 Task:  Research Airbnb properties in Ajax, Canada from 9th November, 2023 to 17th November, 2023 for 2 adults. Place can be room with 2 beds and 1 bathroom. Property type can be flat. Booking option can be shelf check-in.
Action: Mouse moved to (441, 54)
Screenshot: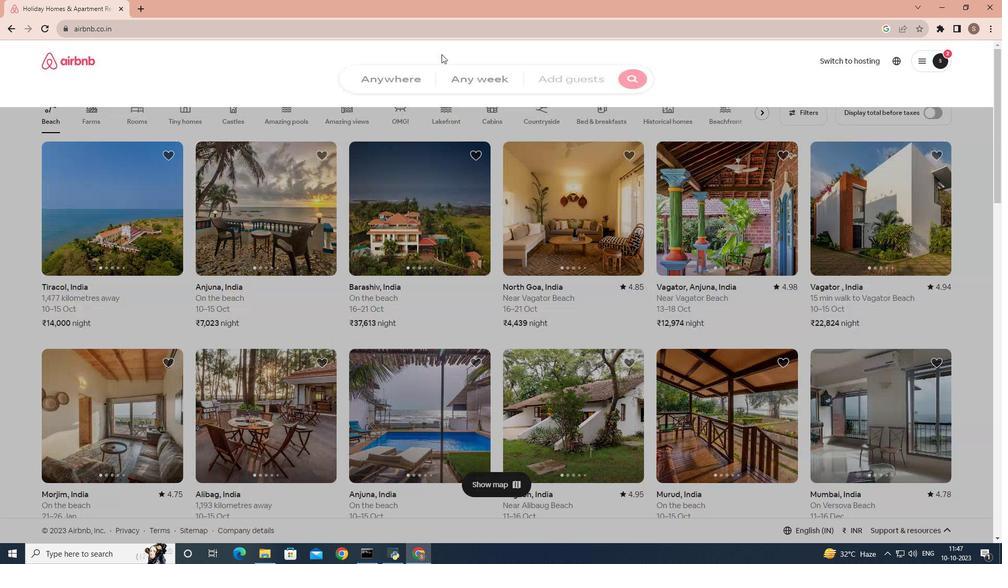 
Action: Mouse pressed left at (441, 54)
Screenshot: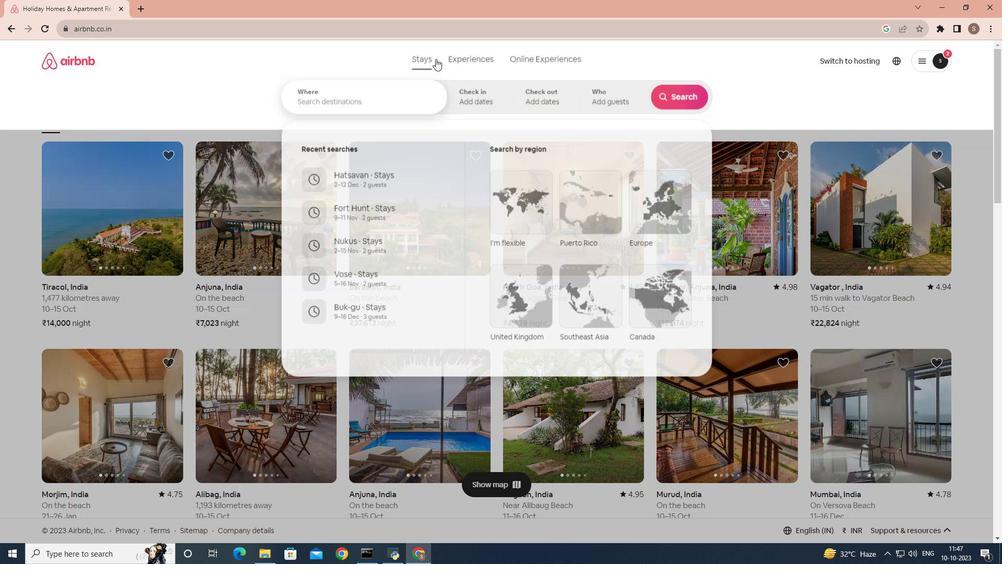 
Action: Mouse moved to (294, 103)
Screenshot: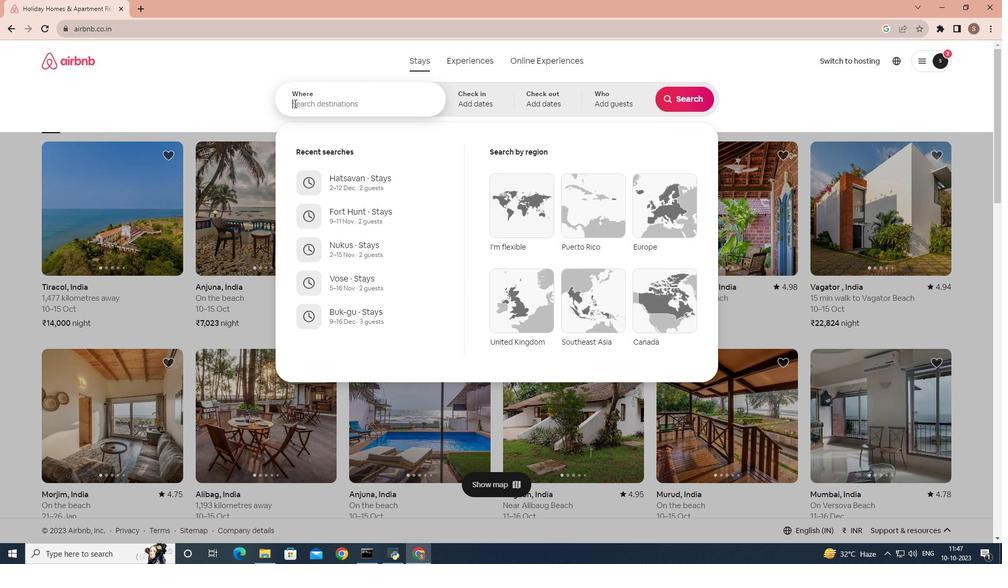 
Action: Mouse pressed left at (294, 103)
Screenshot: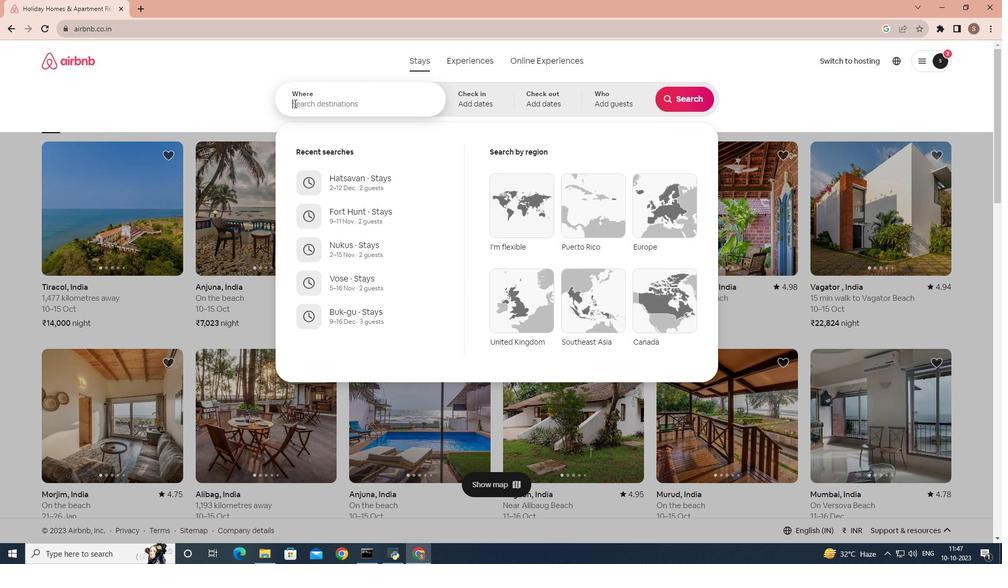 
Action: Mouse moved to (294, 103)
Screenshot: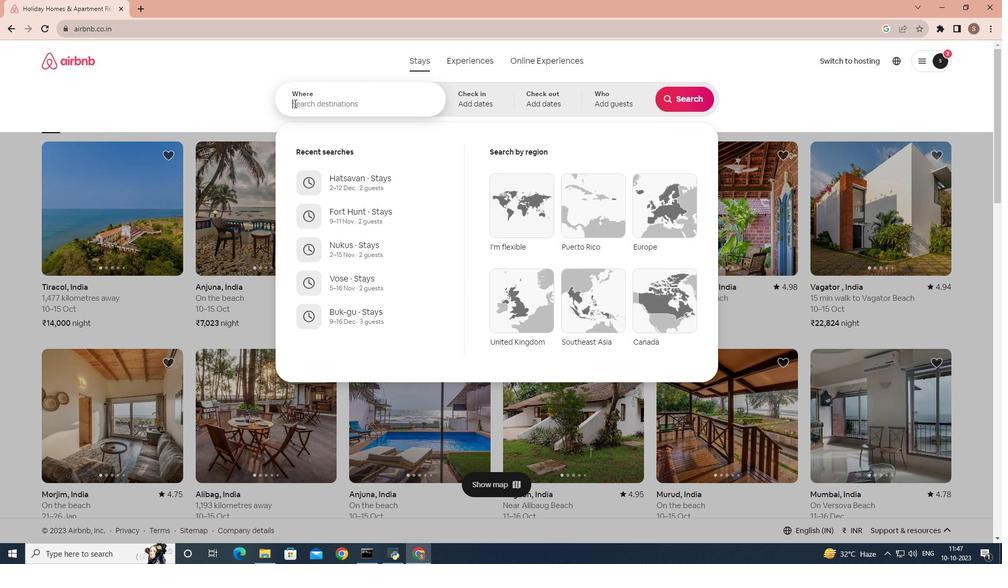 
Action: Key pressed <Key.caps_lock>A<Key.caps_lock>jax,<Key.space>
Screenshot: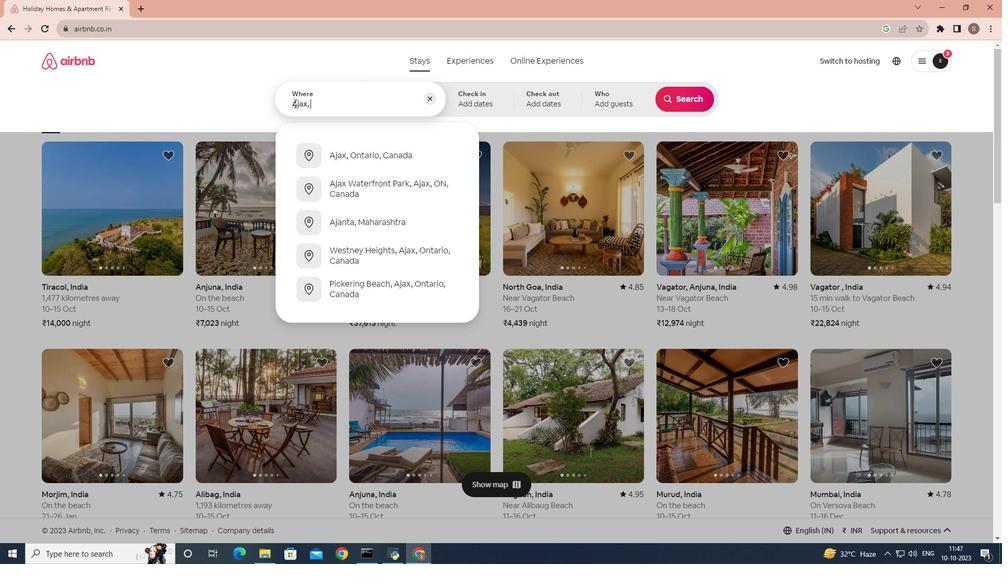 
Action: Mouse moved to (365, 166)
Screenshot: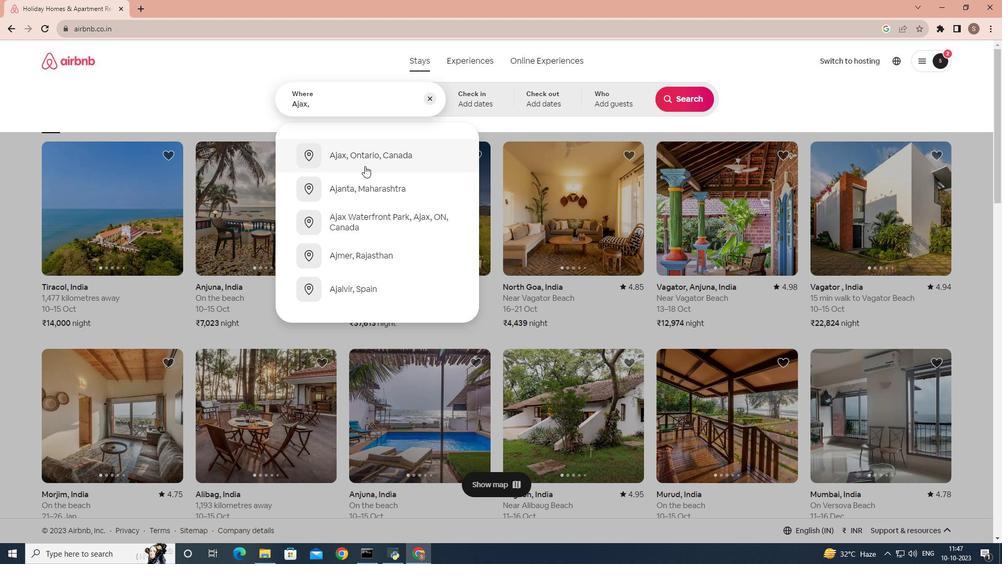 
Action: Mouse pressed left at (365, 166)
Screenshot: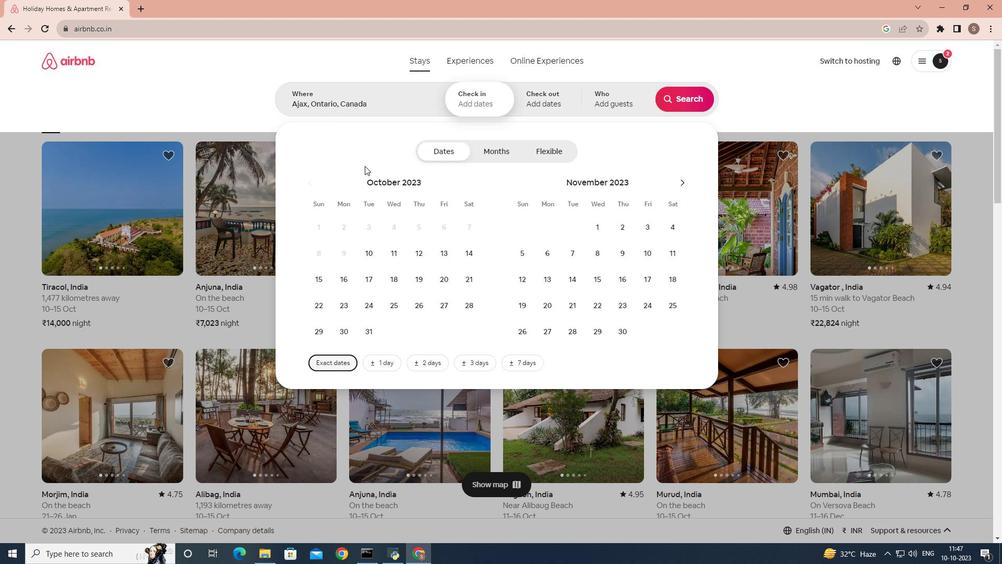 
Action: Mouse moved to (627, 261)
Screenshot: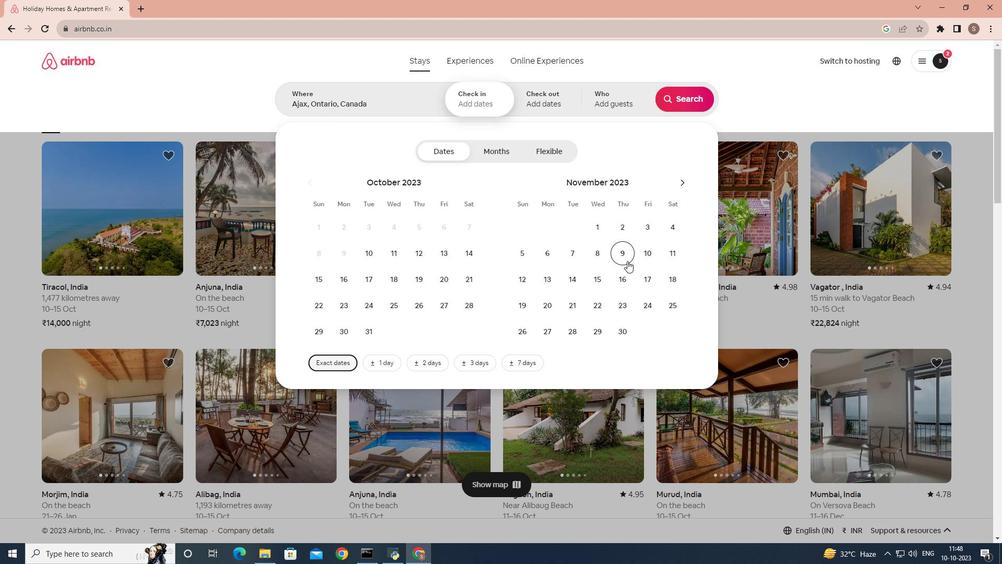 
Action: Mouse pressed left at (627, 261)
Screenshot: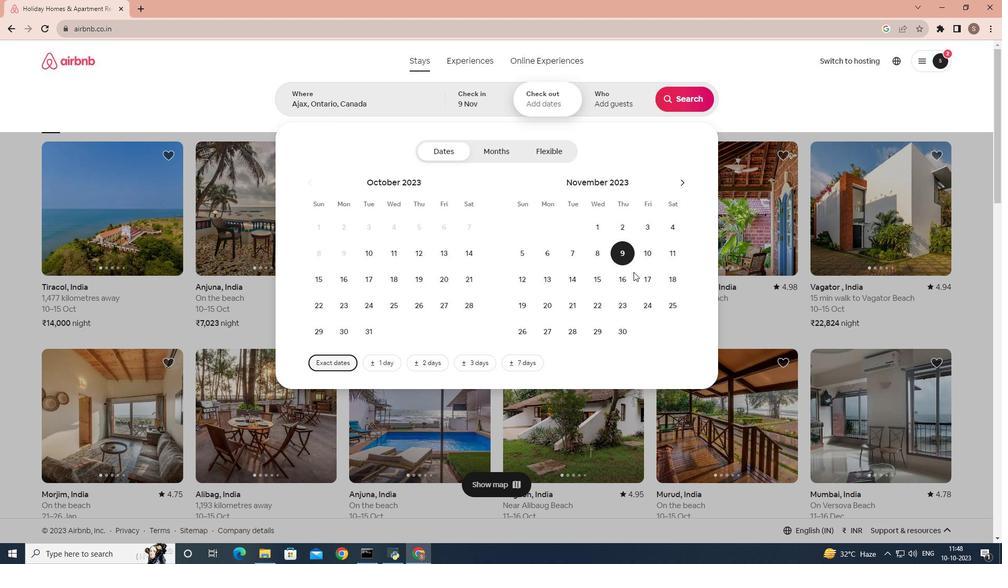
Action: Mouse moved to (639, 277)
Screenshot: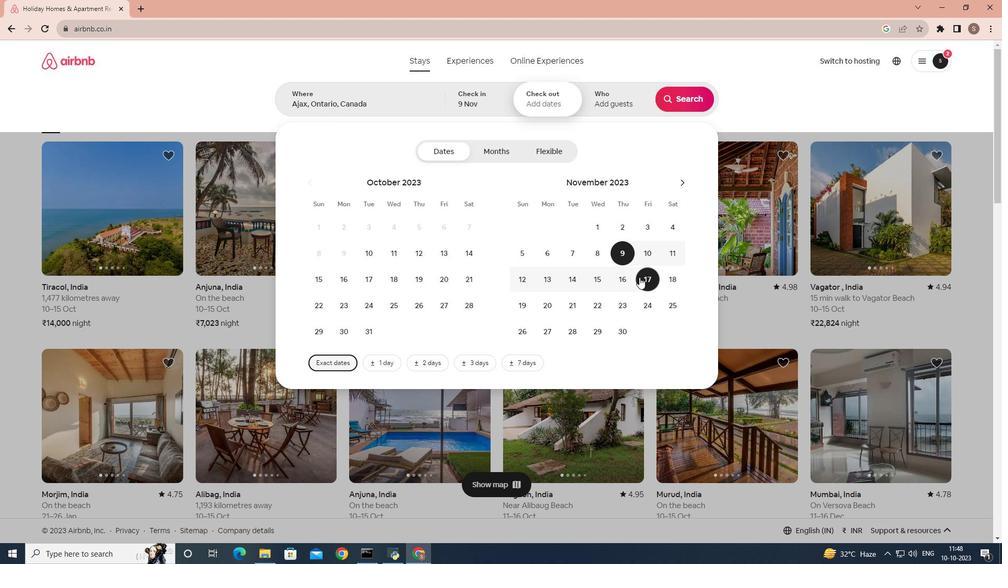 
Action: Mouse pressed left at (639, 277)
Screenshot: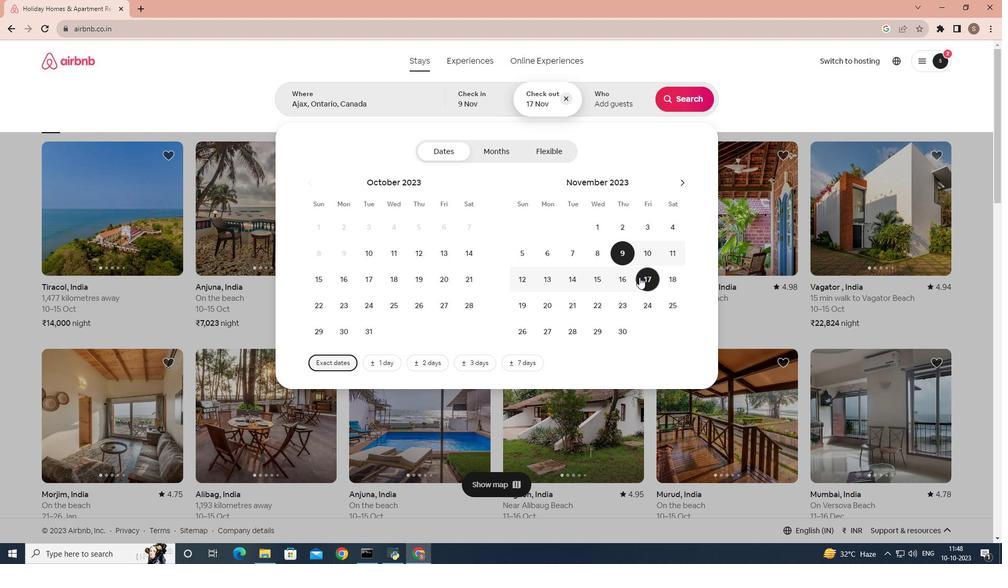 
Action: Mouse moved to (613, 101)
Screenshot: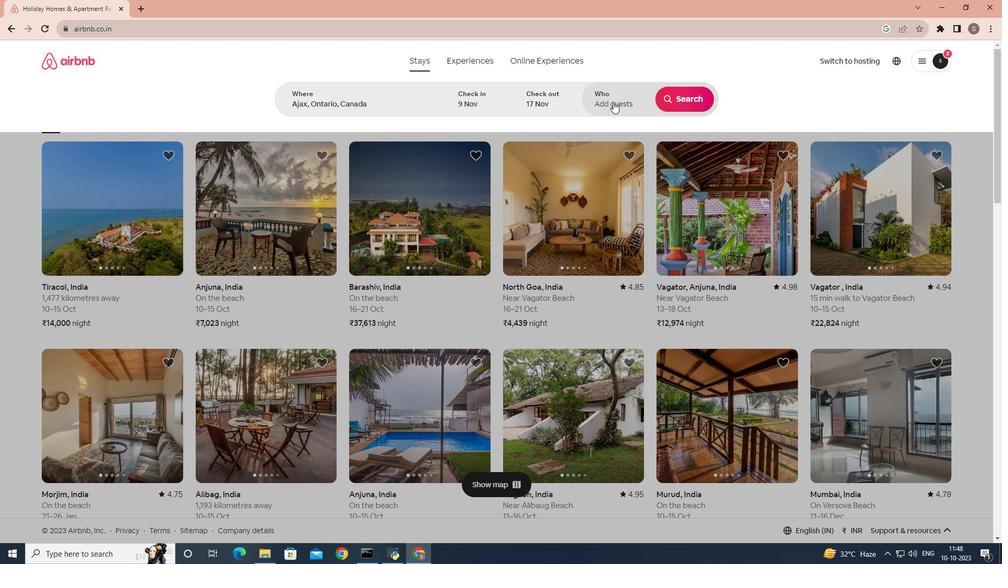 
Action: Mouse pressed left at (613, 101)
Screenshot: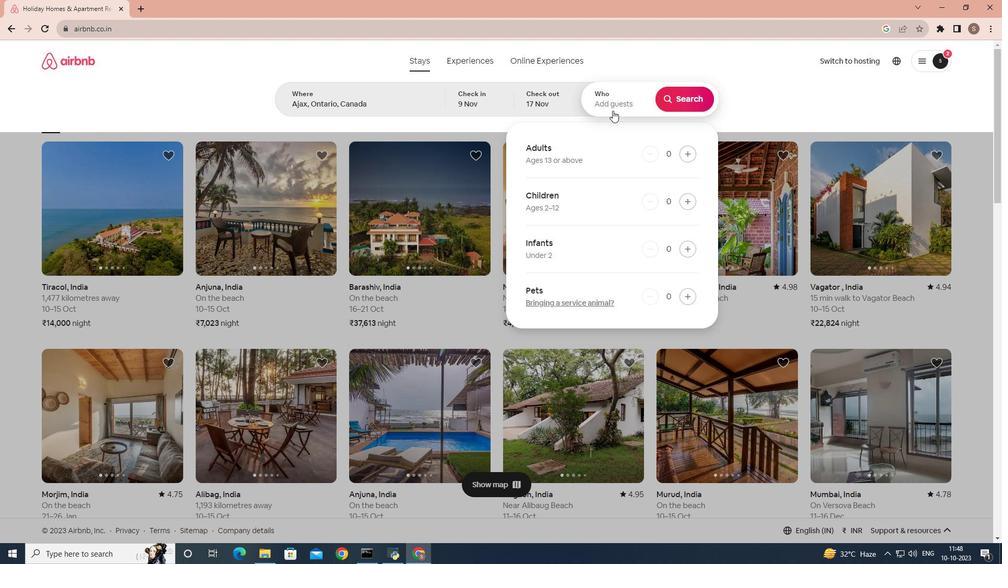 
Action: Mouse moved to (691, 155)
Screenshot: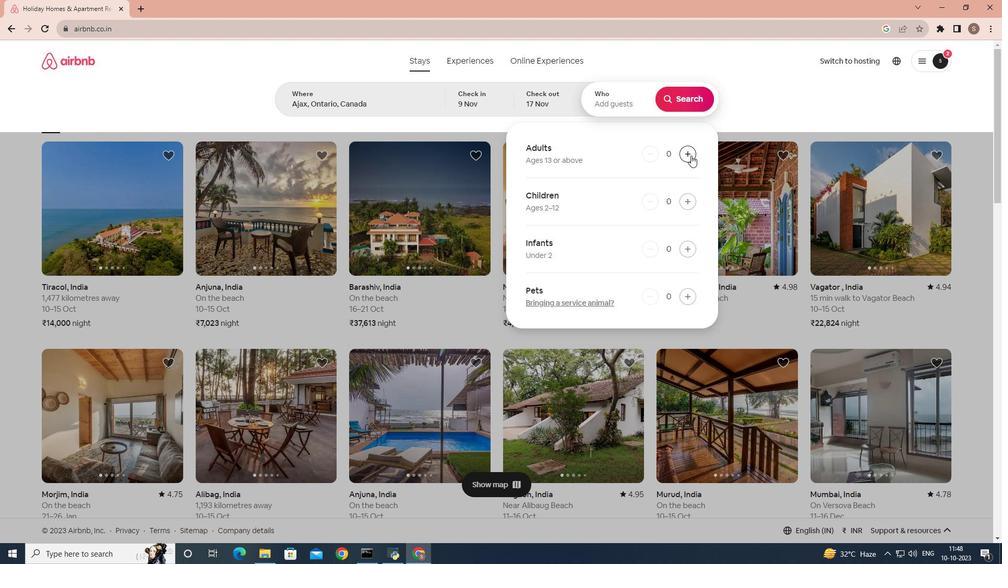 
Action: Mouse pressed left at (691, 155)
Screenshot: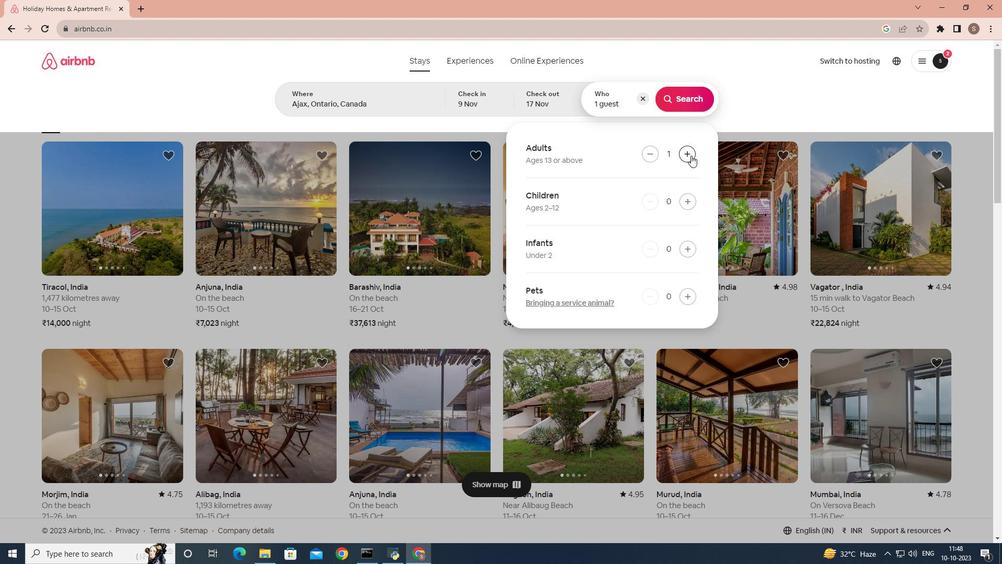 
Action: Mouse pressed left at (691, 155)
Screenshot: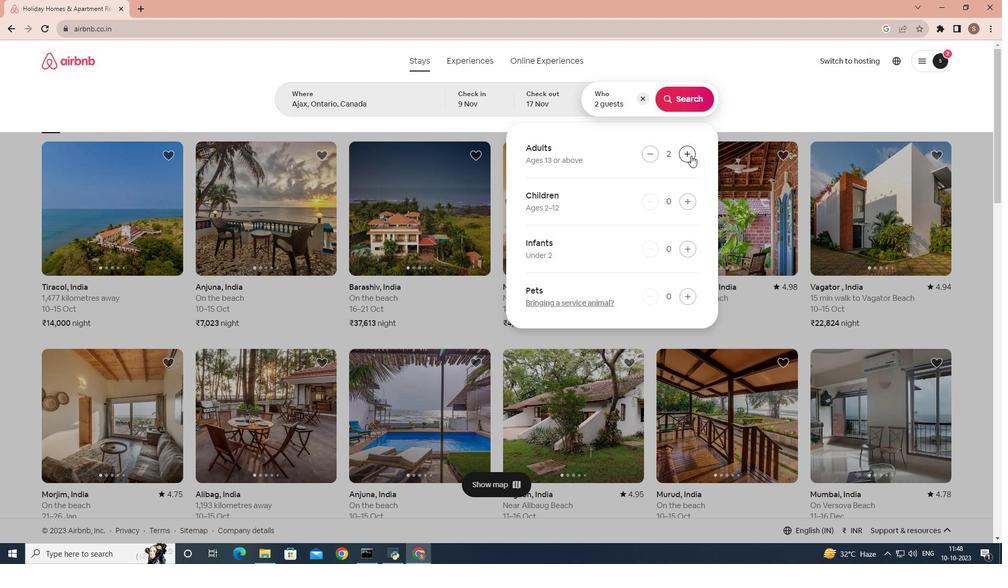 
Action: Mouse moved to (679, 100)
Screenshot: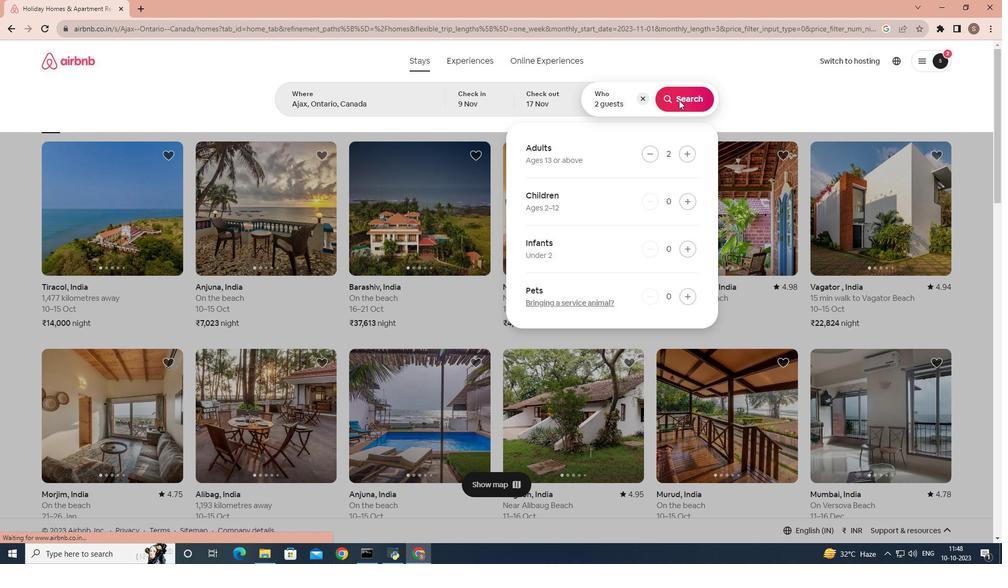 
Action: Mouse pressed left at (679, 100)
Screenshot: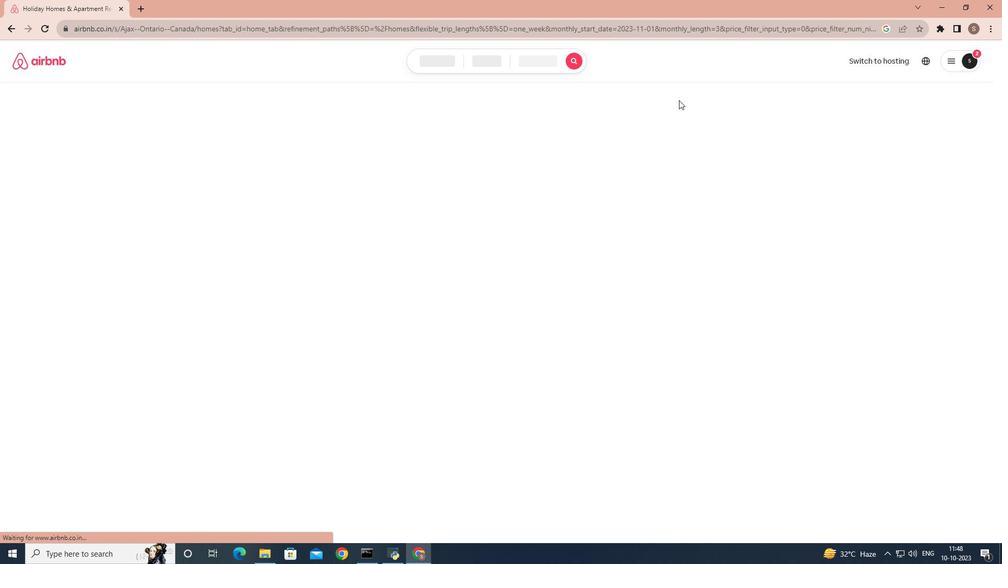 
Action: Mouse moved to (826, 103)
Screenshot: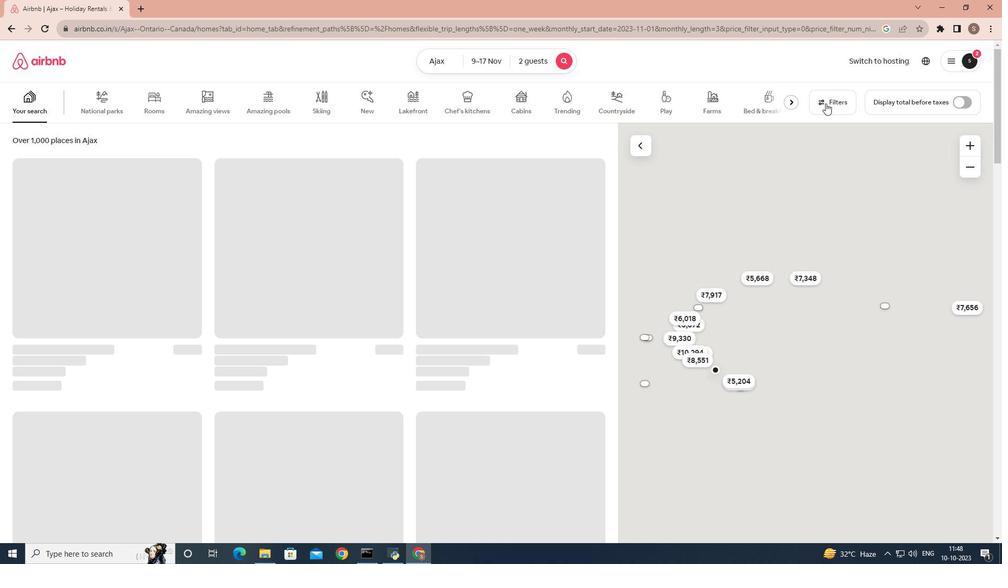 
Action: Mouse pressed left at (826, 103)
Screenshot: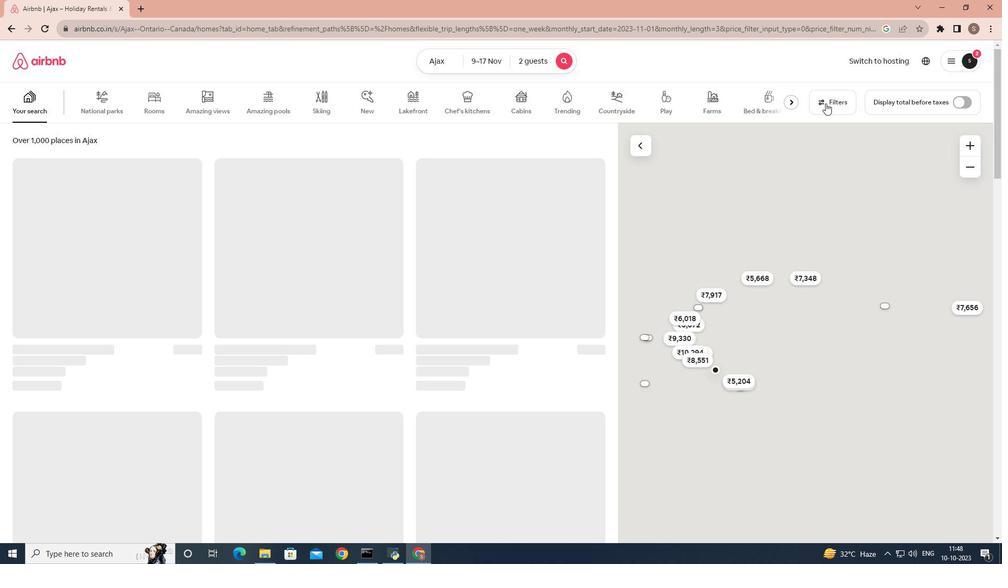 
Action: Mouse moved to (835, 109)
Screenshot: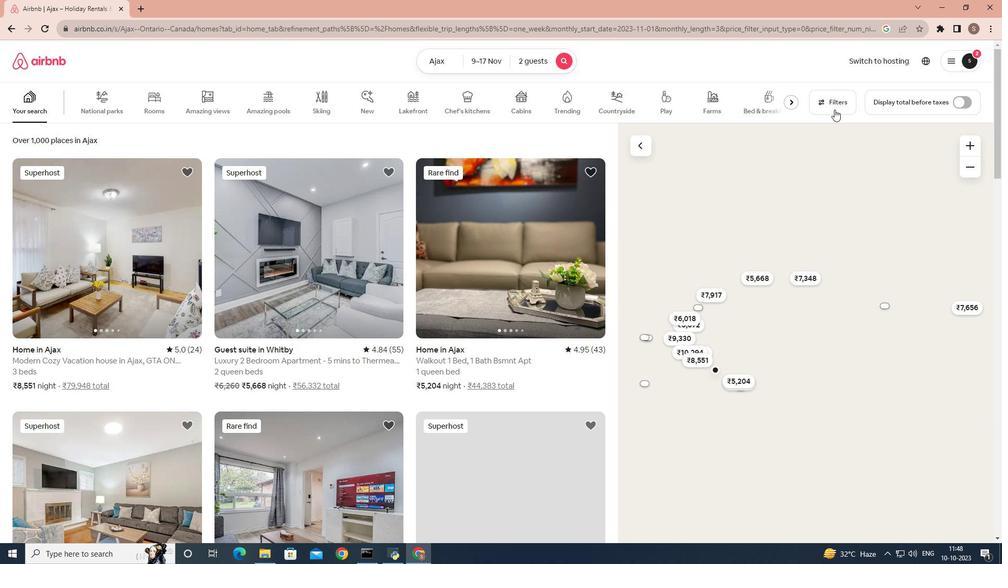 
Action: Mouse pressed left at (835, 109)
Screenshot: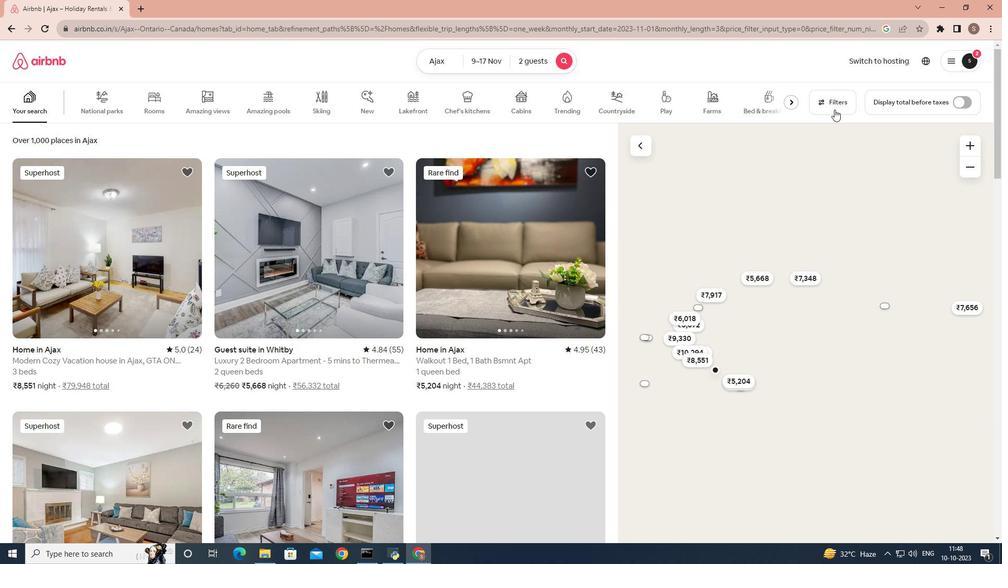 
Action: Mouse moved to (513, 169)
Screenshot: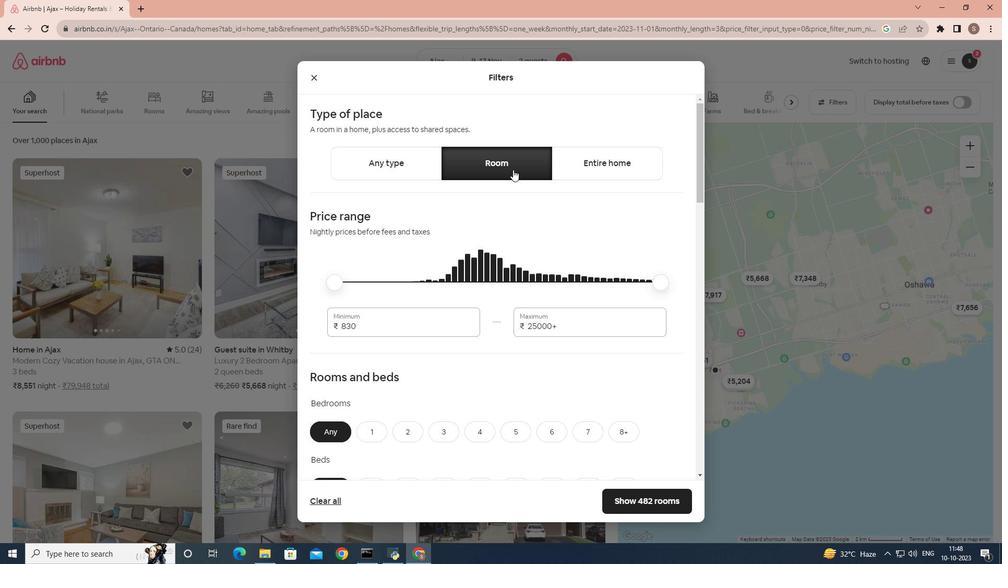 
Action: Mouse pressed left at (513, 169)
Screenshot: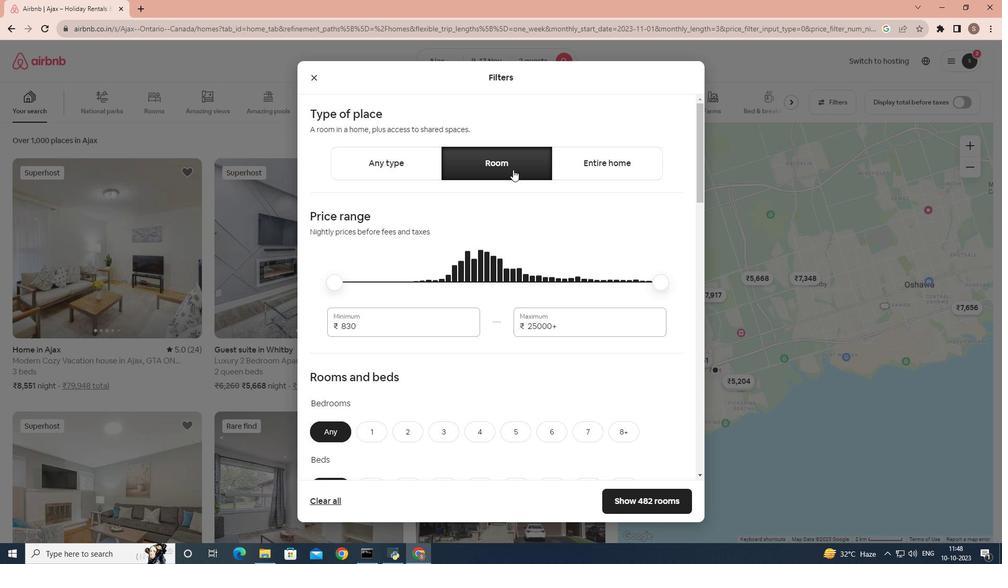 
Action: Mouse moved to (466, 331)
Screenshot: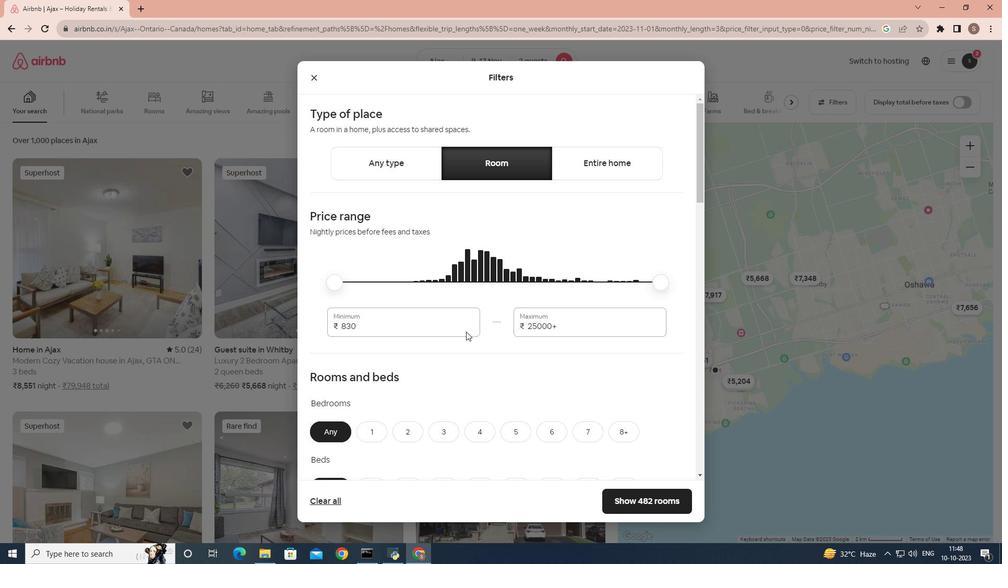 
Action: Mouse scrolled (466, 331) with delta (0, 0)
Screenshot: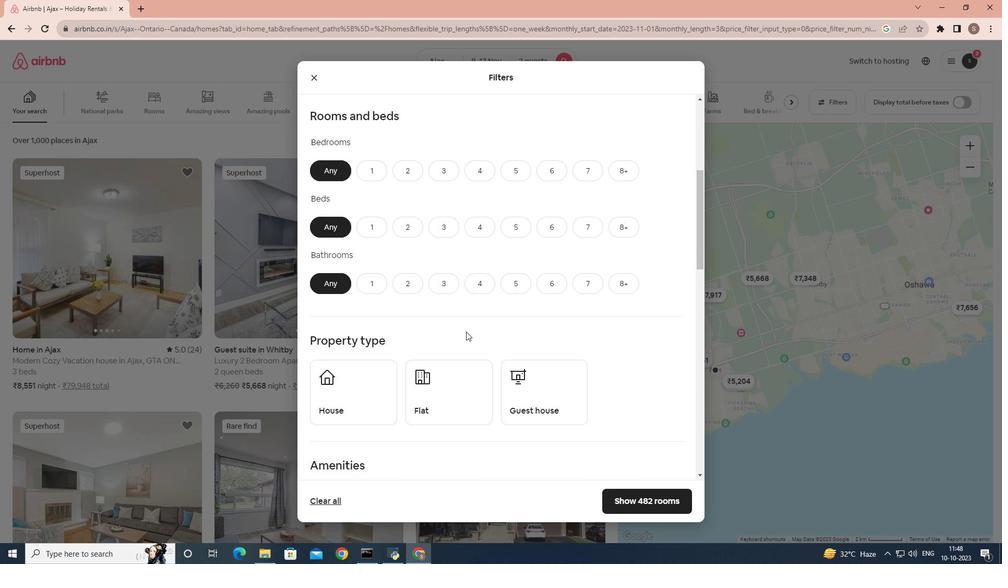 
Action: Mouse scrolled (466, 331) with delta (0, 0)
Screenshot: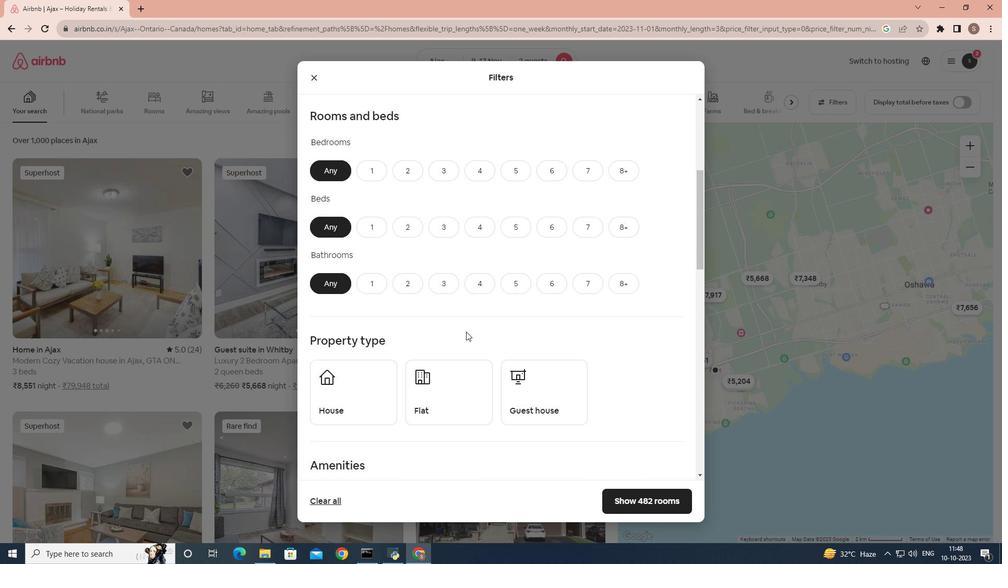 
Action: Mouse scrolled (466, 331) with delta (0, 0)
Screenshot: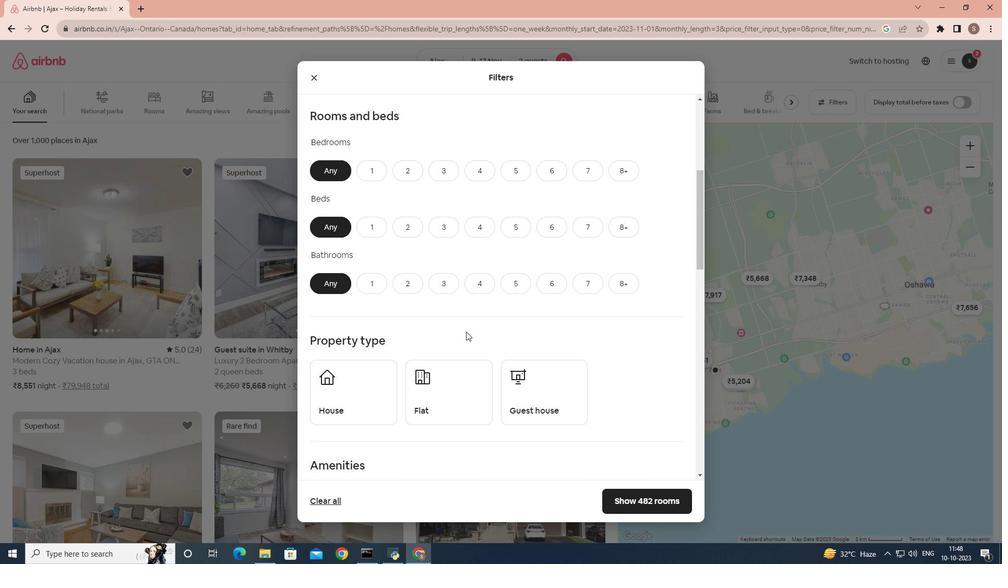 
Action: Mouse scrolled (466, 331) with delta (0, 0)
Screenshot: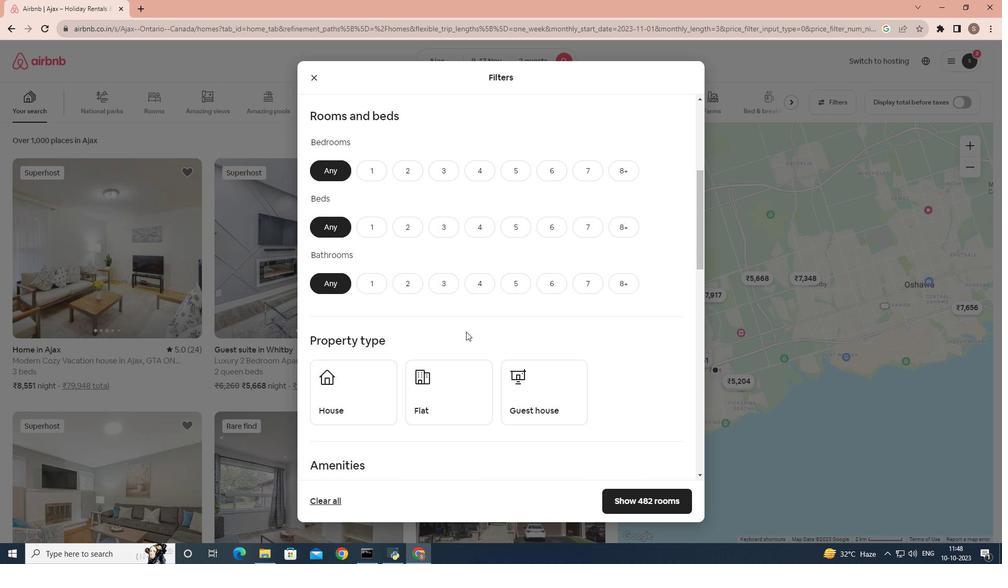 
Action: Mouse scrolled (466, 331) with delta (0, 0)
Screenshot: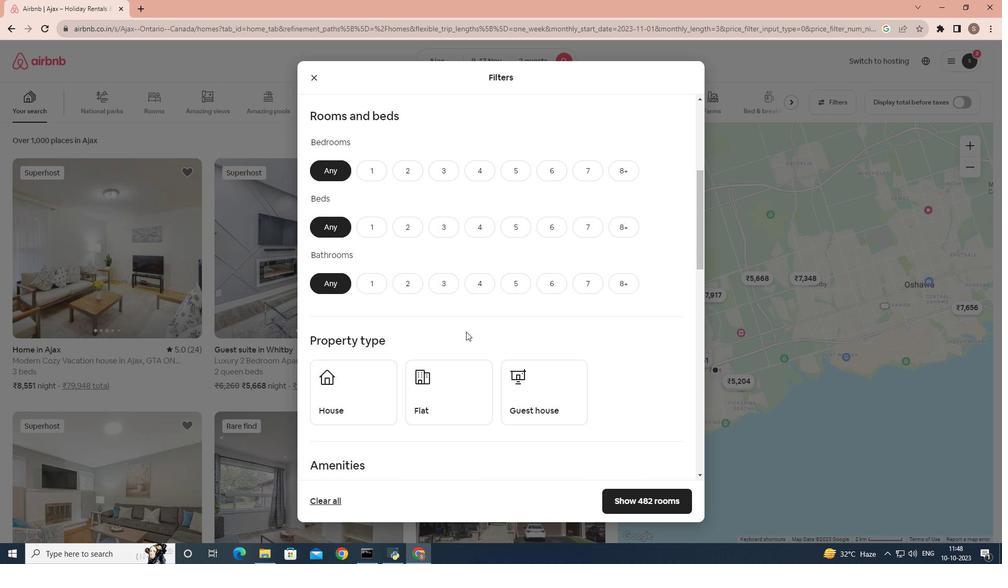 
Action: Mouse scrolled (466, 331) with delta (0, 0)
Screenshot: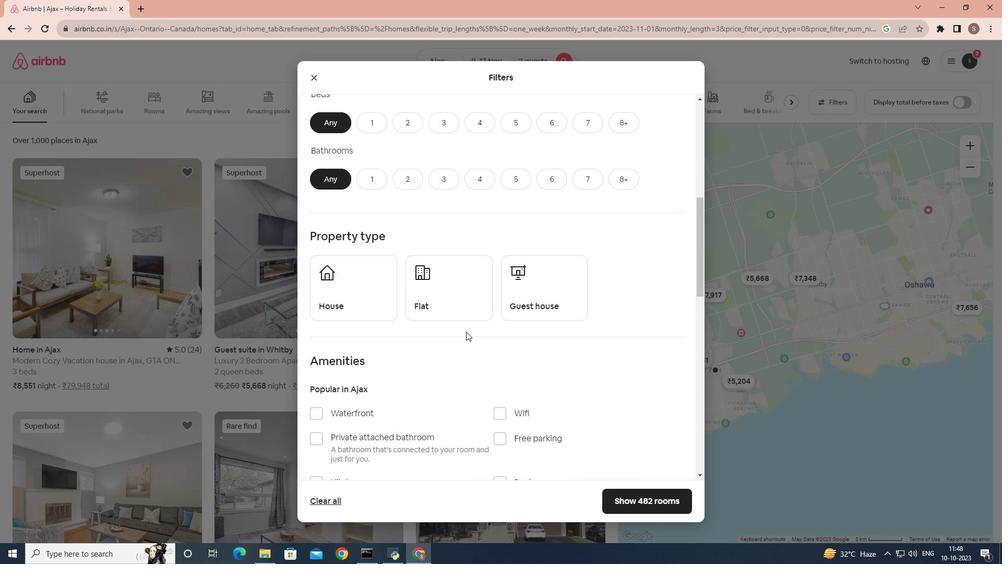
Action: Mouse scrolled (466, 331) with delta (0, 0)
Screenshot: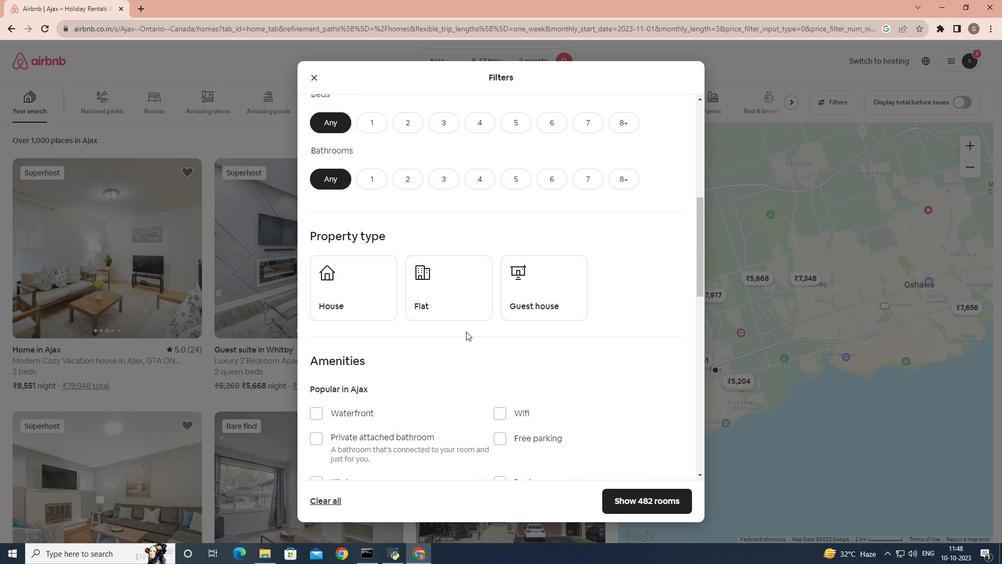 
Action: Mouse moved to (396, 154)
Screenshot: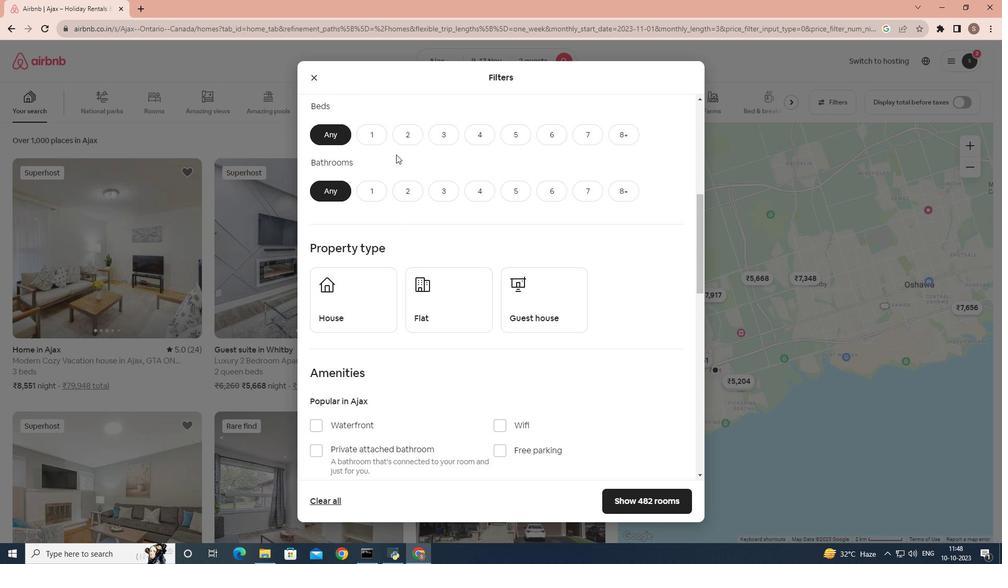
Action: Mouse scrolled (396, 155) with delta (0, 0)
Screenshot: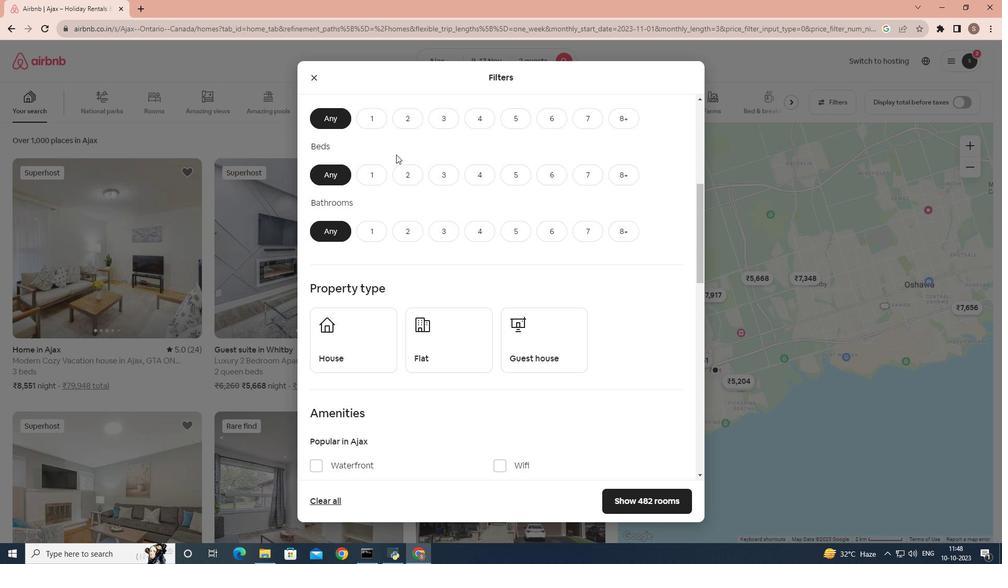 
Action: Mouse moved to (384, 125)
Screenshot: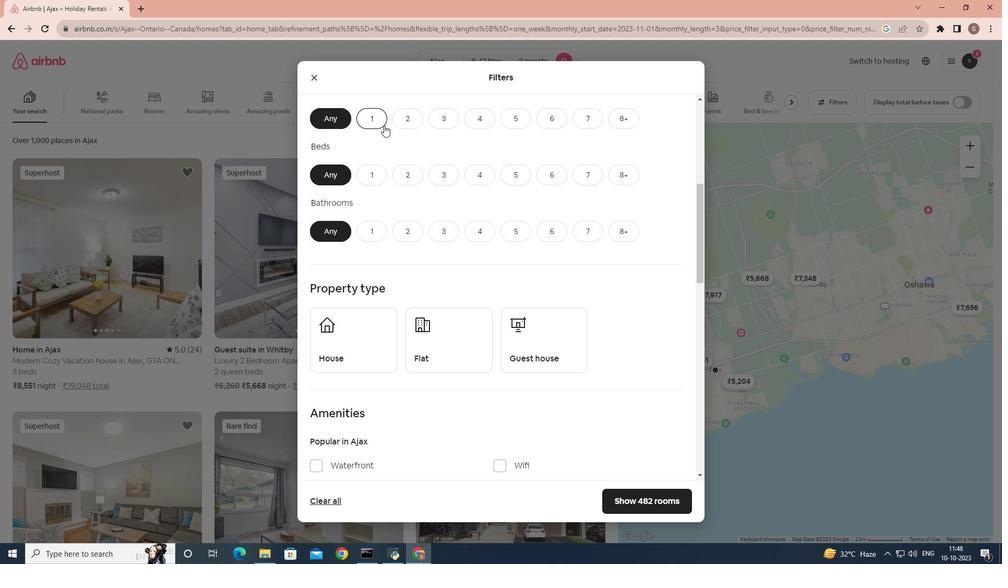 
Action: Mouse pressed left at (384, 125)
Screenshot: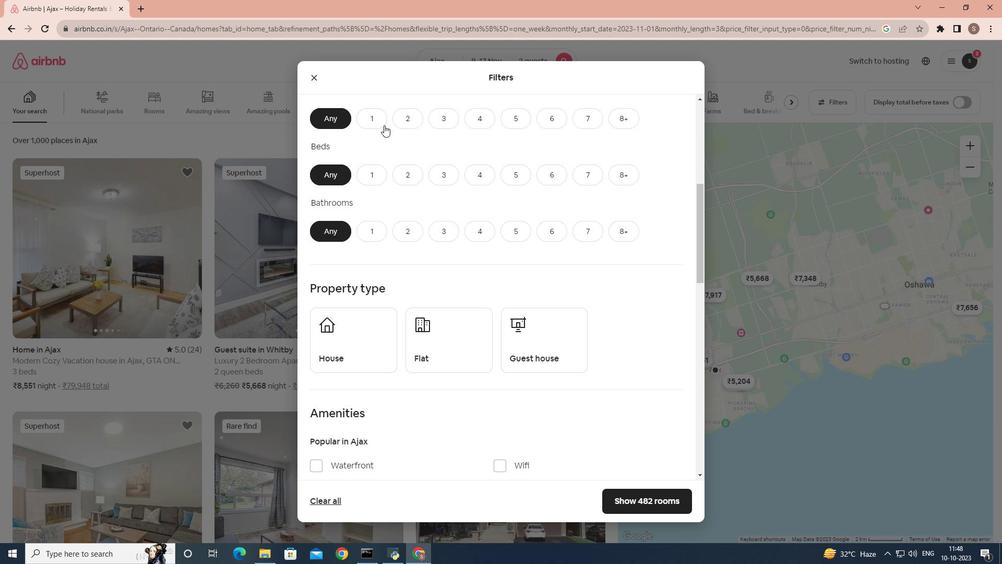 
Action: Mouse moved to (400, 171)
Screenshot: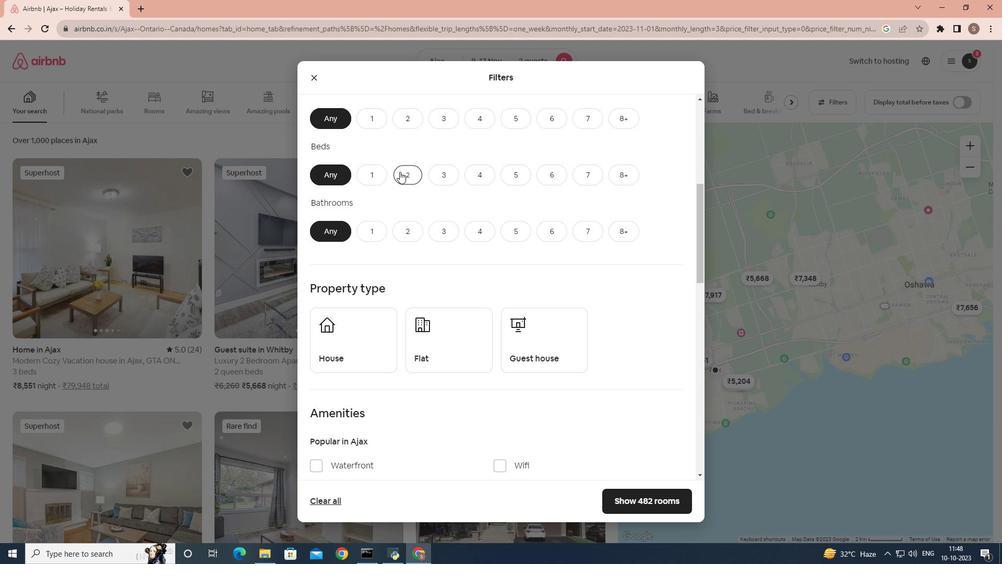
Action: Mouse pressed left at (400, 171)
Screenshot: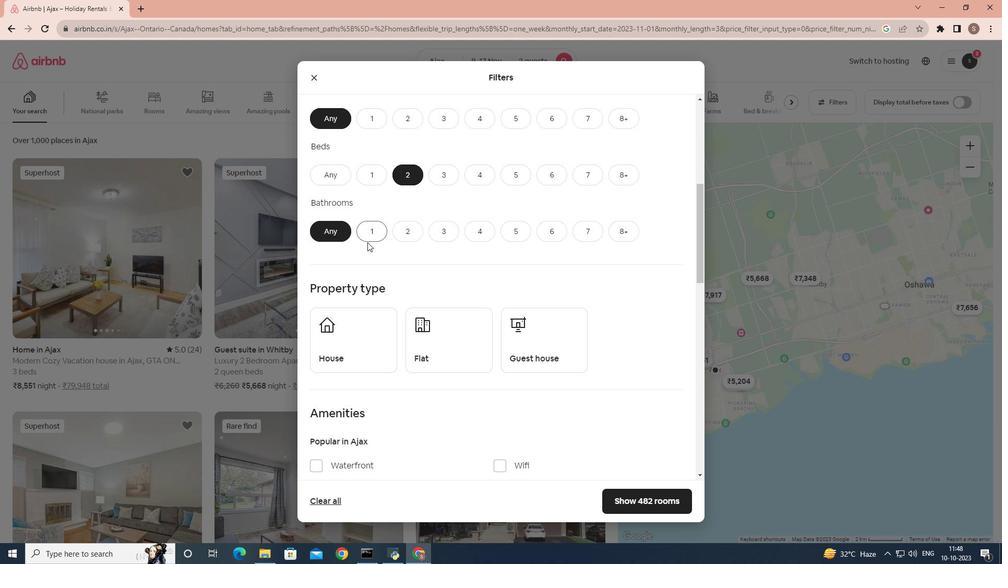 
Action: Mouse moved to (367, 242)
Screenshot: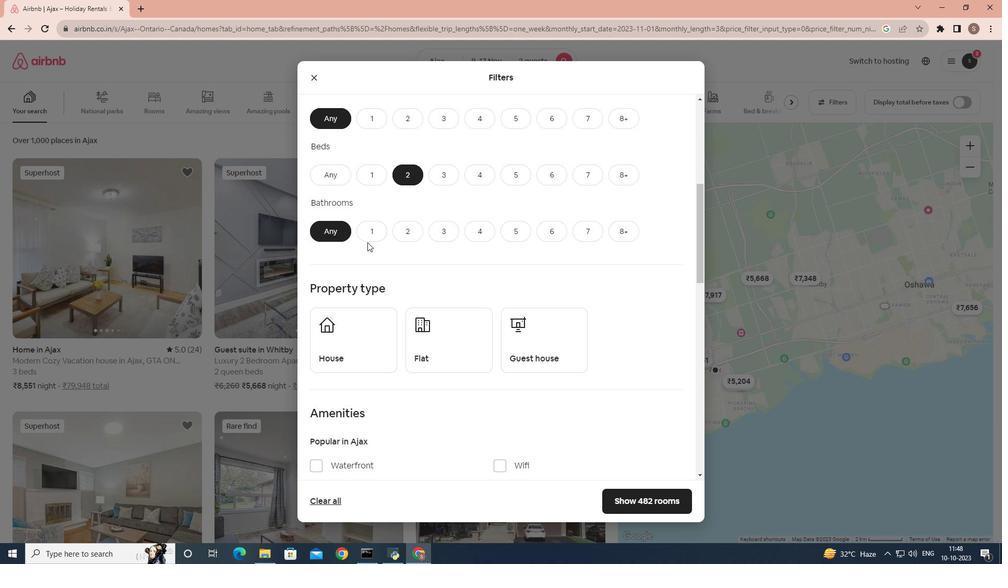 
Action: Mouse pressed left at (367, 242)
Screenshot: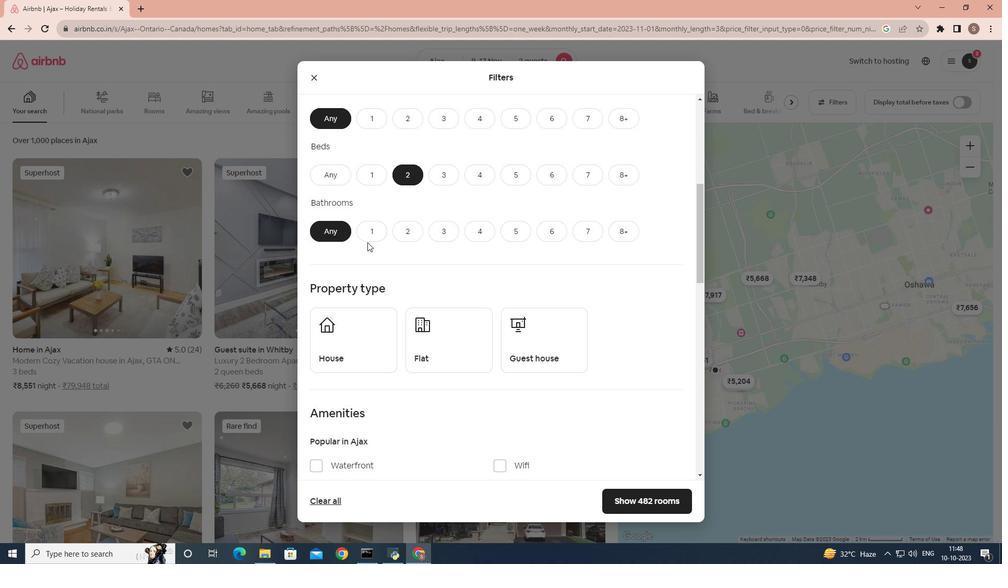 
Action: Mouse moved to (371, 237)
Screenshot: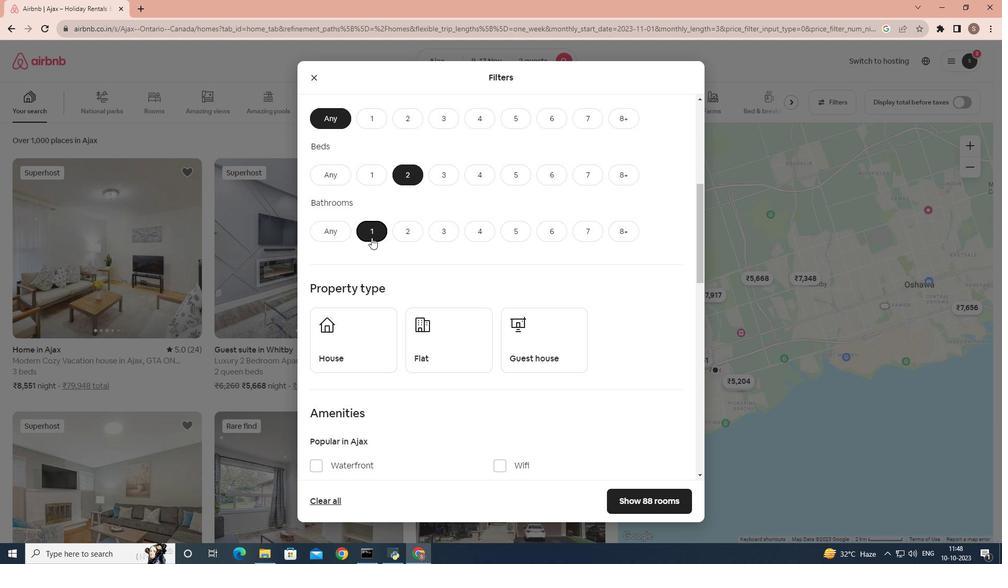 
Action: Mouse pressed left at (371, 237)
Screenshot: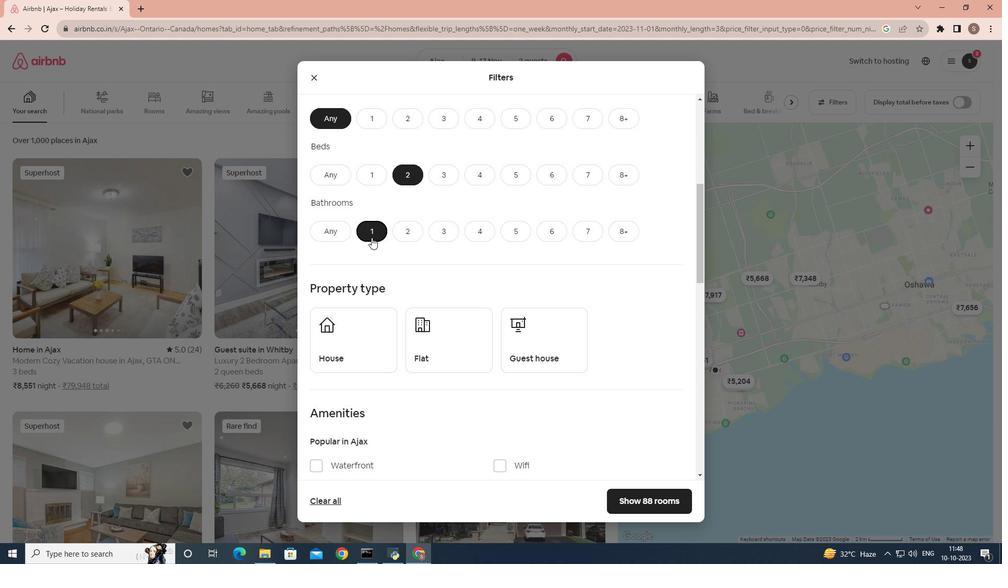 
Action: Mouse moved to (466, 351)
Screenshot: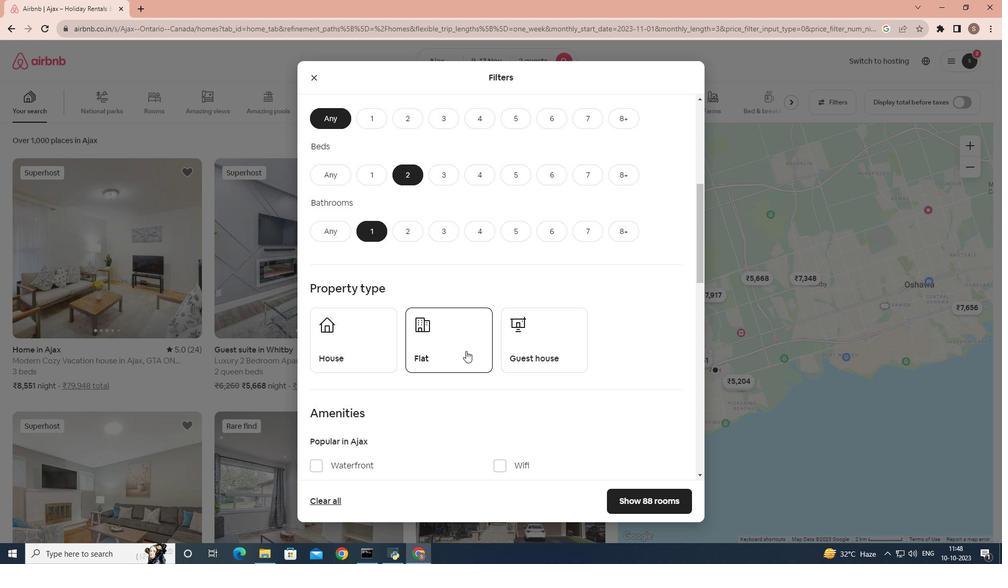 
Action: Mouse pressed left at (466, 351)
Screenshot: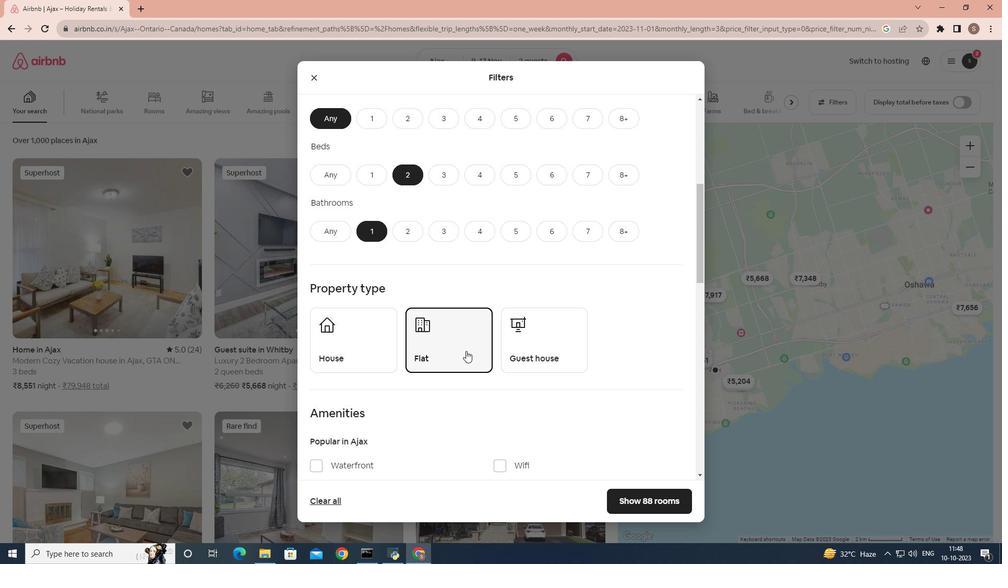 
Action: Mouse scrolled (466, 350) with delta (0, 0)
Screenshot: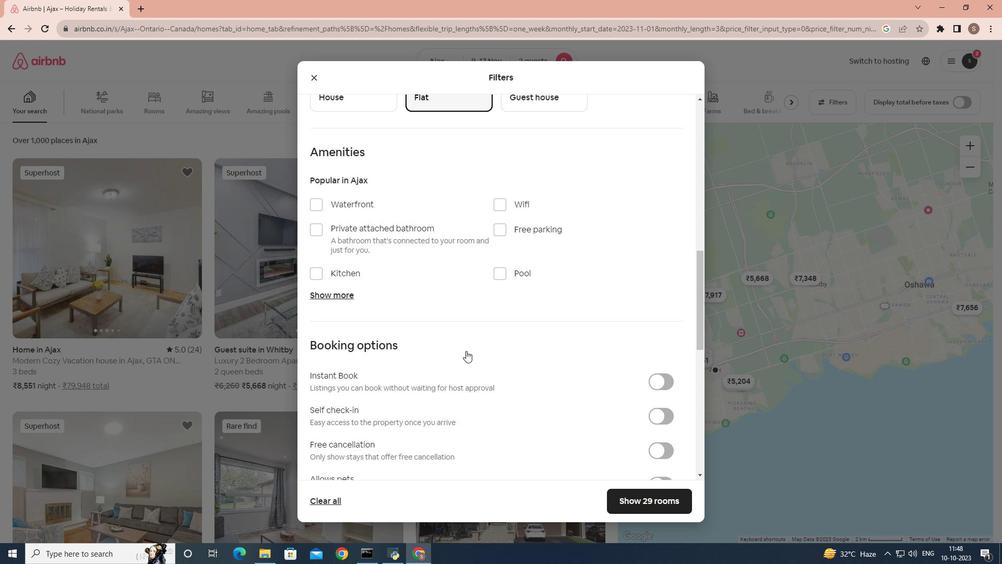 
Action: Mouse scrolled (466, 350) with delta (0, 0)
Screenshot: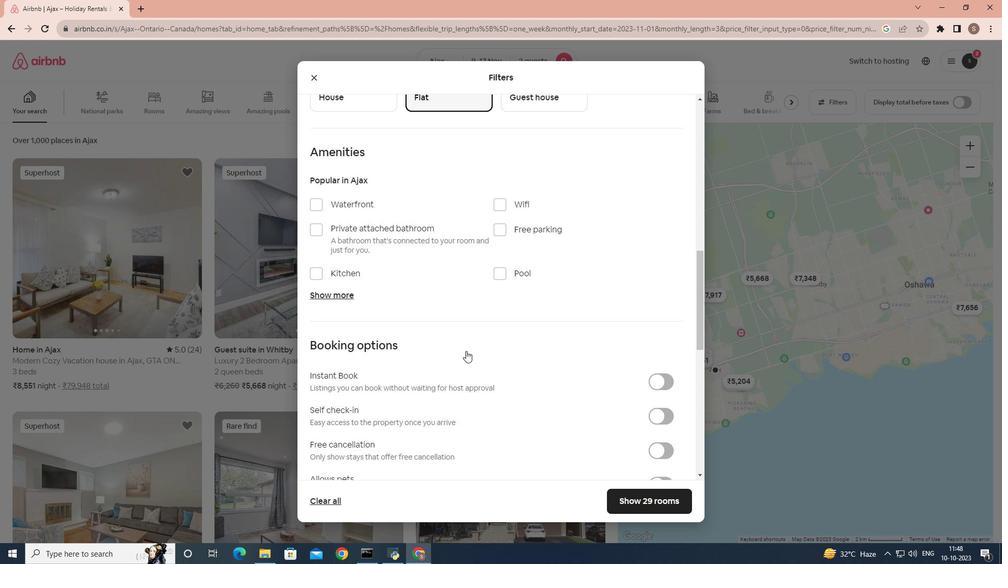 
Action: Mouse scrolled (466, 350) with delta (0, 0)
Screenshot: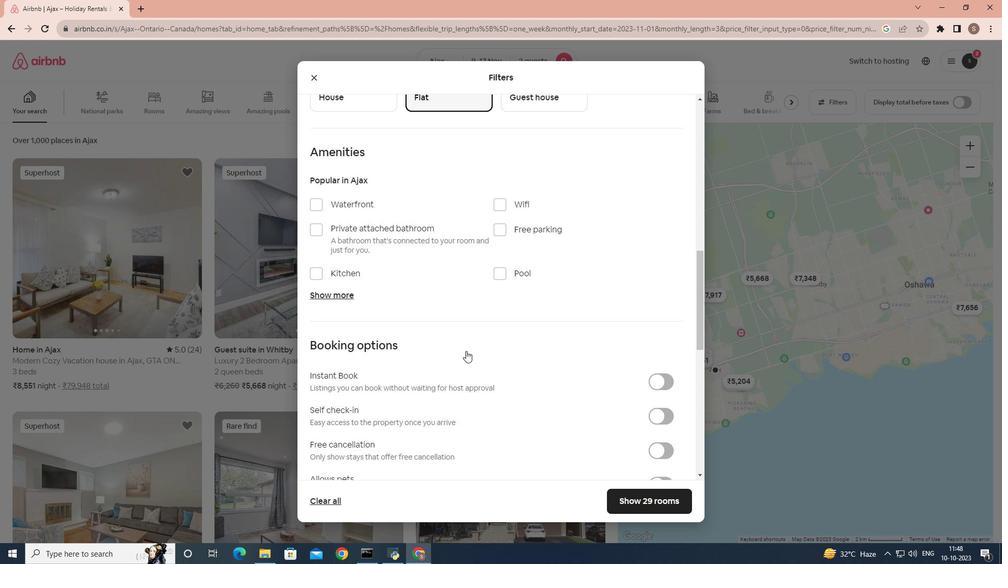 
Action: Mouse scrolled (466, 350) with delta (0, 0)
Screenshot: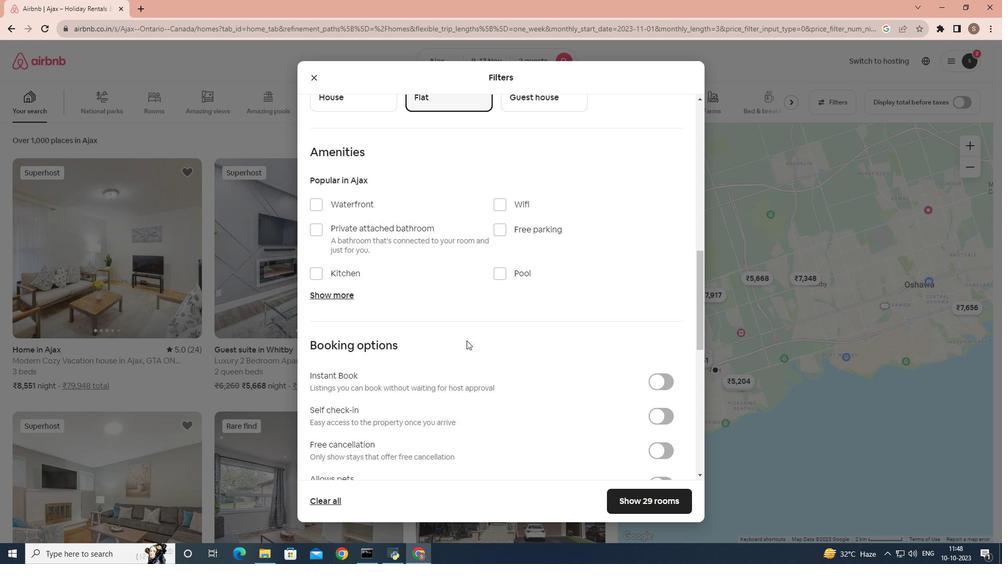 
Action: Mouse scrolled (466, 350) with delta (0, 0)
Screenshot: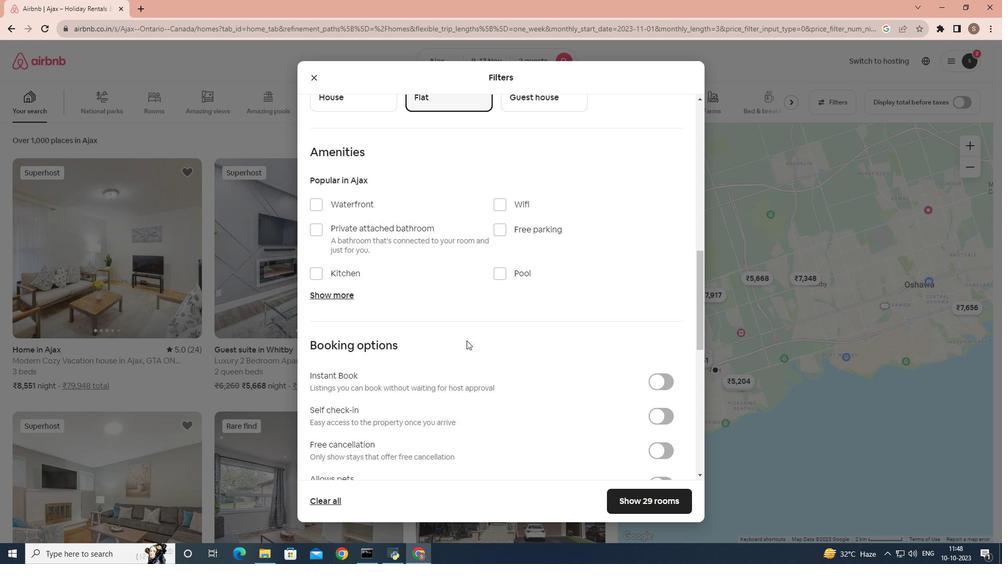
Action: Mouse moved to (486, 267)
Screenshot: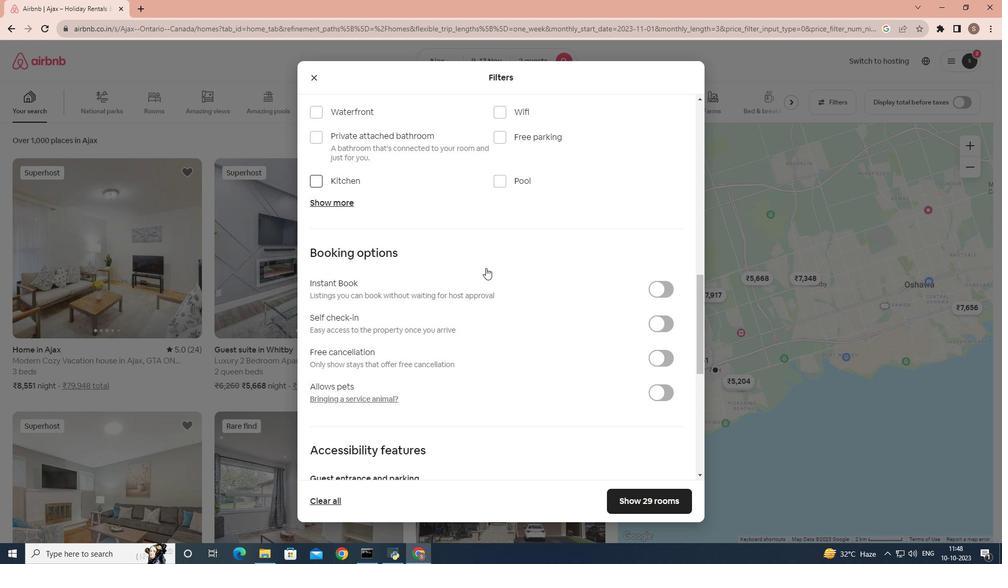 
Action: Mouse scrolled (486, 267) with delta (0, 0)
Screenshot: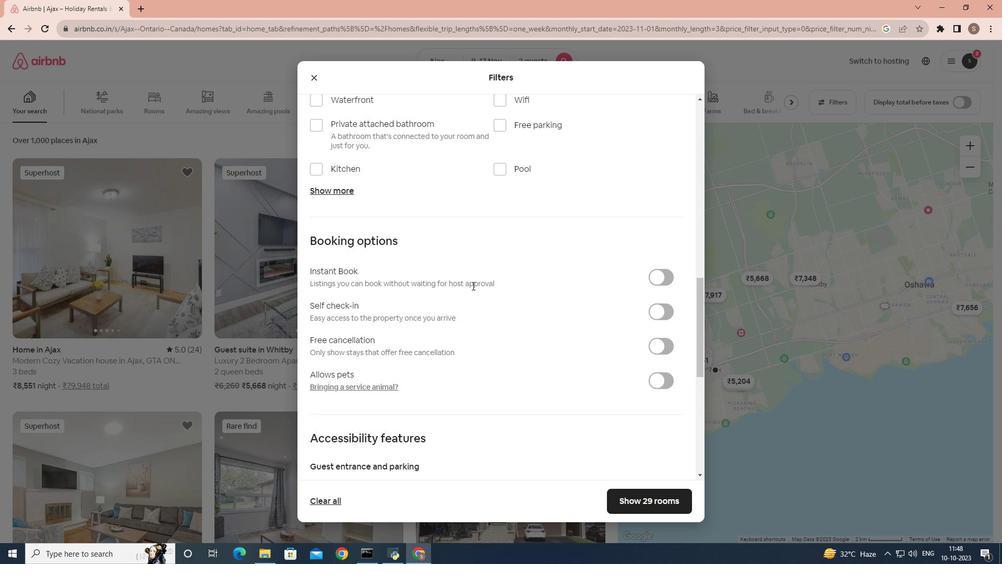 
Action: Mouse scrolled (486, 267) with delta (0, 0)
Screenshot: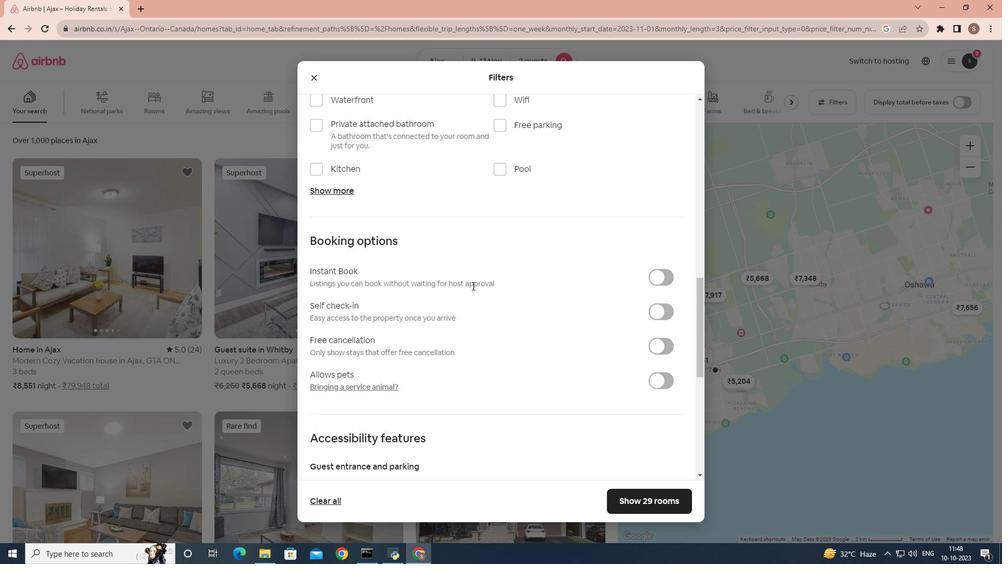 
Action: Mouse moved to (660, 317)
Screenshot: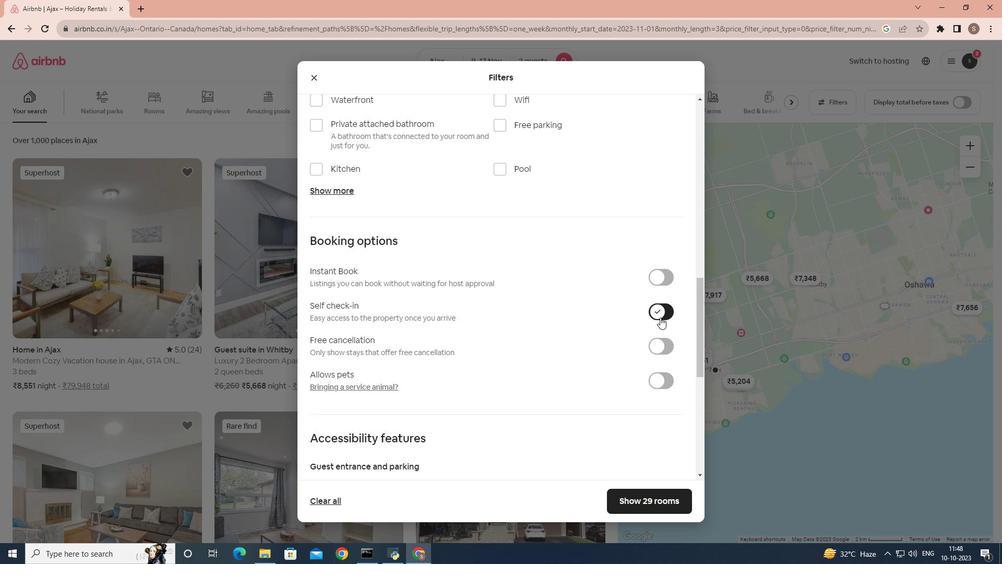 
Action: Mouse pressed left at (660, 317)
Screenshot: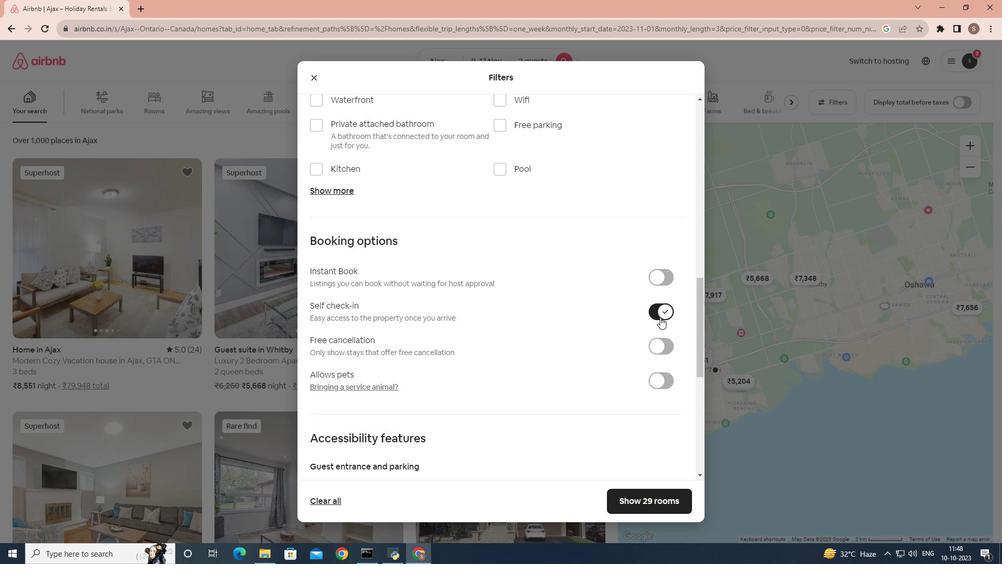 
Action: Mouse moved to (504, 371)
Screenshot: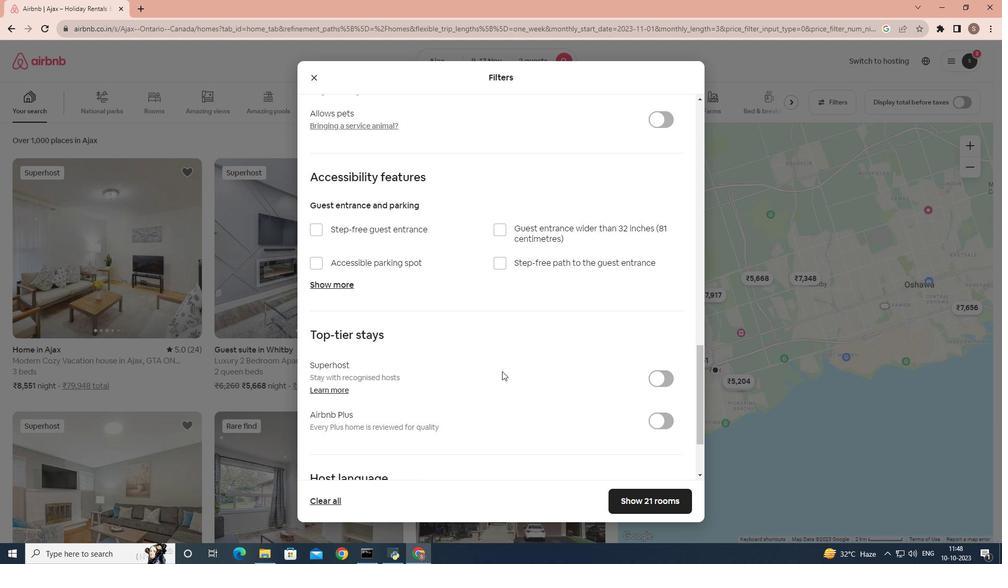 
Action: Mouse scrolled (504, 370) with delta (0, 0)
Screenshot: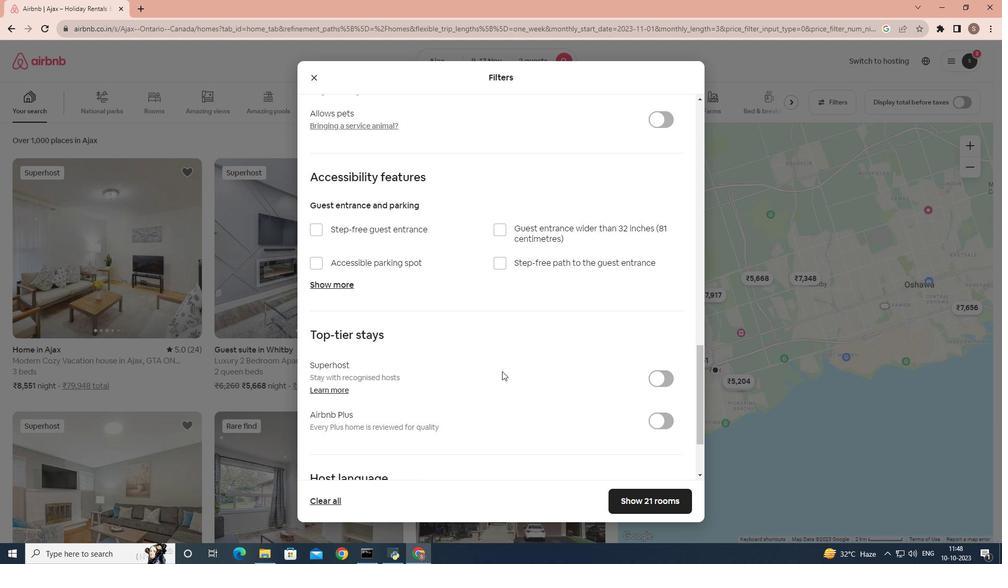 
Action: Mouse moved to (503, 371)
Screenshot: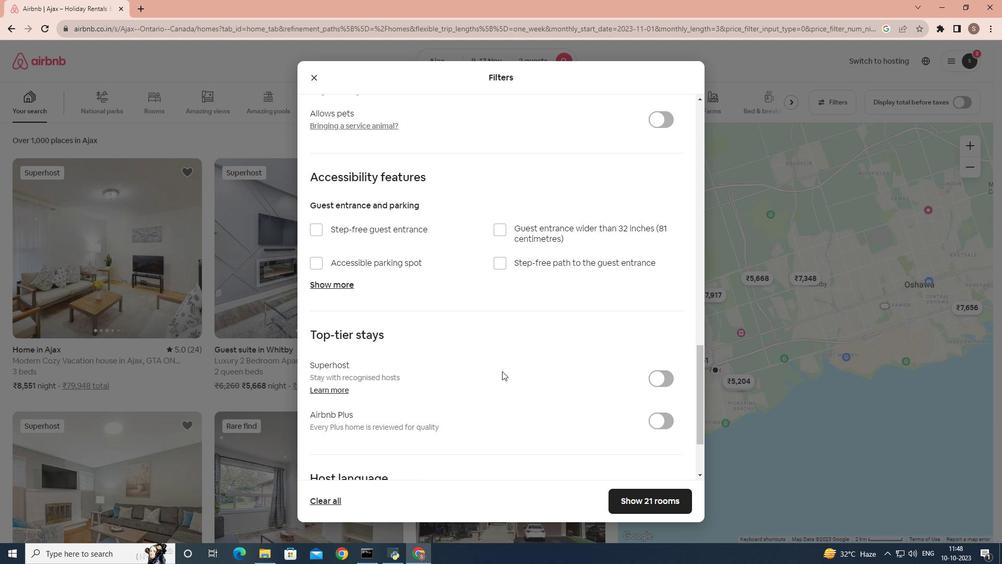 
Action: Mouse scrolled (503, 370) with delta (0, 0)
Screenshot: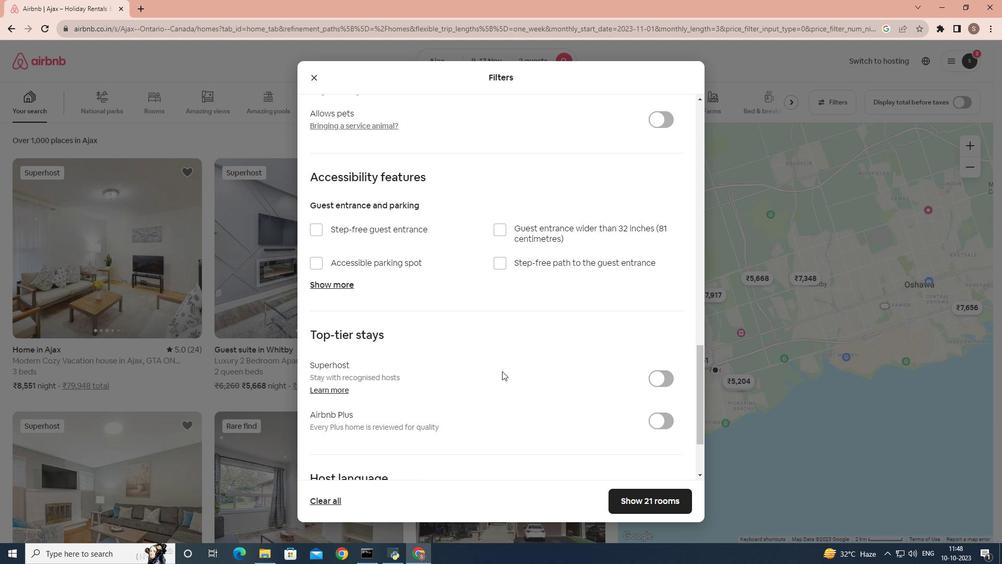 
Action: Mouse moved to (502, 371)
Screenshot: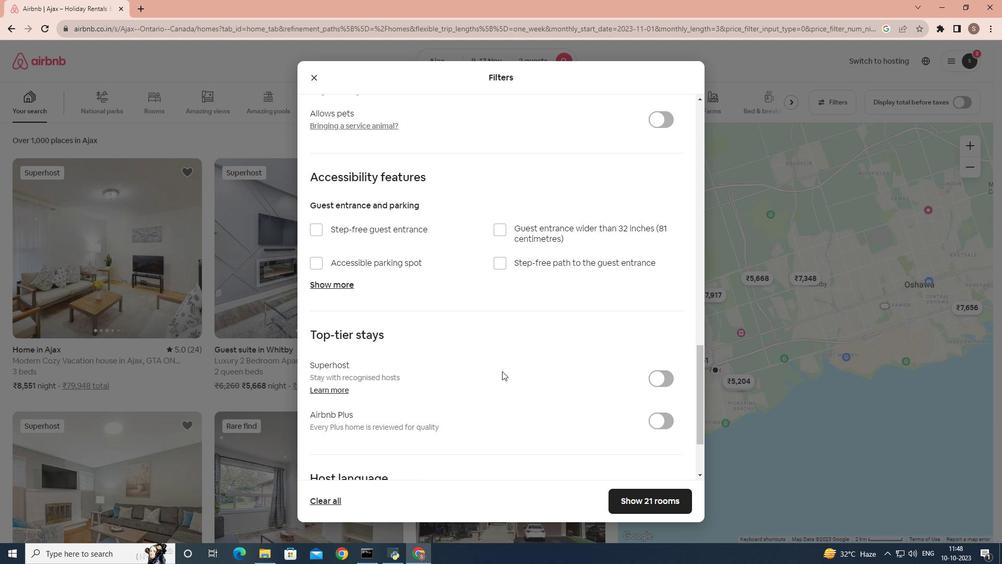 
Action: Mouse scrolled (502, 370) with delta (0, 0)
Screenshot: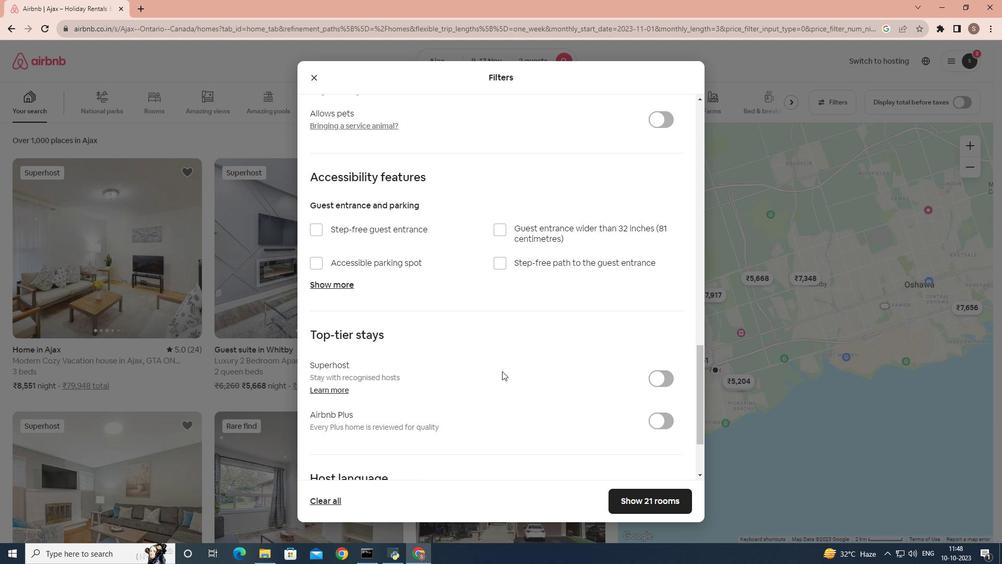 
Action: Mouse scrolled (502, 370) with delta (0, 0)
Screenshot: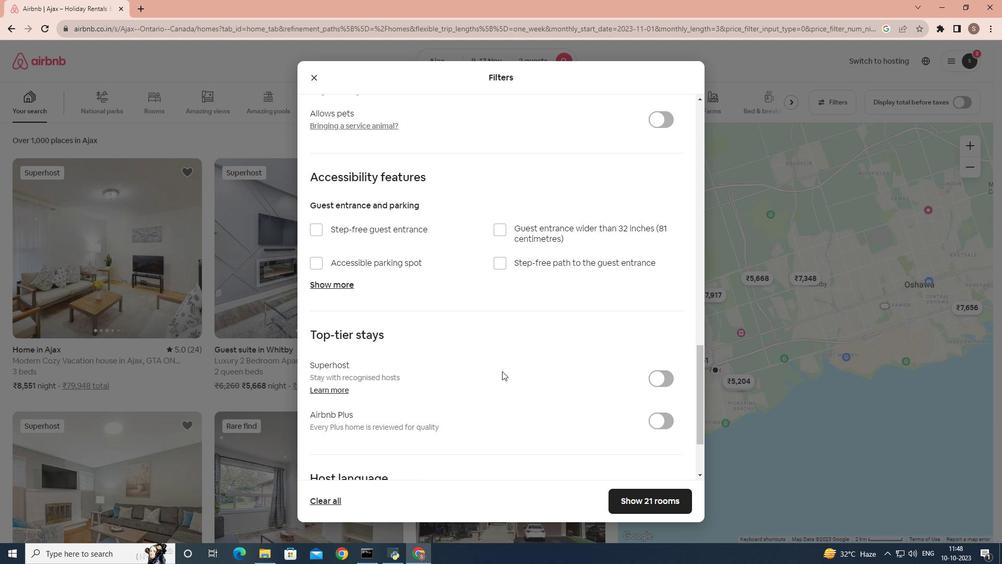 
Action: Mouse scrolled (502, 370) with delta (0, 0)
Screenshot: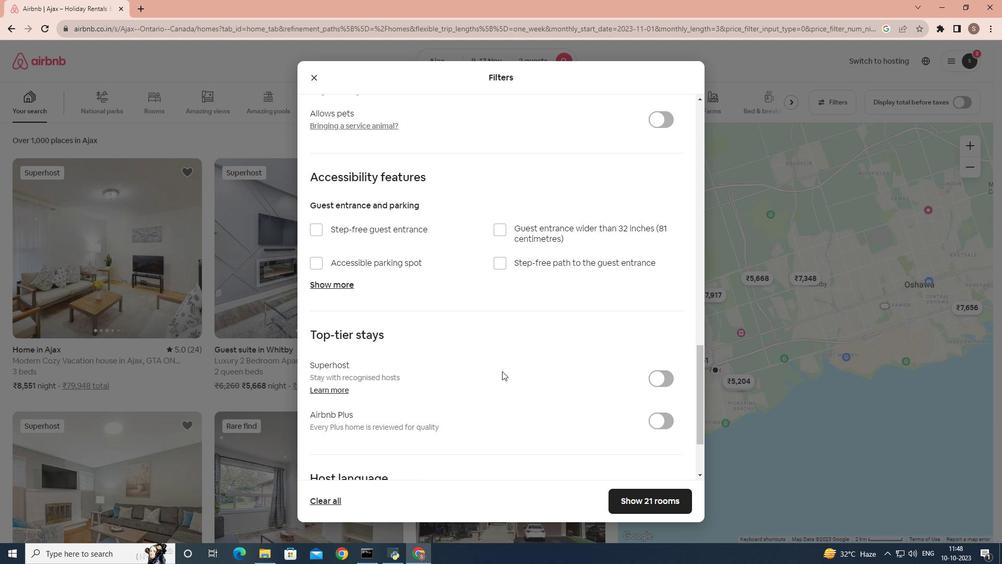 
Action: Mouse scrolled (502, 370) with delta (0, 0)
Screenshot: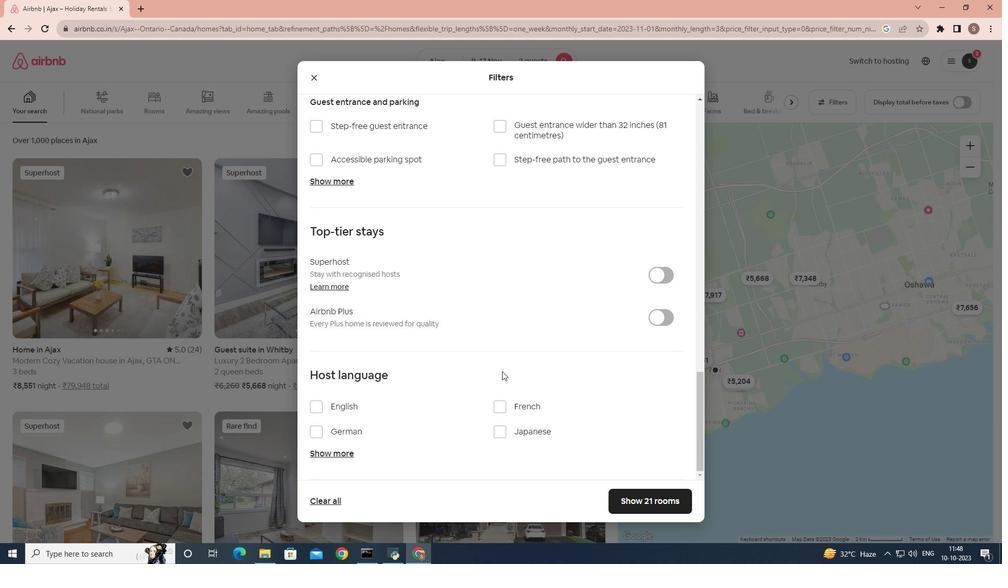 
Action: Mouse scrolled (502, 370) with delta (0, 0)
Screenshot: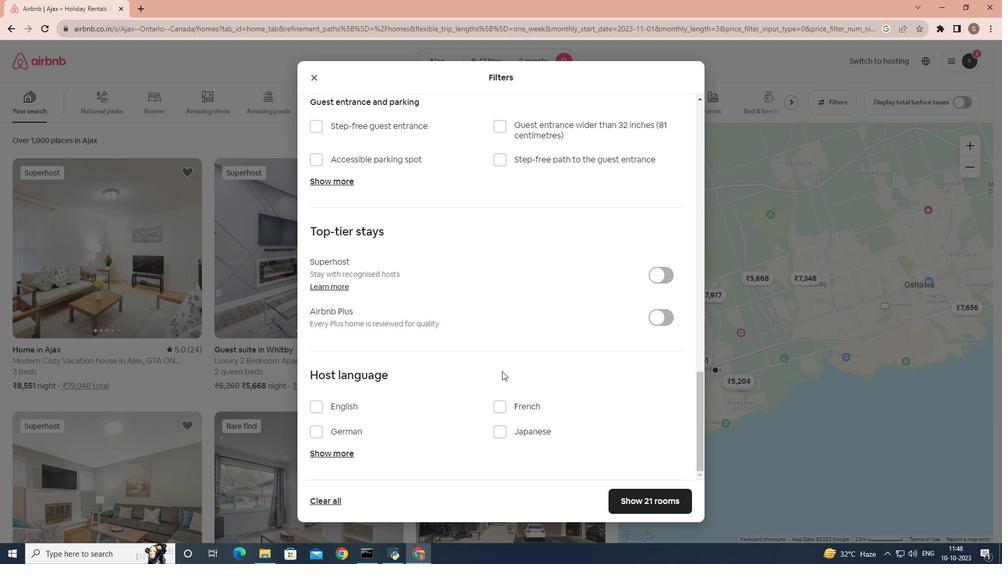 
Action: Mouse scrolled (502, 370) with delta (0, 0)
Screenshot: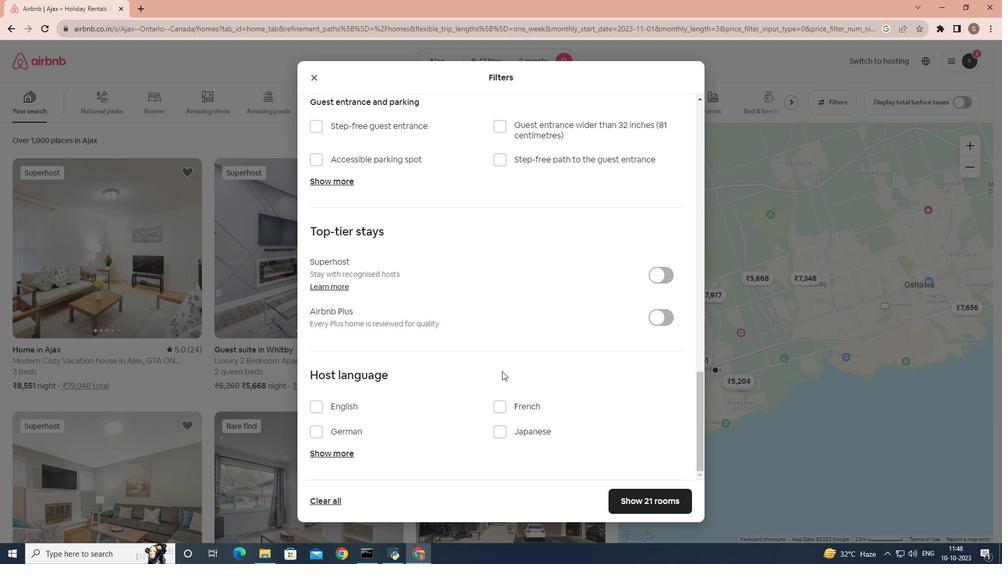 
Action: Mouse scrolled (502, 370) with delta (0, 0)
Screenshot: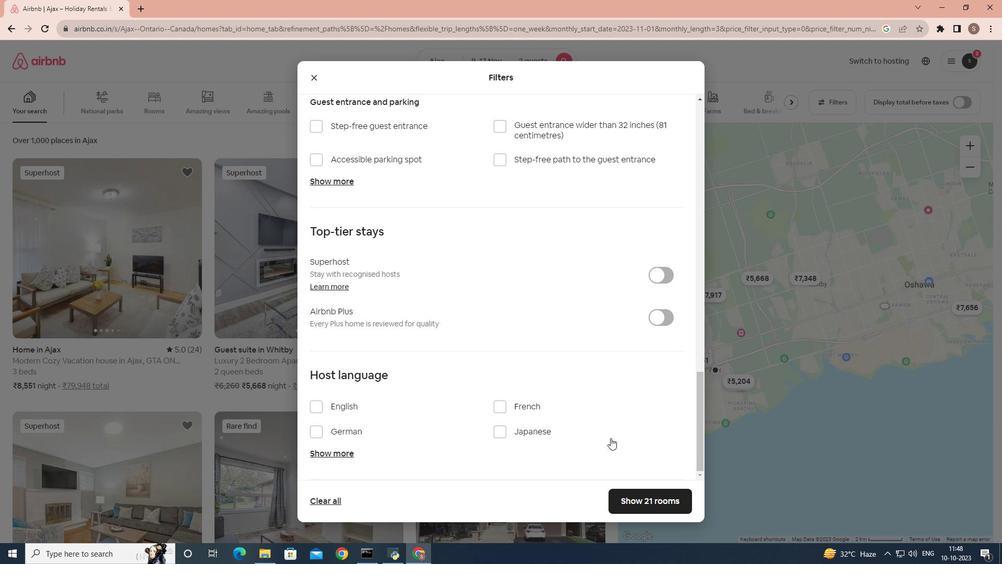 
Action: Mouse scrolled (502, 370) with delta (0, 0)
Screenshot: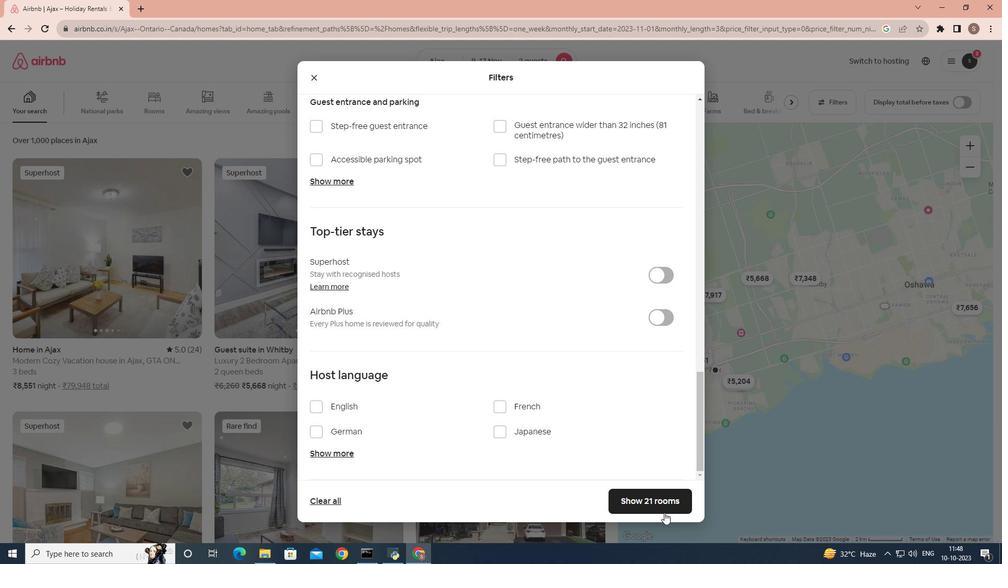 
Action: Mouse scrolled (502, 370) with delta (0, 0)
Screenshot: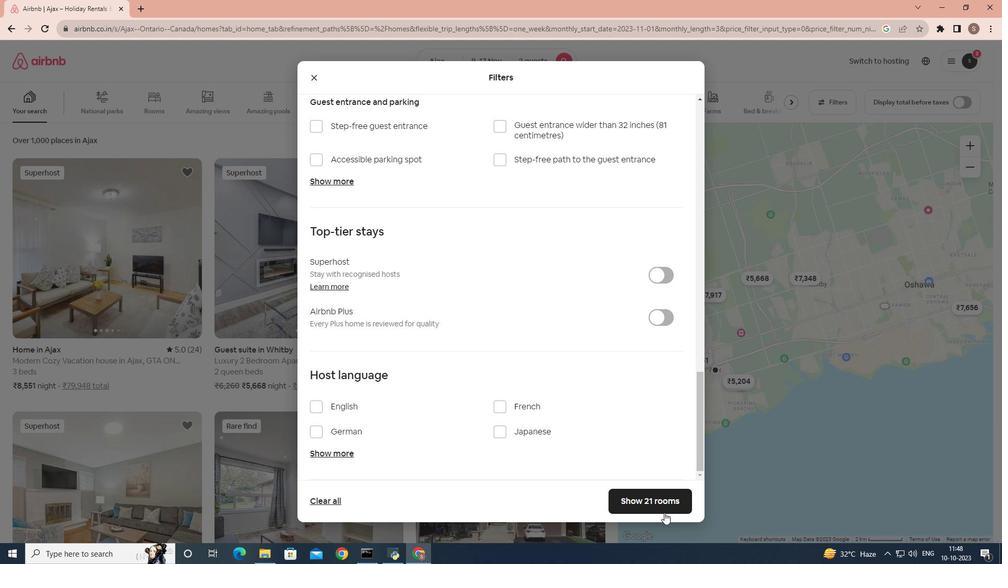 
Action: Mouse scrolled (502, 370) with delta (0, 0)
Screenshot: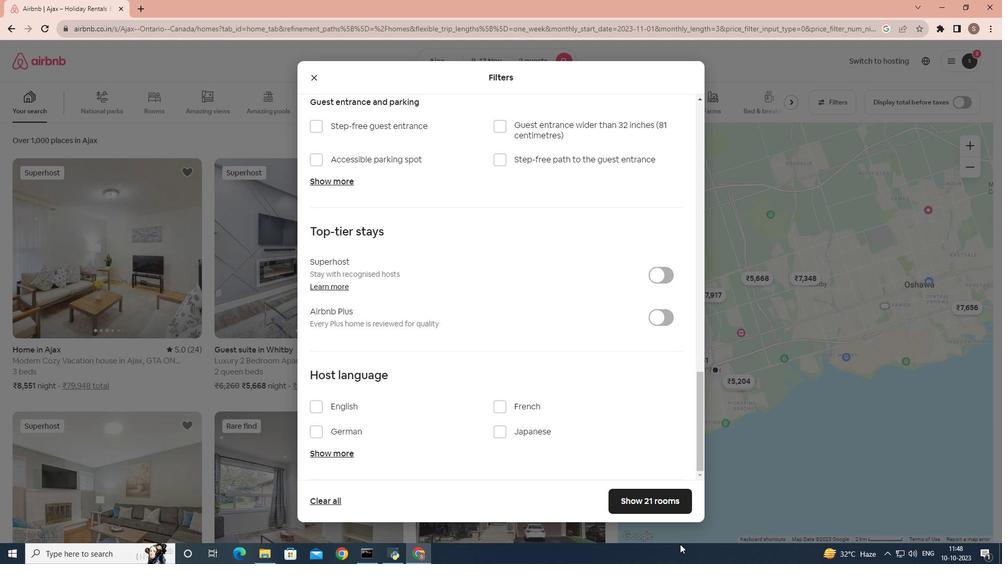 
Action: Mouse scrolled (502, 370) with delta (0, 0)
Screenshot: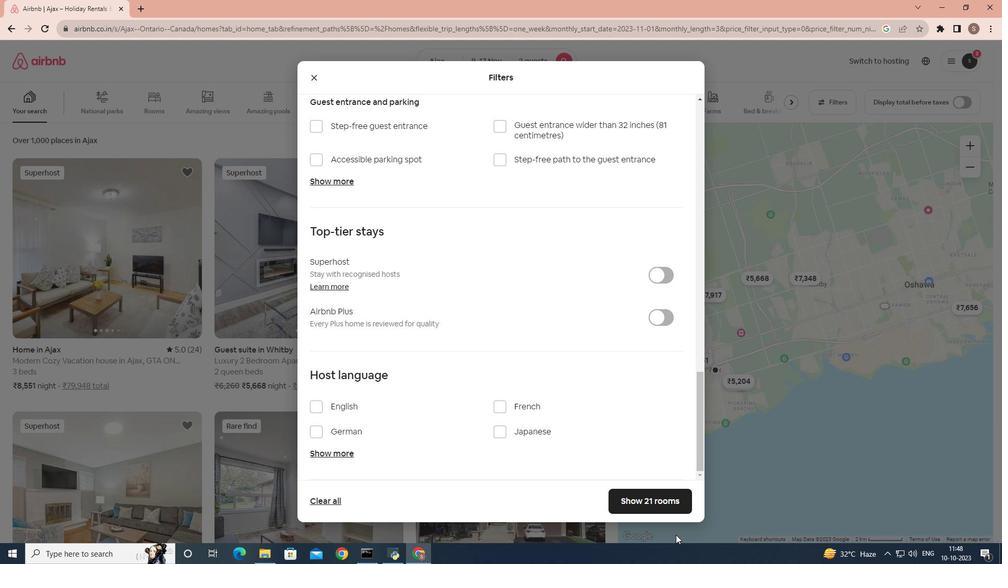 
Action: Mouse moved to (673, 508)
Screenshot: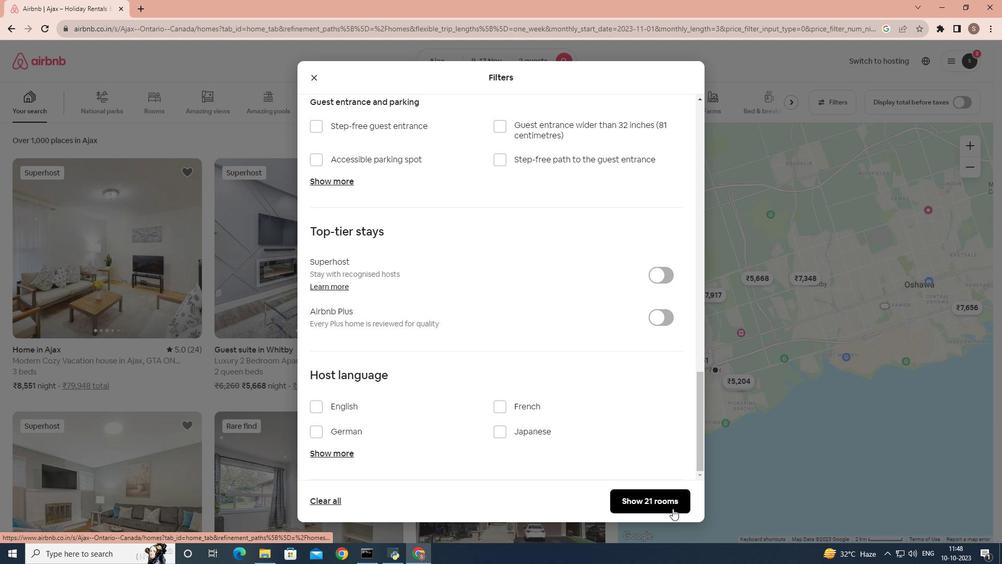 
Action: Mouse pressed left at (673, 508)
Screenshot: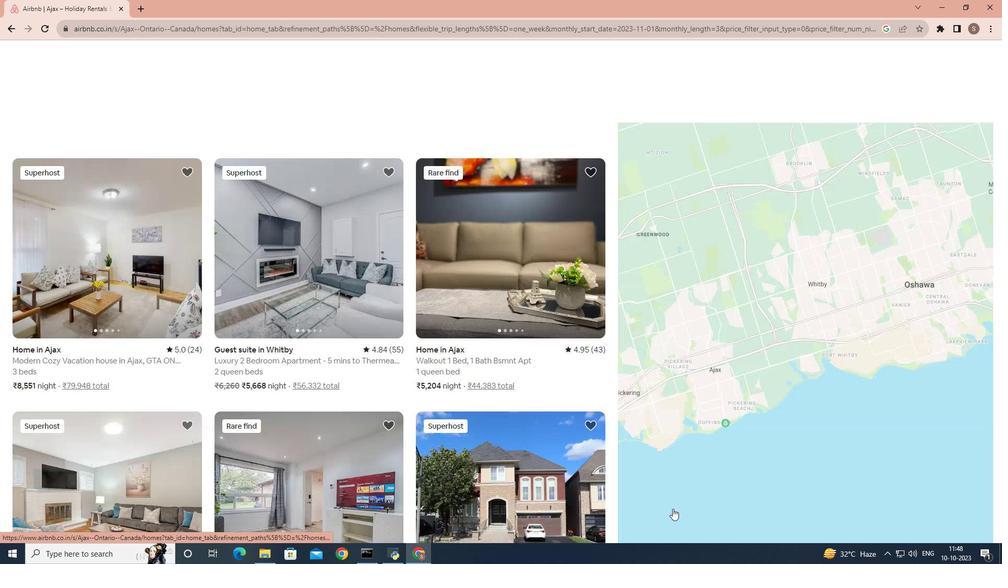 
Action: Mouse moved to (113, 286)
Screenshot: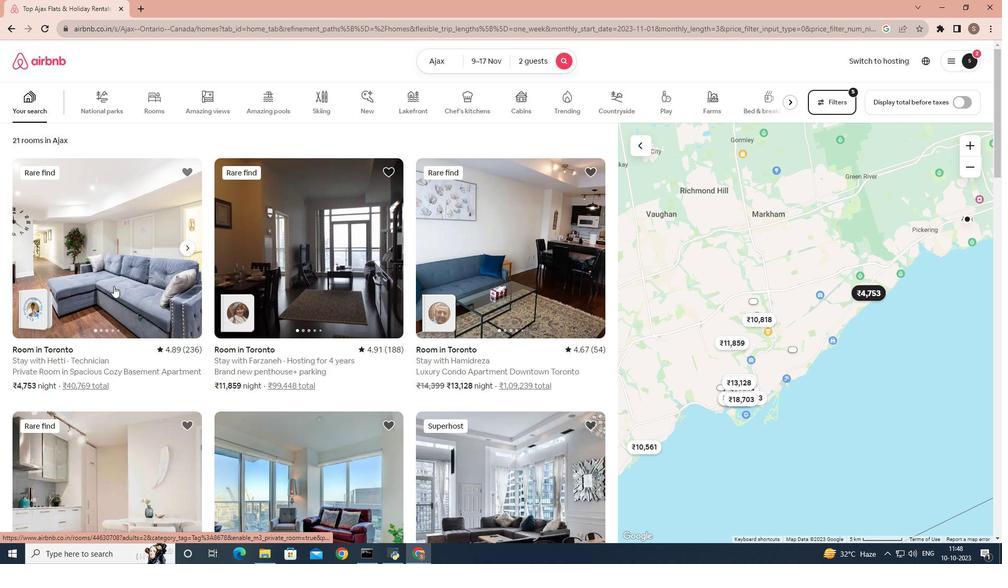
Action: Mouse pressed left at (113, 286)
Screenshot: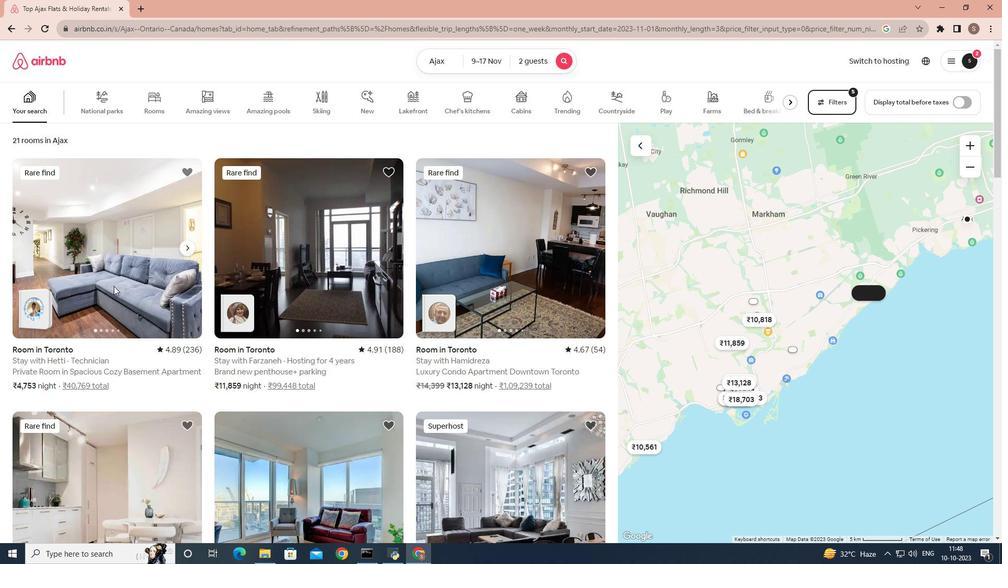 
Action: Mouse moved to (217, 307)
Screenshot: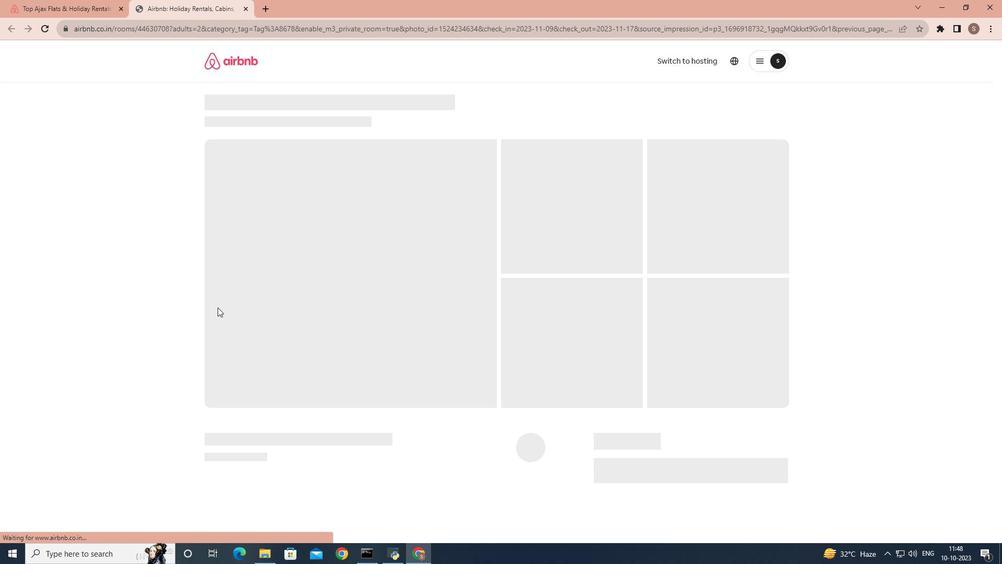 
Action: Mouse scrolled (217, 307) with delta (0, 0)
Screenshot: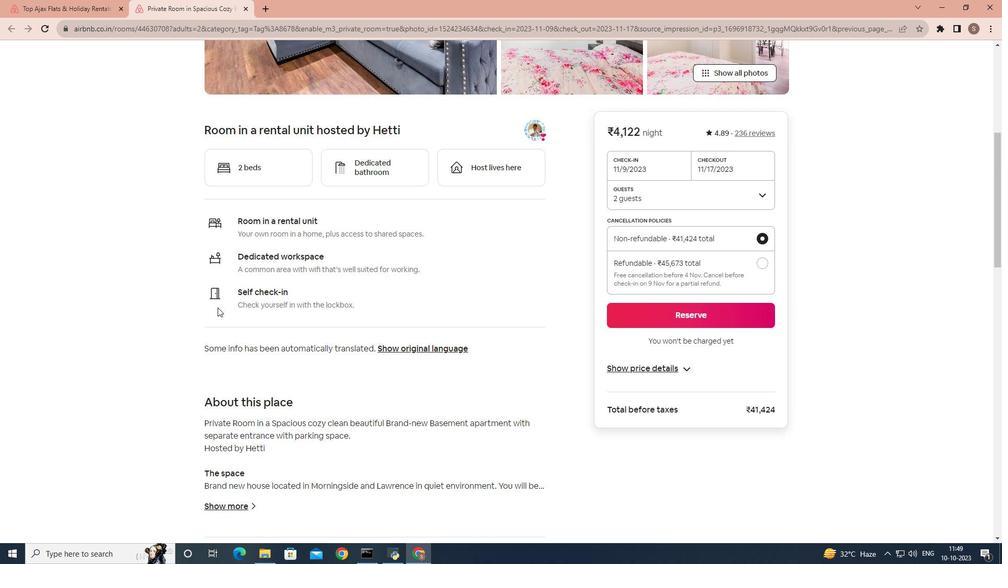 
Action: Mouse scrolled (217, 307) with delta (0, 0)
Screenshot: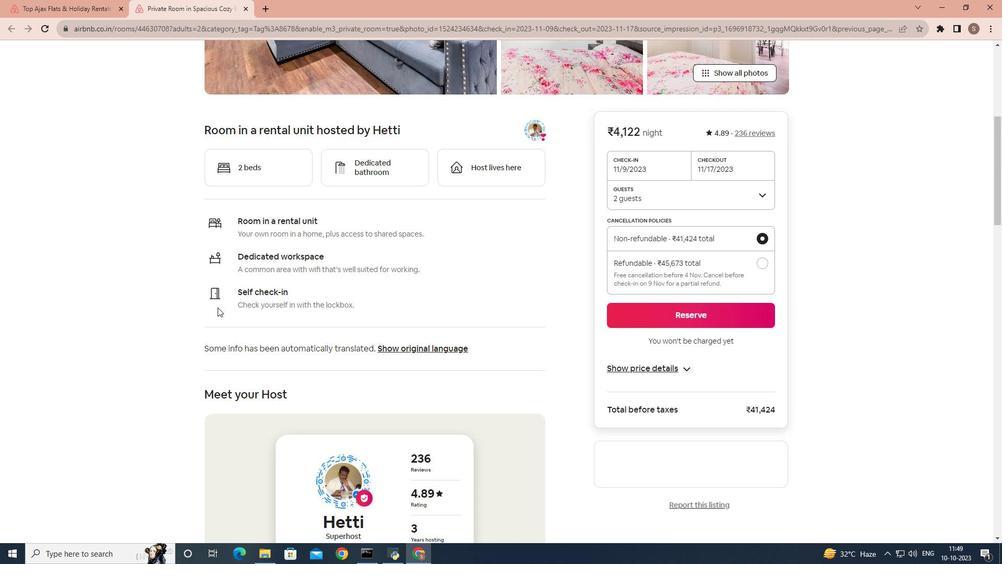 
Action: Mouse scrolled (217, 307) with delta (0, 0)
Screenshot: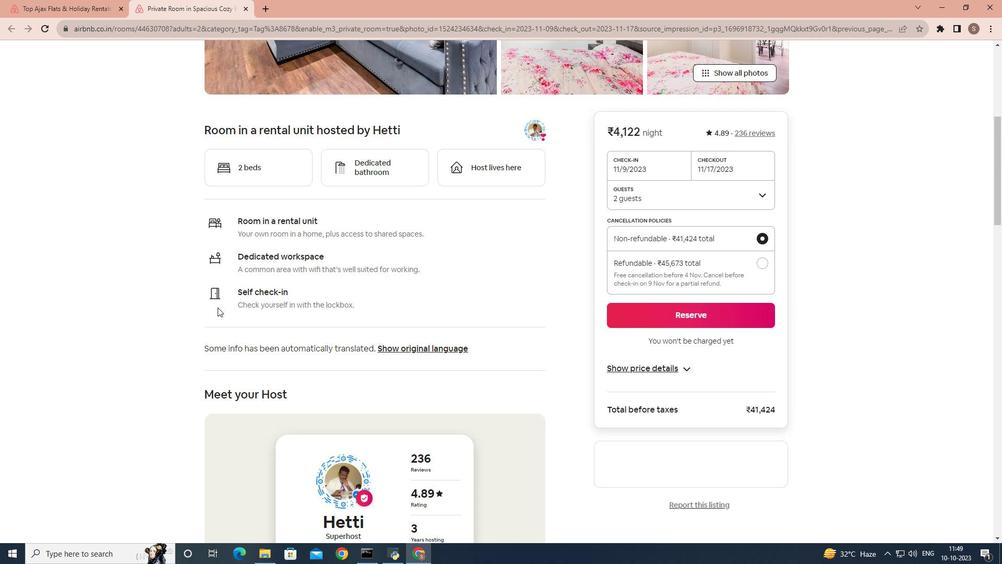 
Action: Mouse scrolled (217, 307) with delta (0, 0)
Screenshot: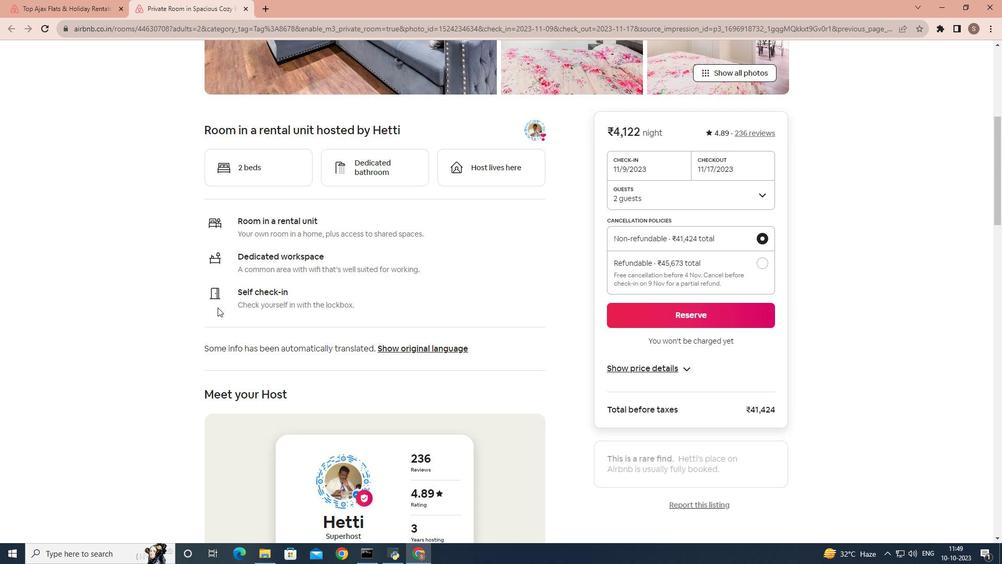 
Action: Mouse scrolled (217, 307) with delta (0, 0)
Screenshot: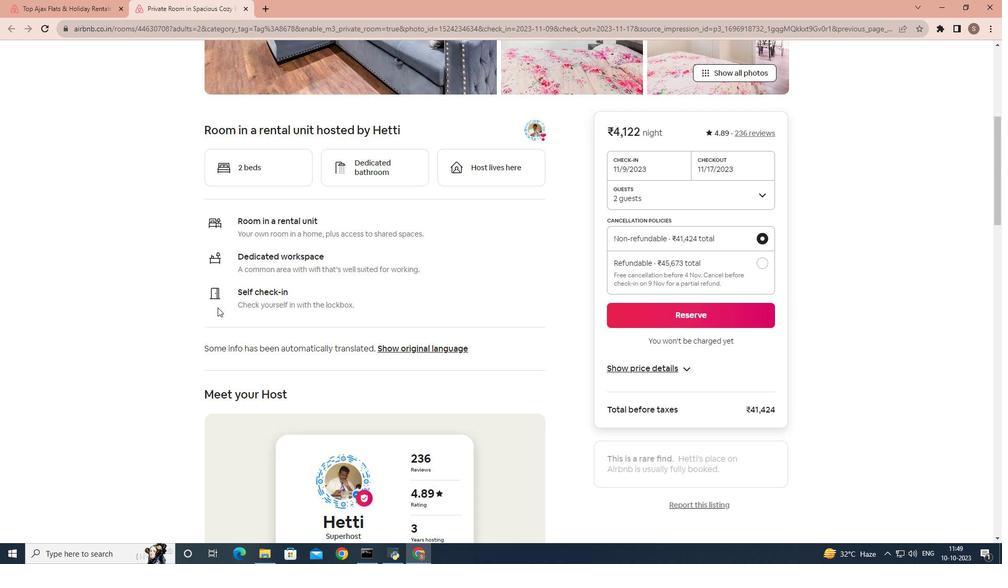 
Action: Mouse scrolled (217, 307) with delta (0, 0)
Screenshot: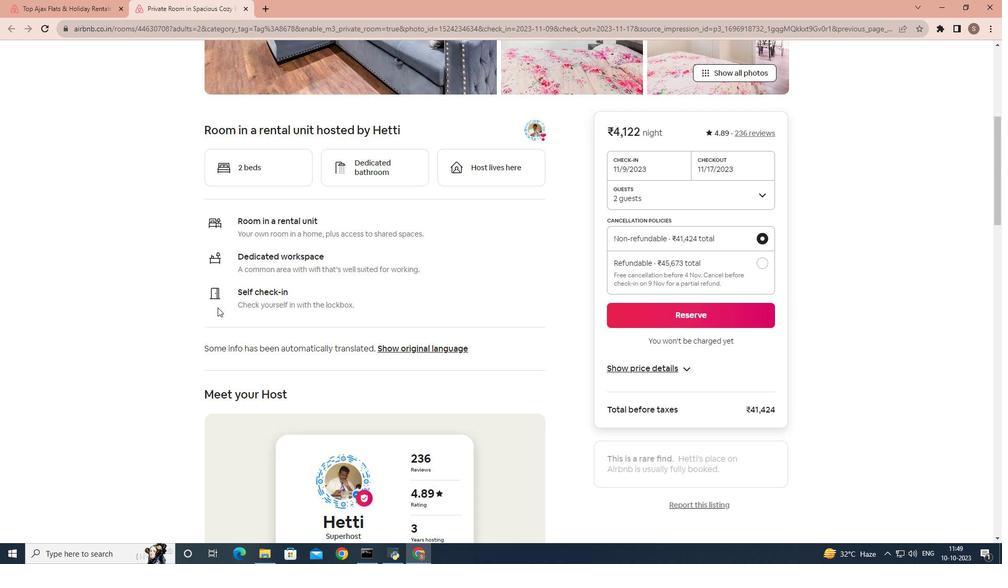 
Action: Mouse scrolled (217, 307) with delta (0, 0)
Screenshot: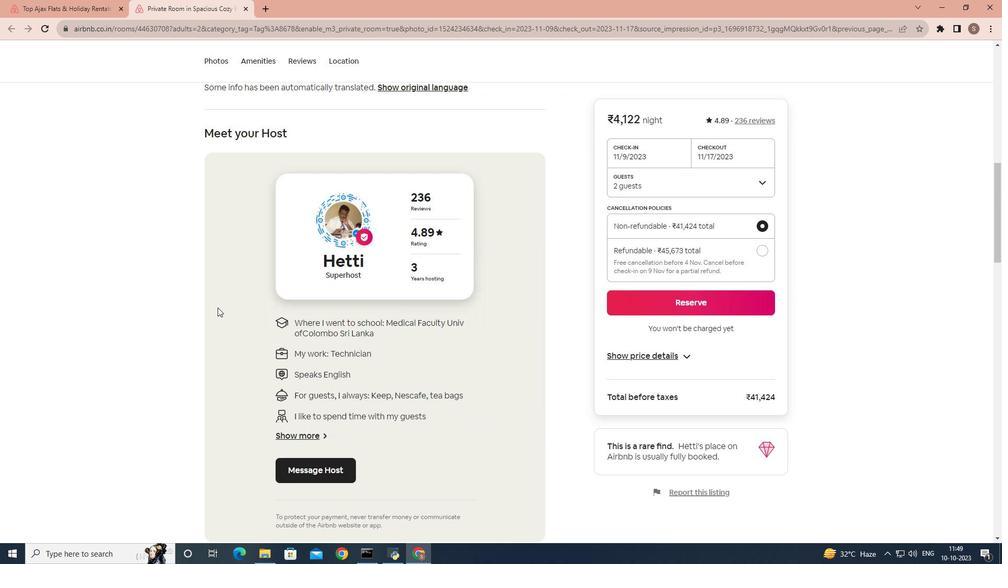 
Action: Mouse scrolled (217, 307) with delta (0, 0)
Screenshot: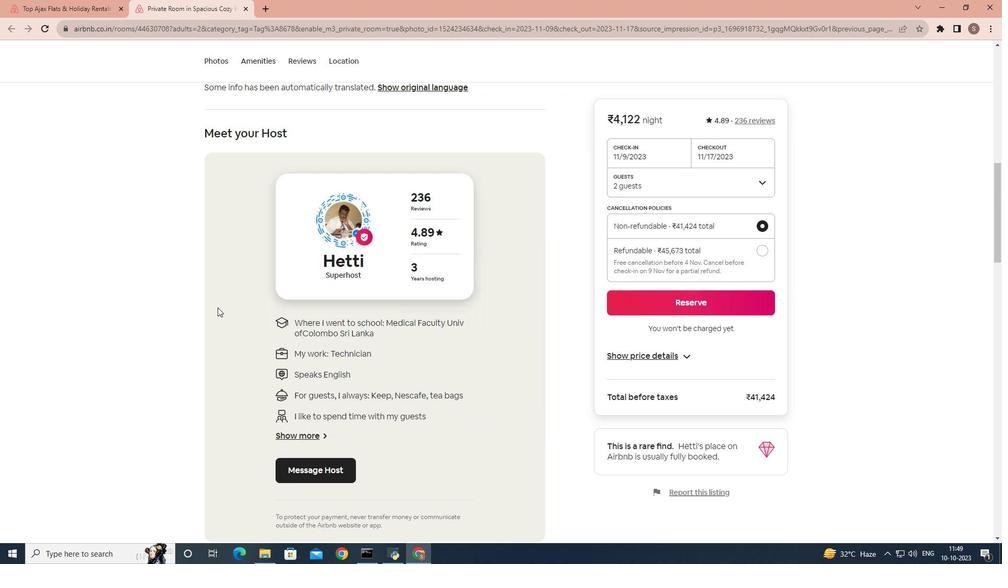 
Action: Mouse scrolled (217, 307) with delta (0, 0)
Screenshot: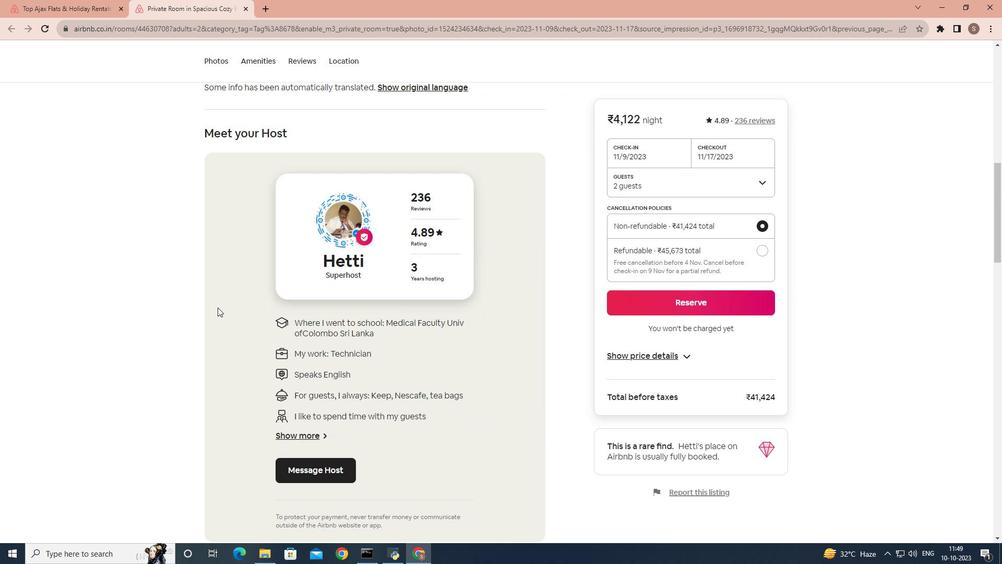 
Action: Mouse scrolled (217, 307) with delta (0, 0)
Screenshot: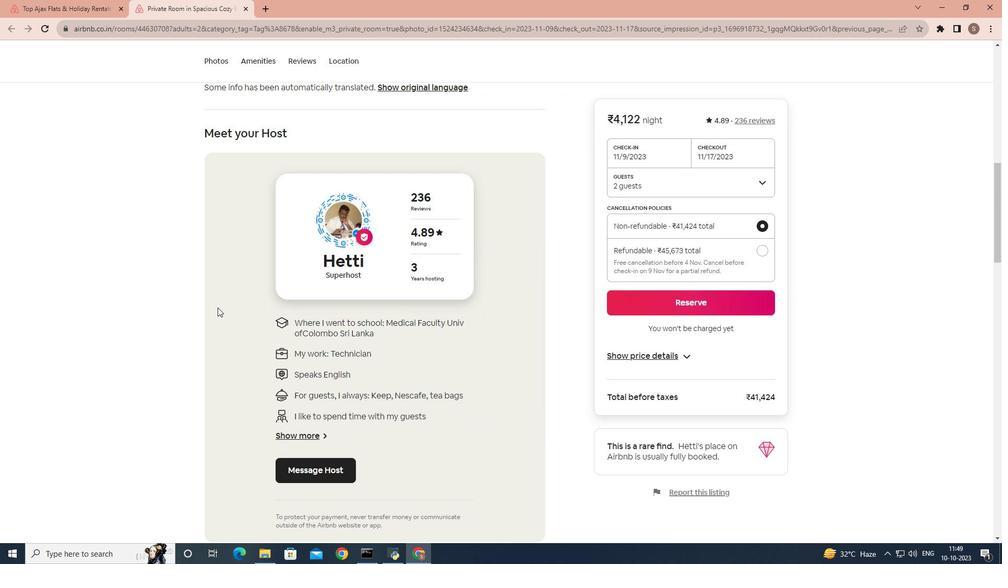 
Action: Mouse scrolled (217, 307) with delta (0, 0)
Screenshot: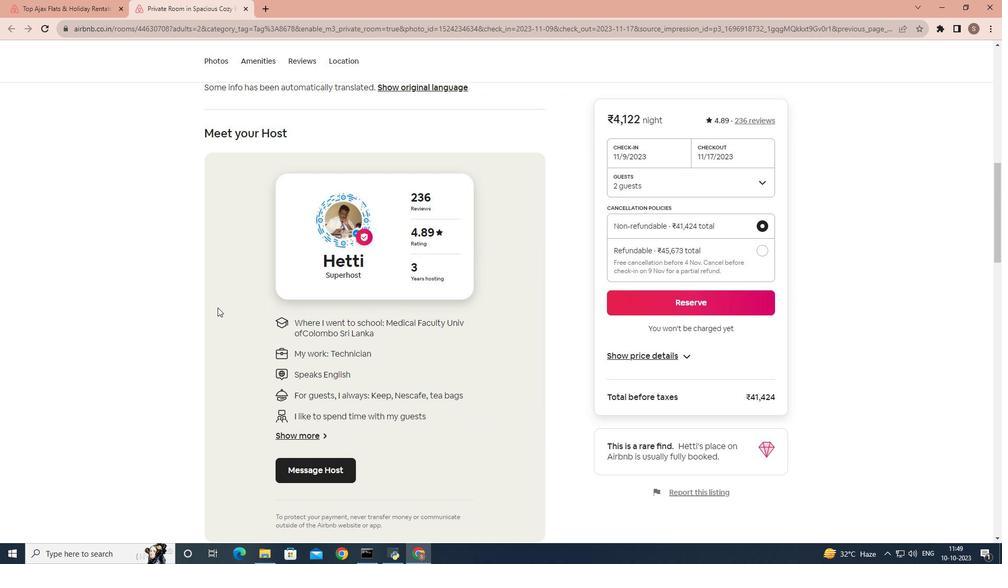 
Action: Mouse scrolled (217, 307) with delta (0, 0)
Screenshot: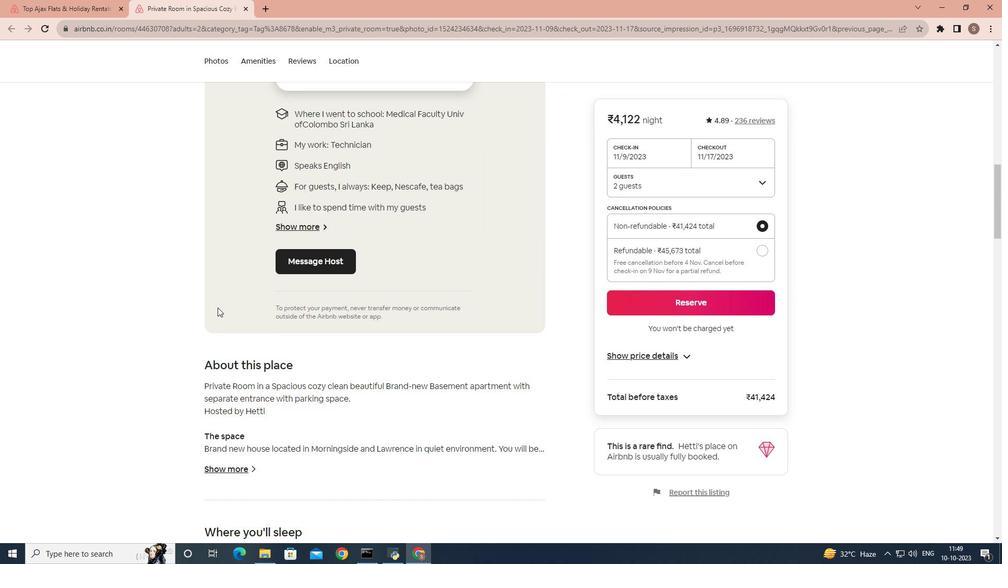 
Action: Mouse scrolled (217, 307) with delta (0, 0)
Screenshot: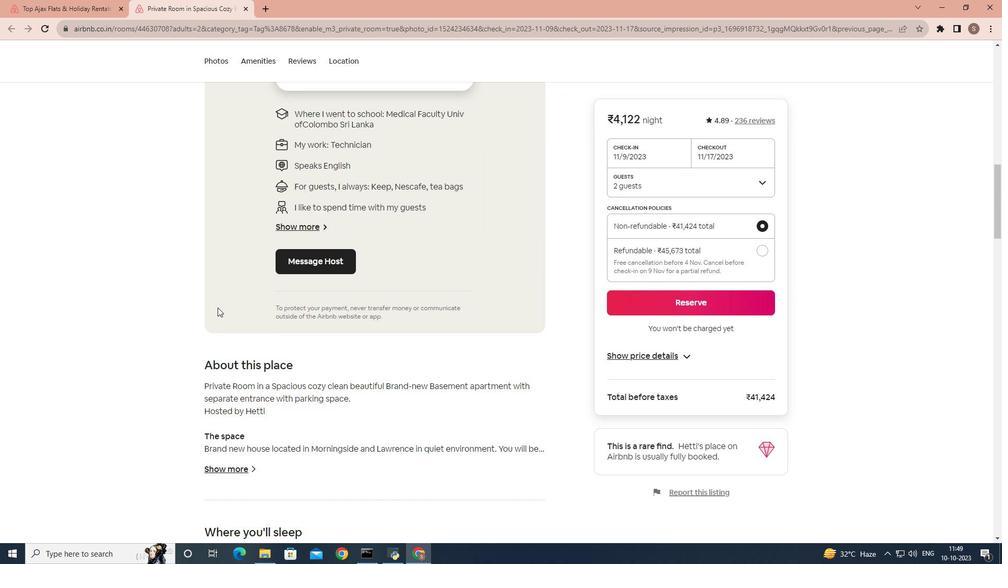 
Action: Mouse scrolled (217, 307) with delta (0, 0)
Screenshot: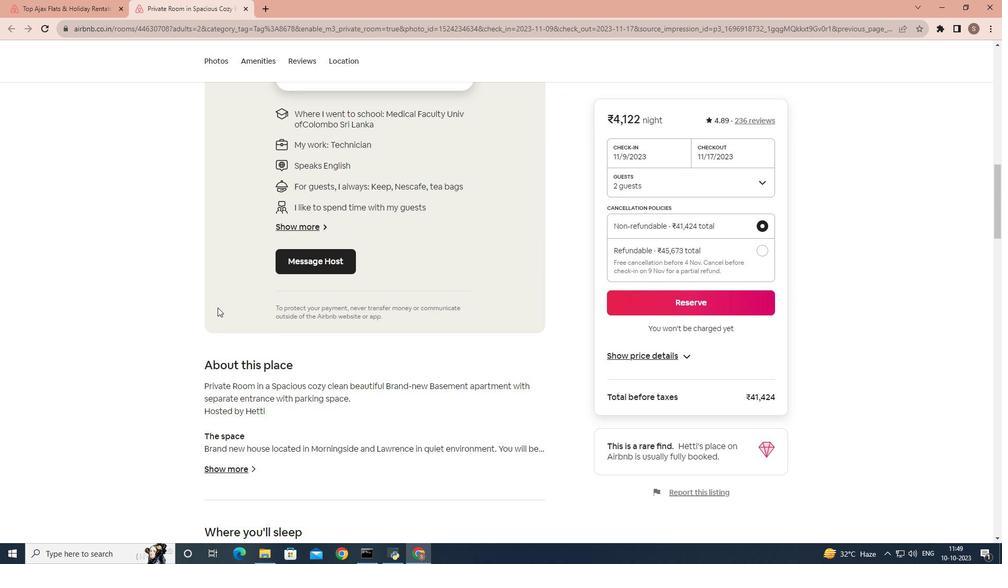 
Action: Mouse scrolled (217, 307) with delta (0, 0)
Screenshot: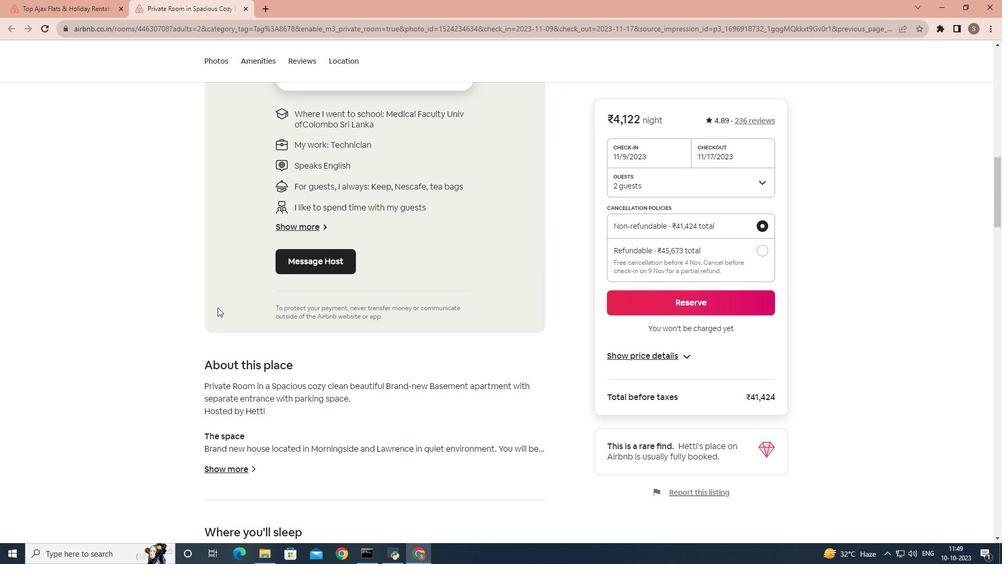 
Action: Mouse scrolled (217, 307) with delta (0, 0)
Screenshot: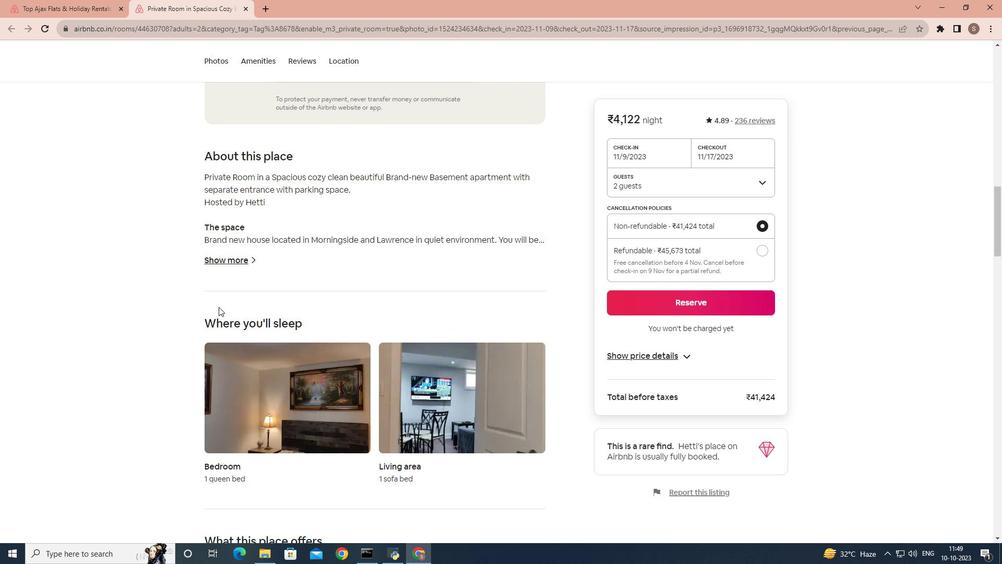 
Action: Mouse scrolled (217, 307) with delta (0, 0)
Screenshot: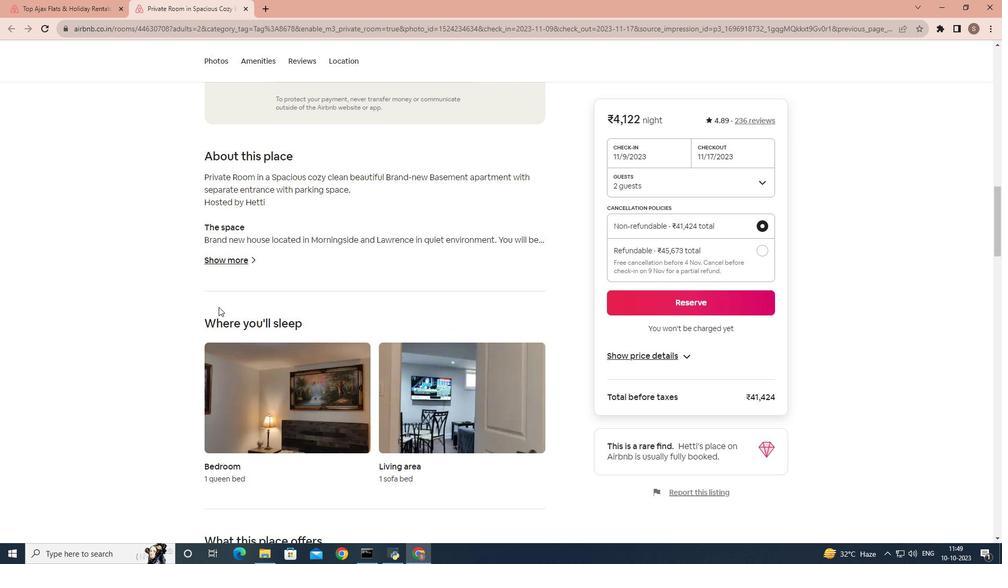 
Action: Mouse scrolled (217, 307) with delta (0, 0)
Screenshot: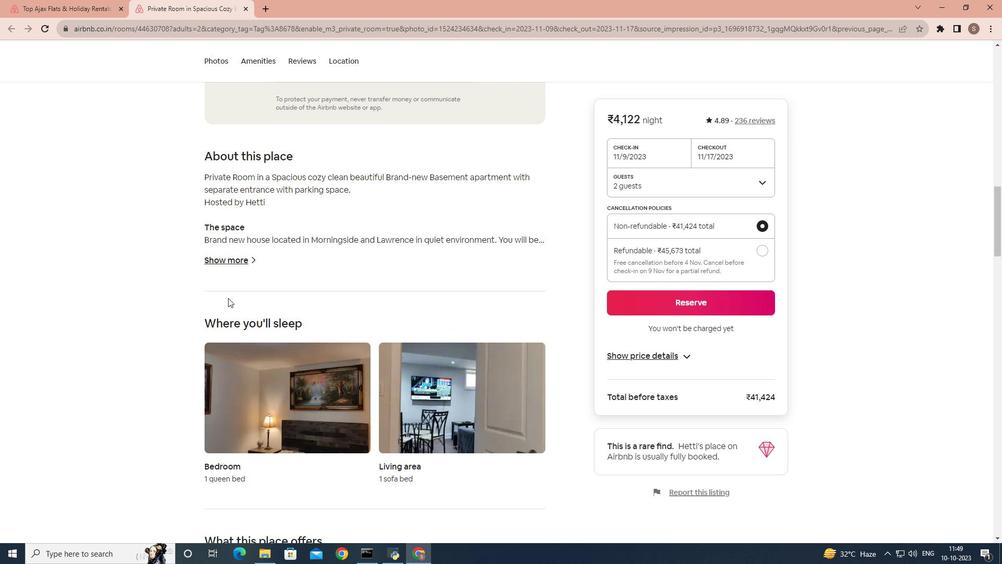 
Action: Mouse scrolled (217, 307) with delta (0, 0)
Screenshot: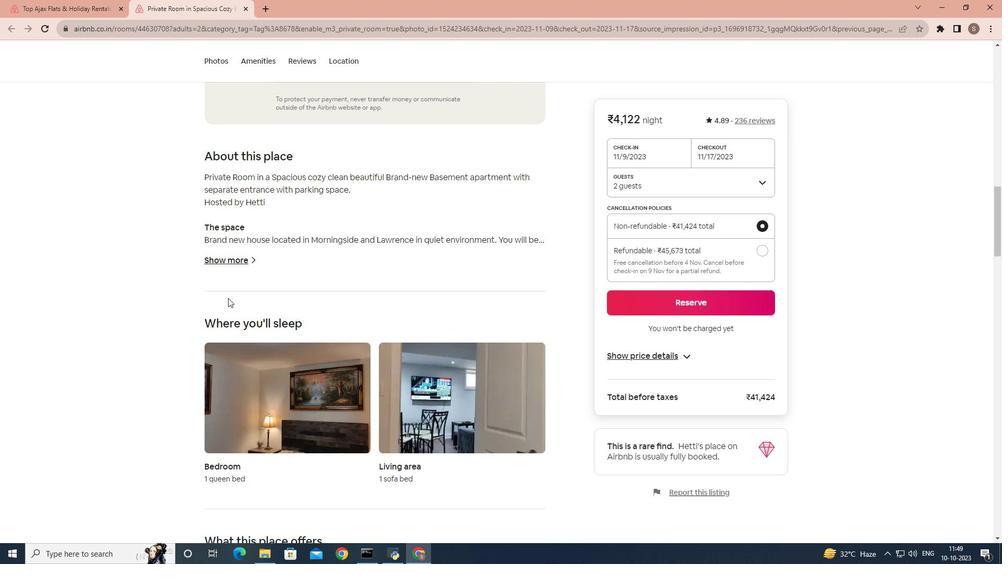 
Action: Mouse moved to (247, 259)
Screenshot: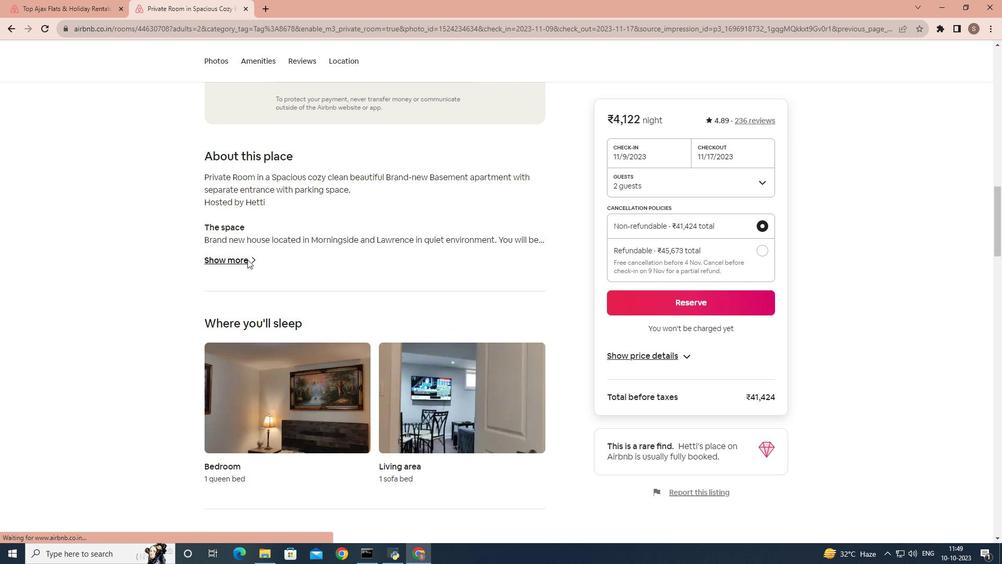 
Action: Mouse pressed left at (247, 259)
Screenshot: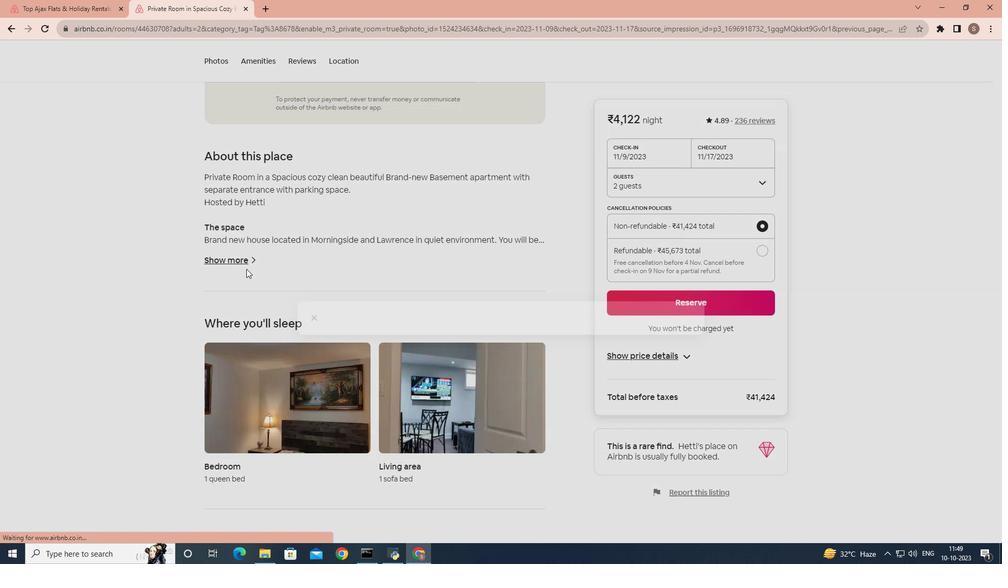 
Action: Mouse moved to (353, 293)
Screenshot: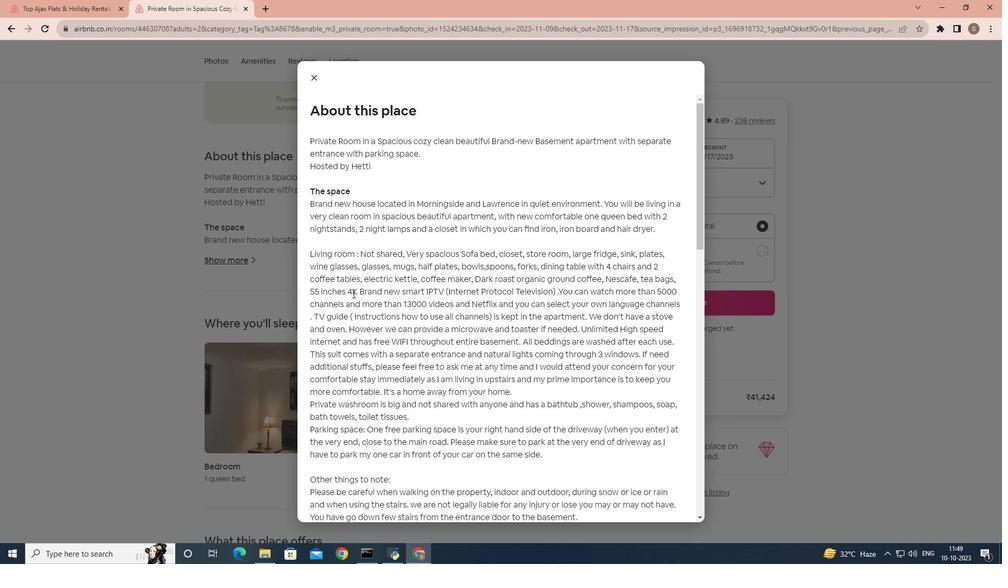 
Action: Mouse scrolled (353, 293) with delta (0, 0)
Screenshot: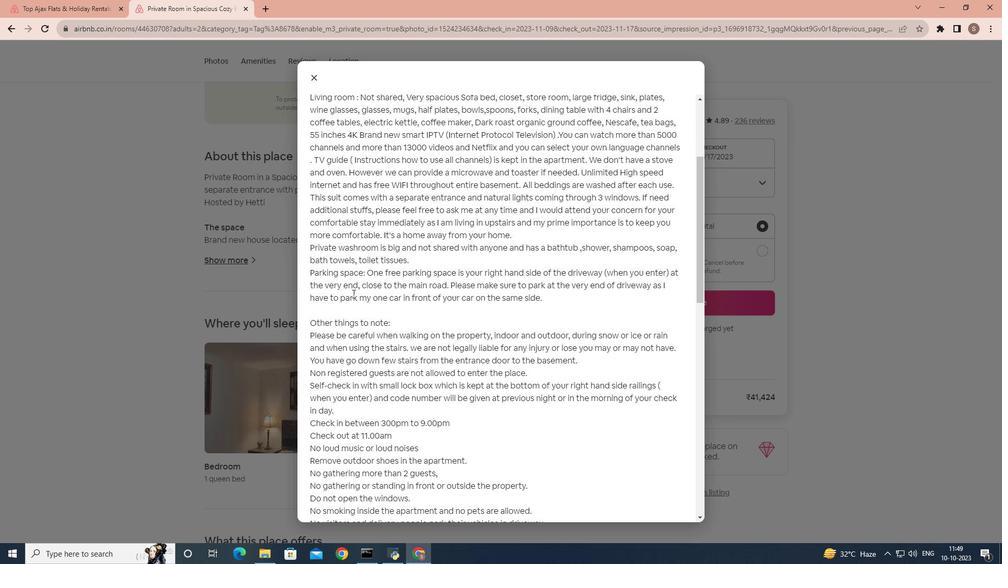 
Action: Mouse scrolled (353, 293) with delta (0, 0)
Screenshot: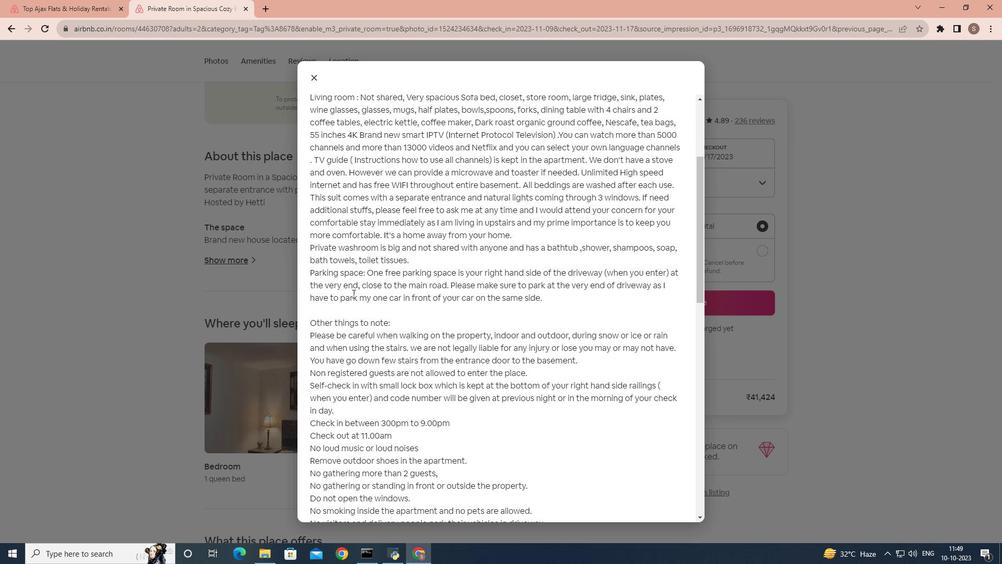 
Action: Mouse scrolled (353, 293) with delta (0, 0)
Screenshot: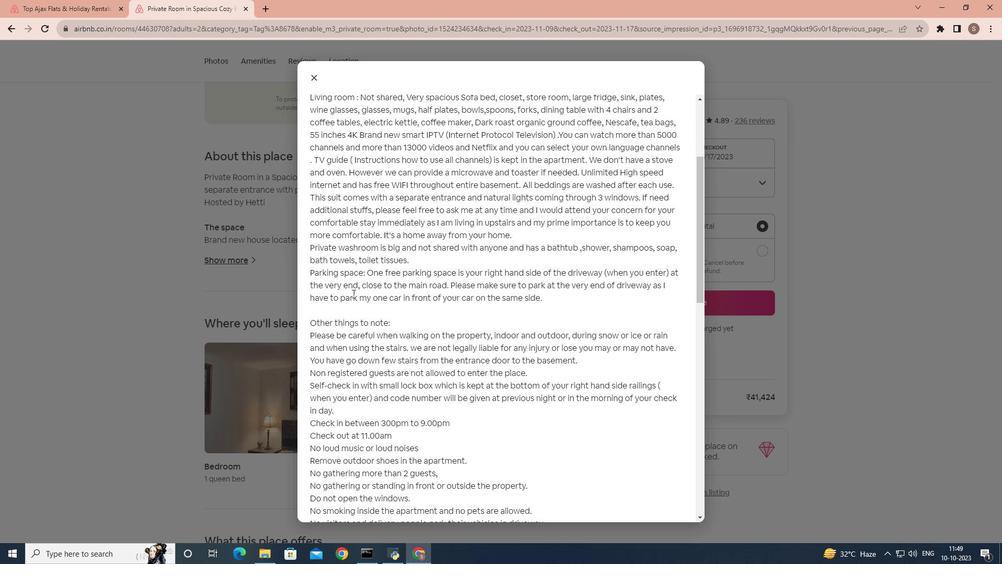 
Action: Mouse scrolled (353, 293) with delta (0, 0)
Screenshot: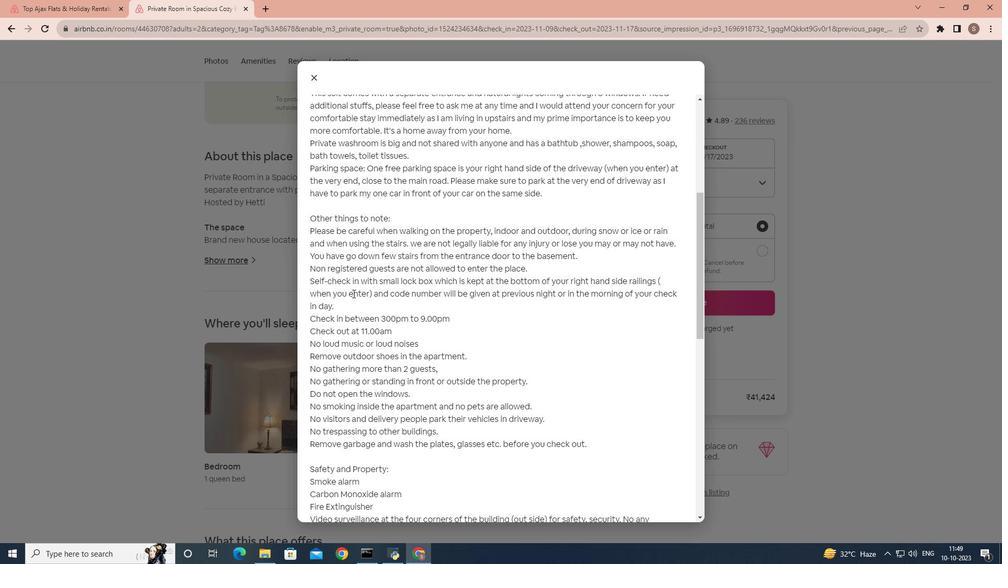 
Action: Mouse moved to (353, 293)
Screenshot: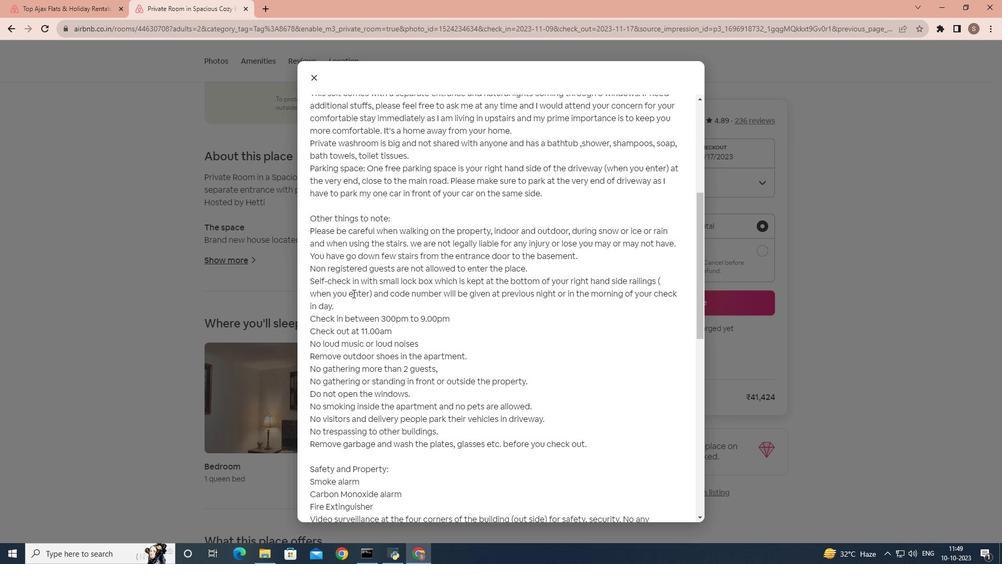 
Action: Mouse scrolled (353, 293) with delta (0, 0)
Screenshot: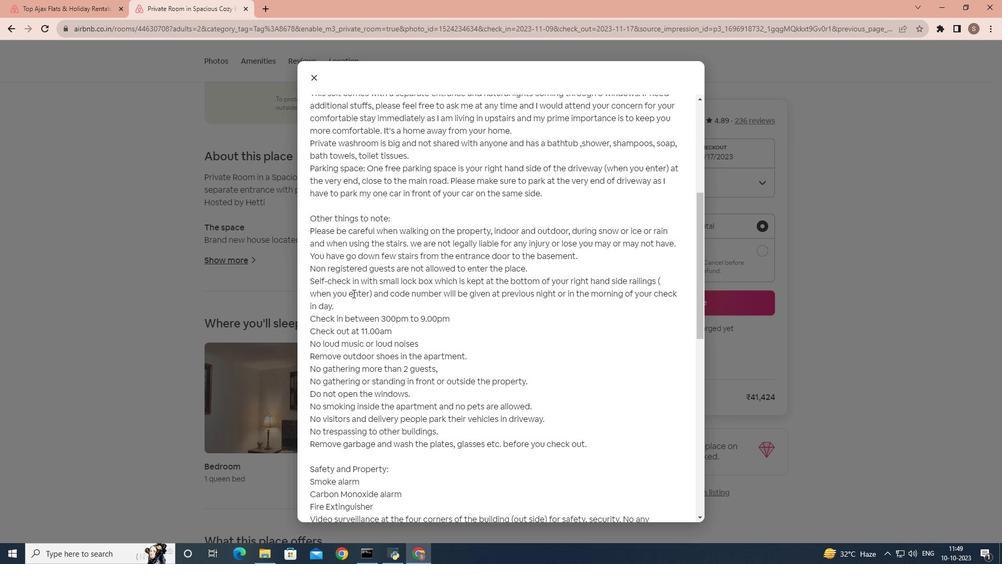 
Action: Mouse scrolled (353, 293) with delta (0, 0)
Screenshot: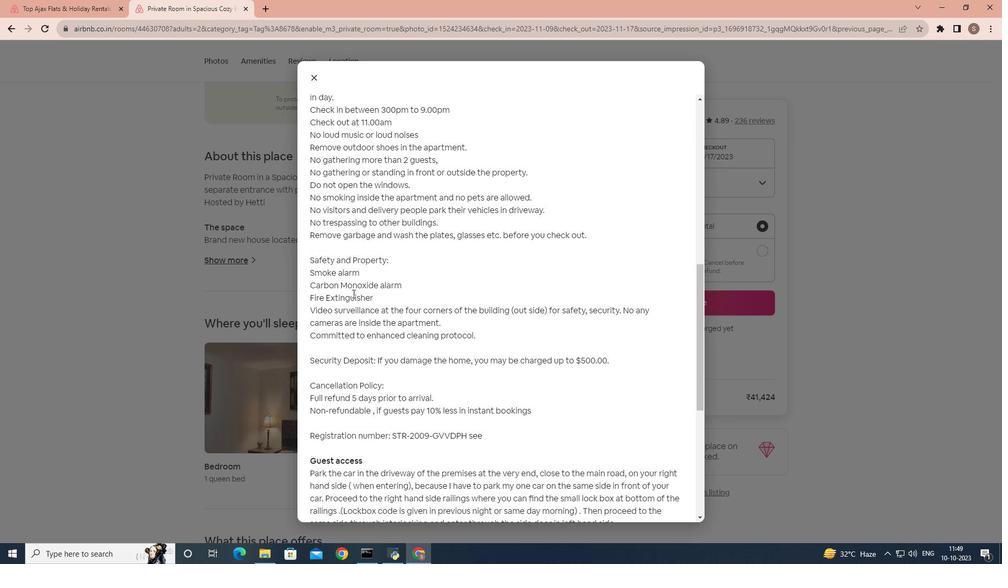 
Action: Mouse scrolled (353, 293) with delta (0, 0)
Screenshot: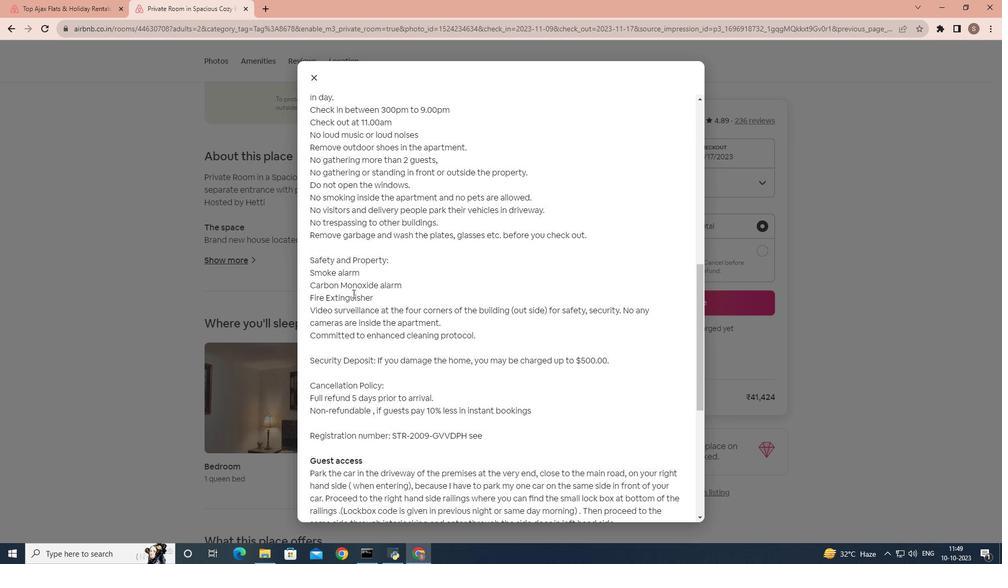 
Action: Mouse scrolled (353, 293) with delta (0, 0)
Screenshot: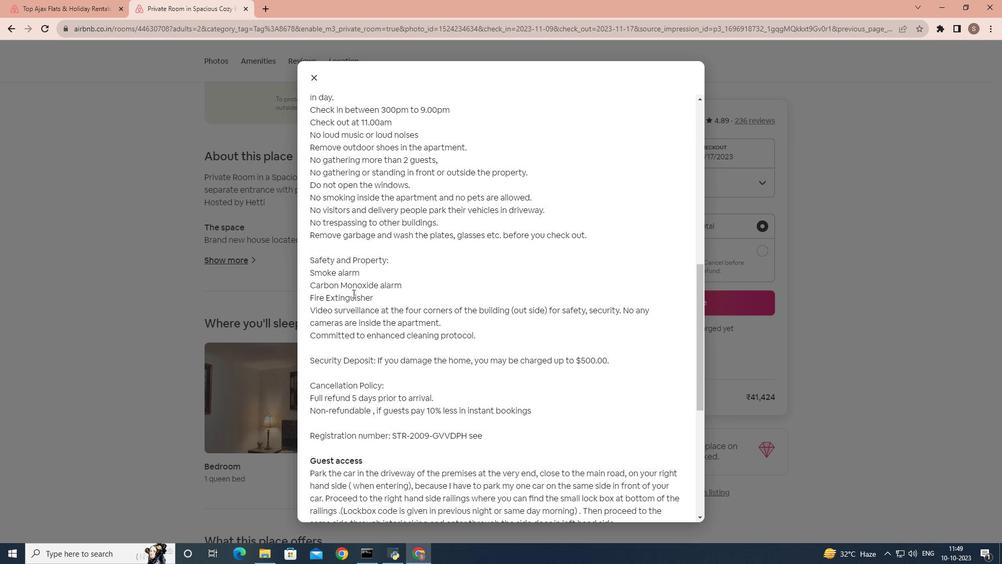 
Action: Mouse scrolled (353, 293) with delta (0, 0)
Screenshot: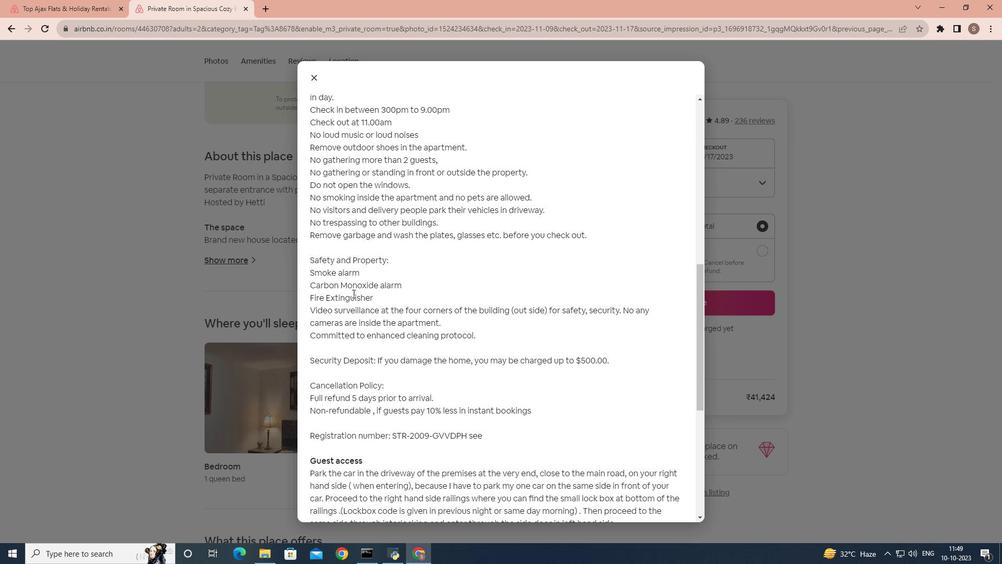 
Action: Mouse scrolled (353, 293) with delta (0, 0)
Screenshot: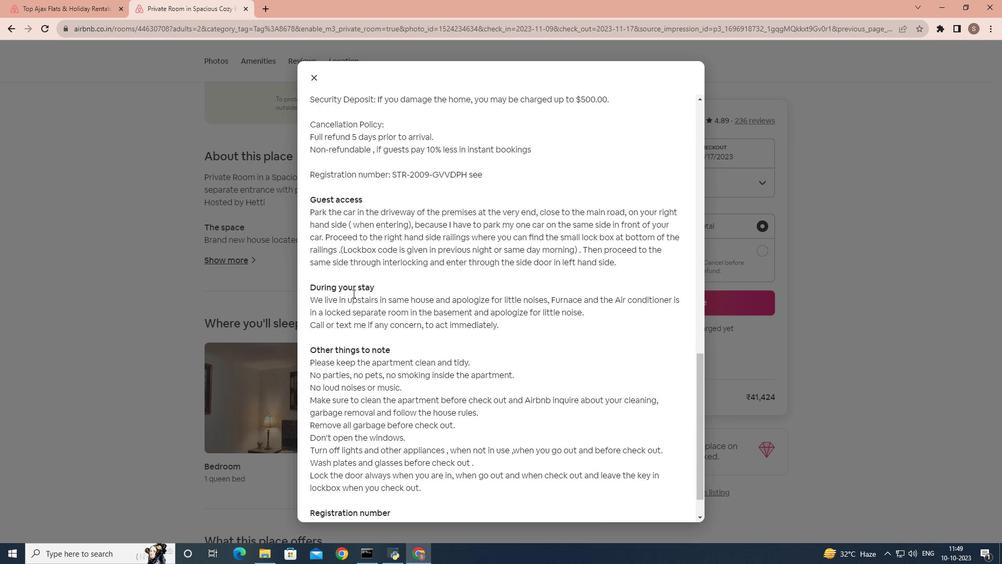 
Action: Mouse scrolled (353, 293) with delta (0, 0)
Screenshot: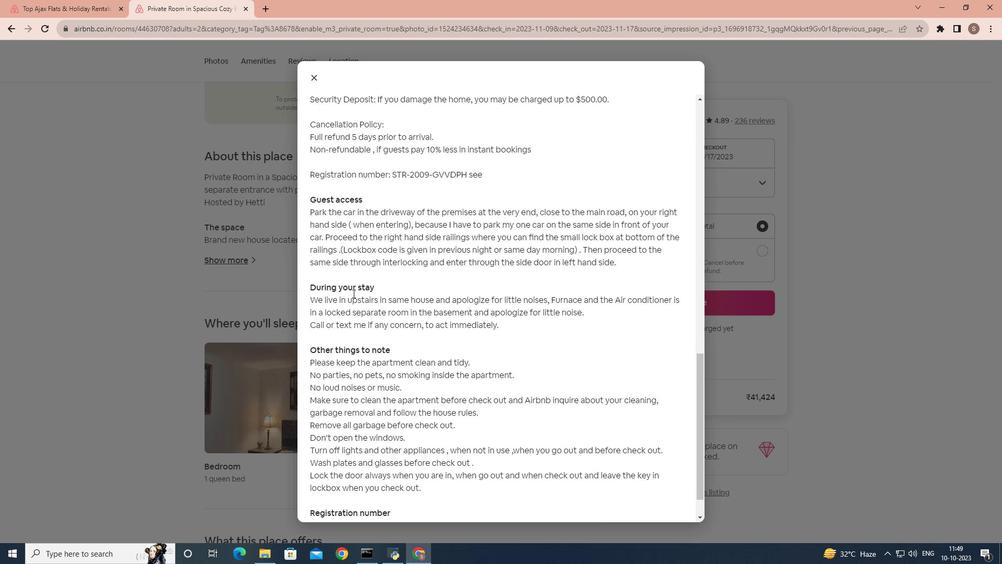 
Action: Mouse scrolled (353, 293) with delta (0, 0)
Screenshot: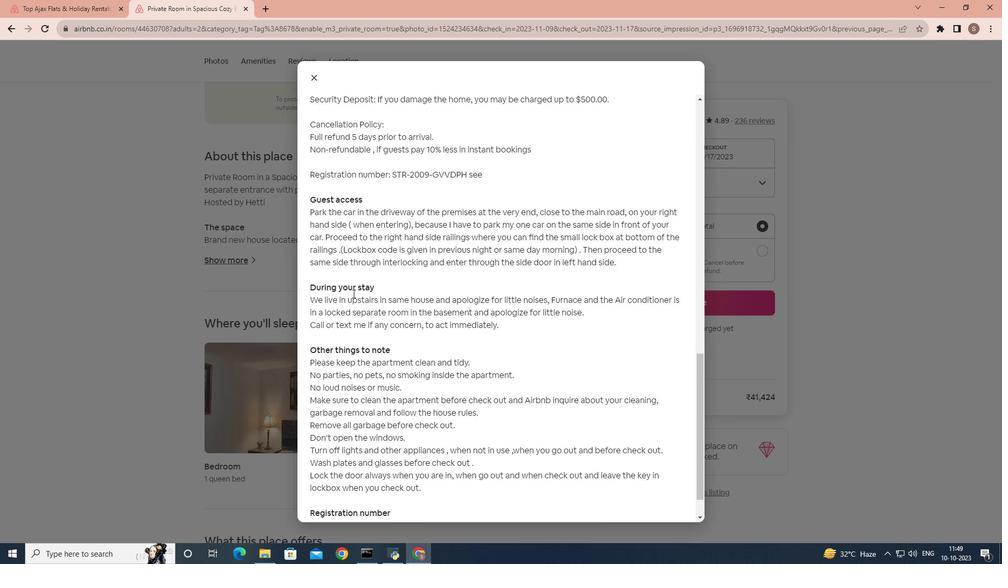 
Action: Mouse scrolled (353, 293) with delta (0, 0)
Screenshot: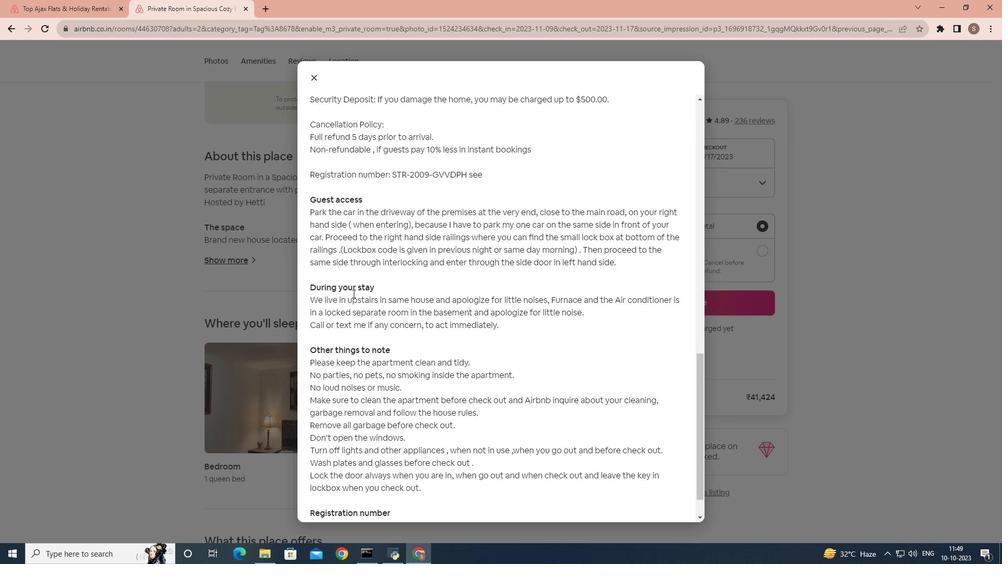 
Action: Mouse scrolled (353, 293) with delta (0, 0)
Screenshot: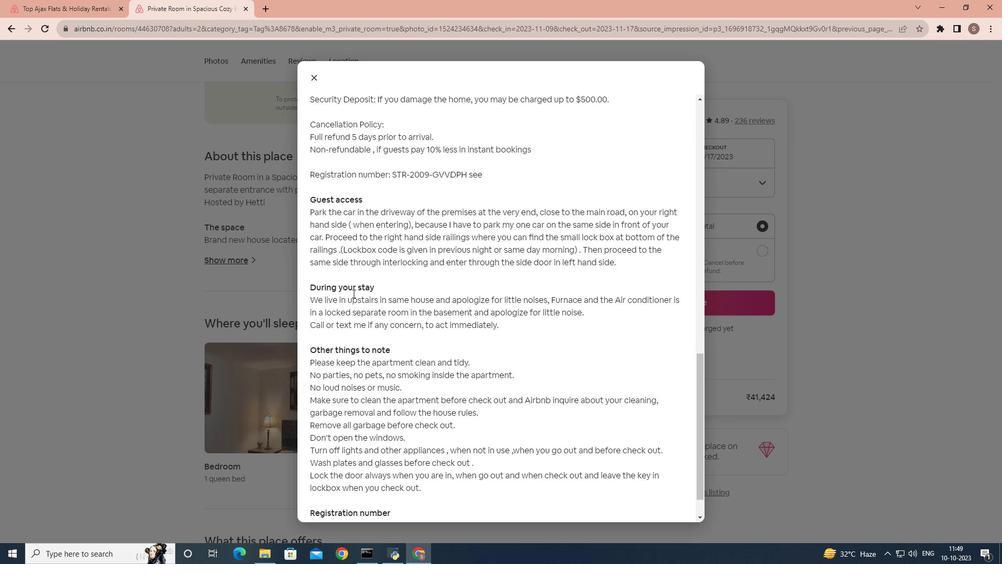 
Action: Mouse scrolled (353, 293) with delta (0, 0)
Screenshot: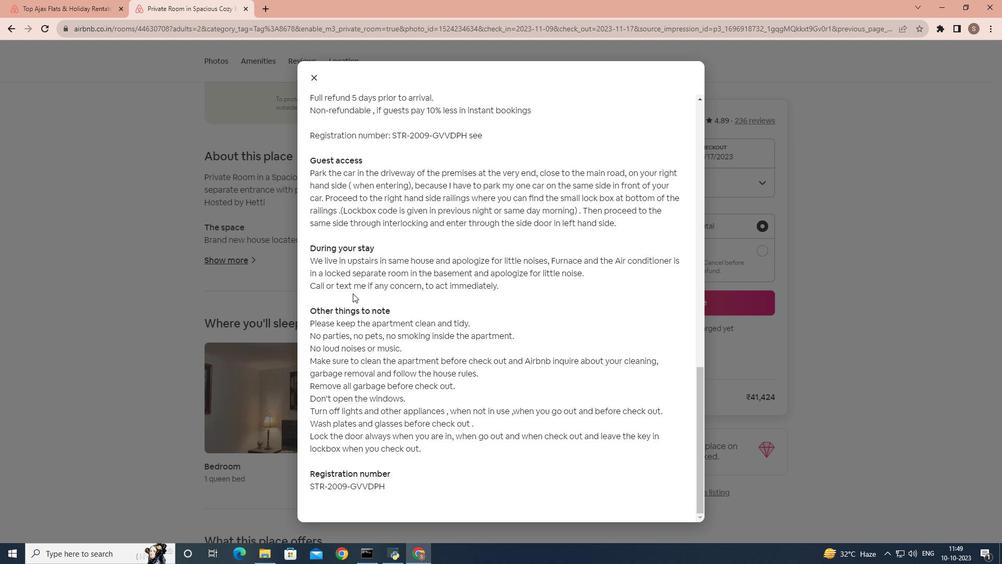 
Action: Mouse scrolled (353, 293) with delta (0, 0)
Screenshot: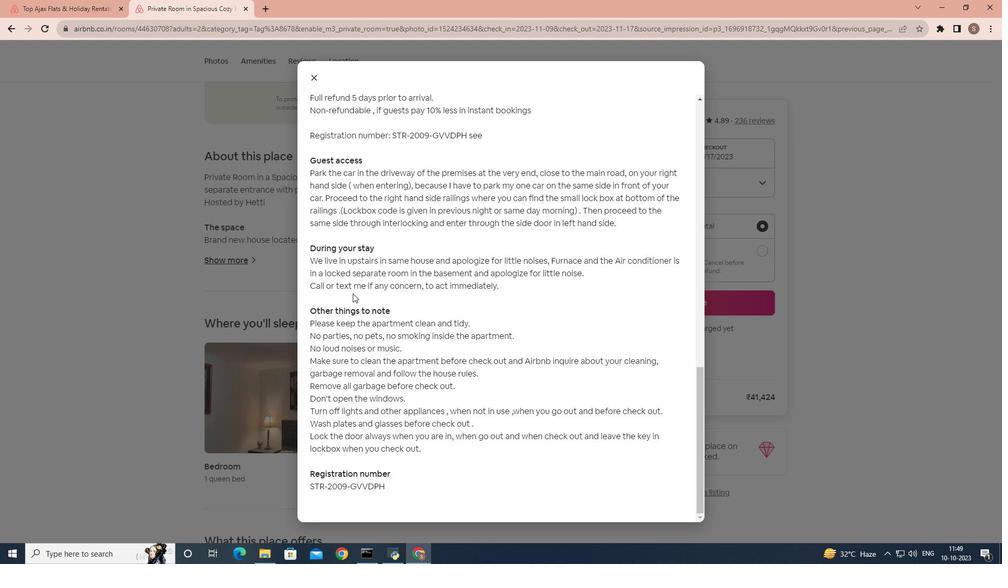 
Action: Mouse scrolled (353, 293) with delta (0, 0)
Screenshot: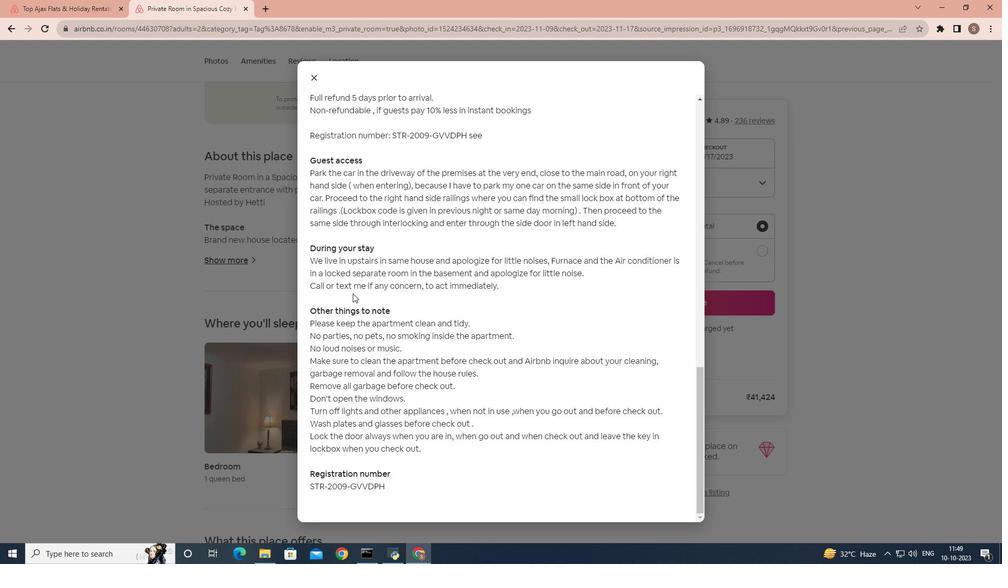 
Action: Mouse scrolled (353, 293) with delta (0, 0)
Screenshot: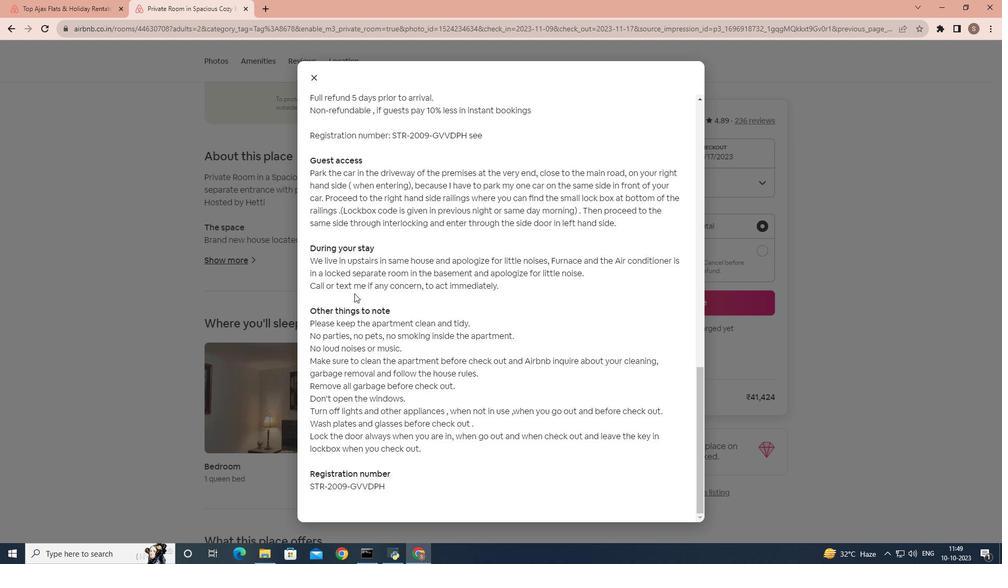 
Action: Mouse scrolled (353, 293) with delta (0, 0)
Screenshot: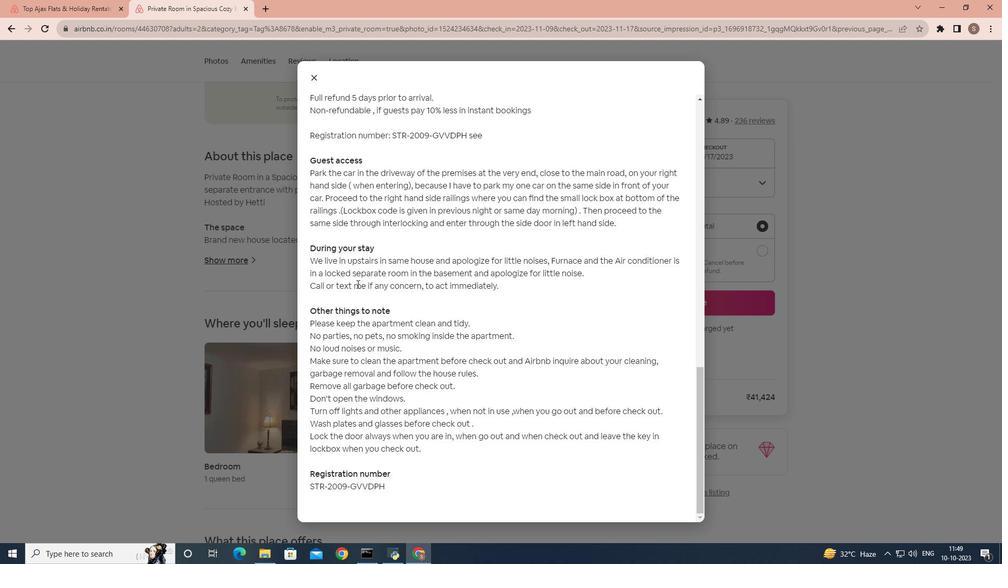 
Action: Mouse moved to (318, 86)
Screenshot: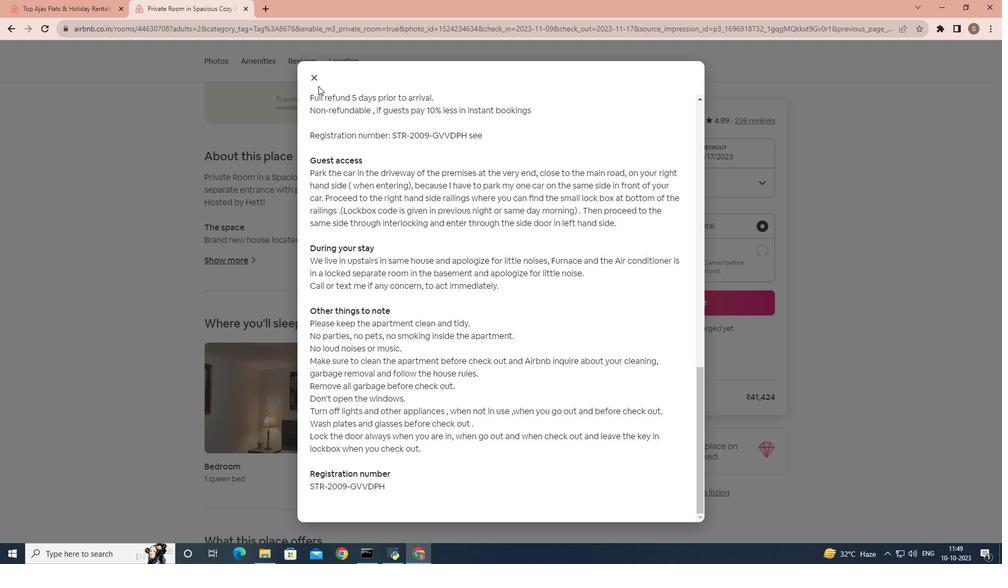 
Action: Mouse pressed left at (318, 86)
Screenshot: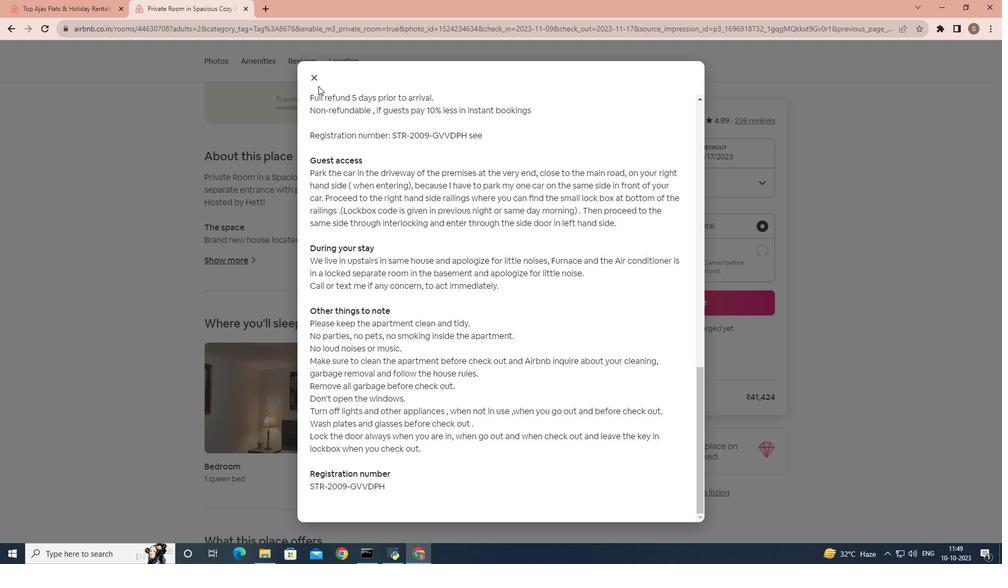 
Action: Mouse moved to (314, 78)
Screenshot: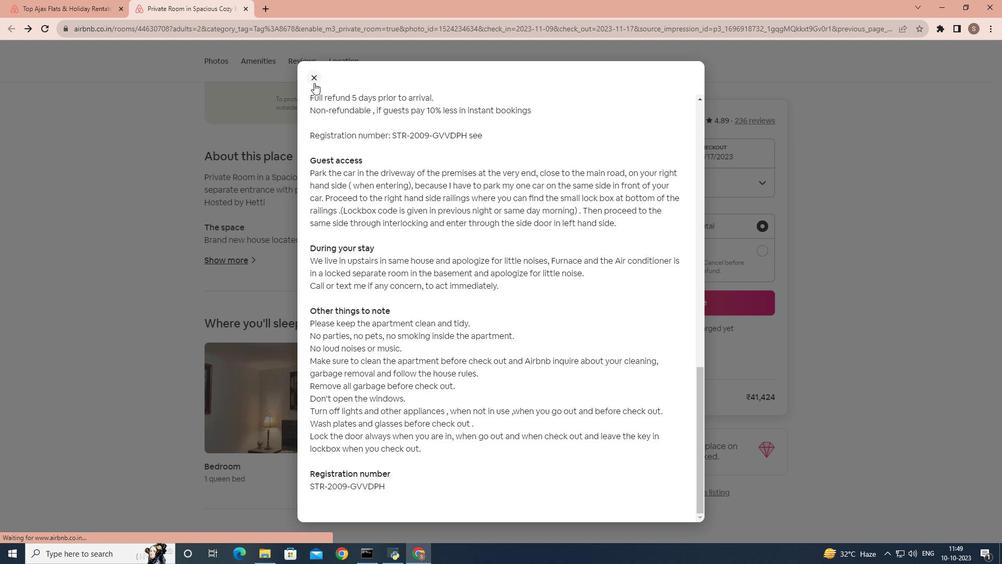 
Action: Mouse pressed left at (314, 78)
Screenshot: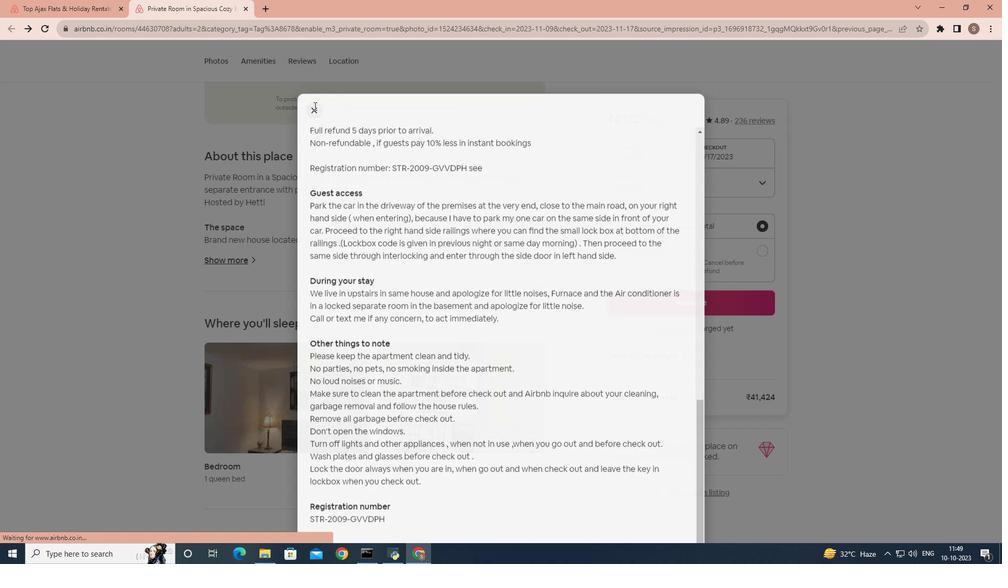 
Action: Mouse moved to (318, 263)
Screenshot: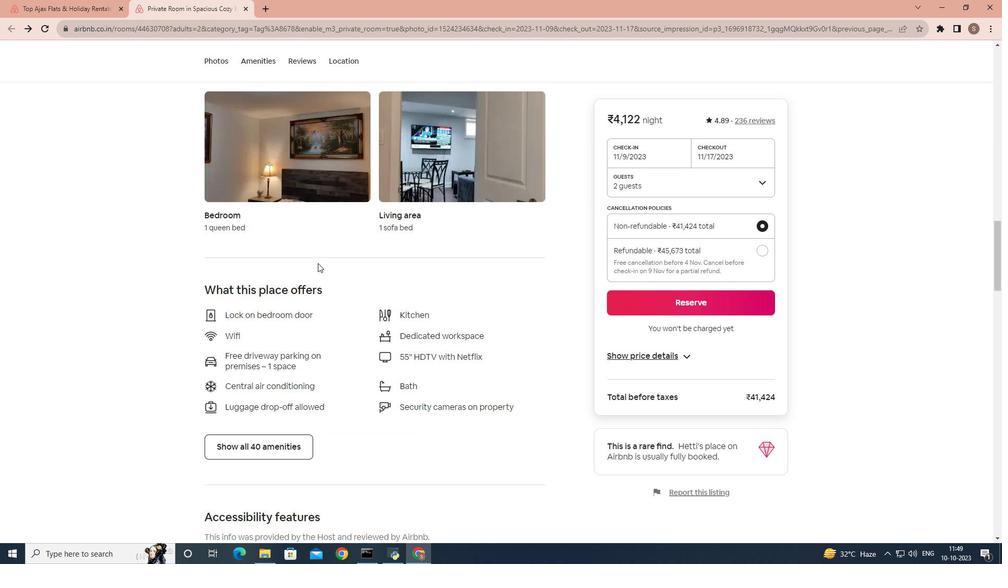 
Action: Mouse scrolled (318, 262) with delta (0, 0)
Screenshot: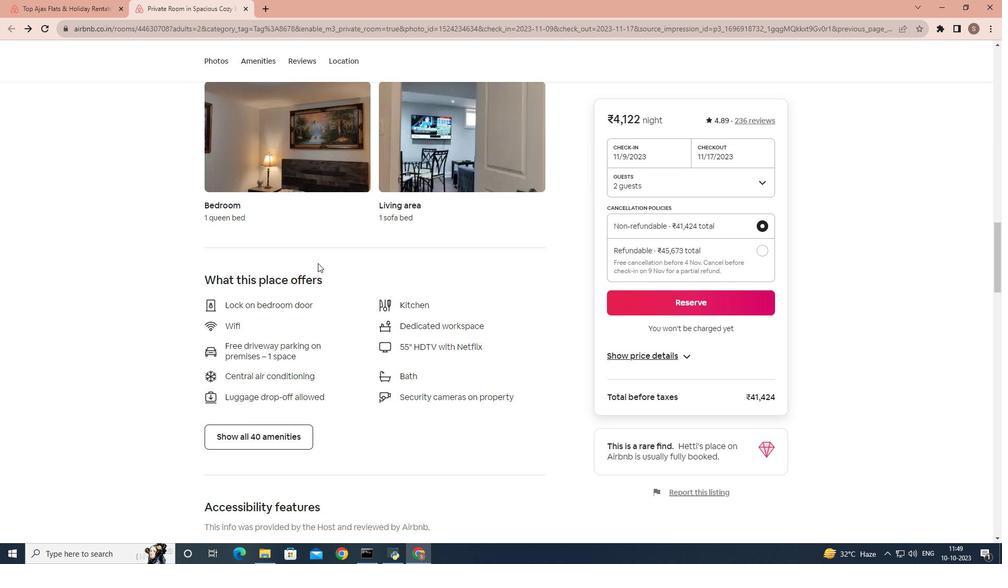 
Action: Mouse scrolled (318, 262) with delta (0, 0)
Screenshot: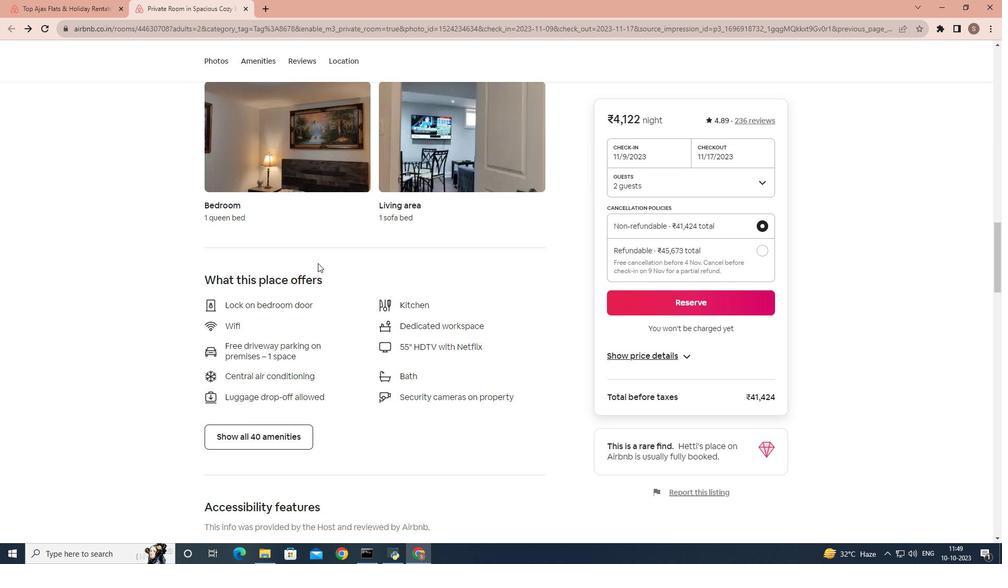 
Action: Mouse scrolled (318, 262) with delta (0, 0)
Screenshot: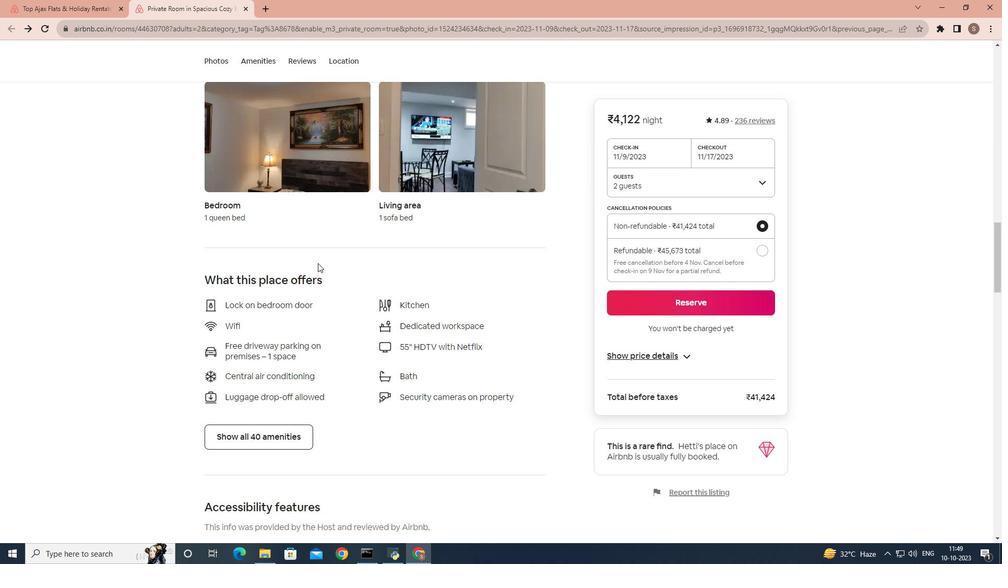 
Action: Mouse scrolled (318, 262) with delta (0, 0)
Screenshot: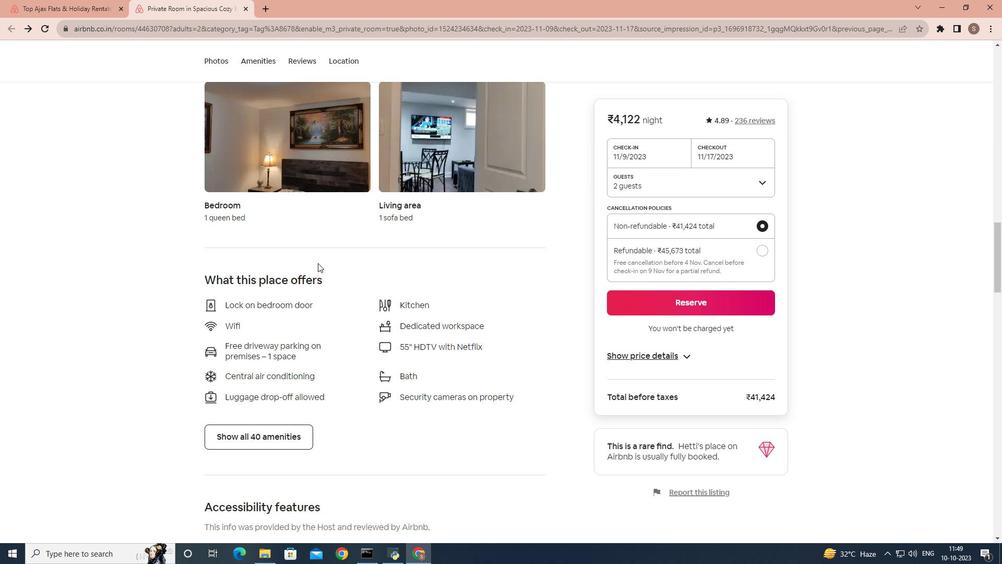 
Action: Mouse scrolled (318, 262) with delta (0, 0)
Screenshot: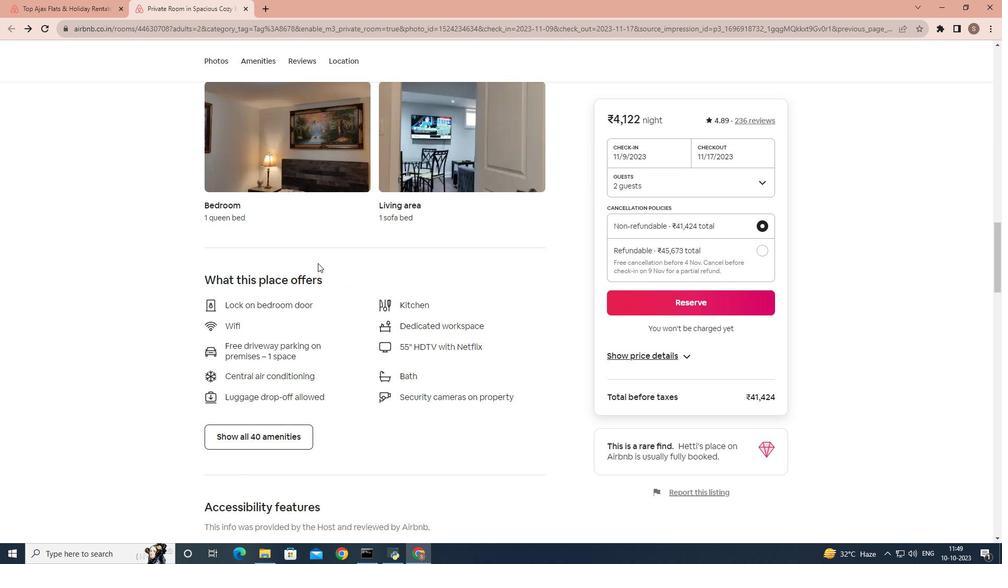 
Action: Mouse scrolled (318, 262) with delta (0, 0)
Screenshot: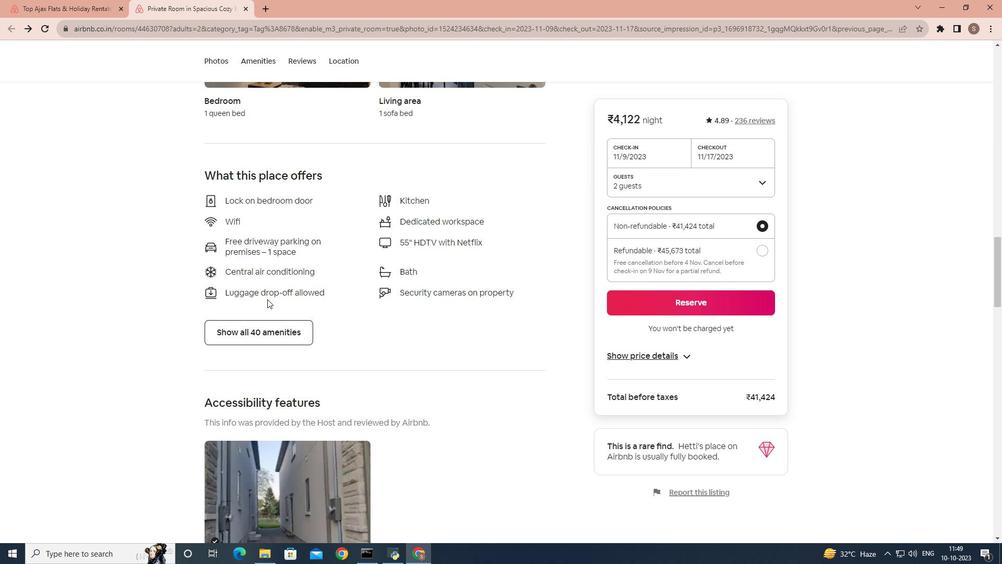 
Action: Mouse scrolled (318, 262) with delta (0, 0)
Screenshot: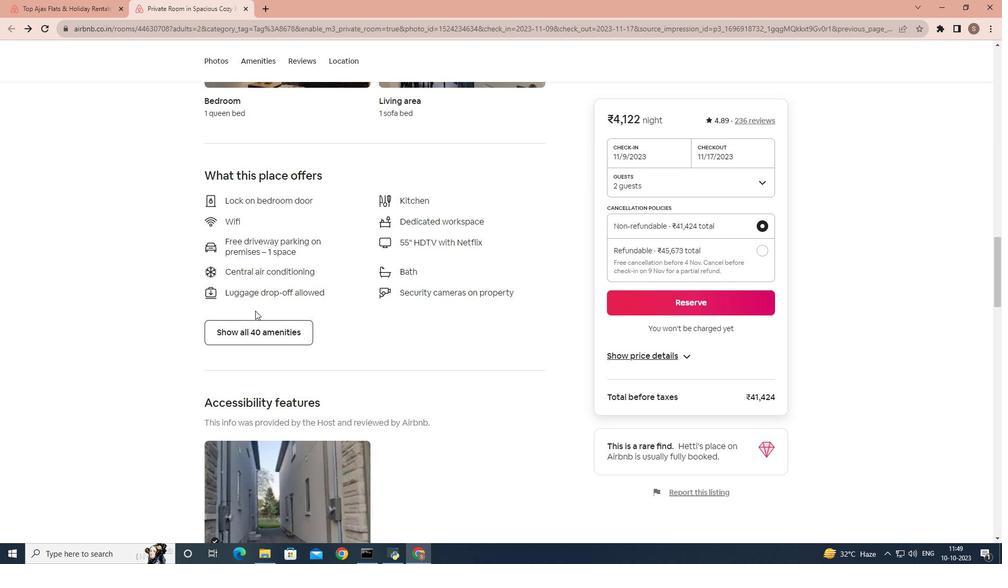
Action: Mouse moved to (256, 309)
Screenshot: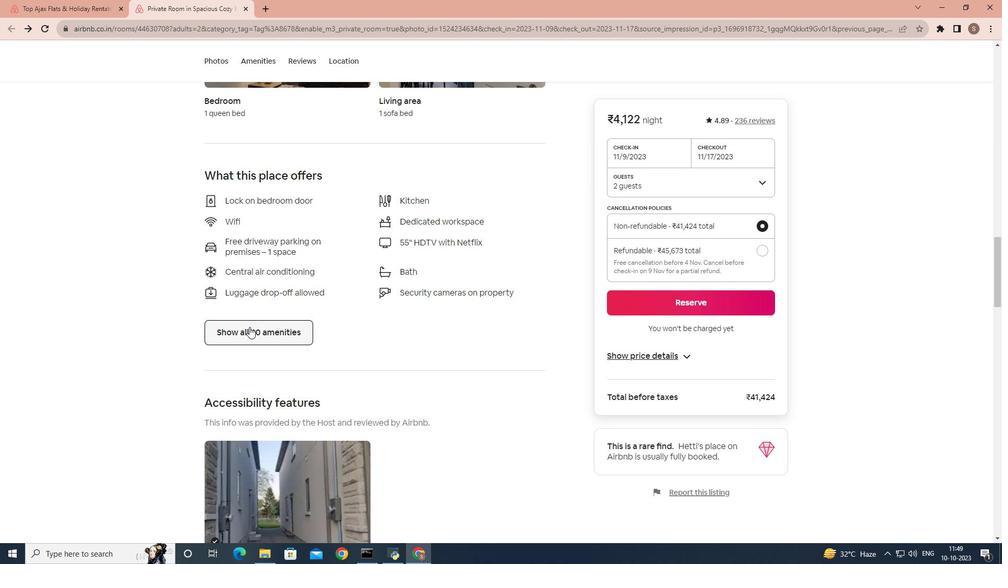 
Action: Mouse pressed left at (256, 309)
Screenshot: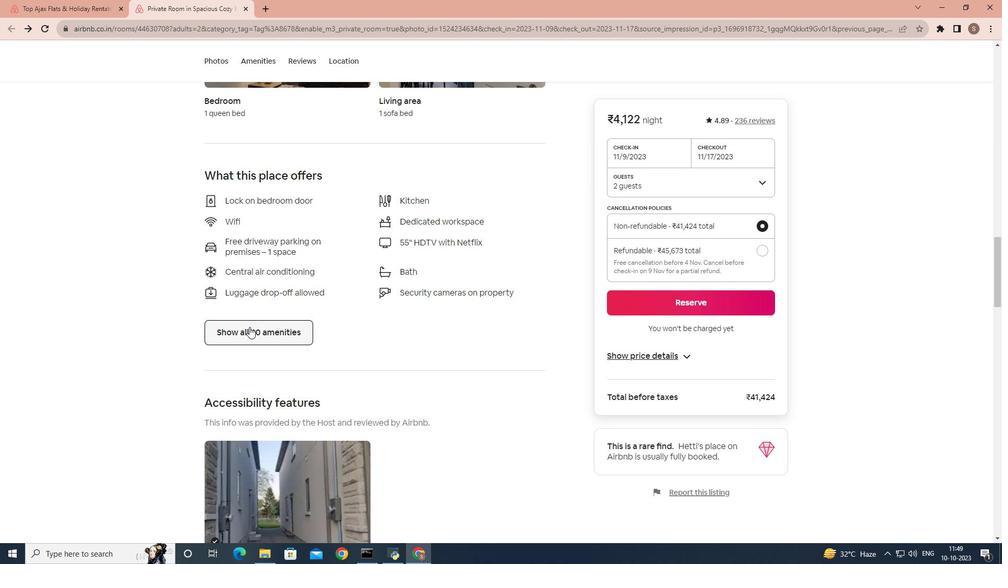
Action: Mouse moved to (249, 326)
Screenshot: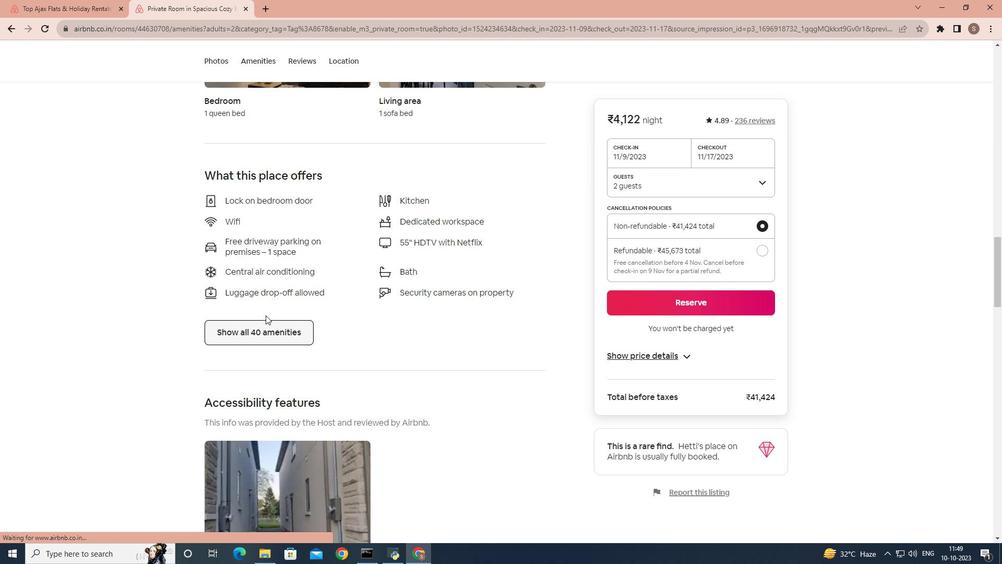 
Action: Mouse pressed left at (249, 326)
Screenshot: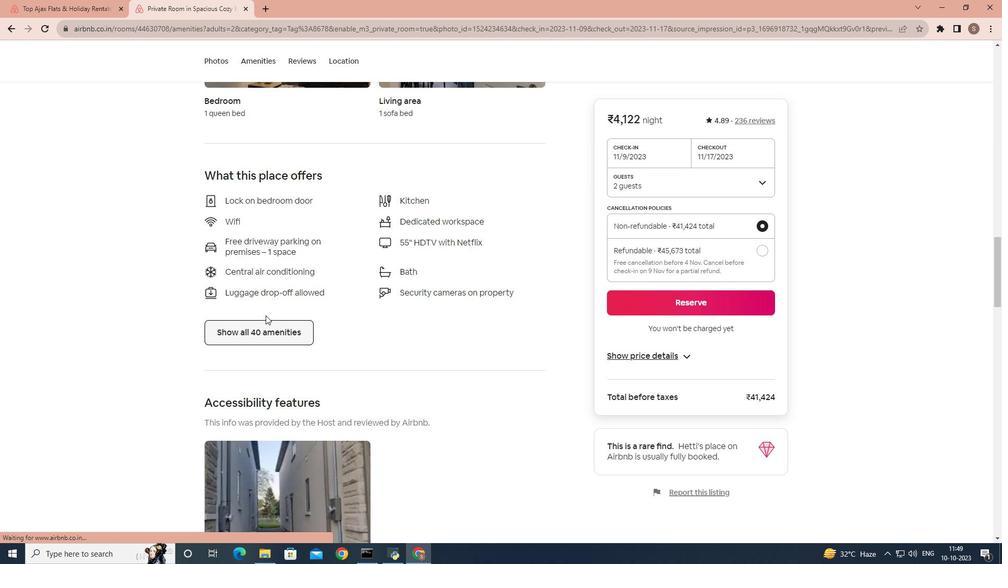 
Action: Mouse moved to (428, 286)
Screenshot: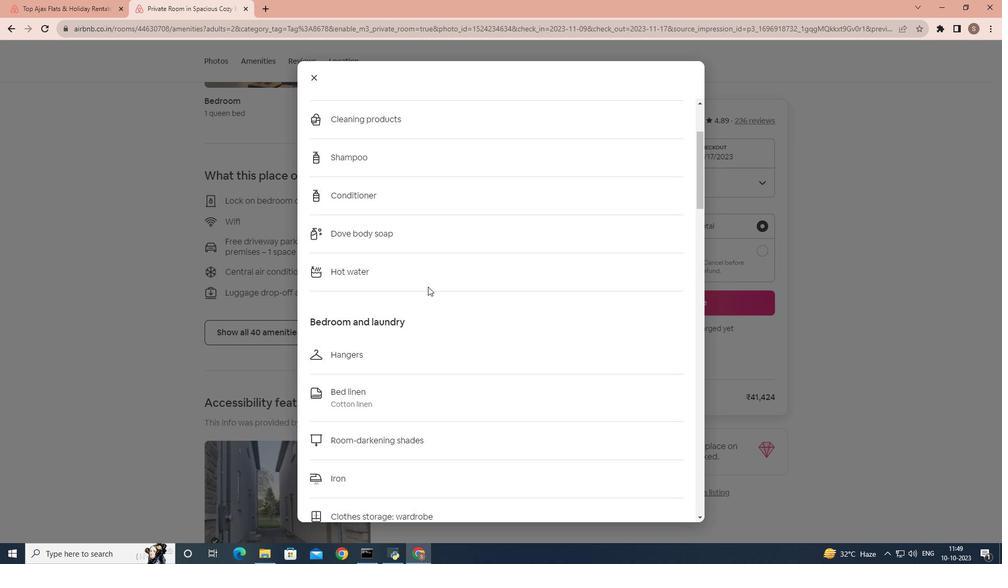 
Action: Mouse scrolled (428, 286) with delta (0, 0)
Screenshot: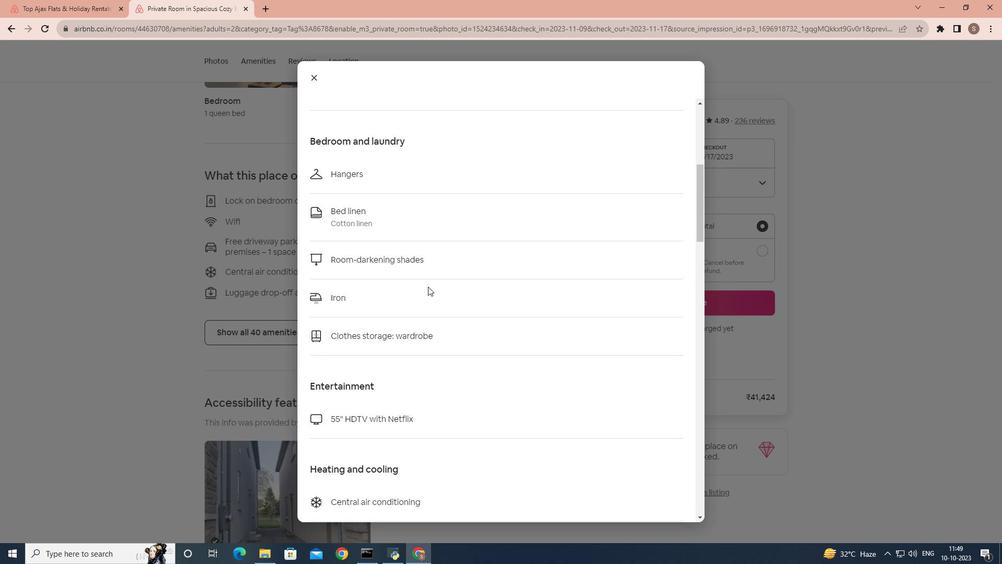 
Action: Mouse scrolled (428, 286) with delta (0, 0)
Screenshot: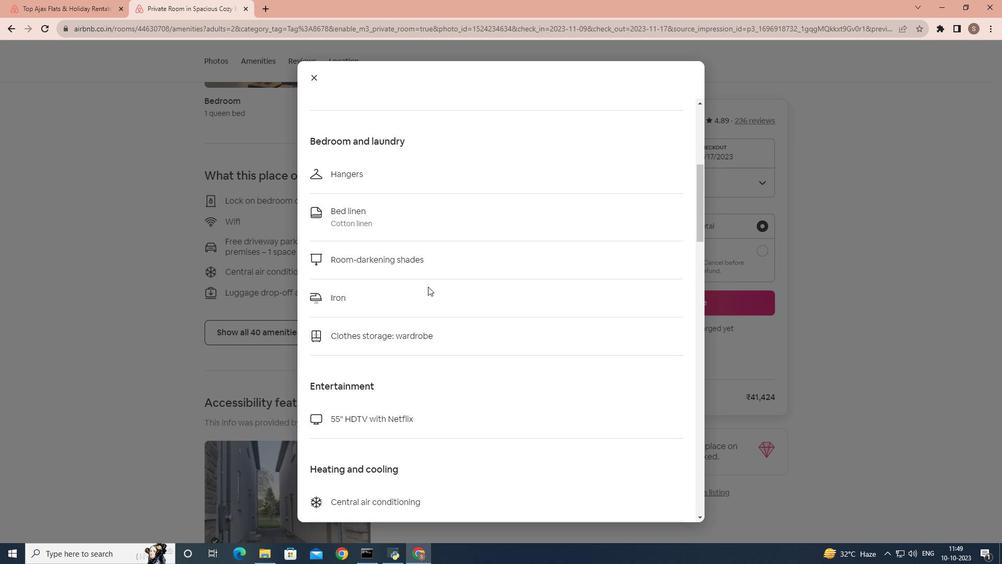 
Action: Mouse scrolled (428, 286) with delta (0, 0)
Screenshot: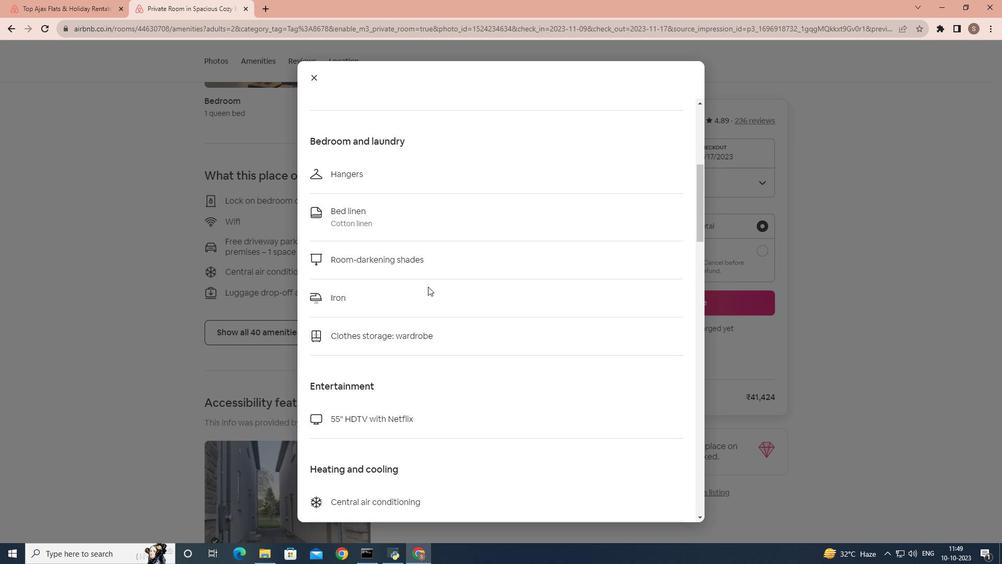 
Action: Mouse scrolled (428, 286) with delta (0, 0)
Screenshot: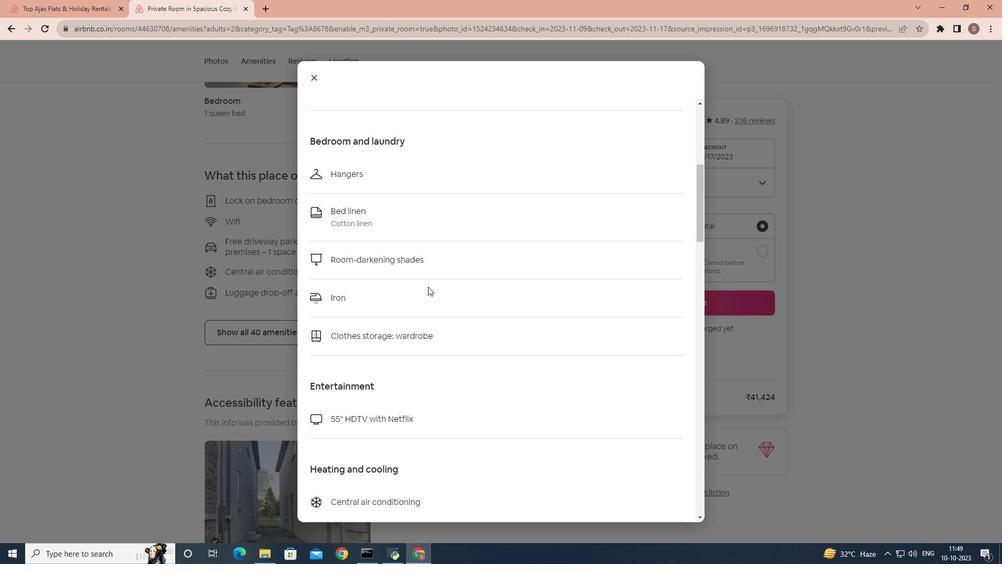 
Action: Mouse scrolled (428, 286) with delta (0, 0)
Screenshot: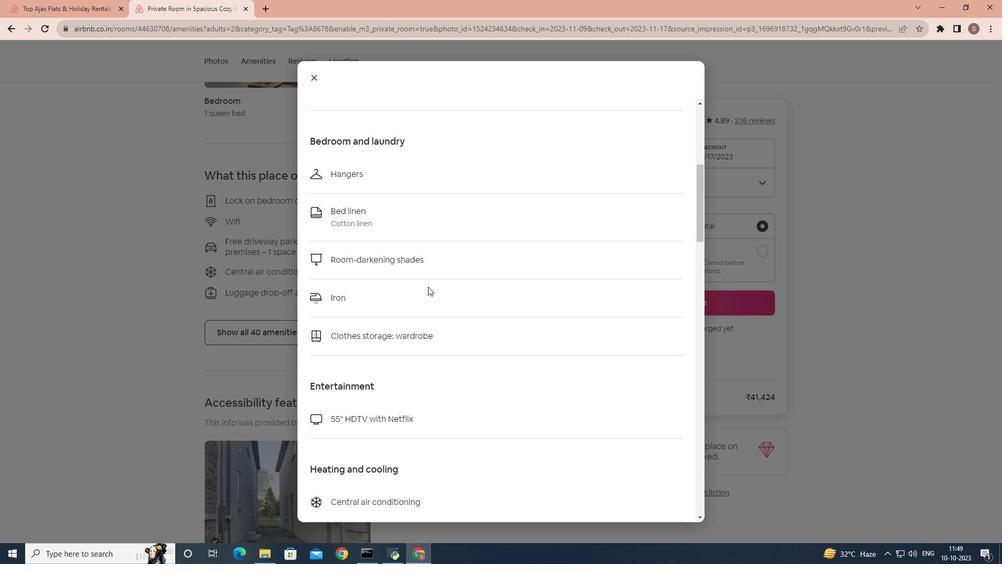 
Action: Mouse scrolled (428, 286) with delta (0, 0)
Screenshot: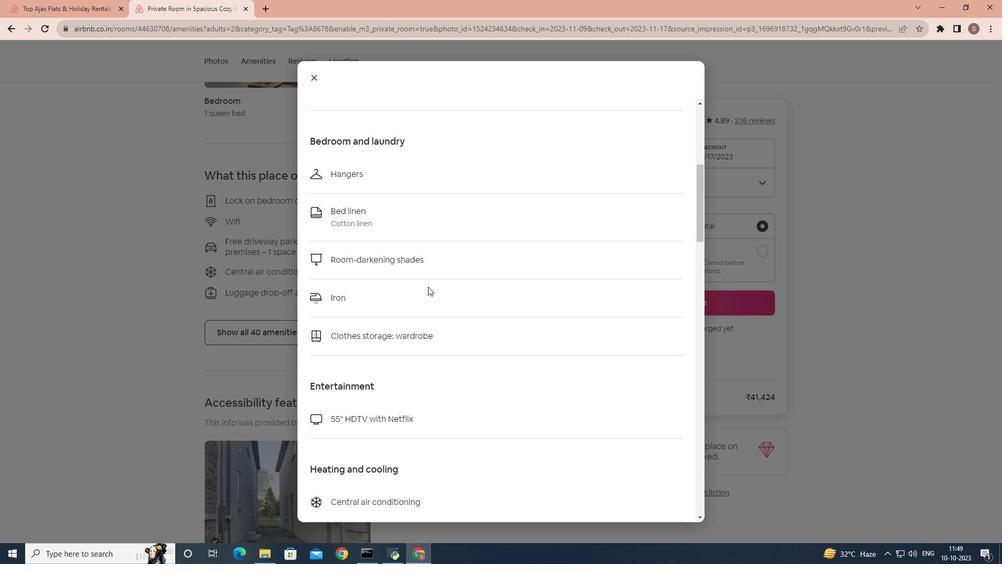 
Action: Mouse scrolled (428, 286) with delta (0, 0)
Screenshot: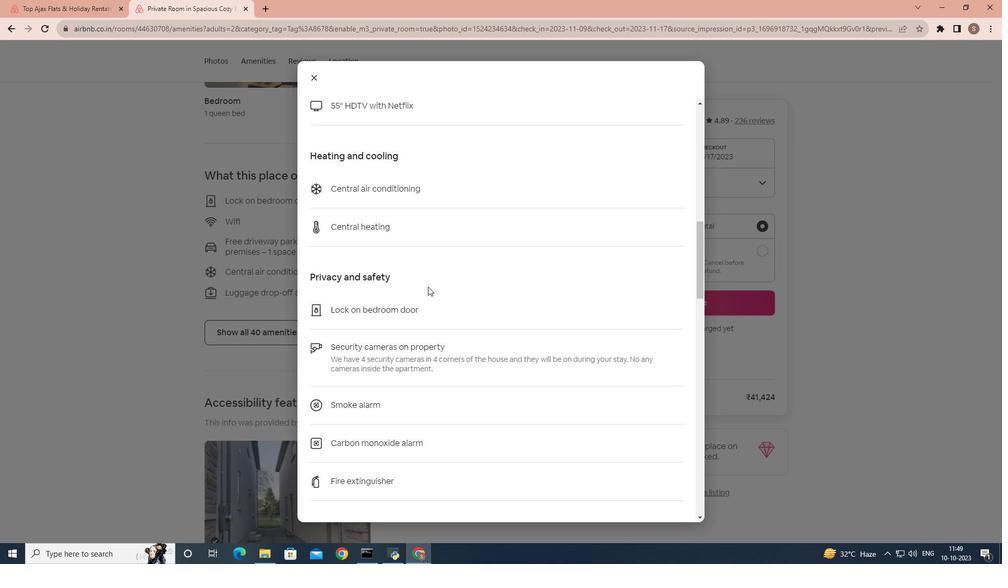 
Action: Mouse scrolled (428, 286) with delta (0, 0)
Screenshot: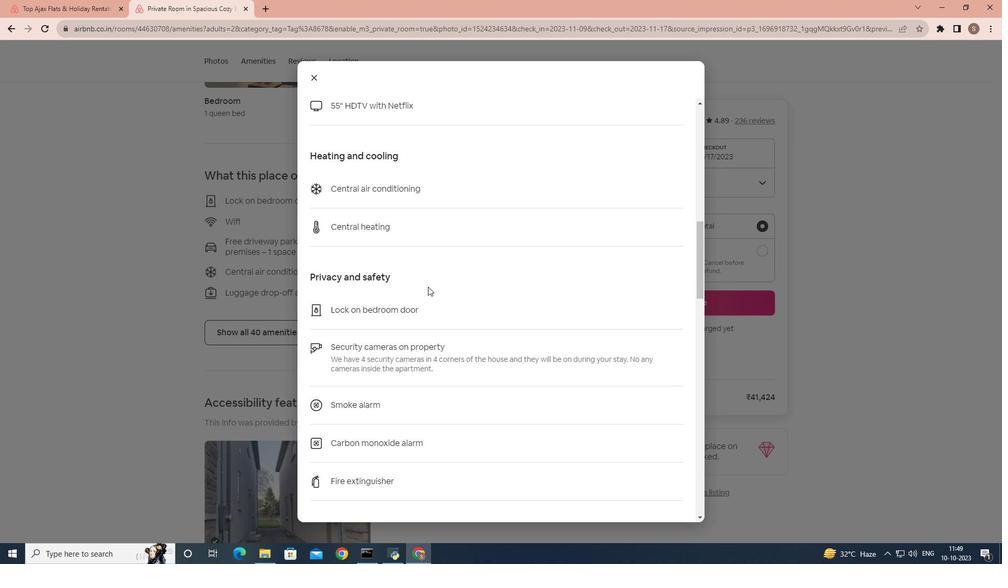 
Action: Mouse scrolled (428, 286) with delta (0, 0)
Screenshot: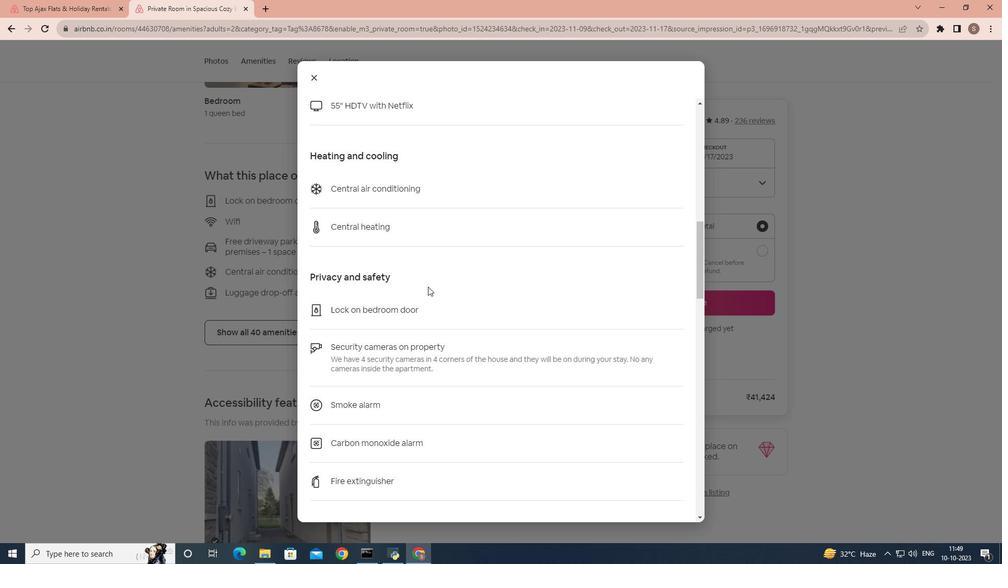 
Action: Mouse scrolled (428, 286) with delta (0, 0)
Screenshot: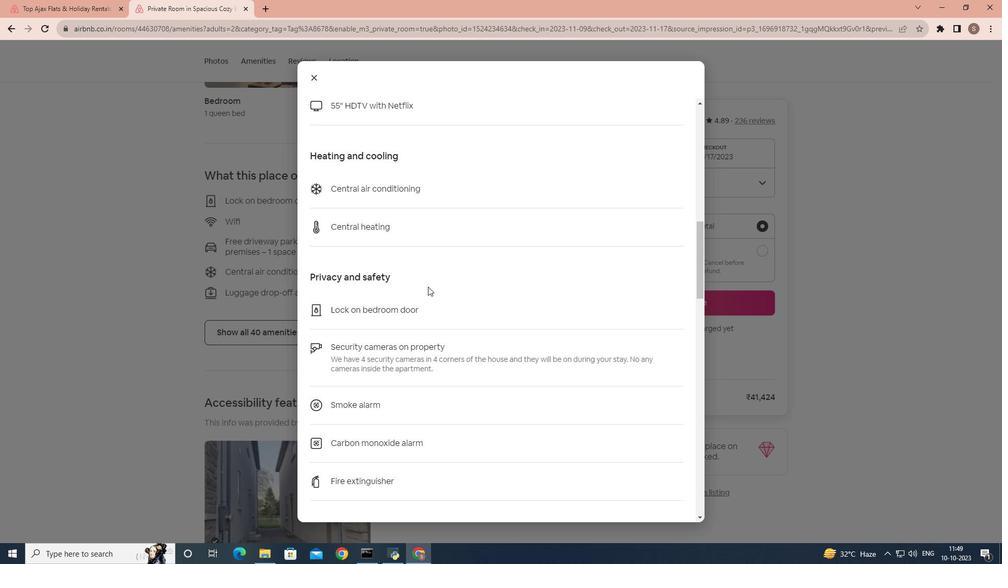 
Action: Mouse scrolled (428, 286) with delta (0, 0)
Screenshot: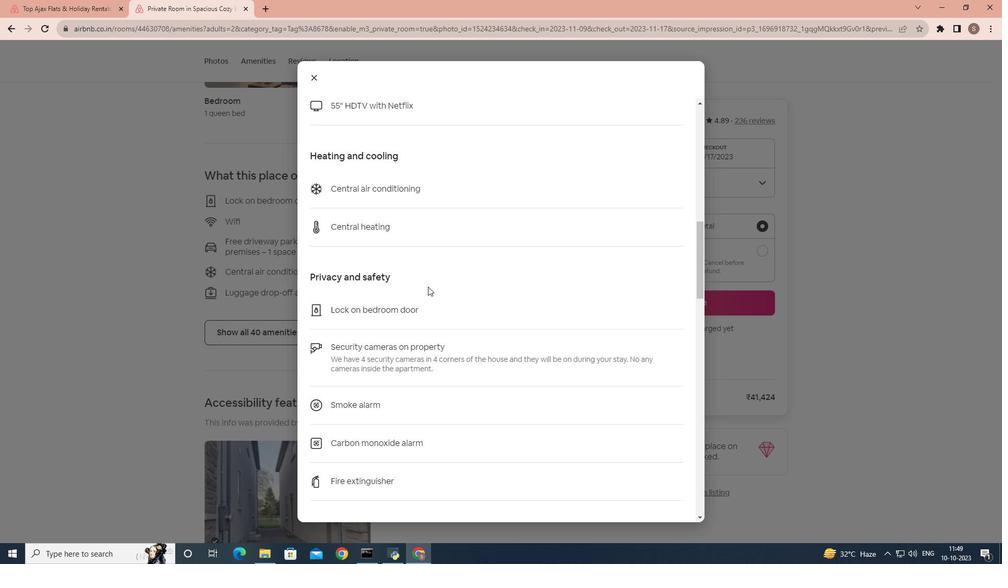 
Action: Mouse scrolled (428, 286) with delta (0, 0)
Screenshot: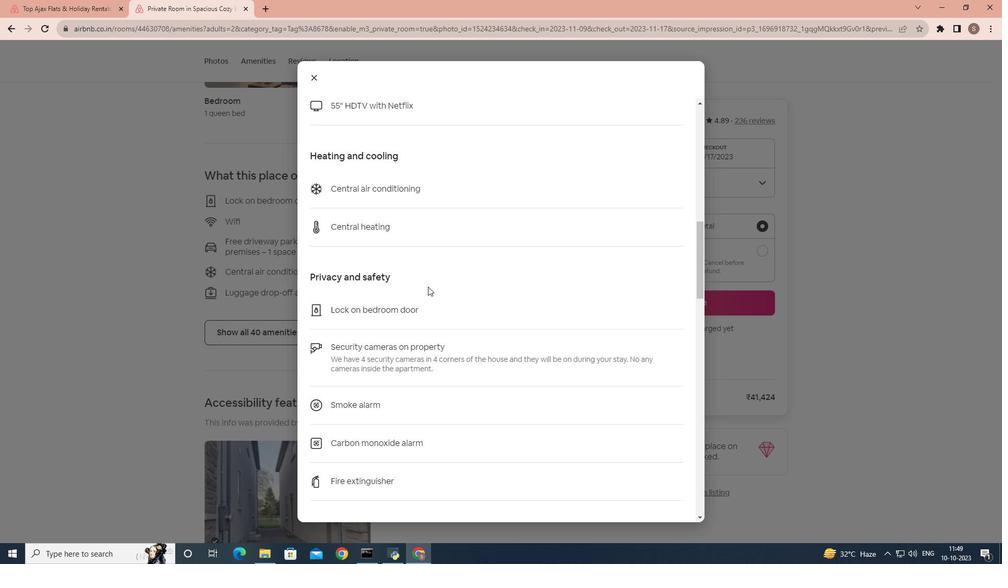 
Action: Mouse scrolled (428, 286) with delta (0, 0)
Screenshot: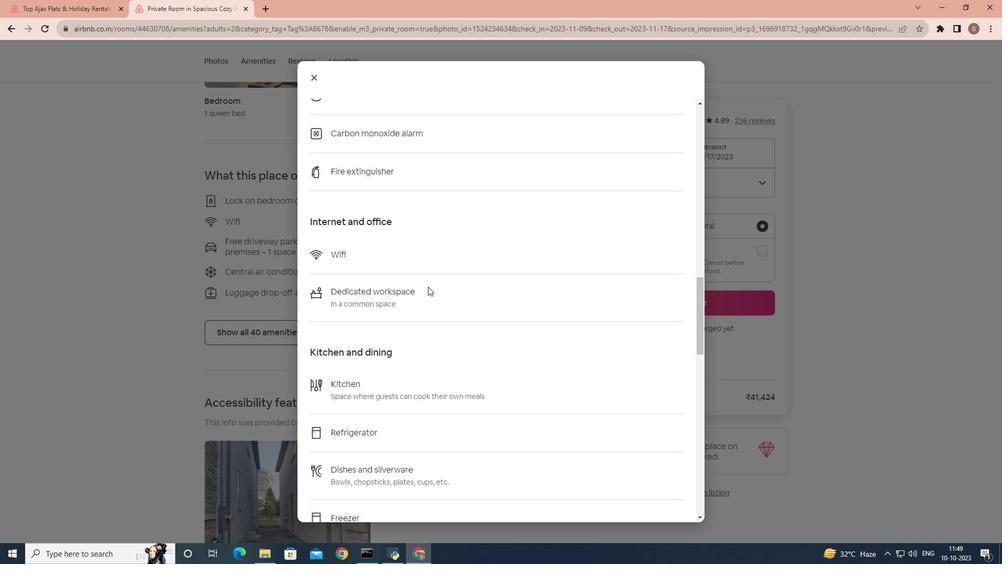 
Action: Mouse scrolled (428, 286) with delta (0, 0)
Screenshot: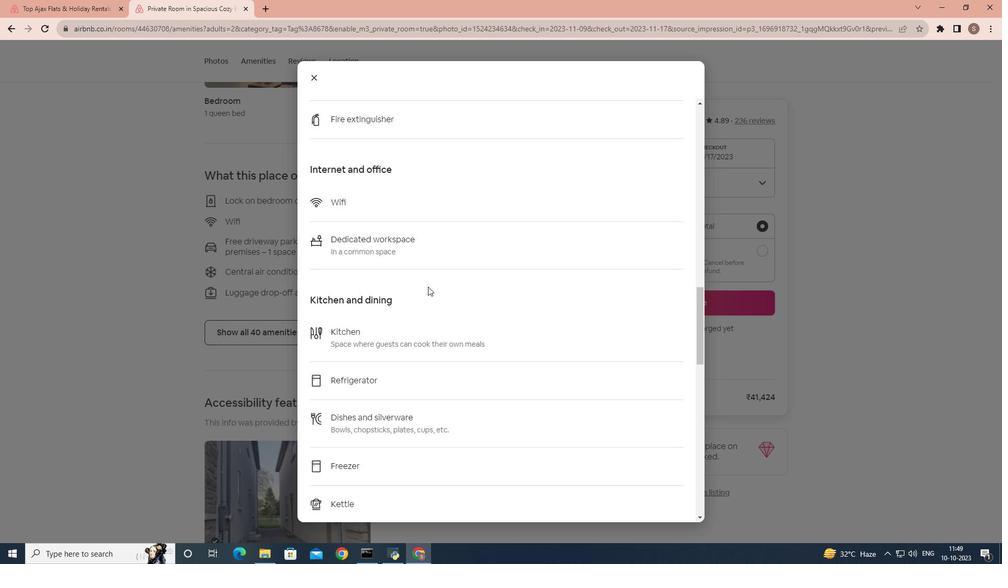 
Action: Mouse scrolled (428, 286) with delta (0, 0)
Screenshot: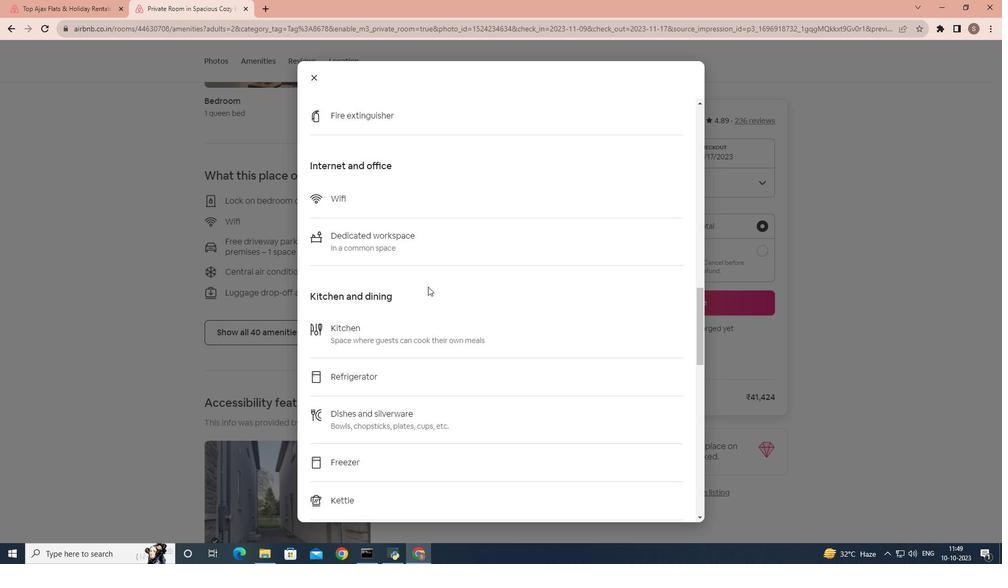 
Action: Mouse scrolled (428, 286) with delta (0, 0)
Screenshot: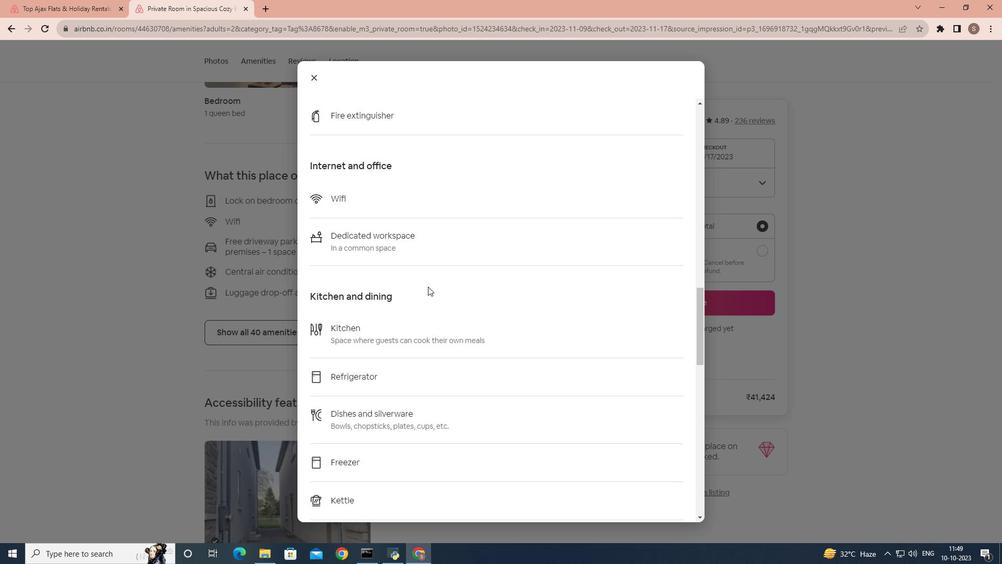 
Action: Mouse scrolled (428, 286) with delta (0, 0)
Screenshot: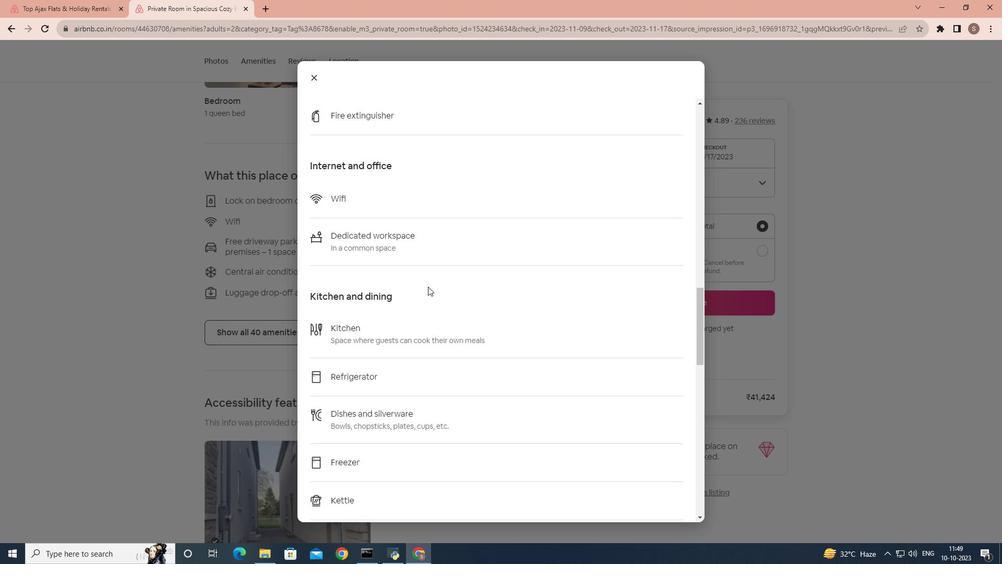 
Action: Mouse scrolled (428, 286) with delta (0, 0)
Screenshot: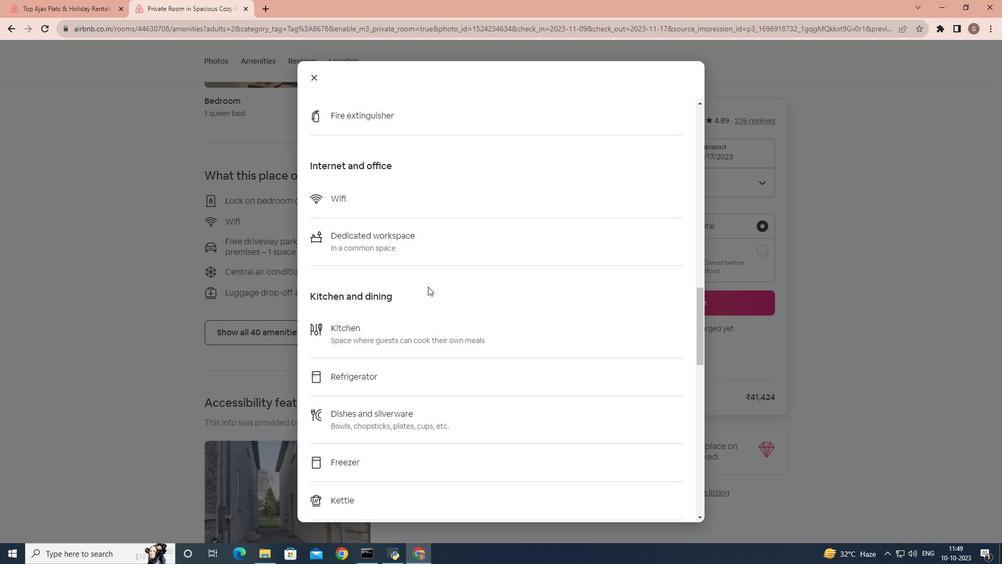 
Action: Mouse scrolled (428, 286) with delta (0, 0)
Screenshot: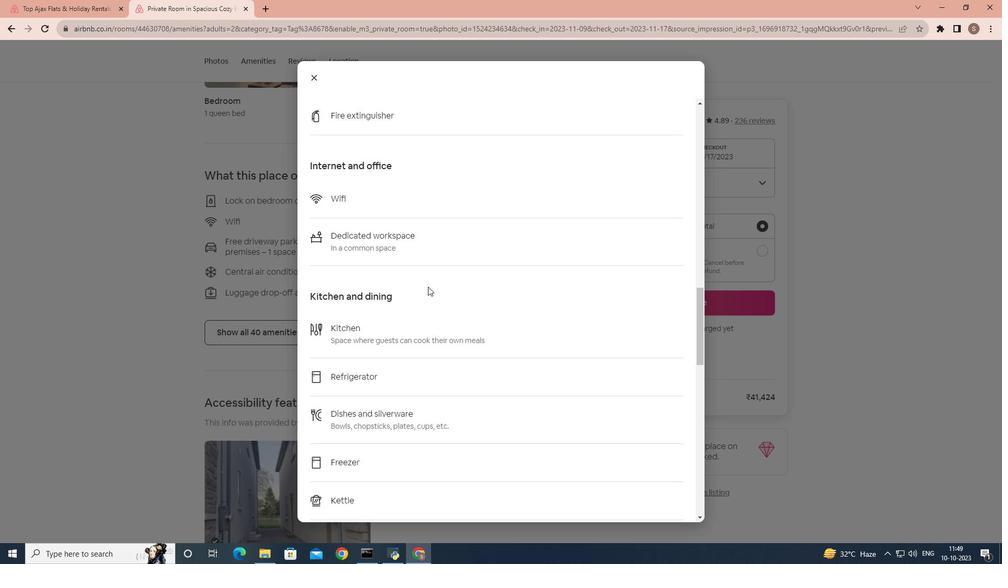
Action: Mouse scrolled (428, 286) with delta (0, 0)
Screenshot: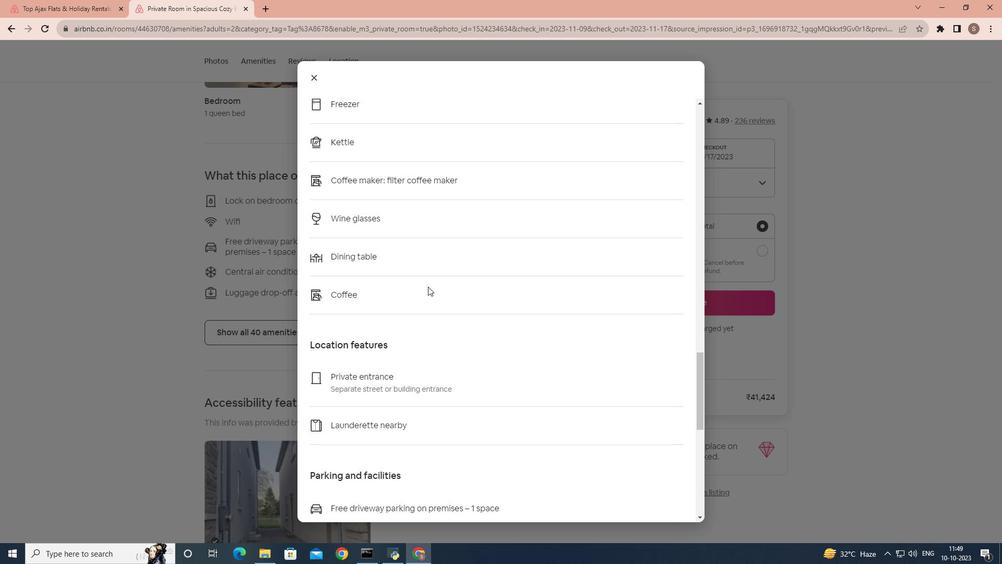 
Action: Mouse scrolled (428, 286) with delta (0, 0)
Screenshot: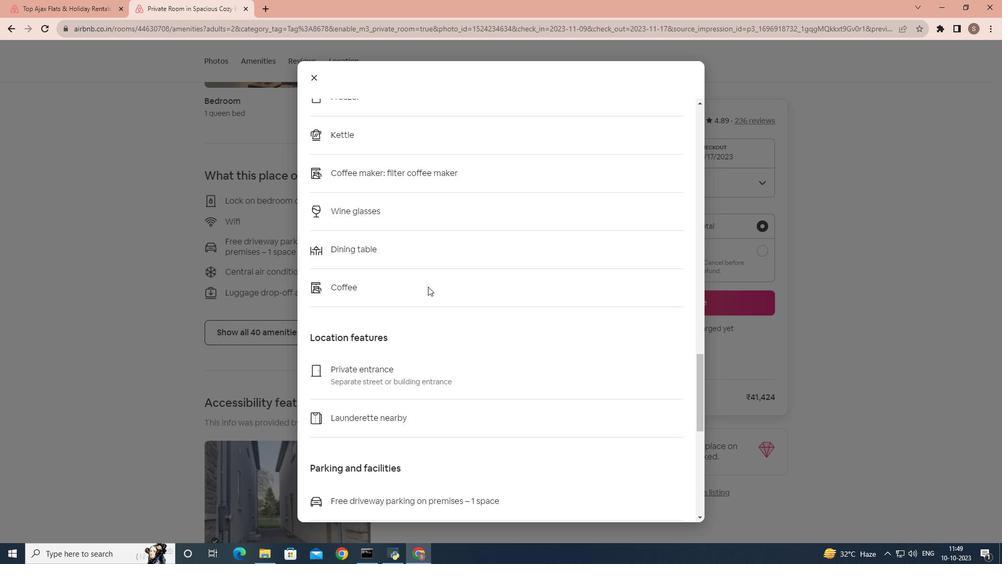 
Action: Mouse scrolled (428, 286) with delta (0, 0)
Screenshot: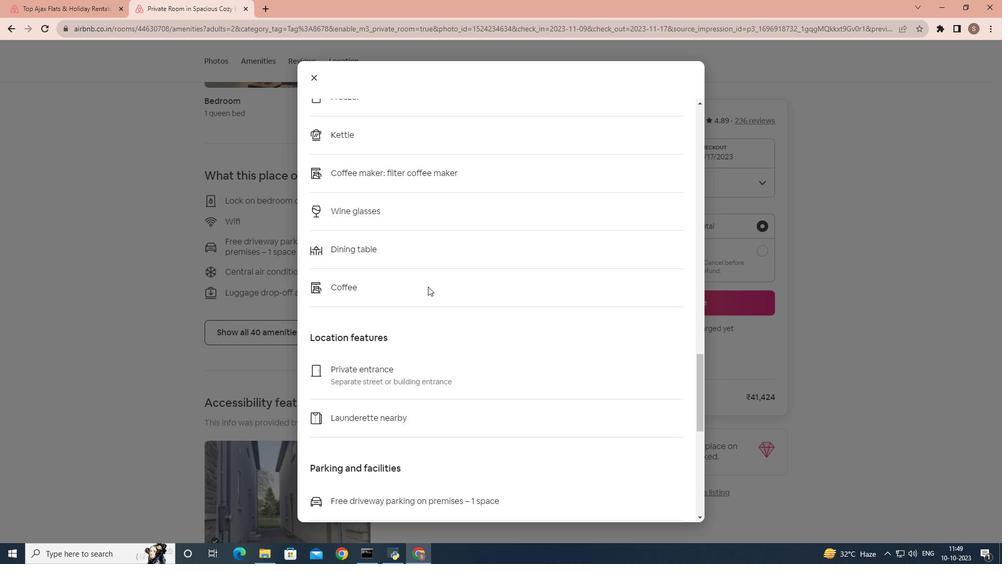 
Action: Mouse scrolled (428, 286) with delta (0, 0)
Screenshot: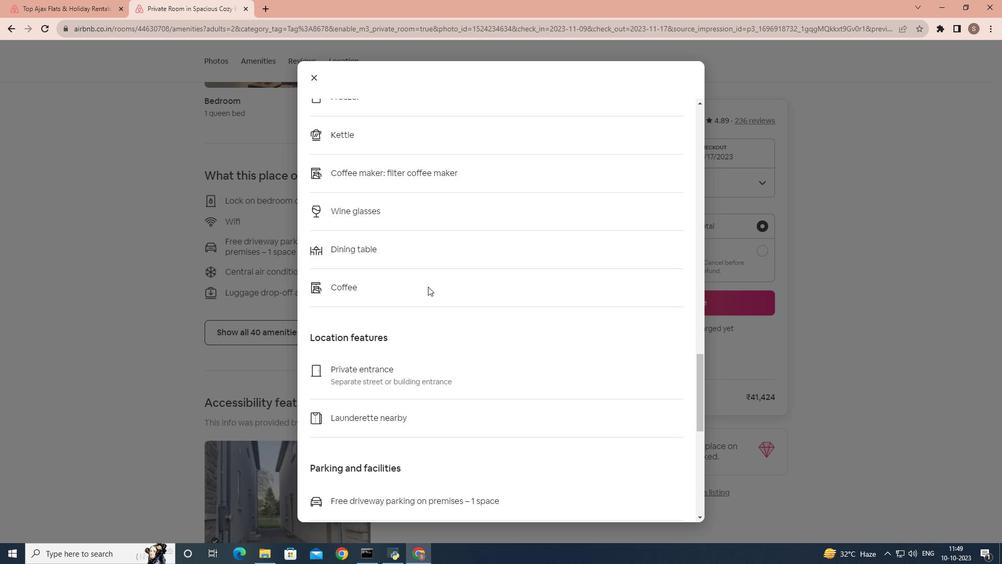 
Action: Mouse scrolled (428, 286) with delta (0, 0)
Screenshot: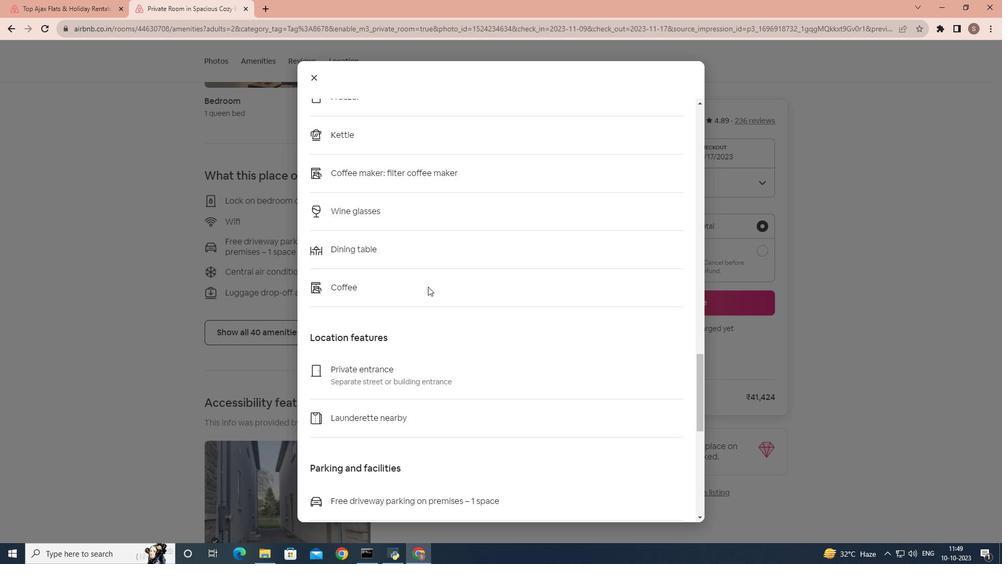 
Action: Mouse scrolled (428, 286) with delta (0, 0)
Screenshot: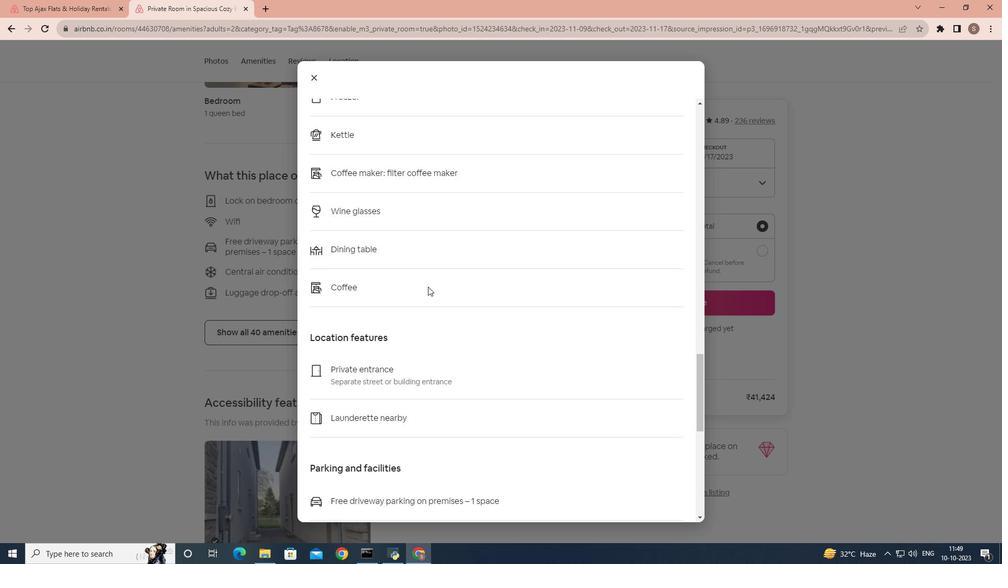 
Action: Mouse scrolled (428, 286) with delta (0, 0)
Screenshot: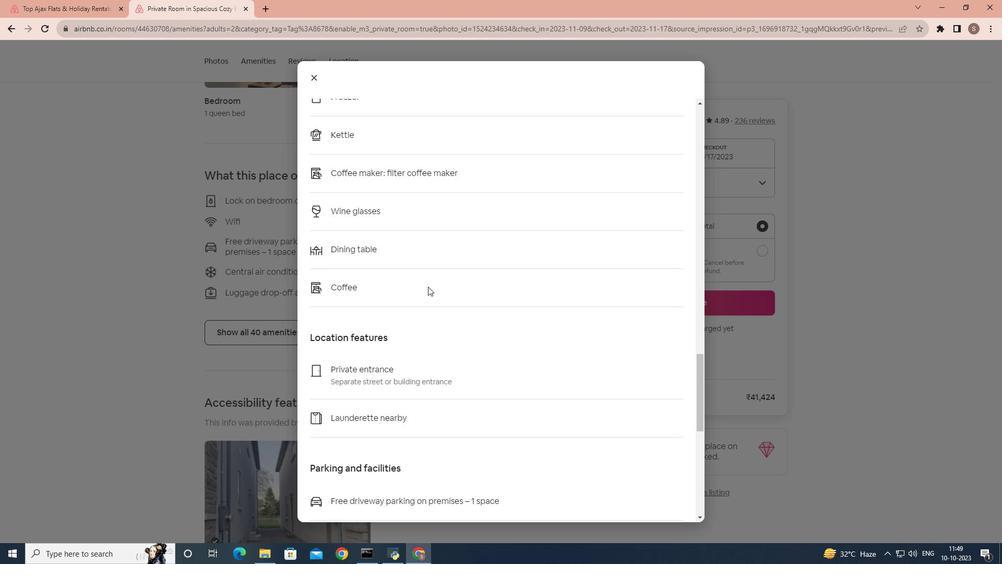 
Action: Mouse scrolled (428, 286) with delta (0, 0)
Screenshot: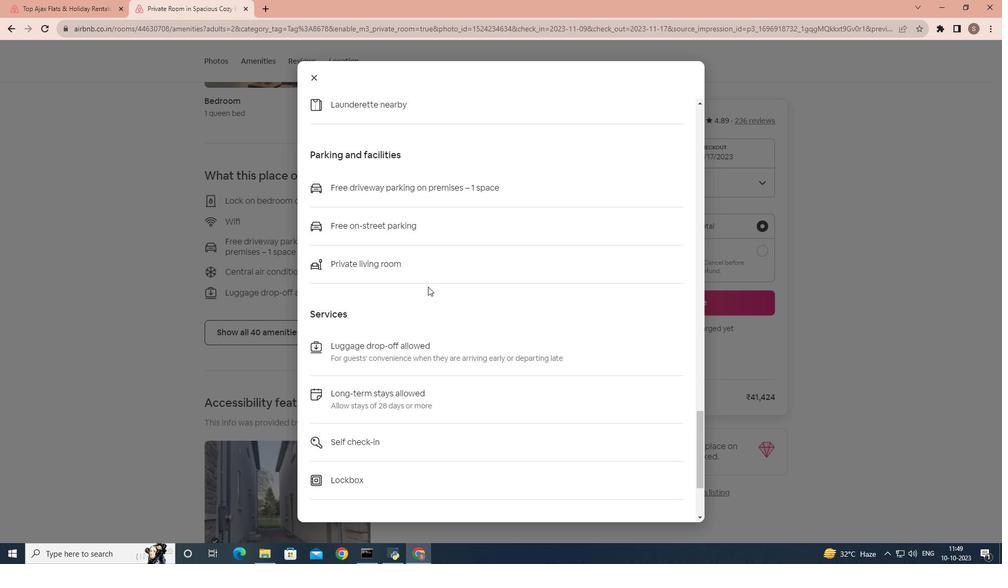 
Action: Mouse scrolled (428, 286) with delta (0, 0)
Screenshot: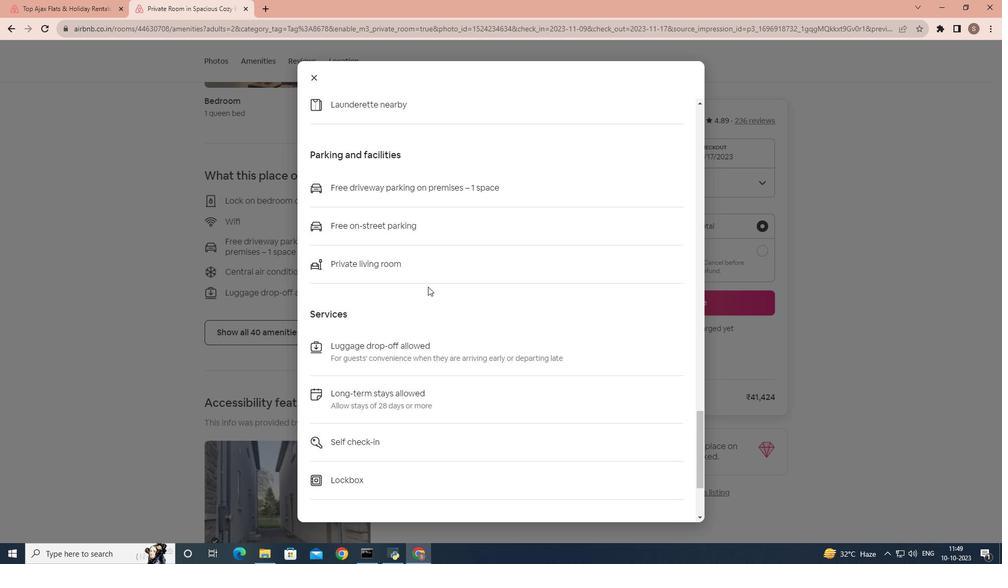 
Action: Mouse scrolled (428, 286) with delta (0, 0)
Screenshot: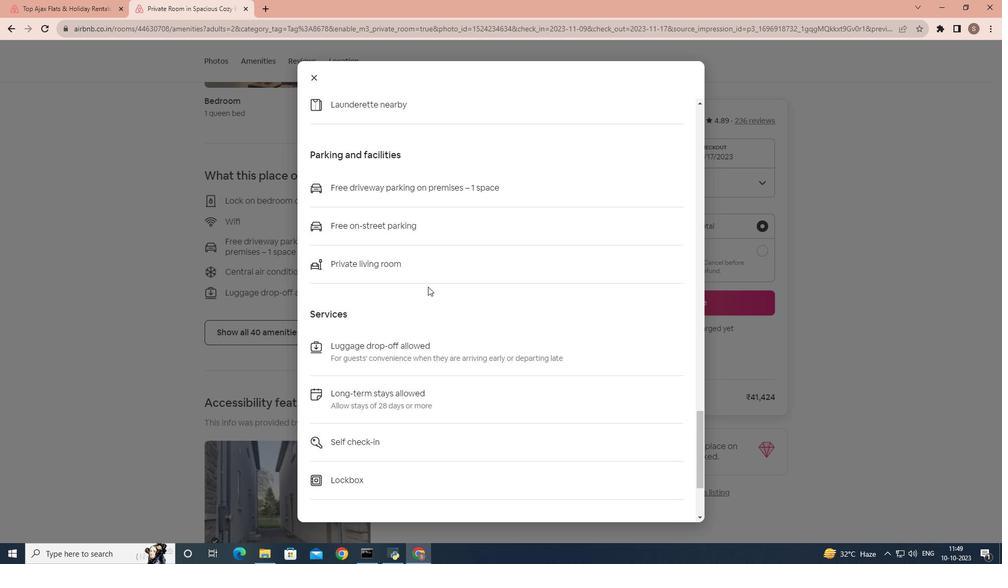 
Action: Mouse scrolled (428, 286) with delta (0, 0)
Screenshot: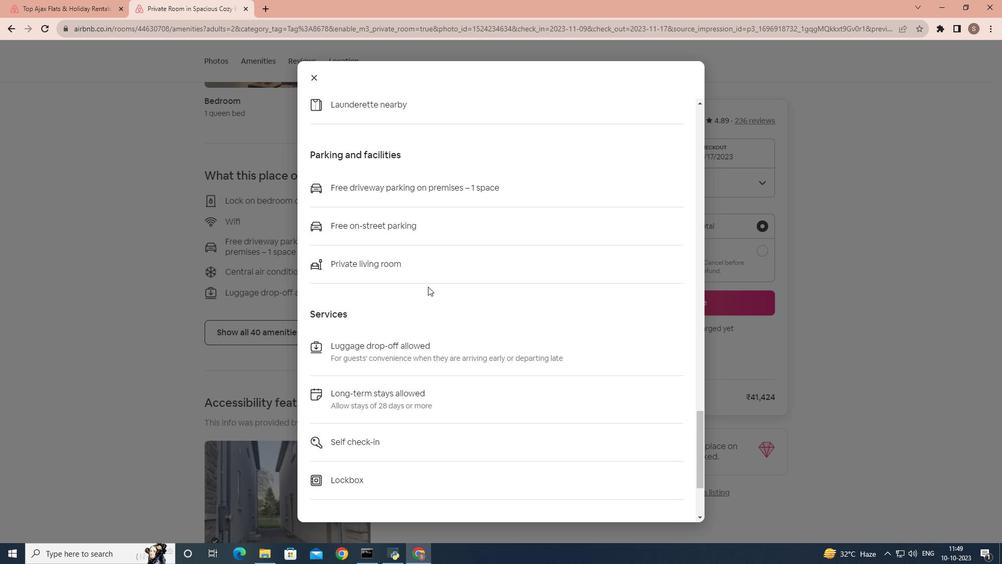 
Action: Mouse scrolled (428, 286) with delta (0, 0)
Screenshot: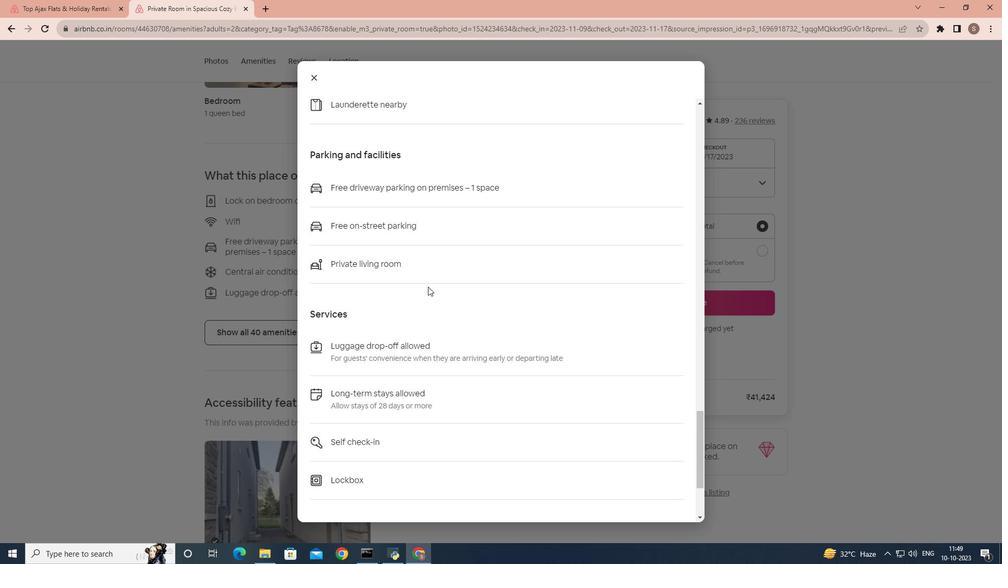 
Action: Mouse scrolled (428, 286) with delta (0, 0)
Screenshot: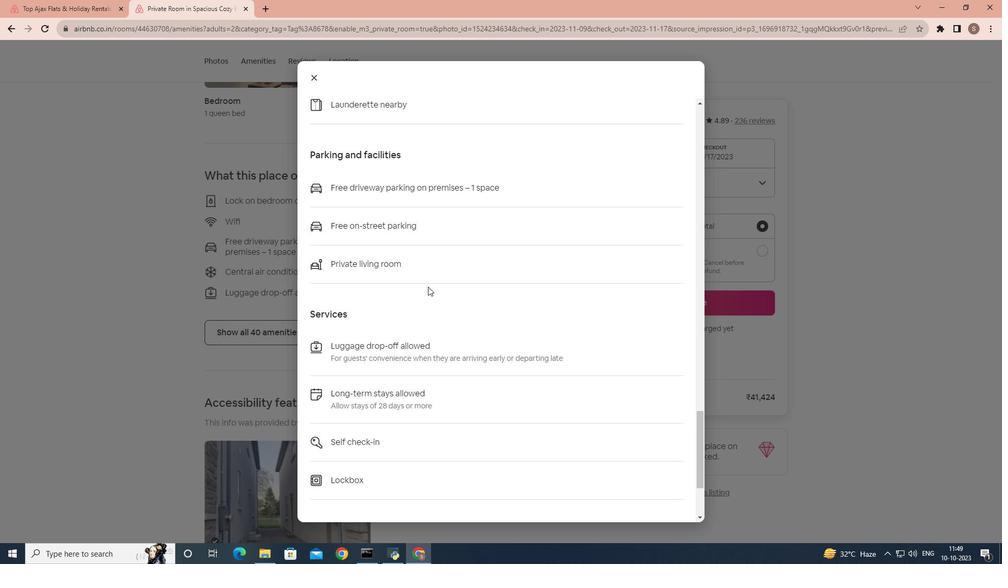 
Action: Mouse scrolled (428, 286) with delta (0, 0)
Screenshot: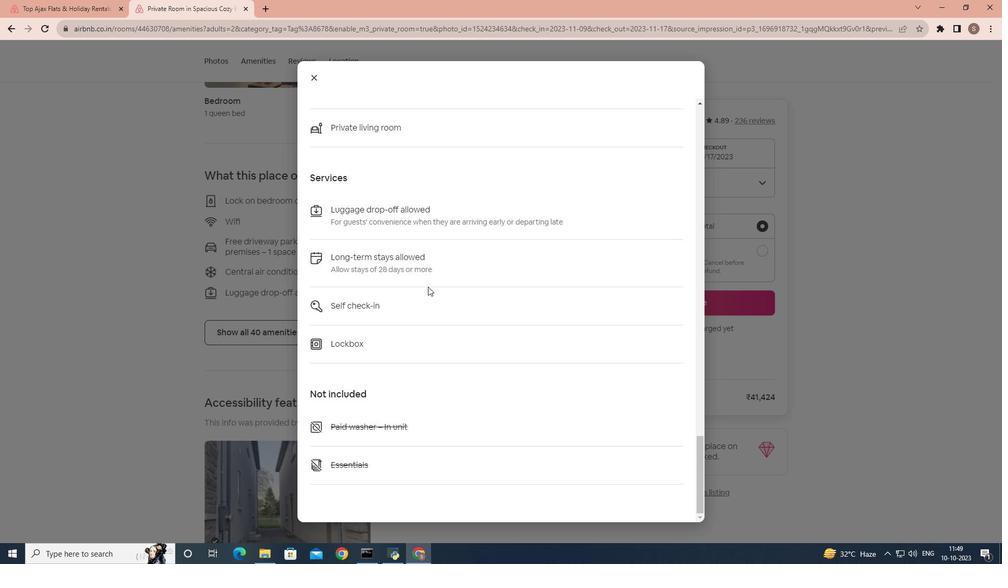 
Action: Mouse scrolled (428, 286) with delta (0, 0)
Screenshot: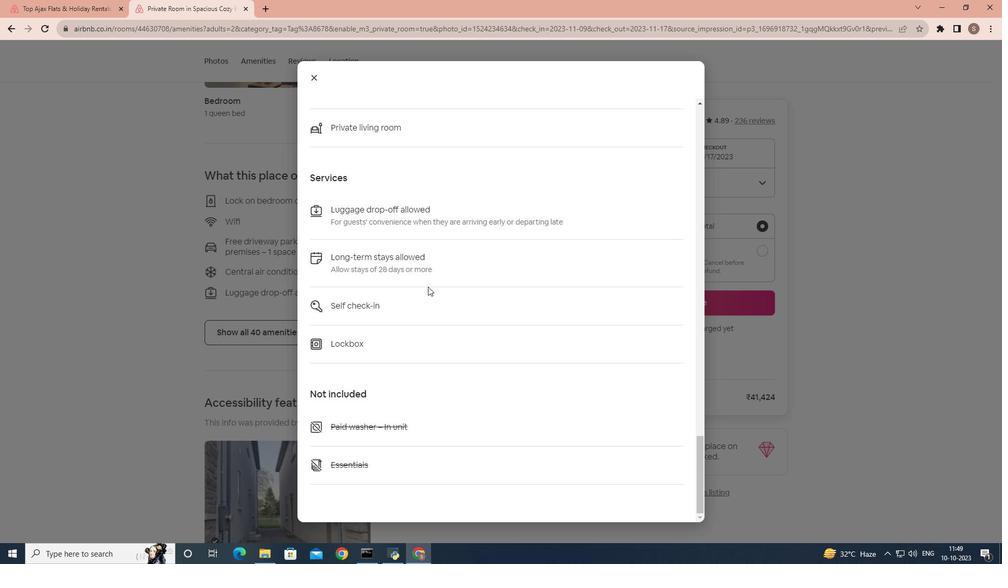 
Action: Mouse scrolled (428, 286) with delta (0, 0)
Screenshot: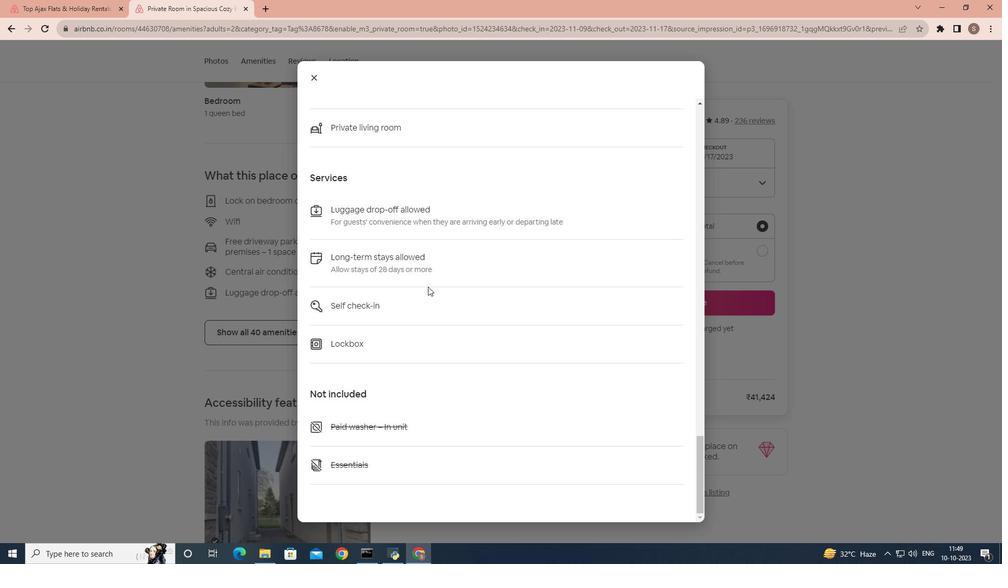 
Action: Mouse scrolled (428, 286) with delta (0, 0)
Screenshot: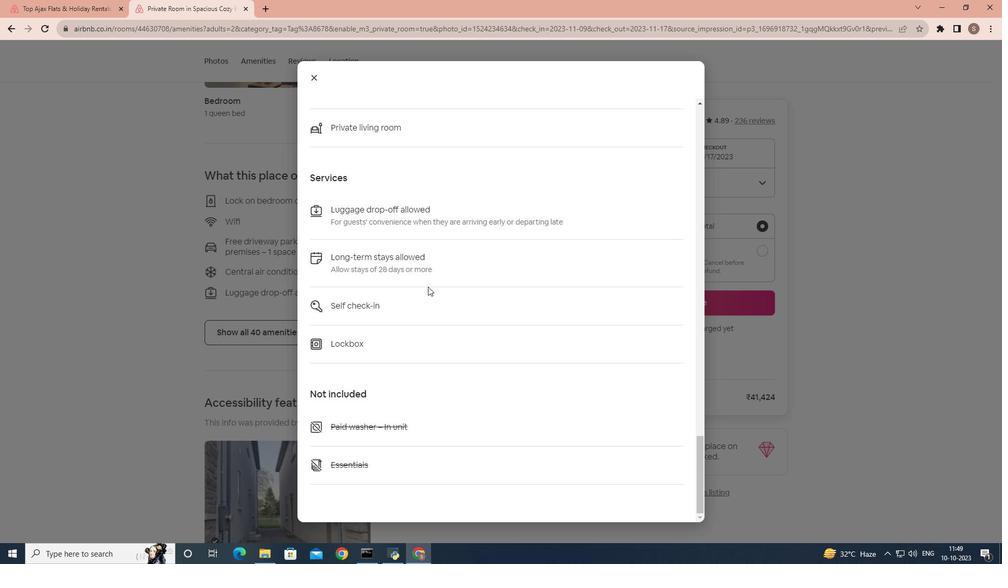 
Action: Mouse scrolled (428, 286) with delta (0, 0)
Screenshot: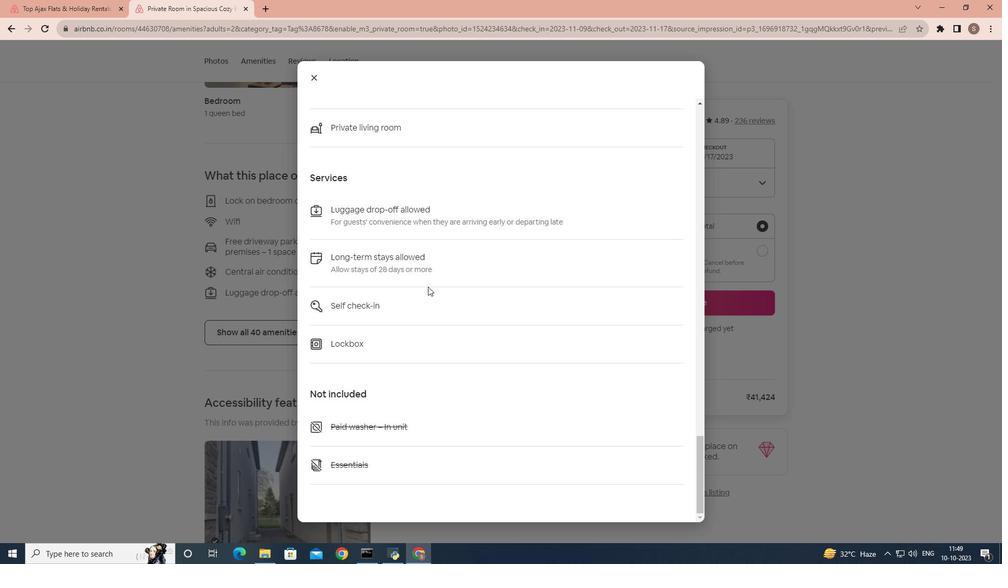 
Action: Mouse scrolled (428, 286) with delta (0, 0)
Screenshot: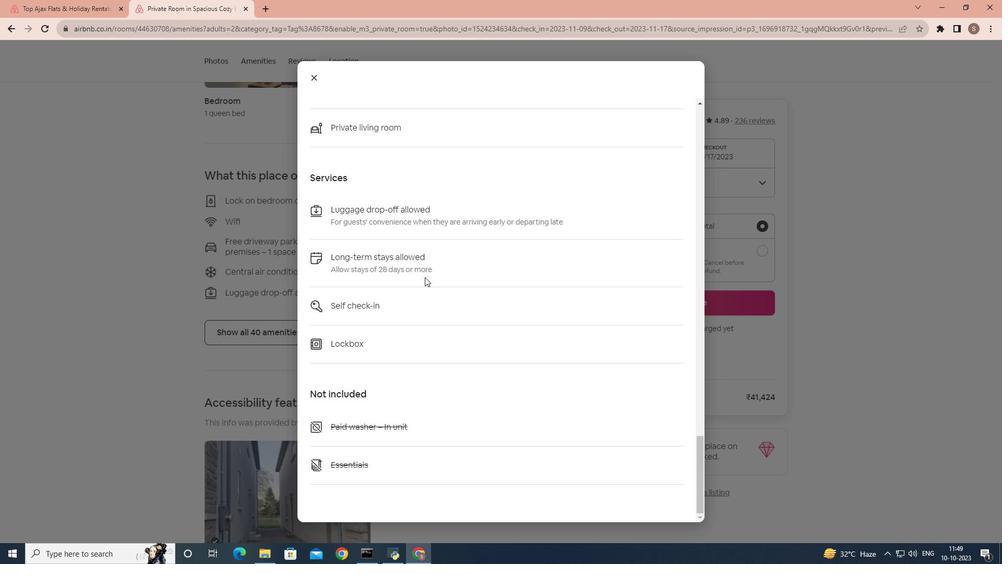 
Action: Mouse scrolled (428, 286) with delta (0, 0)
Screenshot: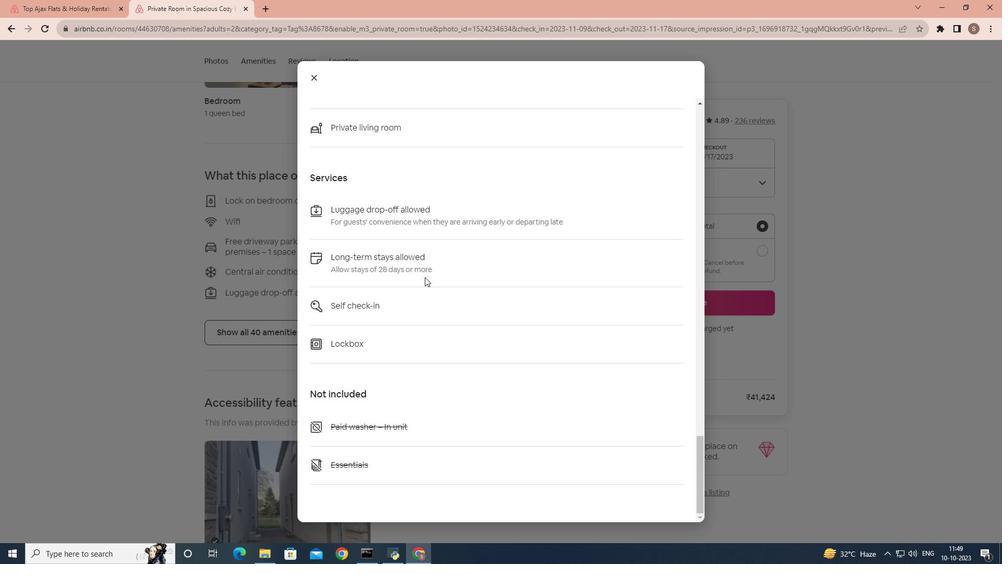 
Action: Mouse moved to (313, 78)
Screenshot: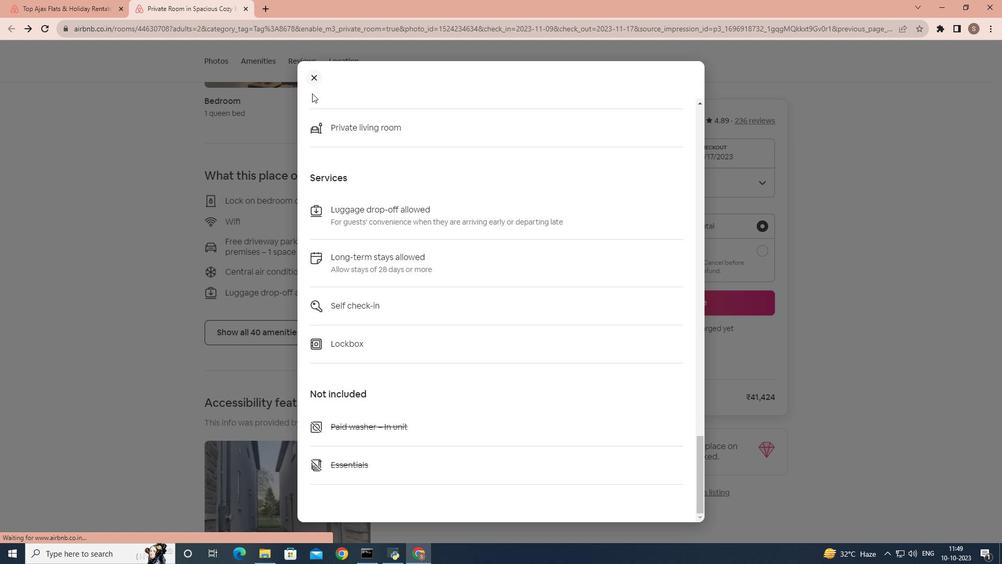 
Action: Mouse pressed left at (313, 78)
Screenshot: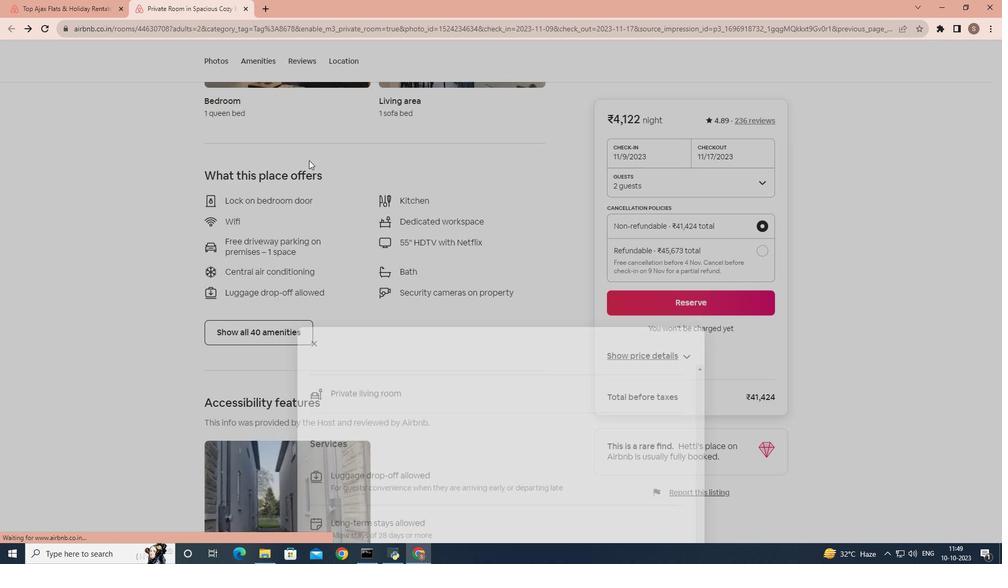 
Action: Mouse moved to (285, 301)
Screenshot: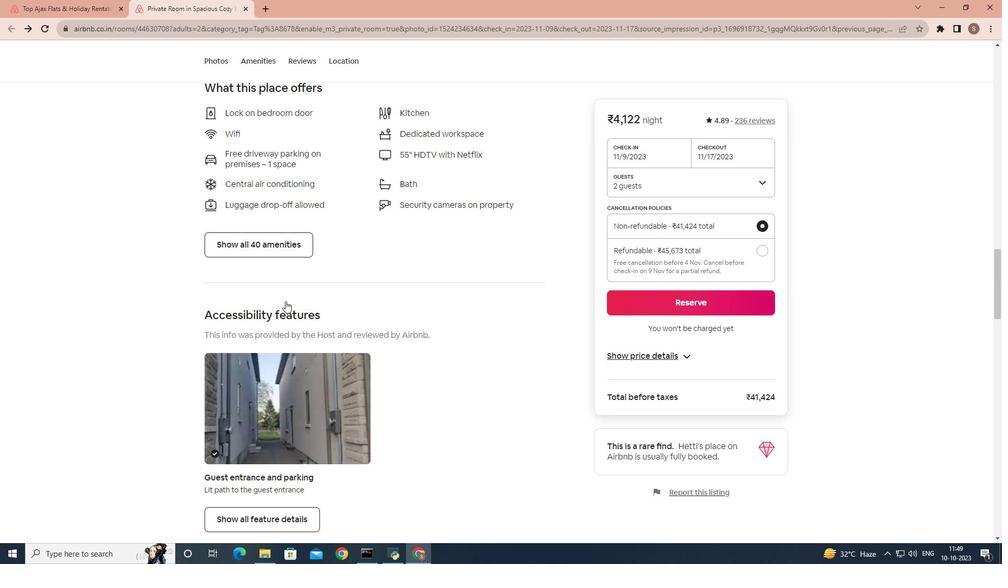 
Action: Mouse scrolled (285, 300) with delta (0, 0)
Screenshot: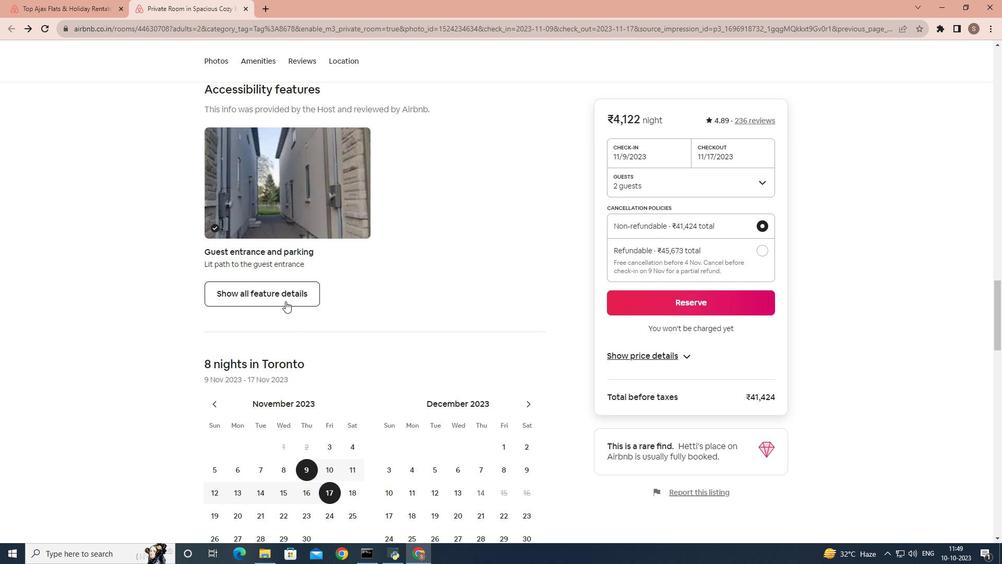 
Action: Mouse scrolled (285, 300) with delta (0, 0)
Screenshot: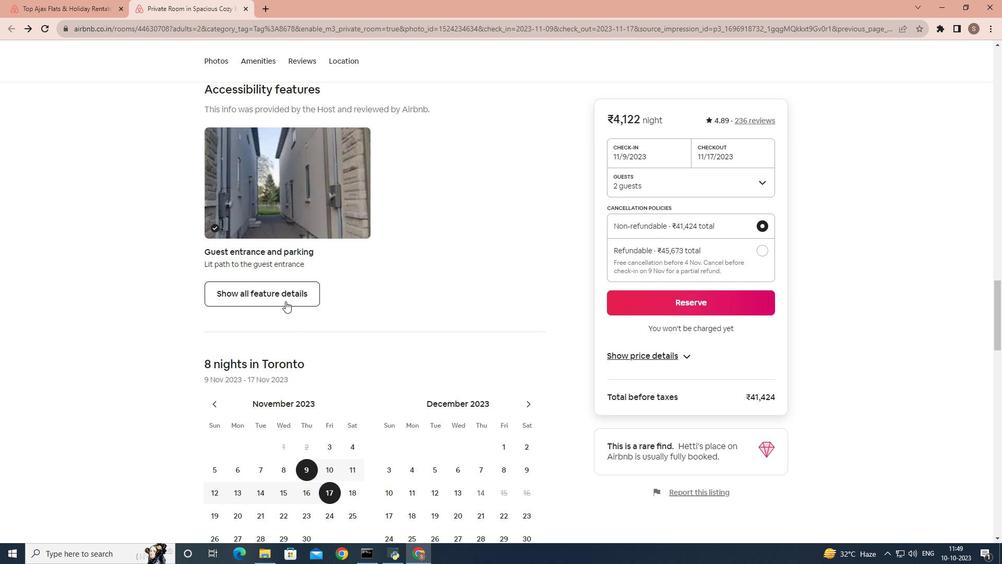 
Action: Mouse scrolled (285, 300) with delta (0, 0)
Screenshot: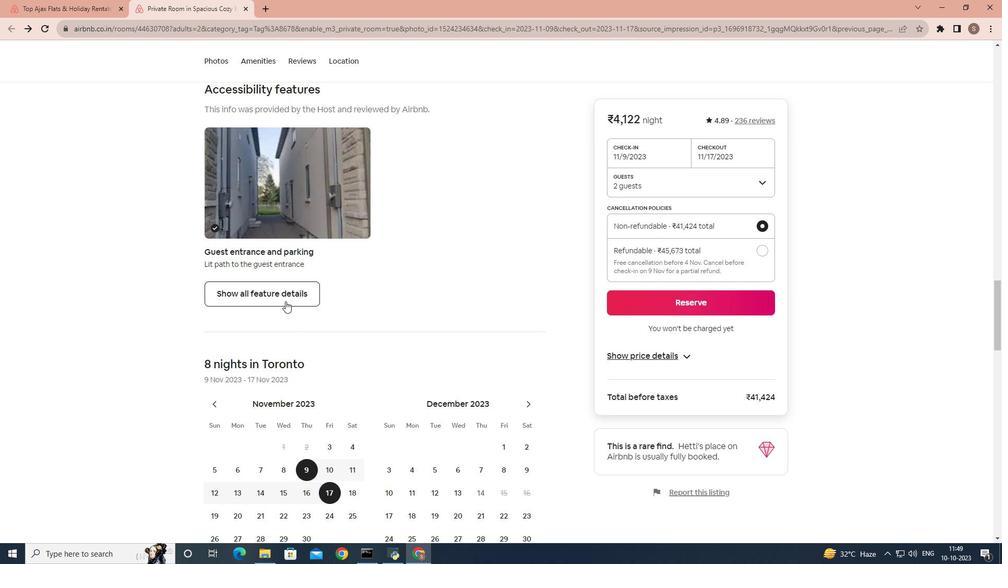 
Action: Mouse scrolled (285, 300) with delta (0, 0)
Screenshot: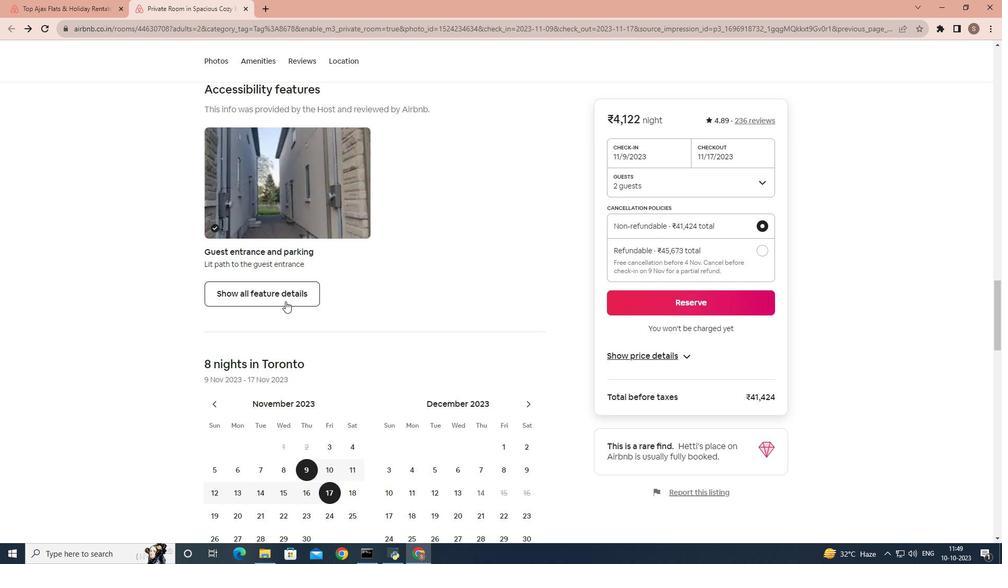 
Action: Mouse scrolled (285, 300) with delta (0, 0)
Screenshot: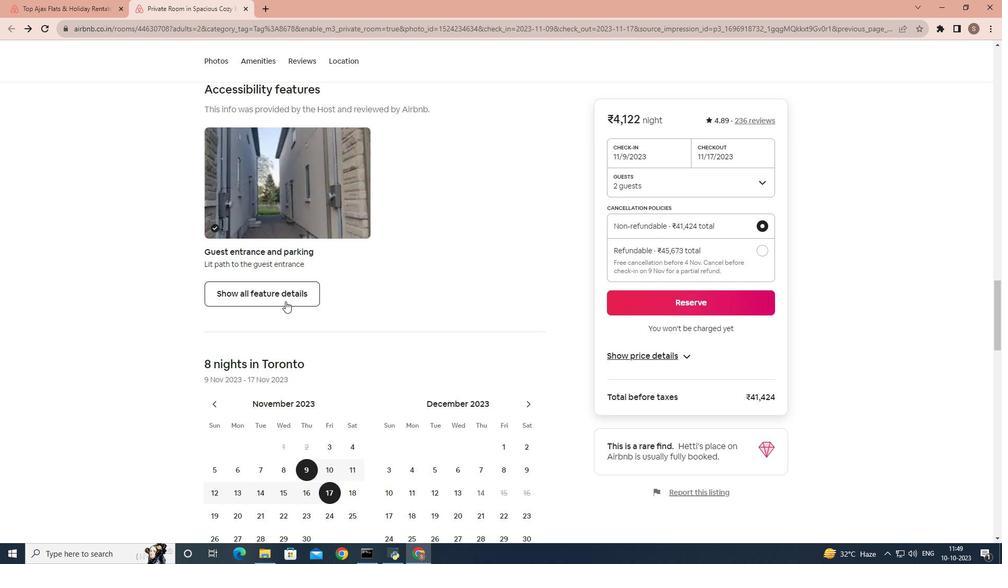 
Action: Mouse scrolled (285, 300) with delta (0, 0)
Screenshot: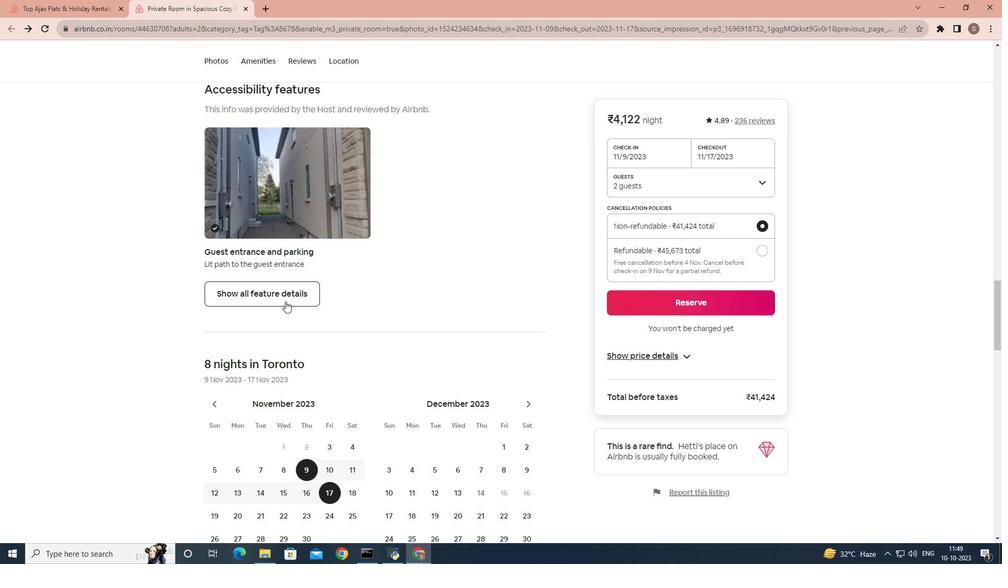 
Action: Mouse scrolled (285, 300) with delta (0, 0)
Screenshot: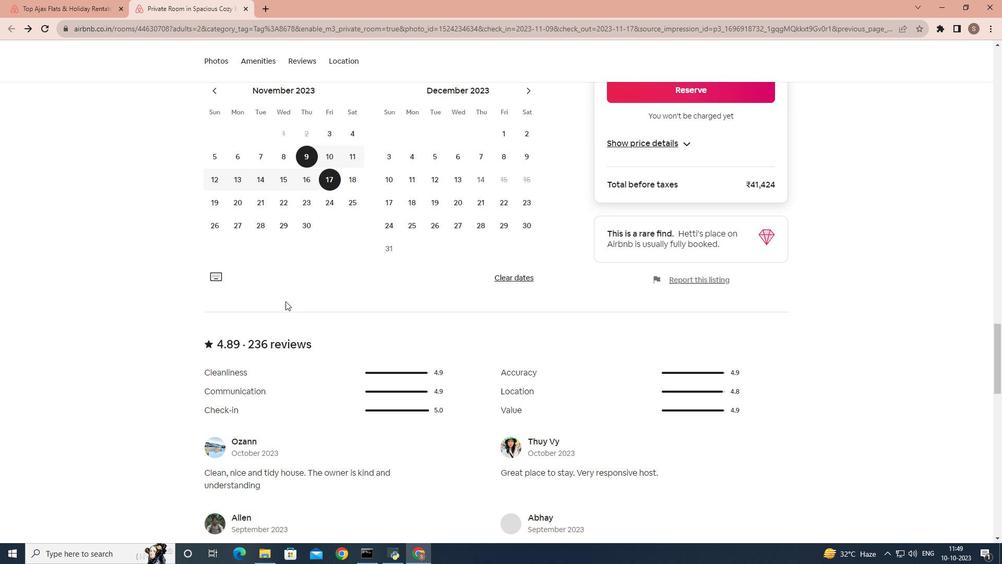 
Action: Mouse scrolled (285, 300) with delta (0, 0)
Screenshot: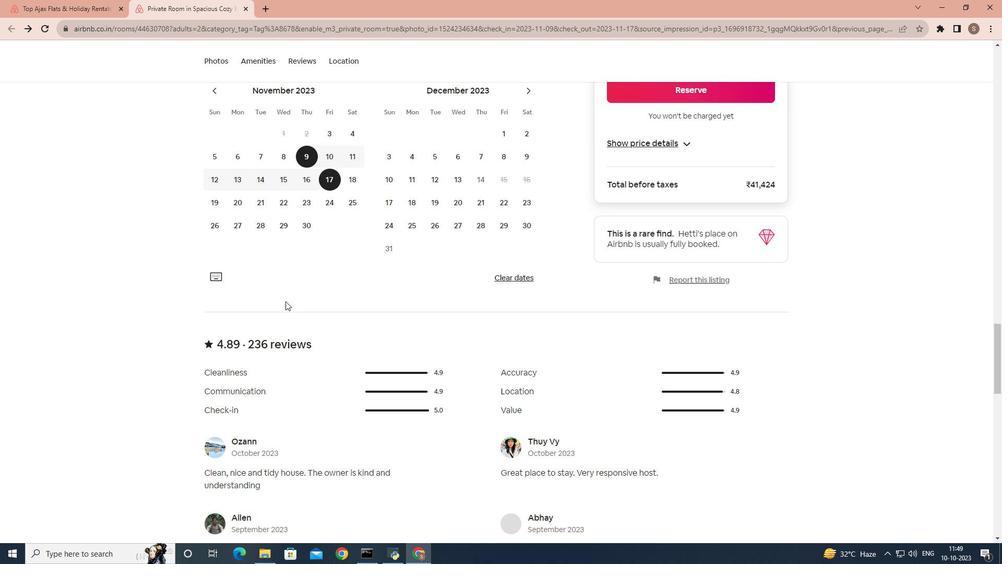 
Action: Mouse scrolled (285, 300) with delta (0, 0)
Screenshot: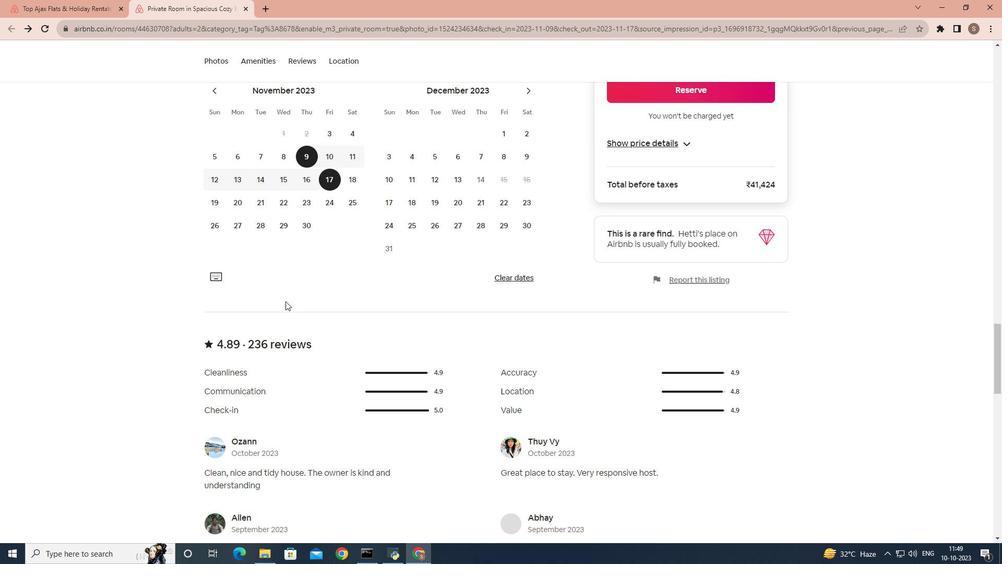 
Action: Mouse scrolled (285, 300) with delta (0, 0)
Screenshot: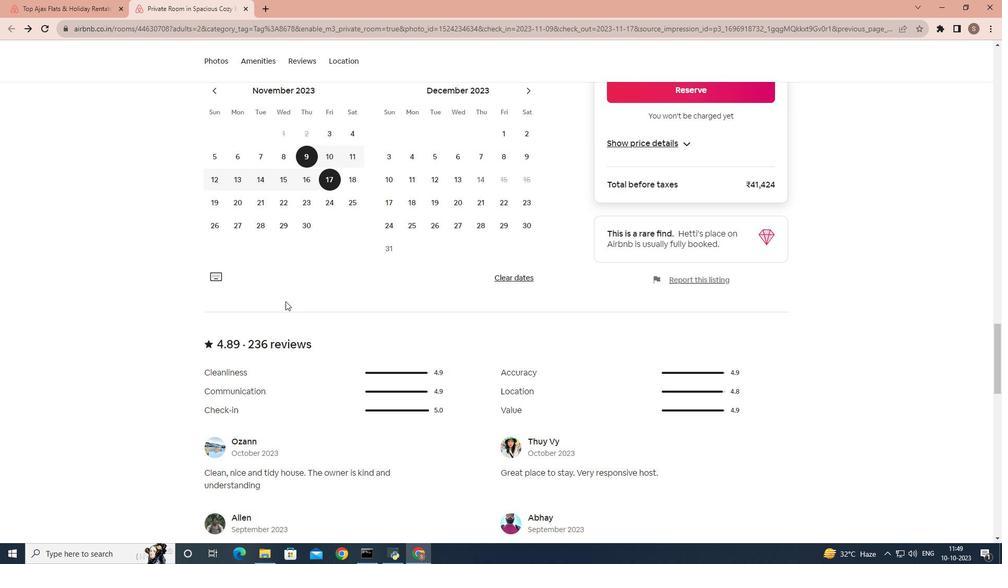 
Action: Mouse scrolled (285, 300) with delta (0, 0)
Screenshot: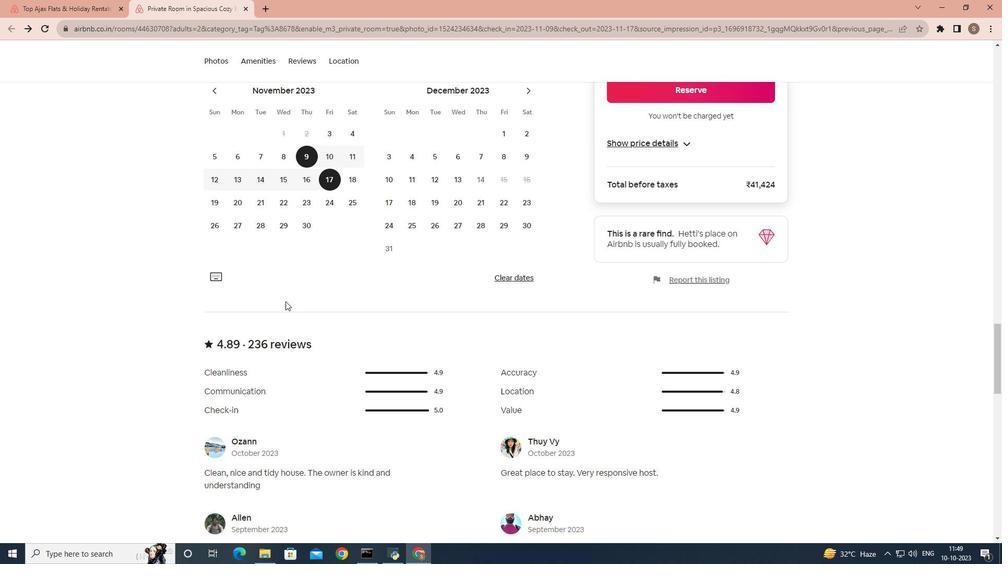 
Action: Mouse scrolled (285, 300) with delta (0, 0)
Screenshot: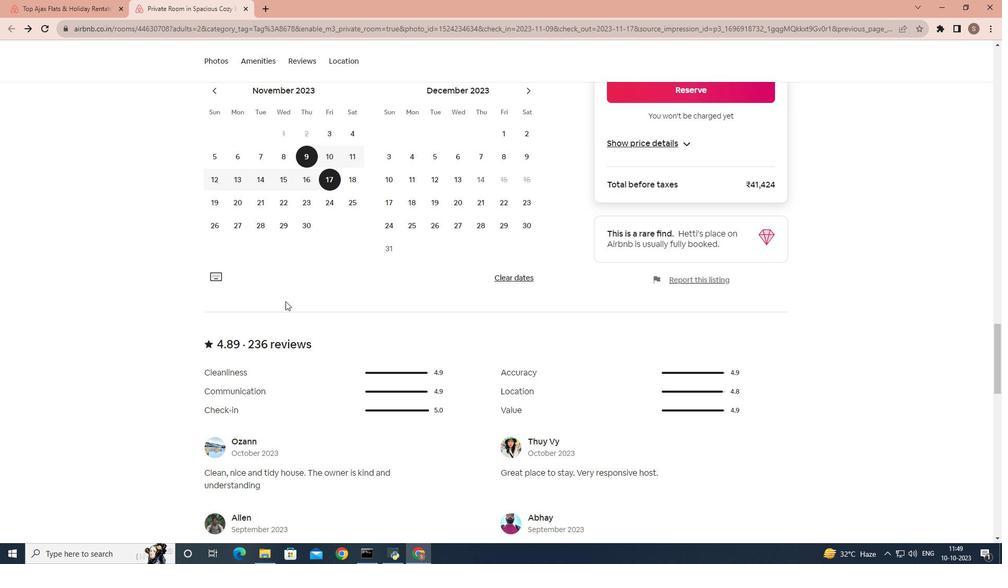 
Action: Mouse scrolled (285, 300) with delta (0, 0)
Screenshot: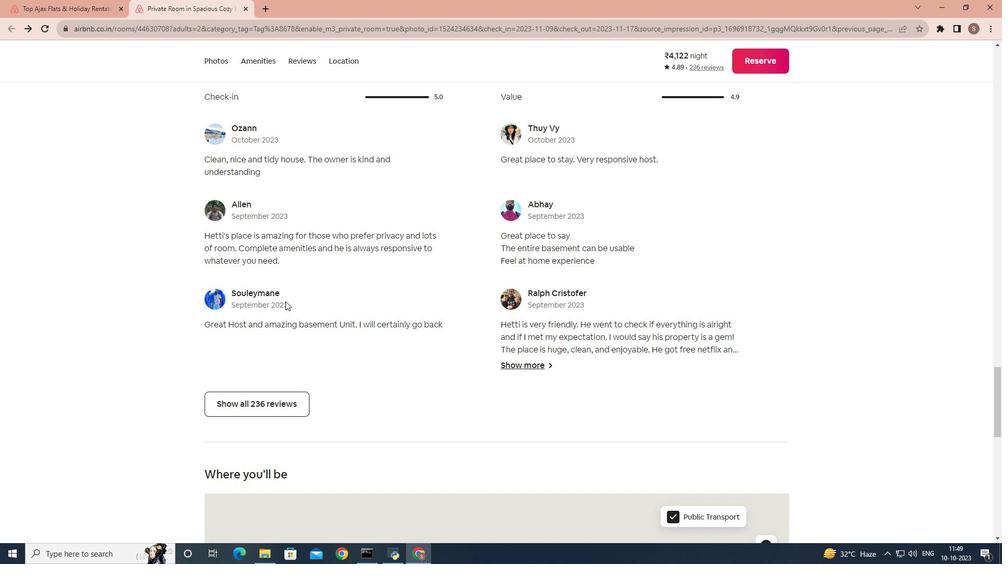 
Action: Mouse scrolled (285, 300) with delta (0, 0)
Screenshot: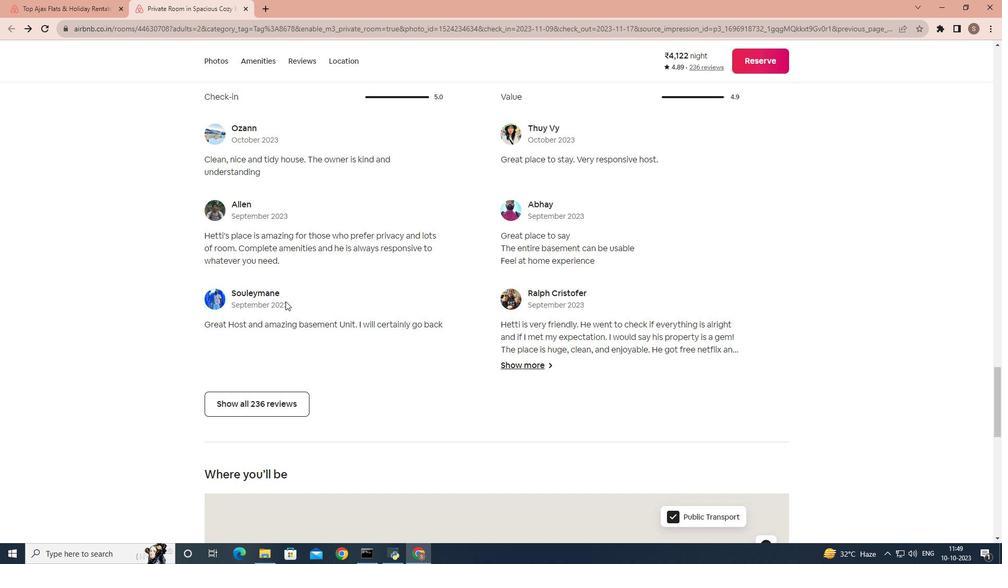 
Action: Mouse scrolled (285, 300) with delta (0, 0)
Screenshot: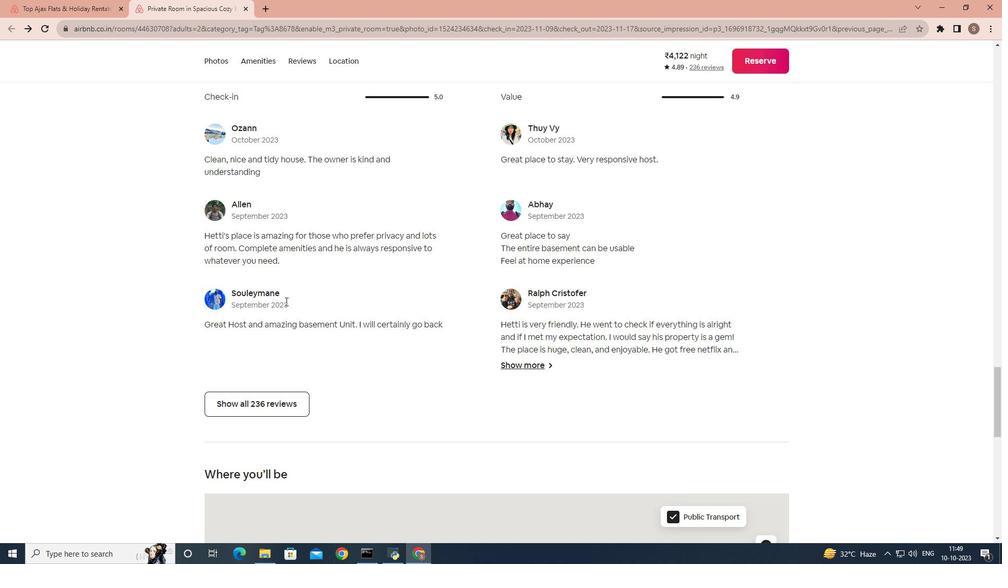 
Action: Mouse scrolled (285, 300) with delta (0, 0)
Screenshot: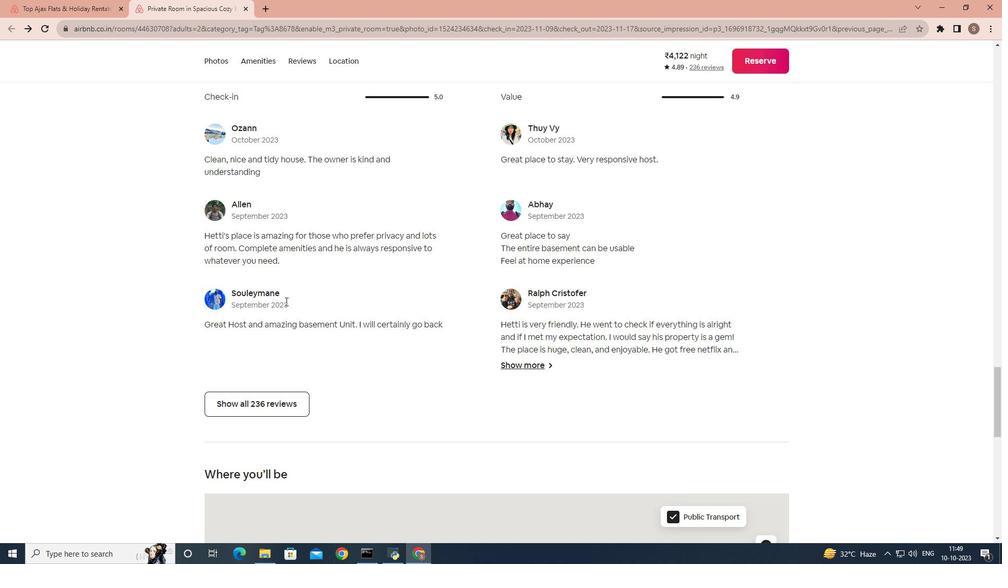 
Action: Mouse scrolled (285, 300) with delta (0, 0)
Screenshot: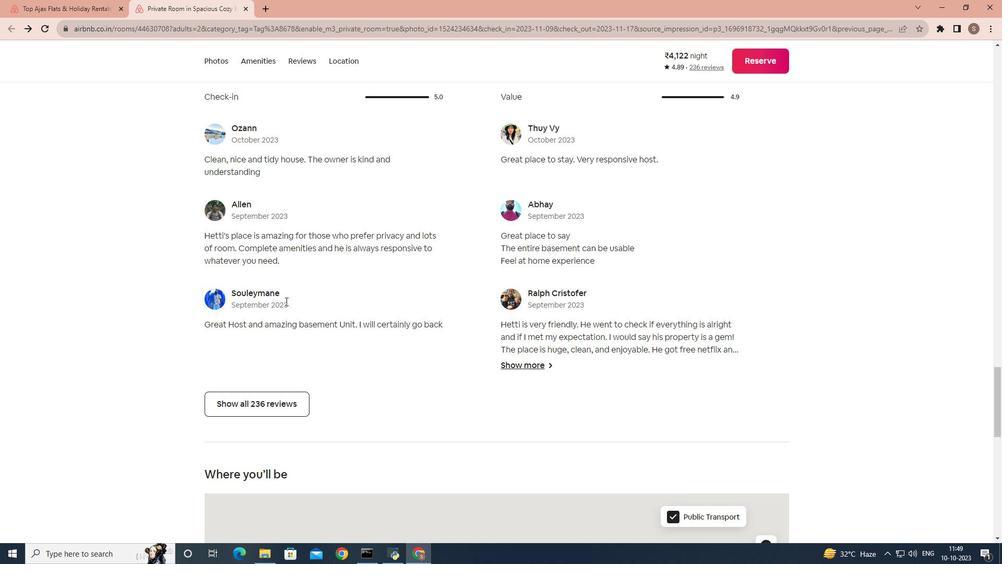 
Action: Mouse scrolled (285, 300) with delta (0, 0)
Screenshot: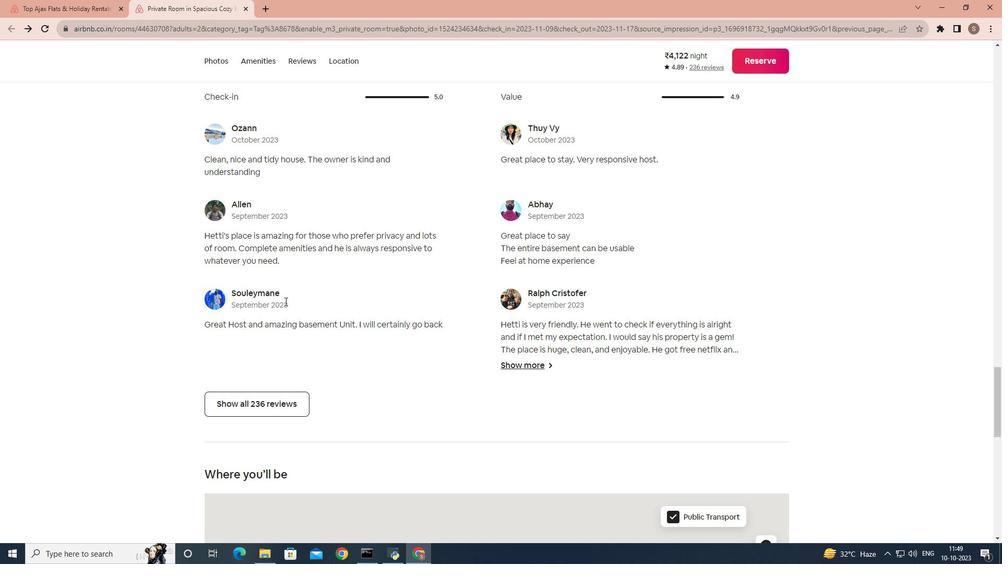 
Action: Mouse moved to (276, 395)
Screenshot: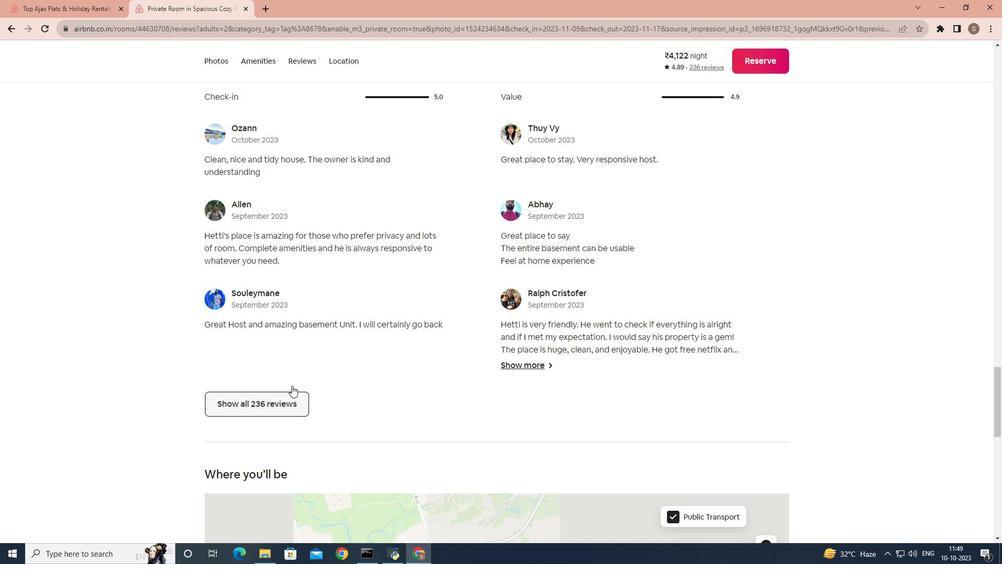 
Action: Mouse pressed left at (276, 395)
Screenshot: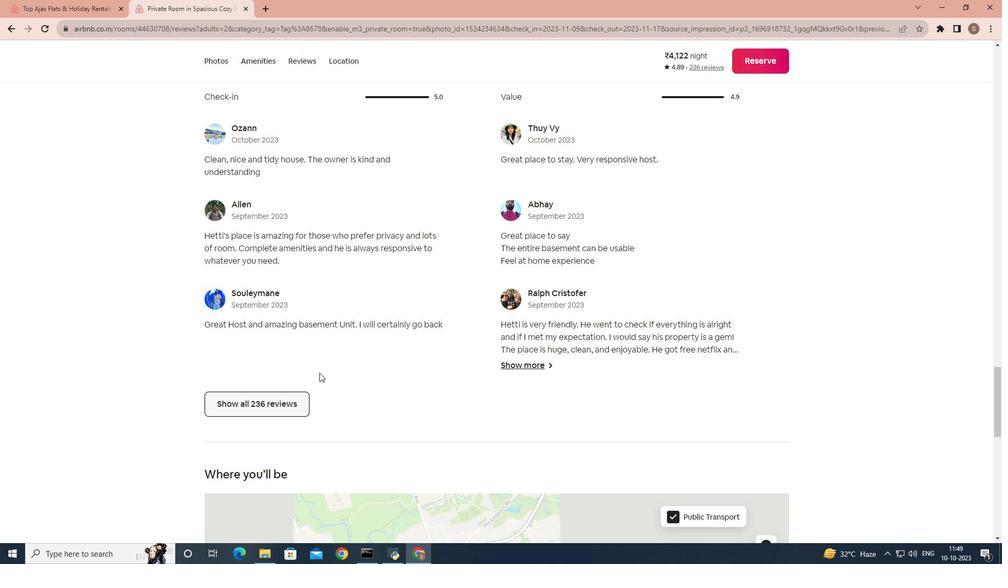 
Action: Mouse moved to (502, 314)
Screenshot: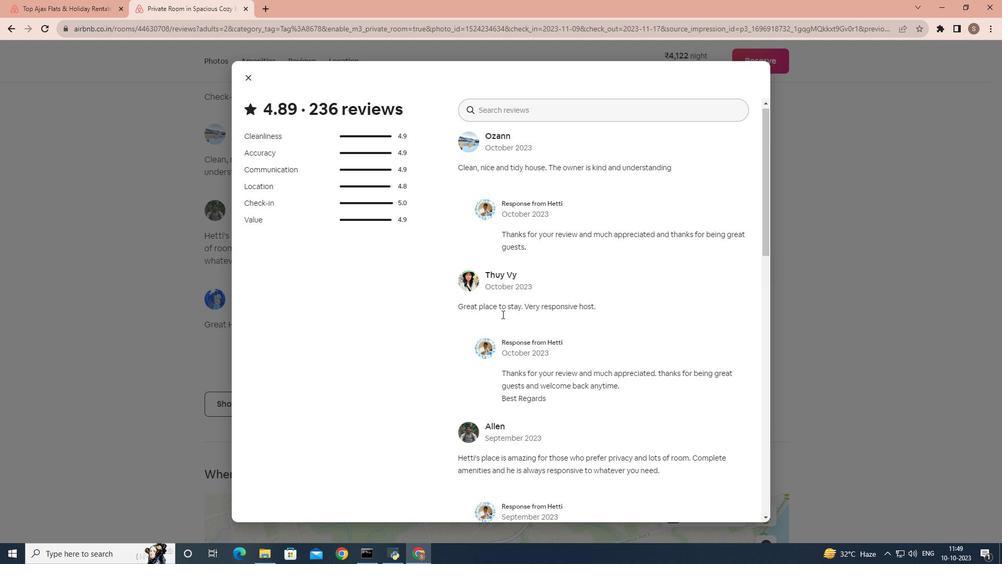 
Action: Mouse scrolled (502, 313) with delta (0, 0)
Screenshot: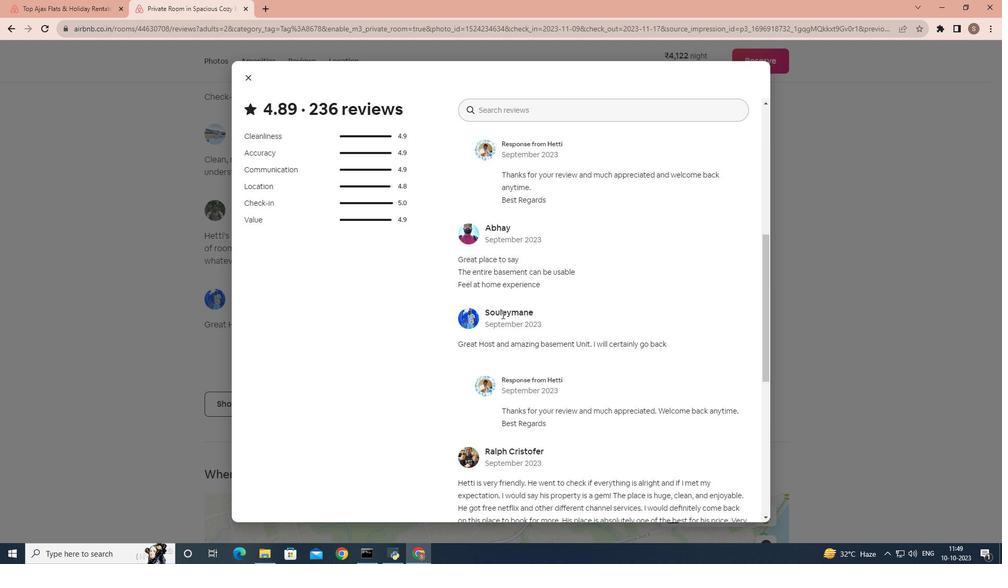 
Action: Mouse scrolled (502, 313) with delta (0, 0)
Screenshot: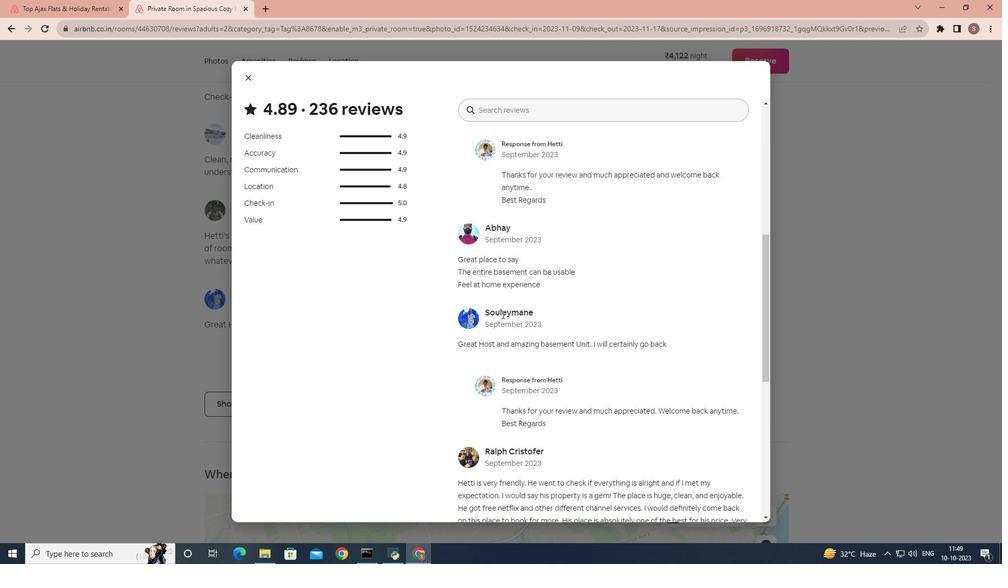 
Action: Mouse scrolled (502, 313) with delta (0, 0)
Screenshot: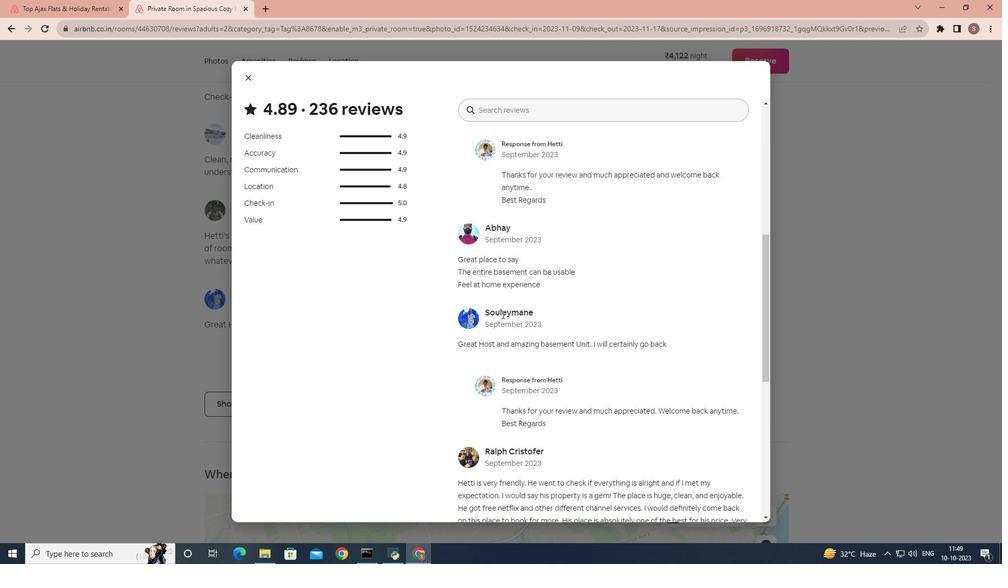 
Action: Mouse scrolled (502, 313) with delta (0, 0)
Screenshot: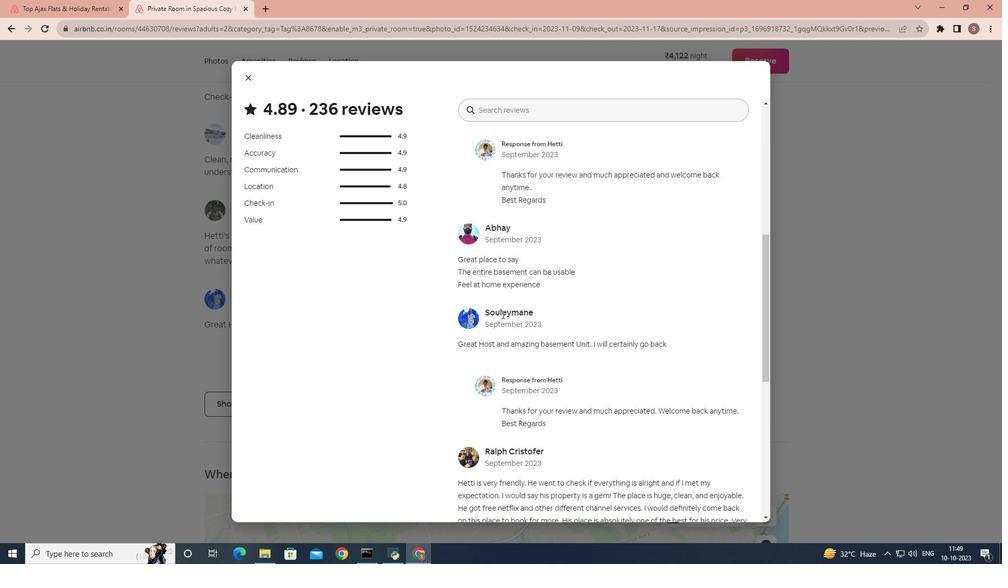 
Action: Mouse scrolled (502, 313) with delta (0, 0)
Screenshot: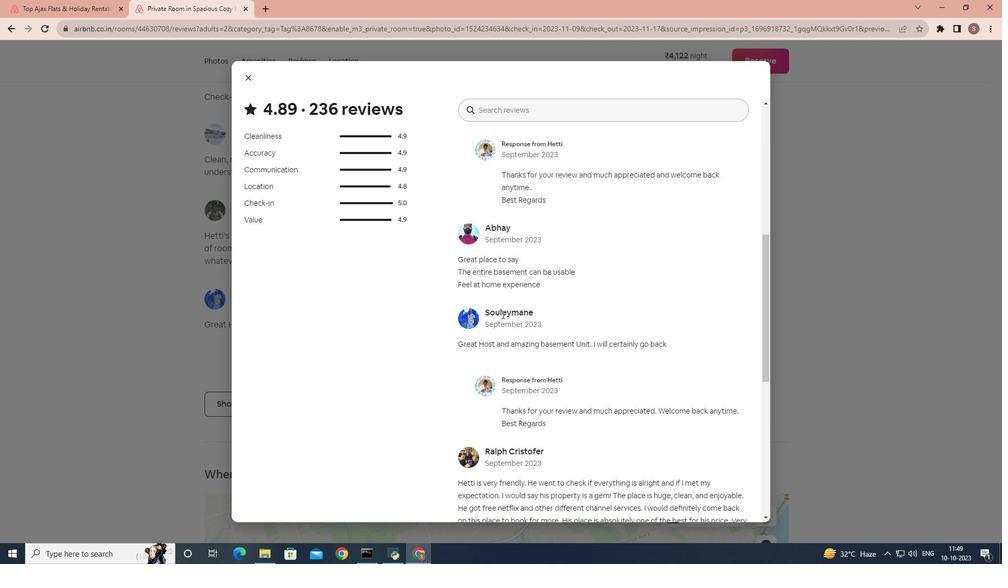 
Action: Mouse scrolled (502, 313) with delta (0, 0)
Screenshot: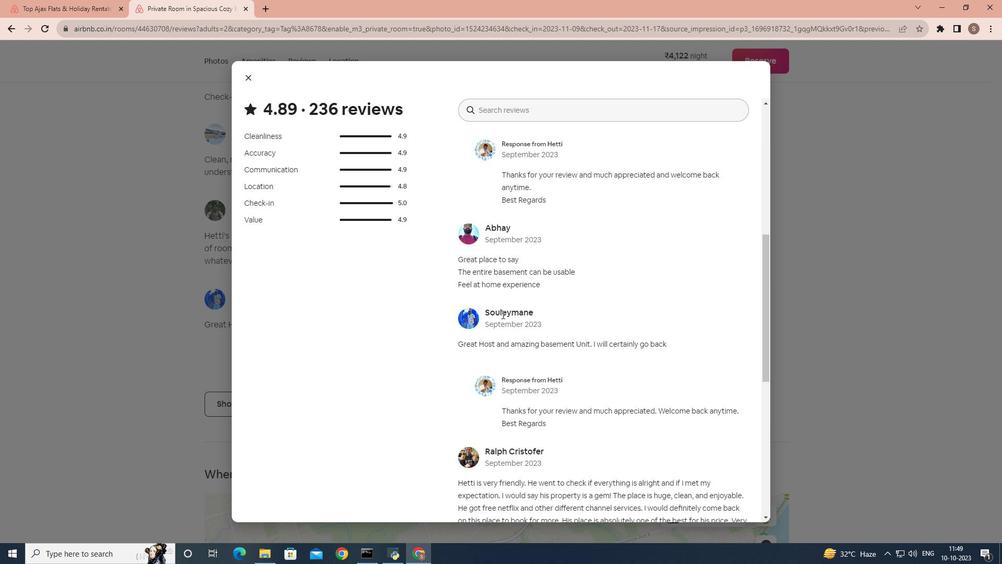 
Action: Mouse scrolled (502, 313) with delta (0, 0)
Screenshot: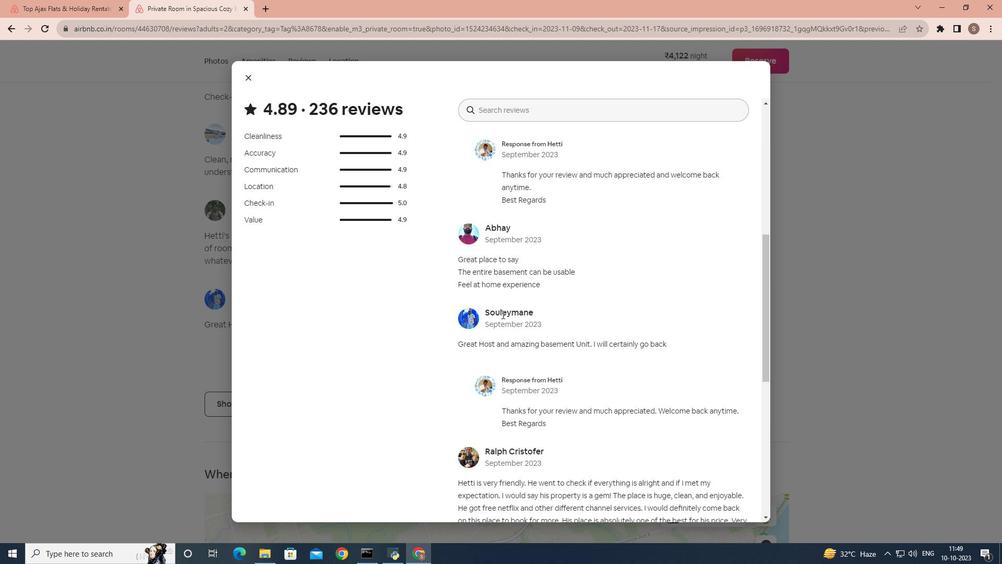 
Action: Mouse scrolled (502, 313) with delta (0, 0)
Screenshot: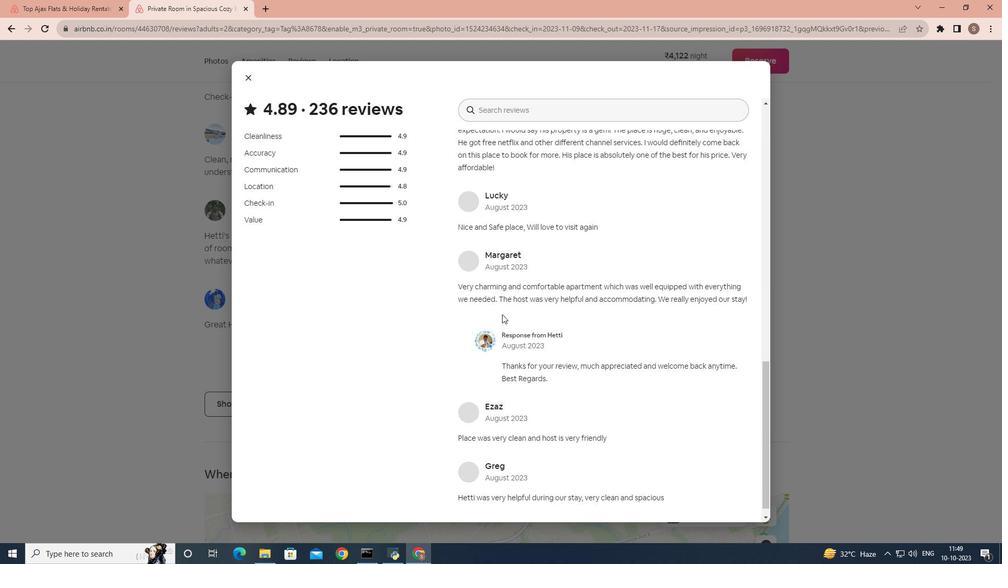 
Action: Mouse scrolled (502, 313) with delta (0, 0)
Screenshot: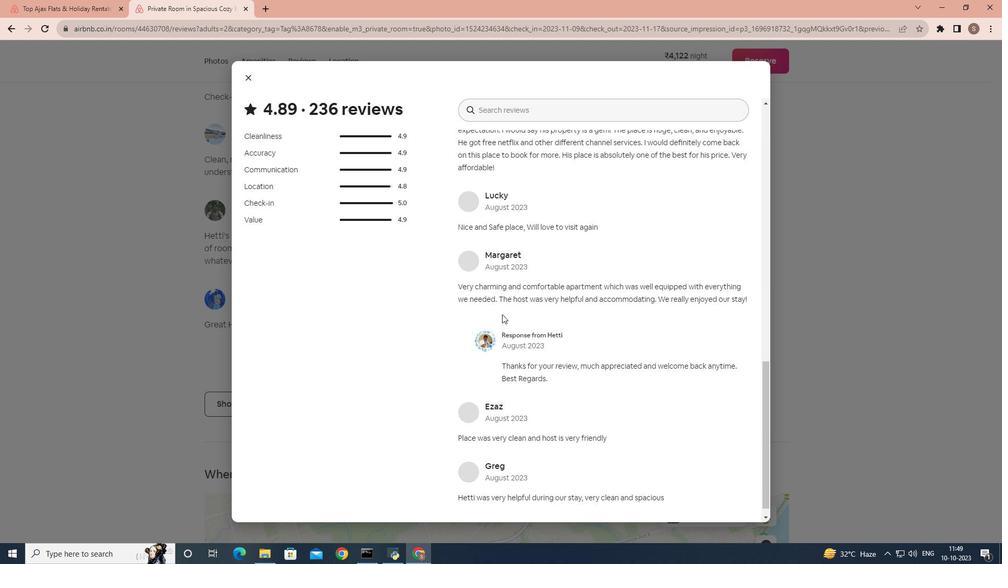 
Action: Mouse scrolled (502, 313) with delta (0, 0)
Screenshot: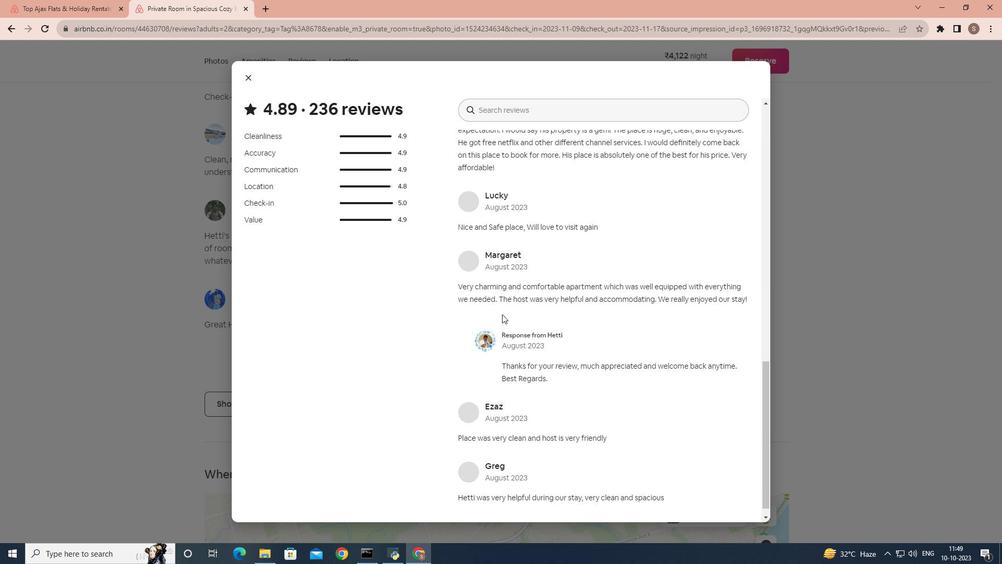 
Action: Mouse scrolled (502, 313) with delta (0, 0)
Screenshot: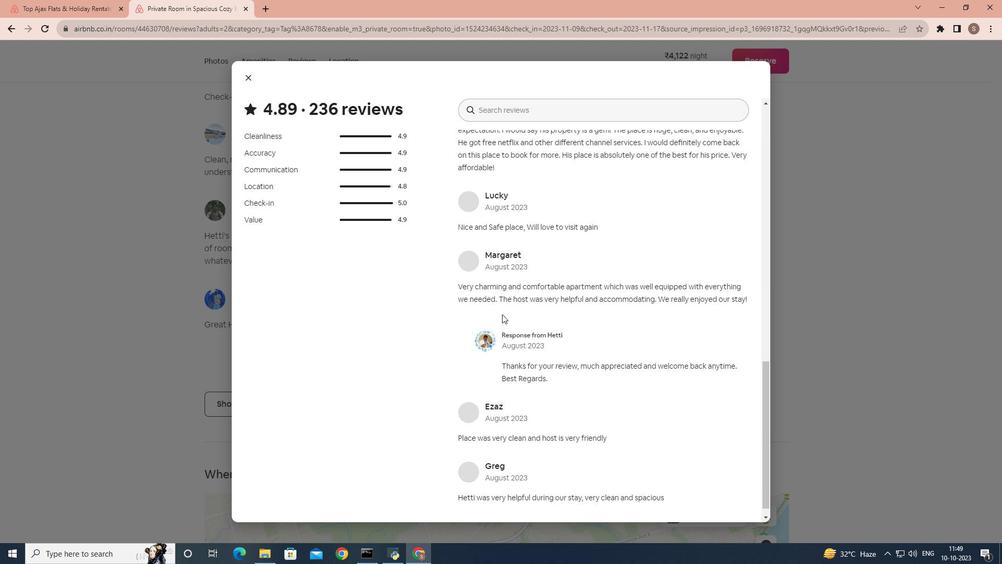 
Action: Mouse scrolled (502, 313) with delta (0, 0)
Screenshot: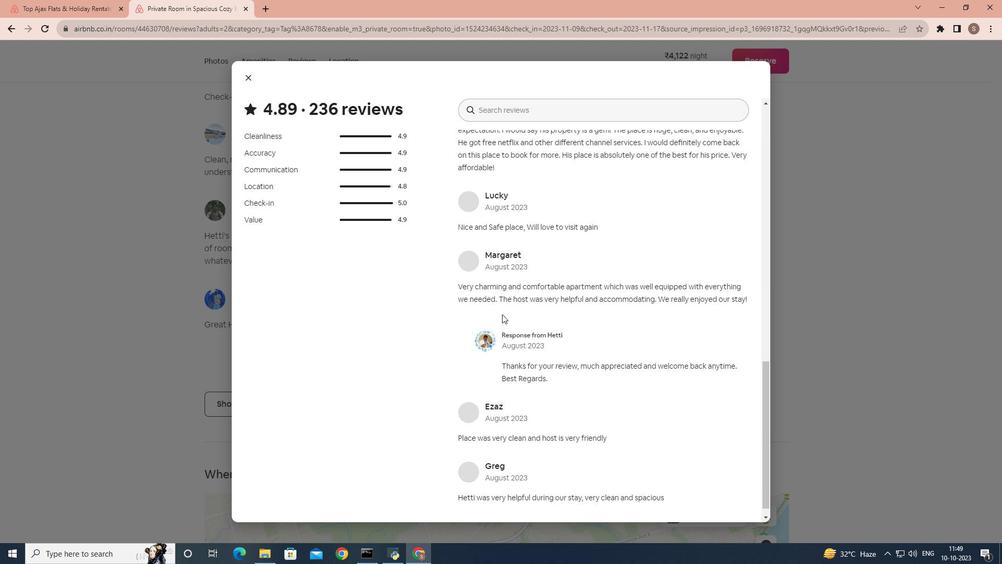 
Action: Mouse scrolled (502, 313) with delta (0, 0)
Screenshot: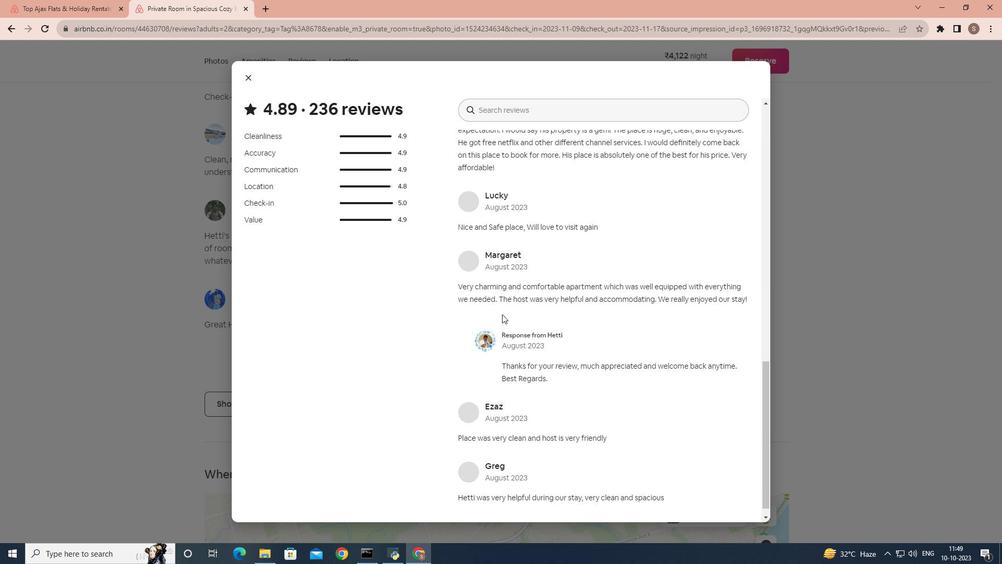 
Action: Mouse scrolled (502, 313) with delta (0, 0)
Screenshot: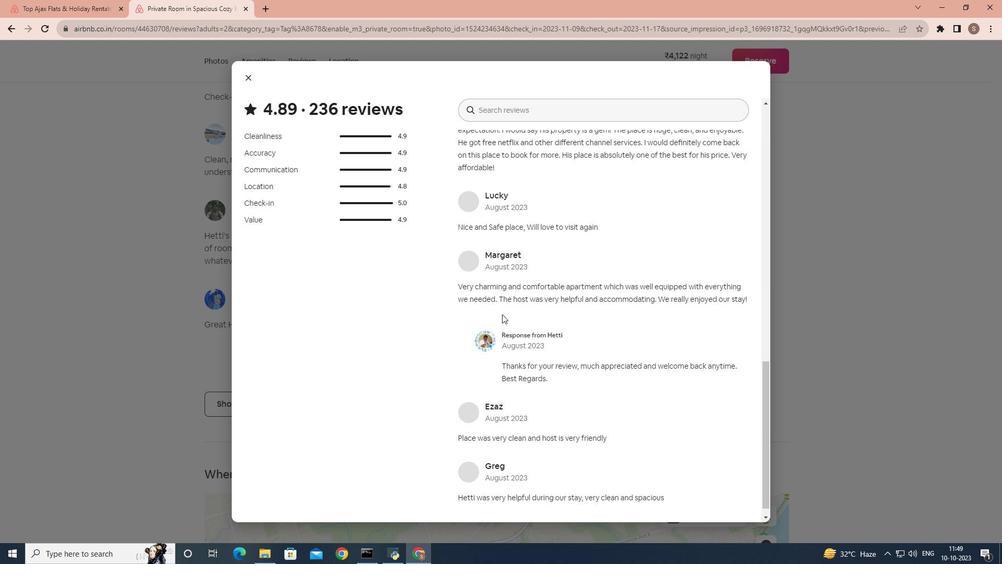 
Action: Mouse scrolled (502, 313) with delta (0, 0)
Screenshot: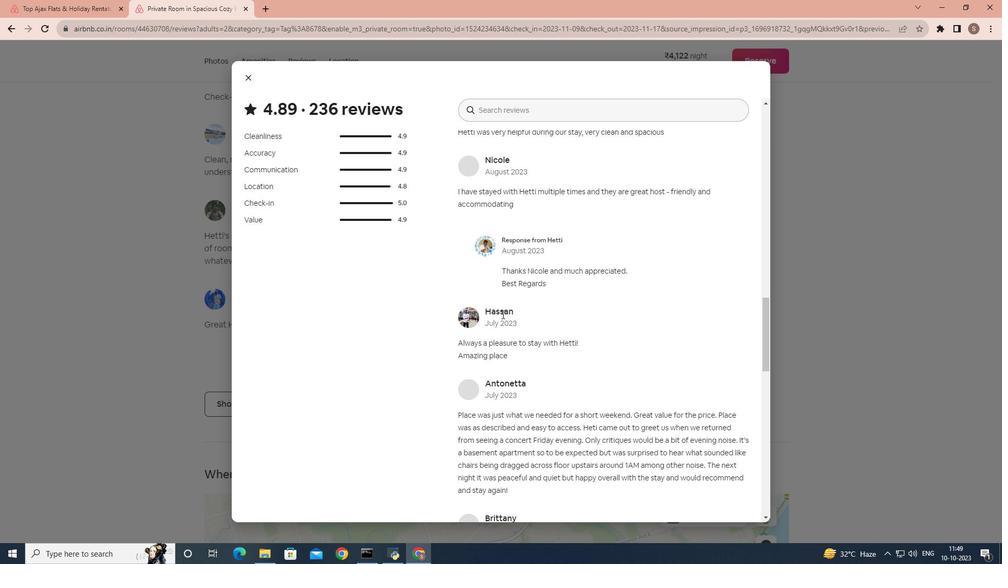 
Action: Mouse scrolled (502, 313) with delta (0, 0)
Screenshot: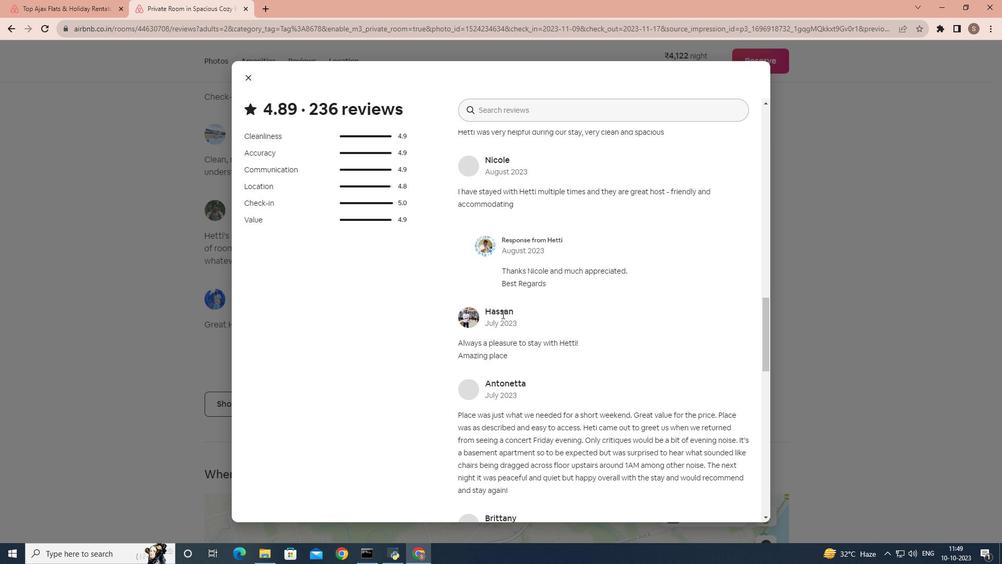 
Action: Mouse scrolled (502, 313) with delta (0, 0)
Screenshot: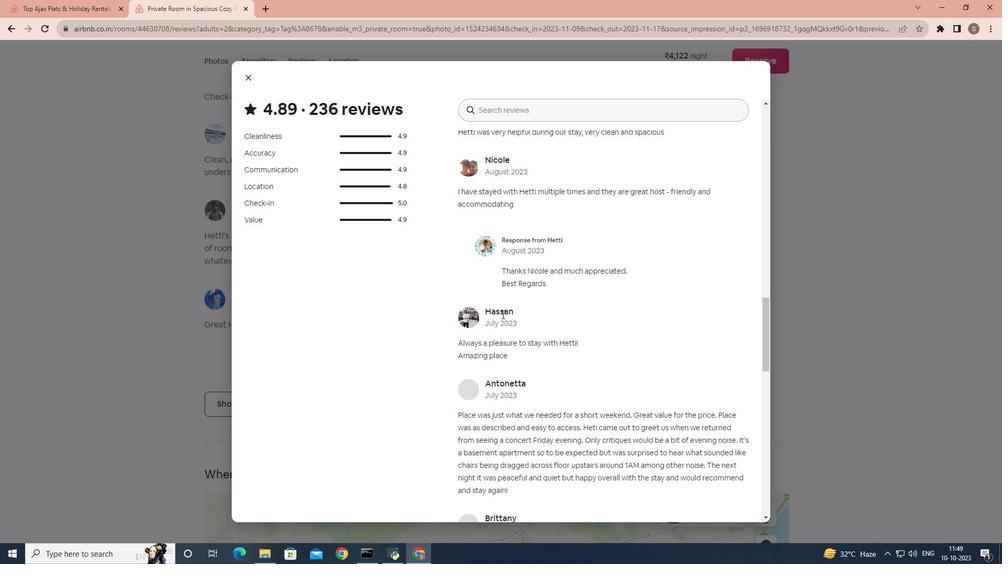 
Action: Mouse scrolled (502, 313) with delta (0, 0)
Screenshot: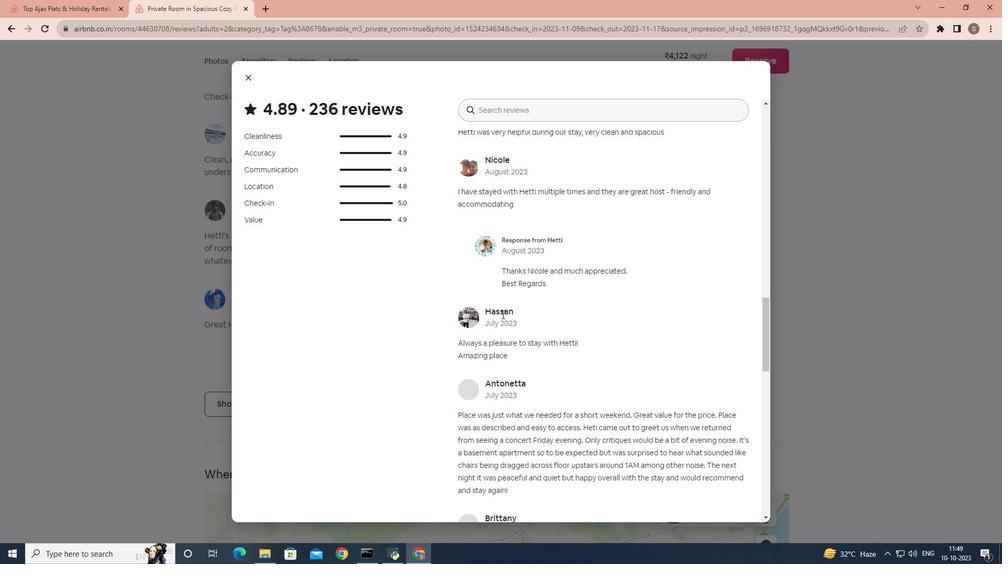 
Action: Mouse scrolled (502, 313) with delta (0, 0)
Screenshot: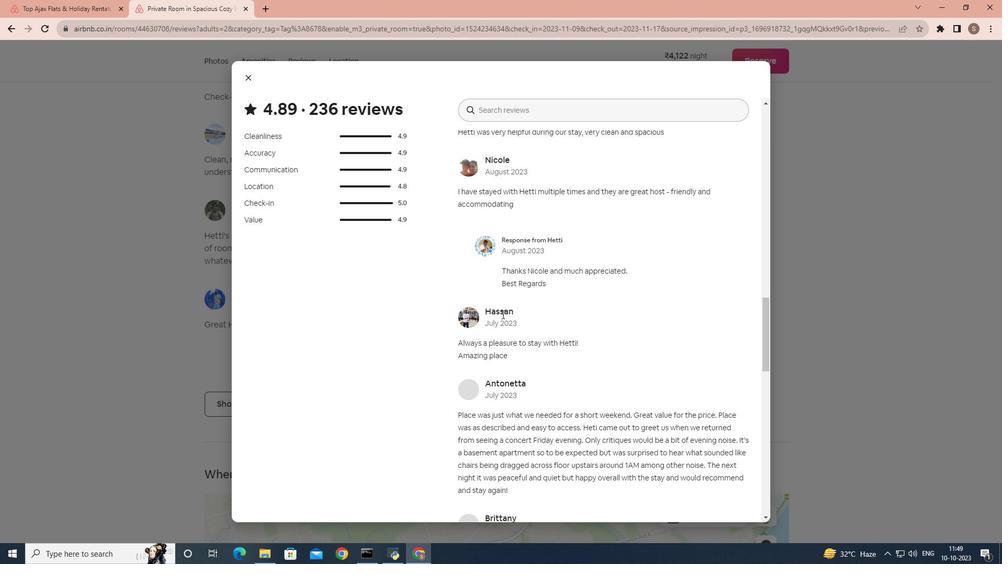 
Action: Mouse scrolled (502, 313) with delta (0, 0)
Screenshot: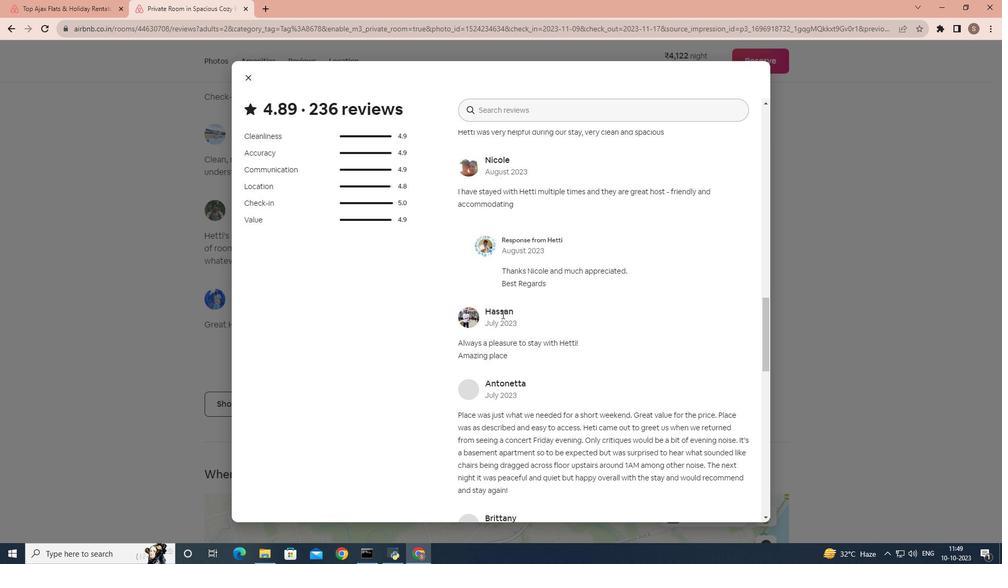 
Action: Mouse scrolled (502, 313) with delta (0, 0)
Screenshot: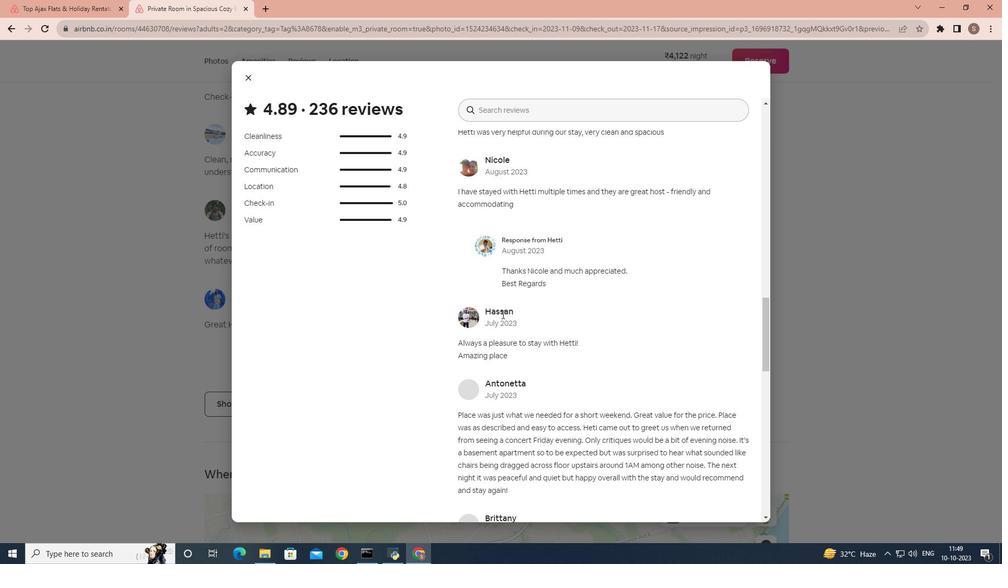 
Action: Mouse scrolled (502, 313) with delta (0, 0)
Screenshot: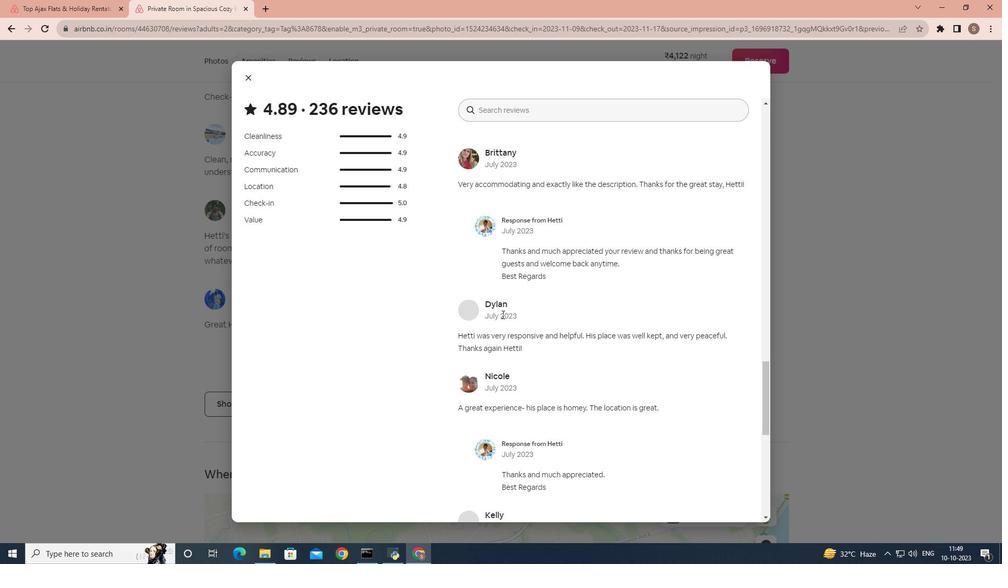 
Action: Mouse scrolled (502, 313) with delta (0, 0)
Screenshot: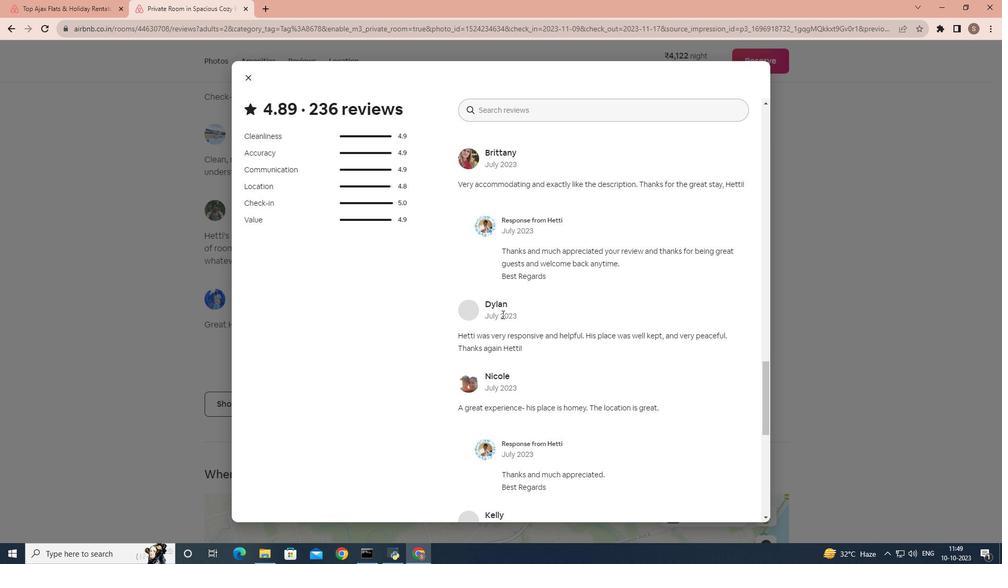 
Action: Mouse scrolled (502, 313) with delta (0, 0)
Screenshot: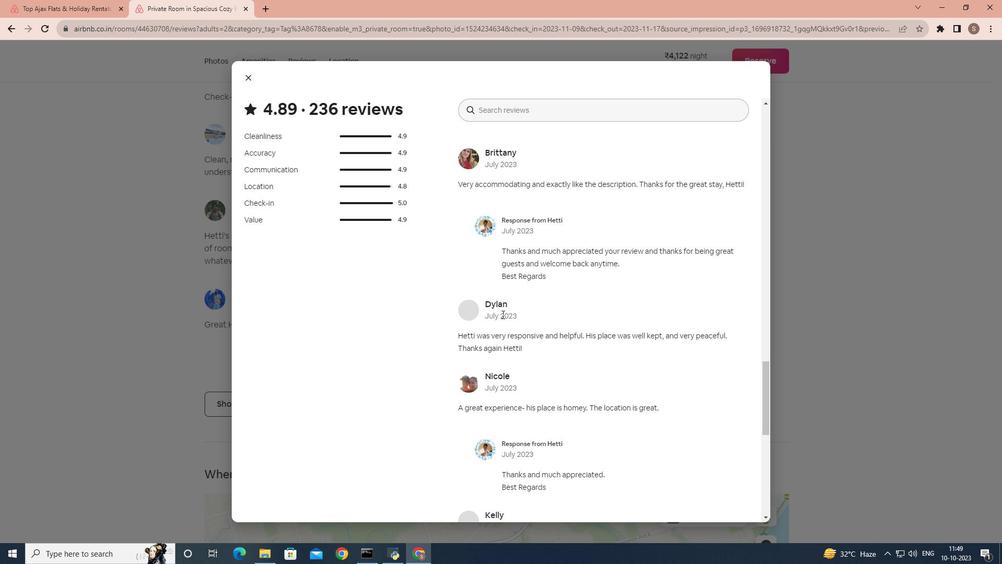 
Action: Mouse scrolled (502, 313) with delta (0, 0)
Screenshot: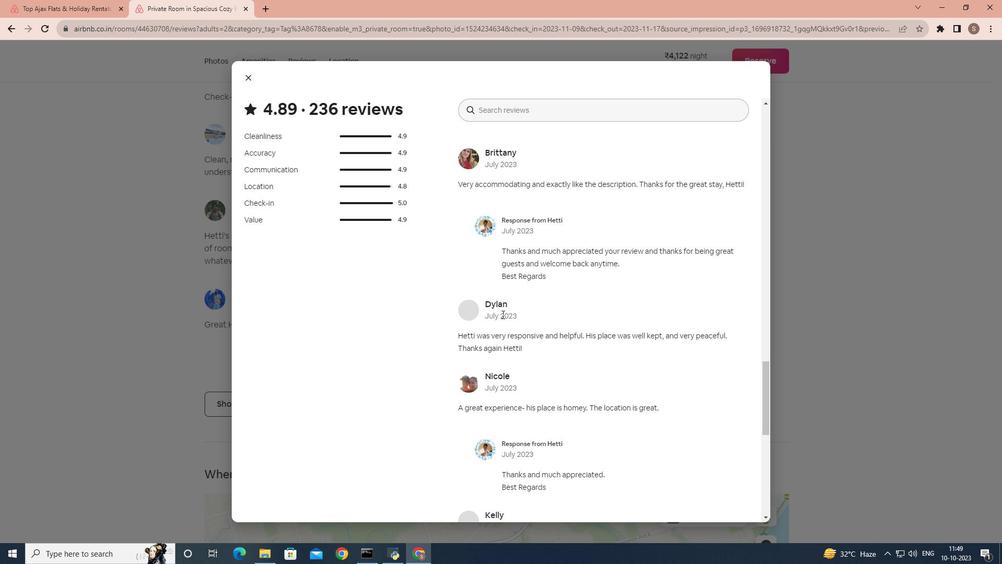 
Action: Mouse scrolled (502, 313) with delta (0, 0)
Screenshot: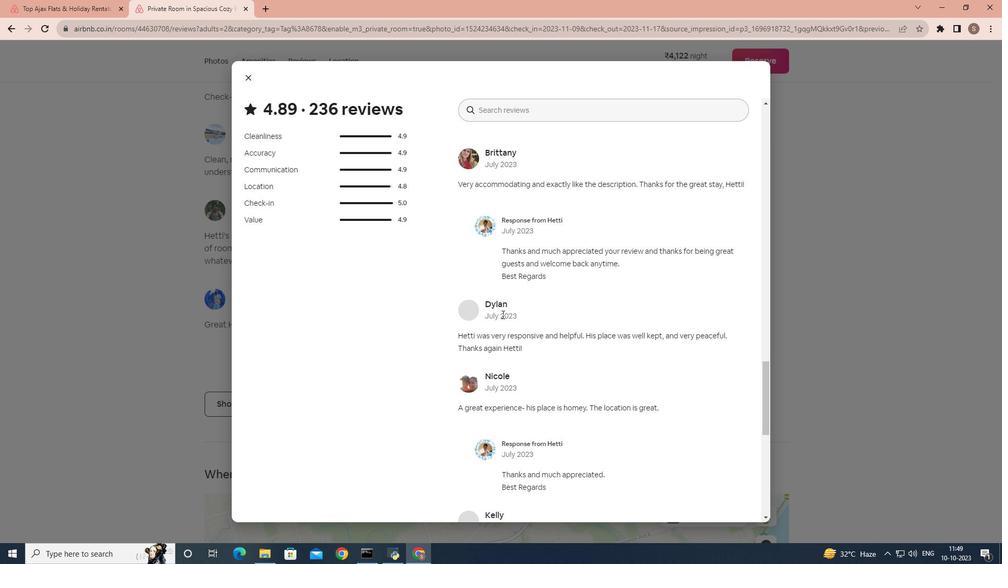 
Action: Mouse scrolled (502, 313) with delta (0, 0)
Screenshot: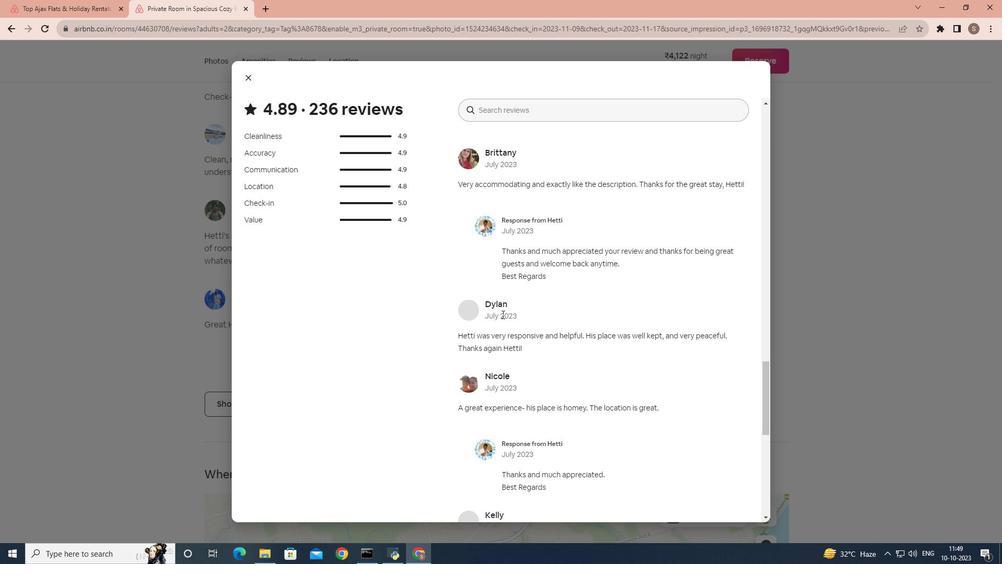 
Action: Mouse scrolled (502, 313) with delta (0, 0)
Screenshot: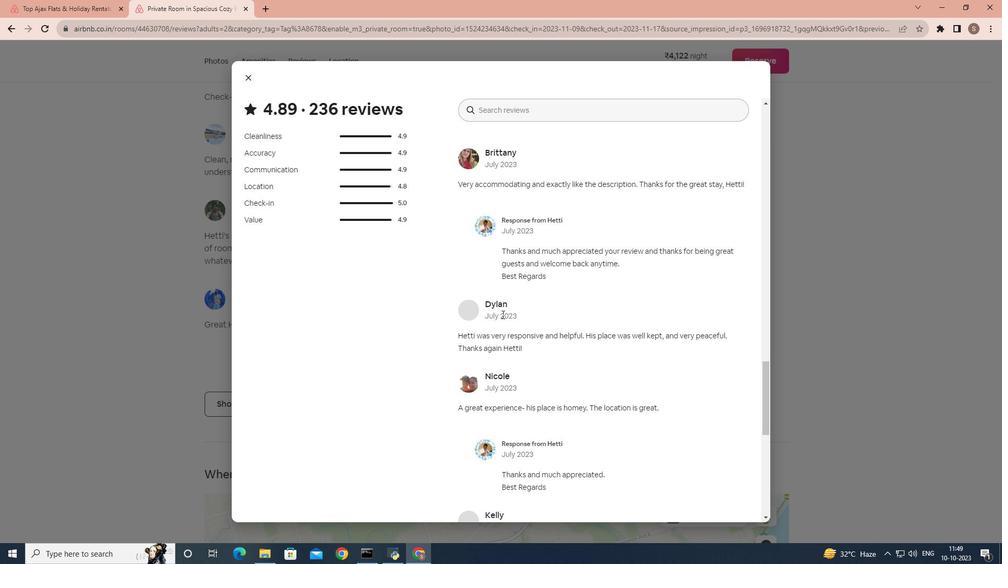 
Action: Mouse scrolled (502, 313) with delta (0, 0)
Screenshot: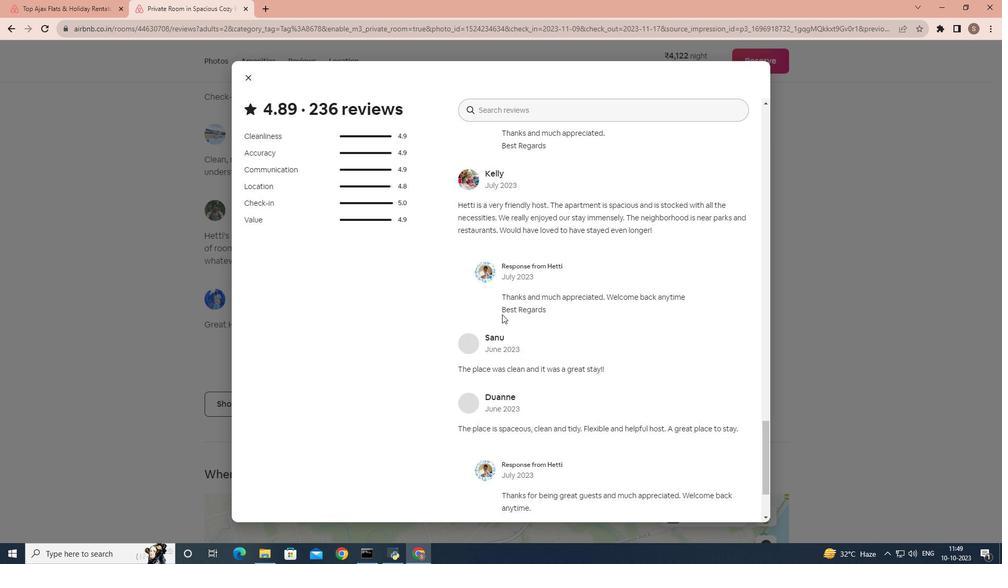 
Action: Mouse scrolled (502, 313) with delta (0, 0)
Screenshot: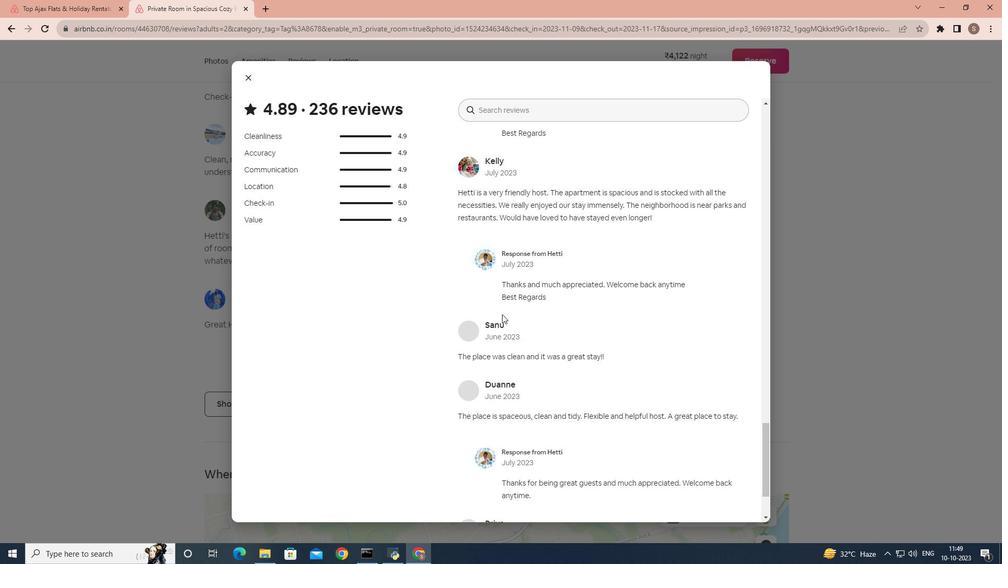 
Action: Mouse scrolled (502, 313) with delta (0, 0)
Screenshot: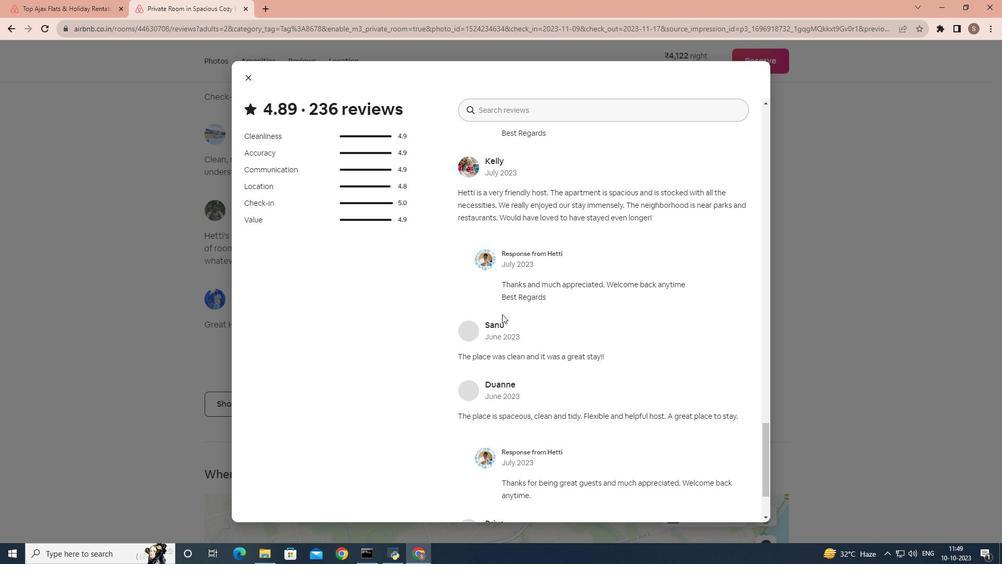 
Action: Mouse scrolled (502, 313) with delta (0, 0)
Screenshot: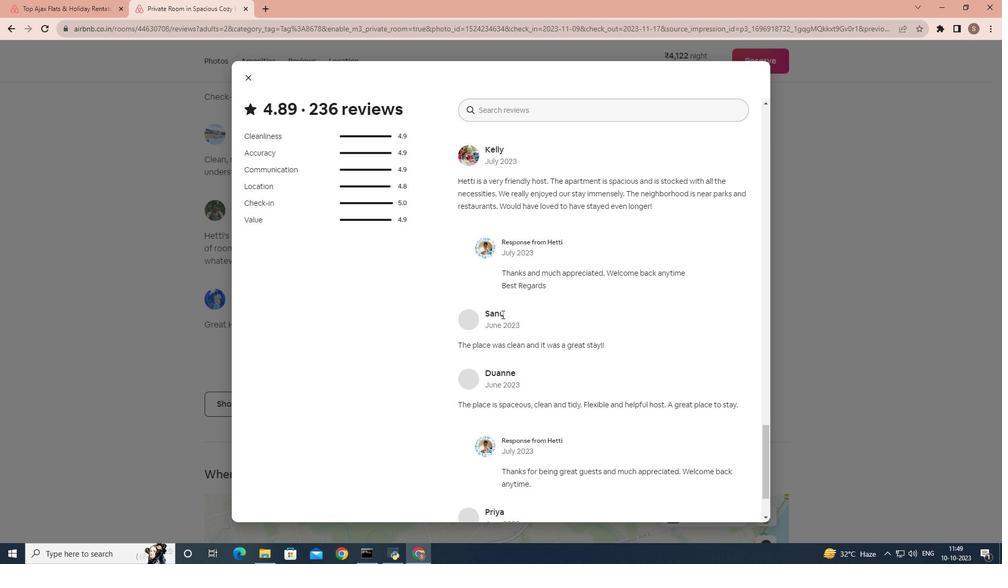 
Action: Mouse scrolled (502, 313) with delta (0, 0)
Screenshot: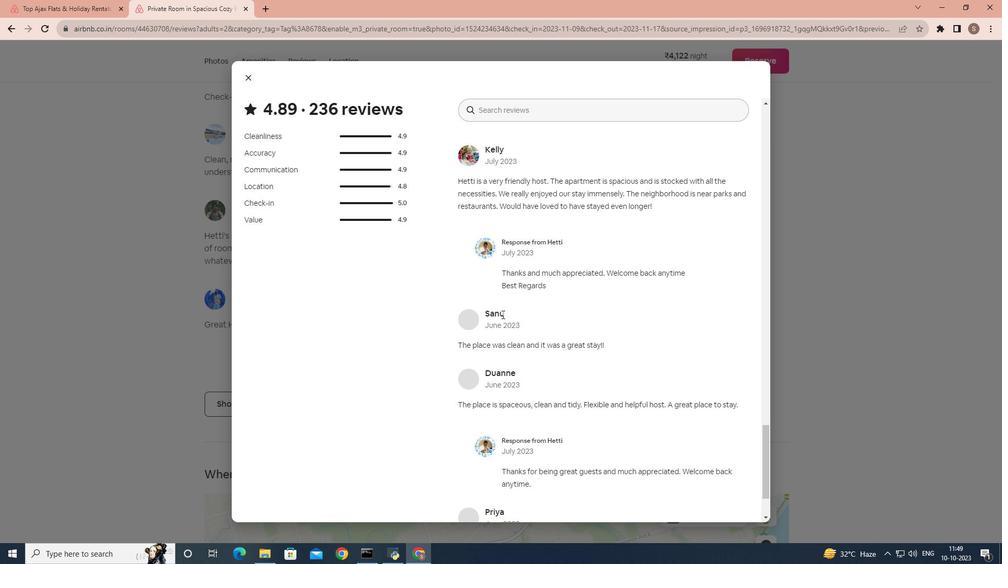 
Action: Mouse scrolled (502, 313) with delta (0, 0)
Screenshot: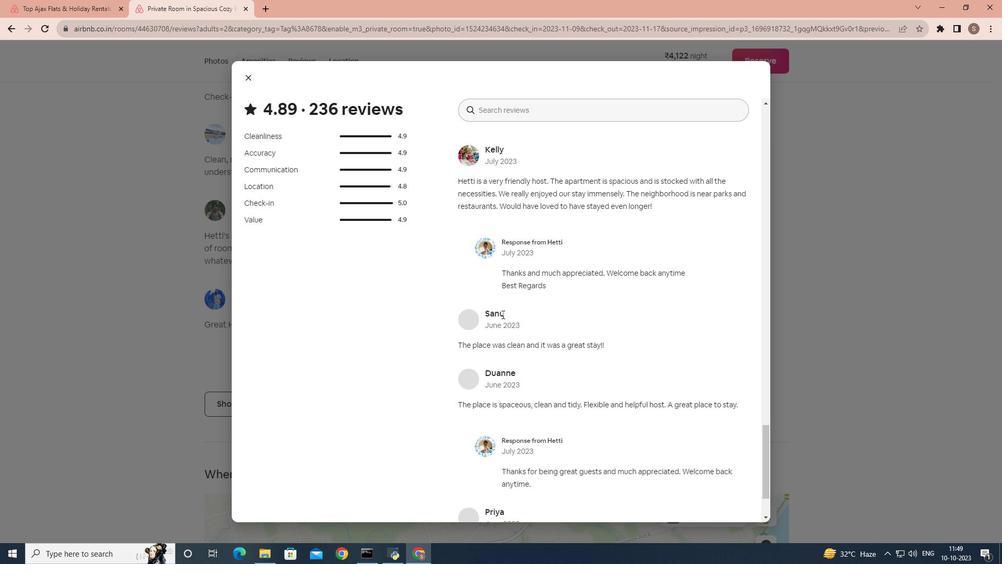 
Action: Mouse scrolled (502, 313) with delta (0, 0)
Screenshot: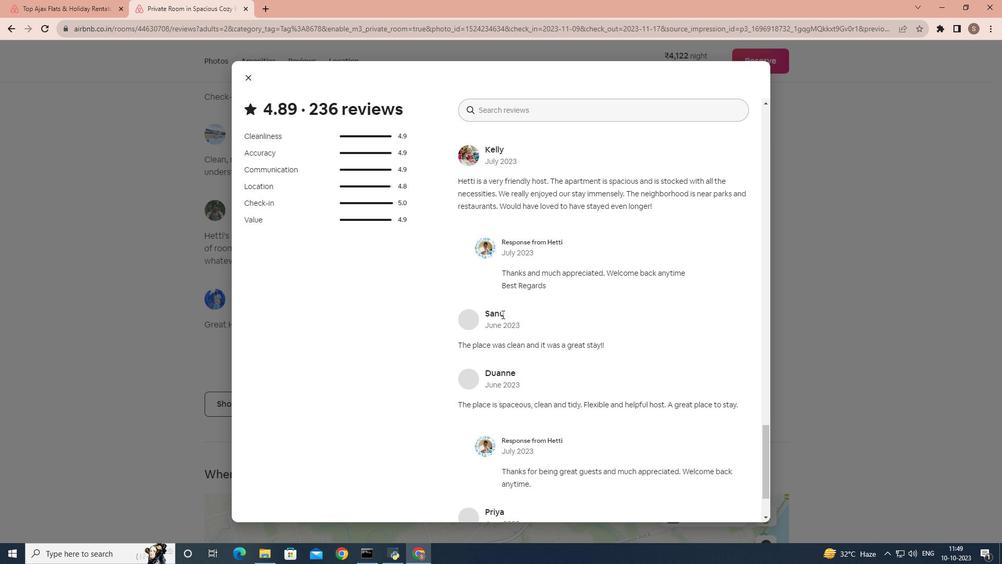 
Action: Mouse scrolled (502, 313) with delta (0, 0)
Screenshot: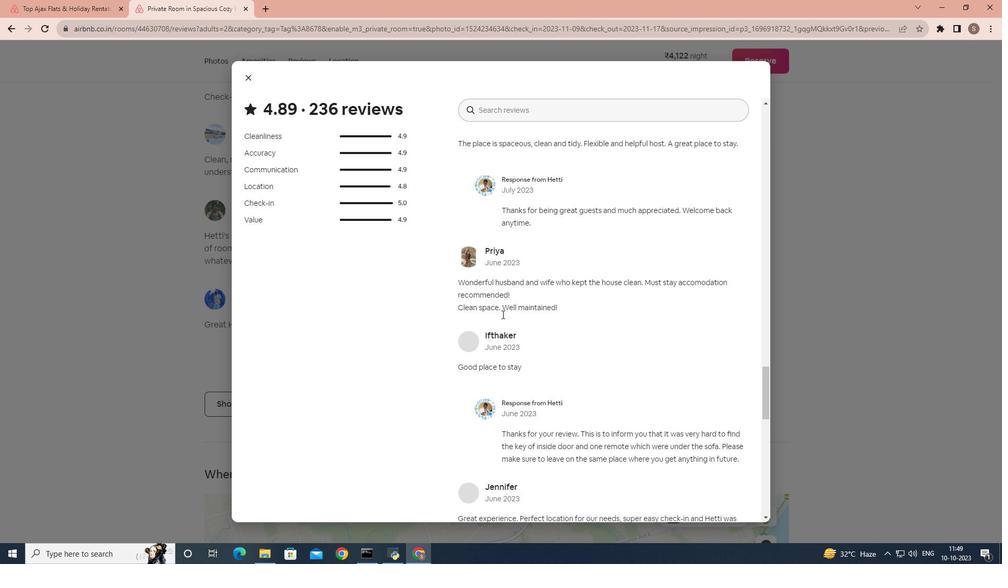 
Action: Mouse scrolled (502, 313) with delta (0, 0)
Screenshot: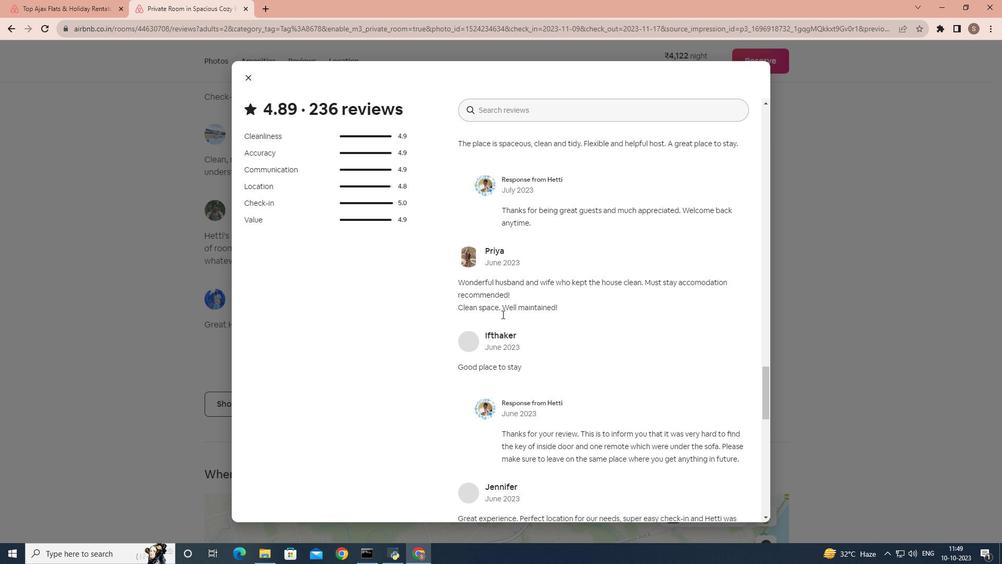 
Action: Mouse scrolled (502, 313) with delta (0, 0)
Screenshot: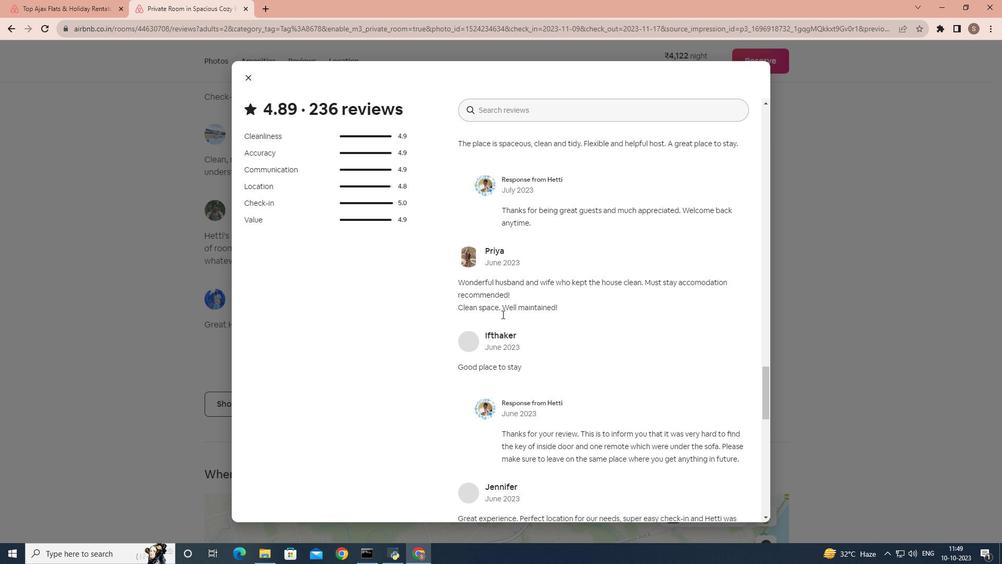 
Action: Mouse scrolled (502, 313) with delta (0, 0)
Screenshot: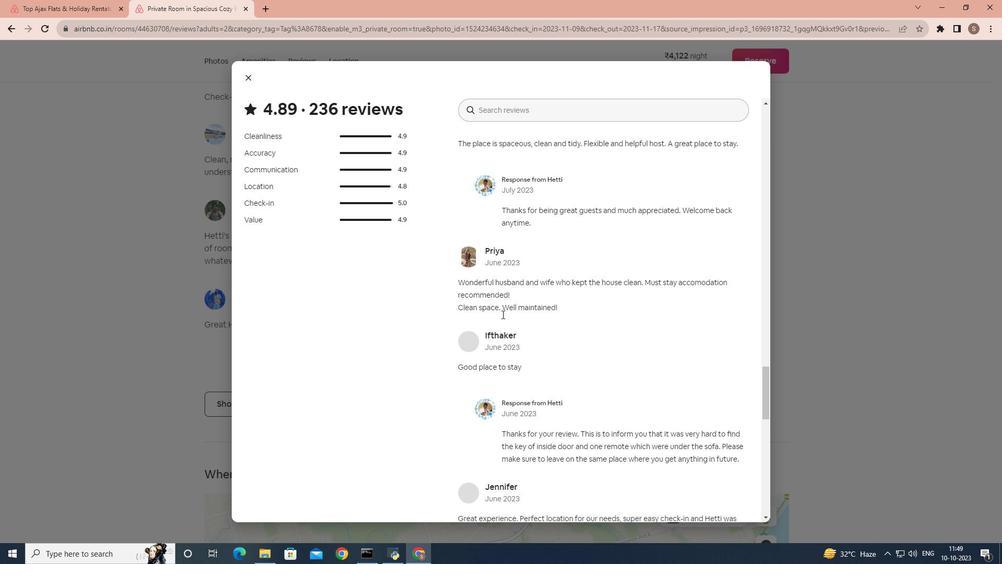
Action: Mouse scrolled (502, 313) with delta (0, 0)
Screenshot: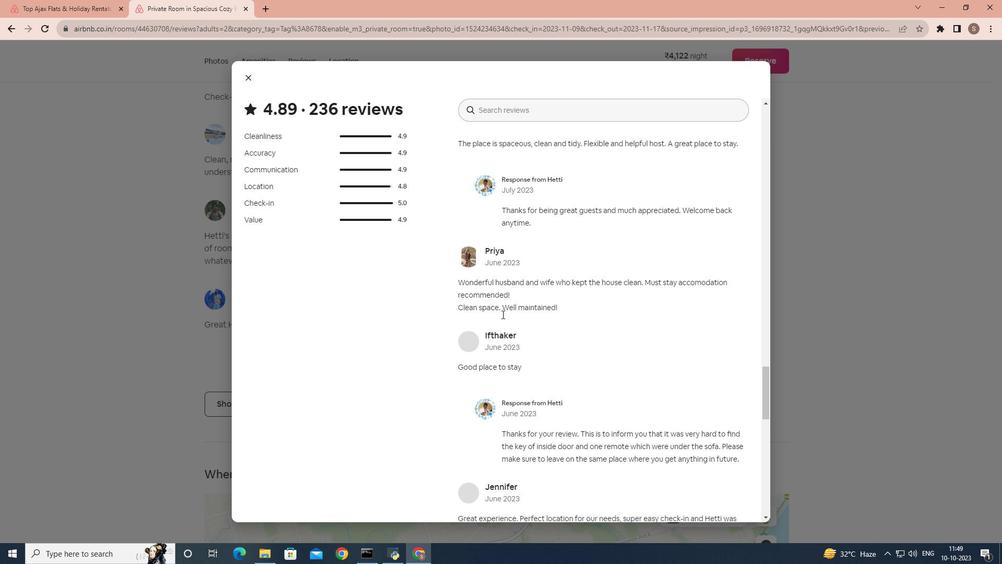 
Action: Mouse scrolled (502, 313) with delta (0, 0)
Screenshot: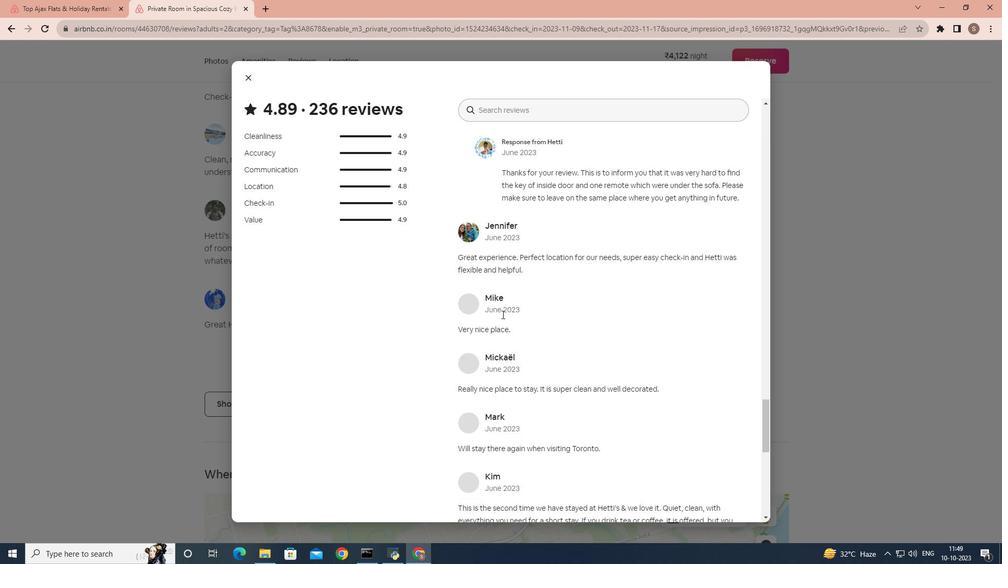 
Action: Mouse scrolled (502, 313) with delta (0, 0)
Screenshot: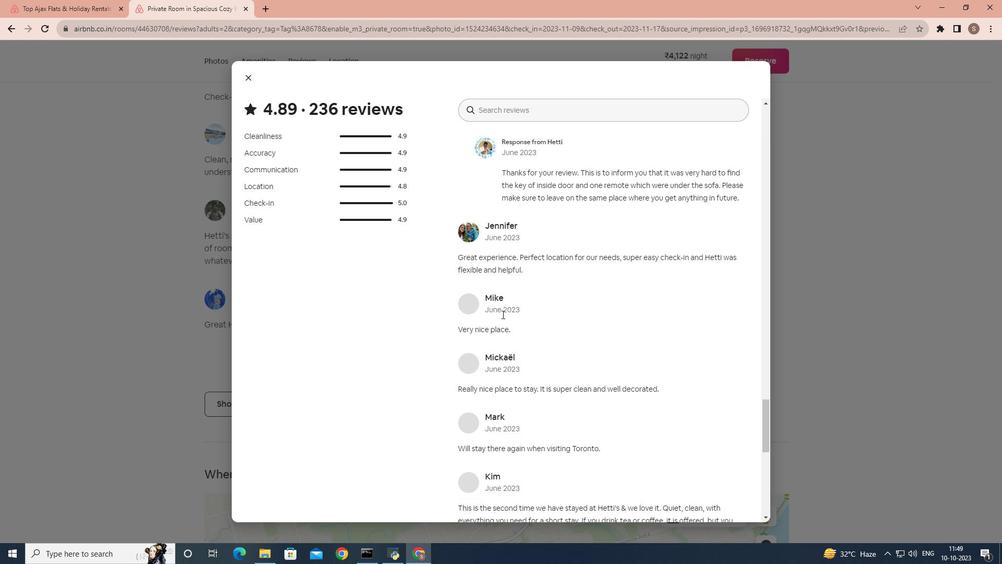 
Action: Mouse scrolled (502, 313) with delta (0, 0)
Screenshot: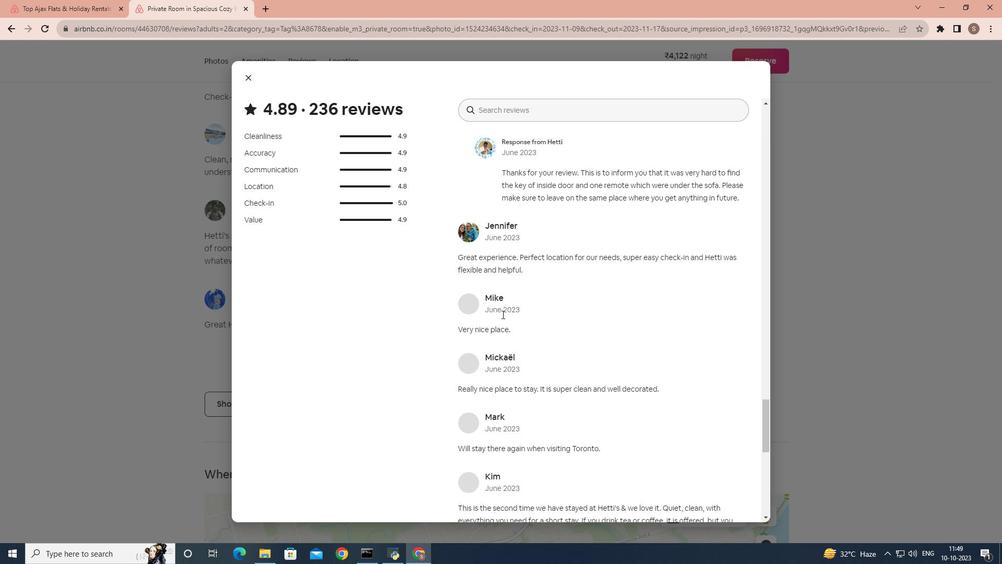 
Action: Mouse scrolled (502, 313) with delta (0, 0)
Screenshot: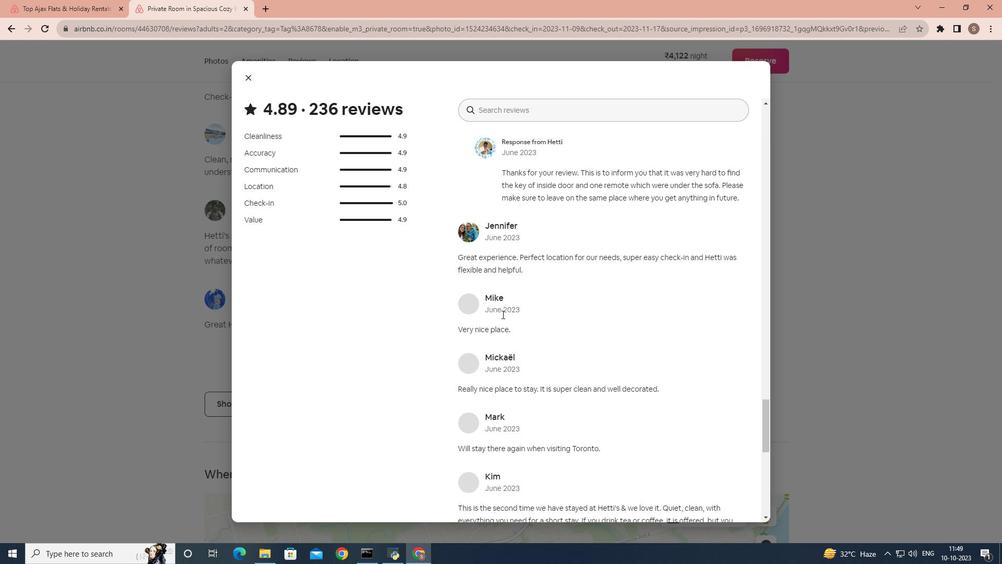 
Action: Mouse scrolled (502, 313) with delta (0, 0)
Screenshot: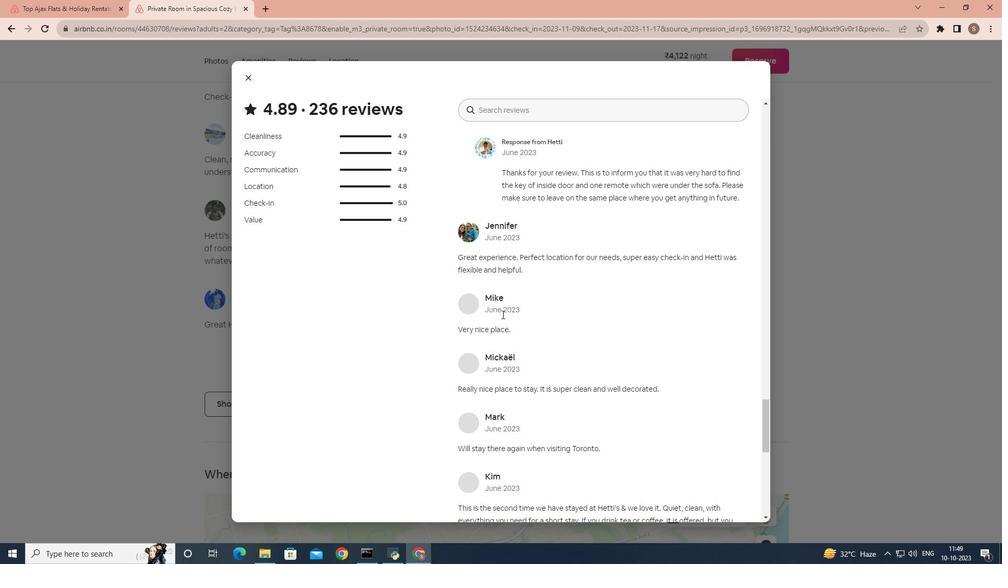 
Action: Mouse scrolled (502, 313) with delta (0, 0)
Screenshot: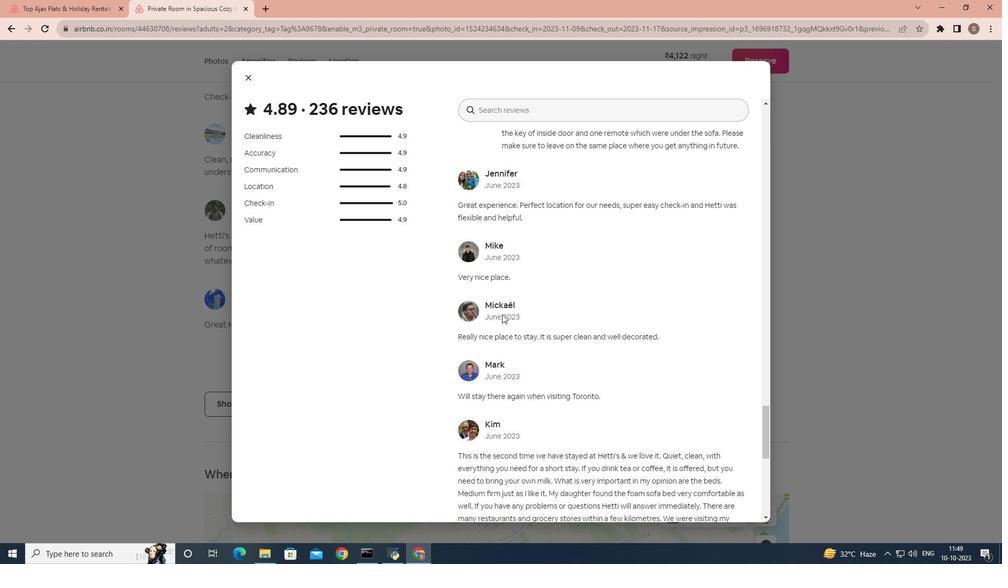 
Action: Mouse scrolled (502, 313) with delta (0, 0)
Screenshot: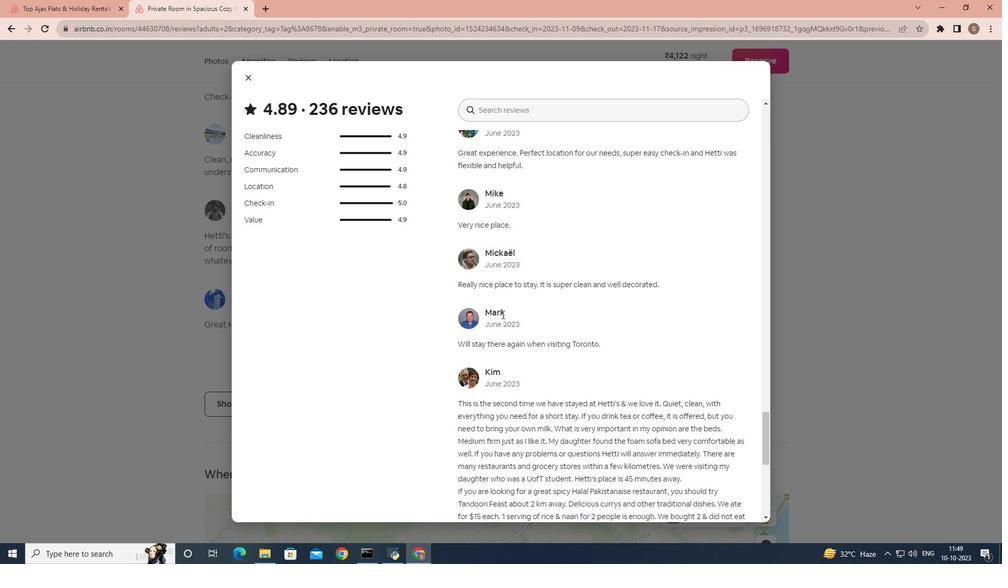 
Action: Mouse scrolled (502, 313) with delta (0, 0)
Screenshot: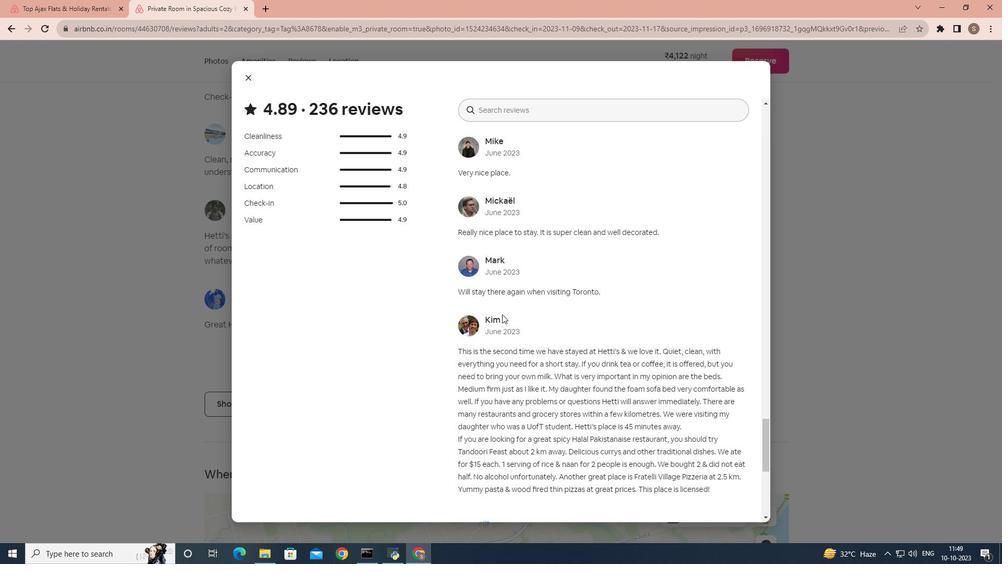 
Action: Mouse moved to (252, 79)
Screenshot: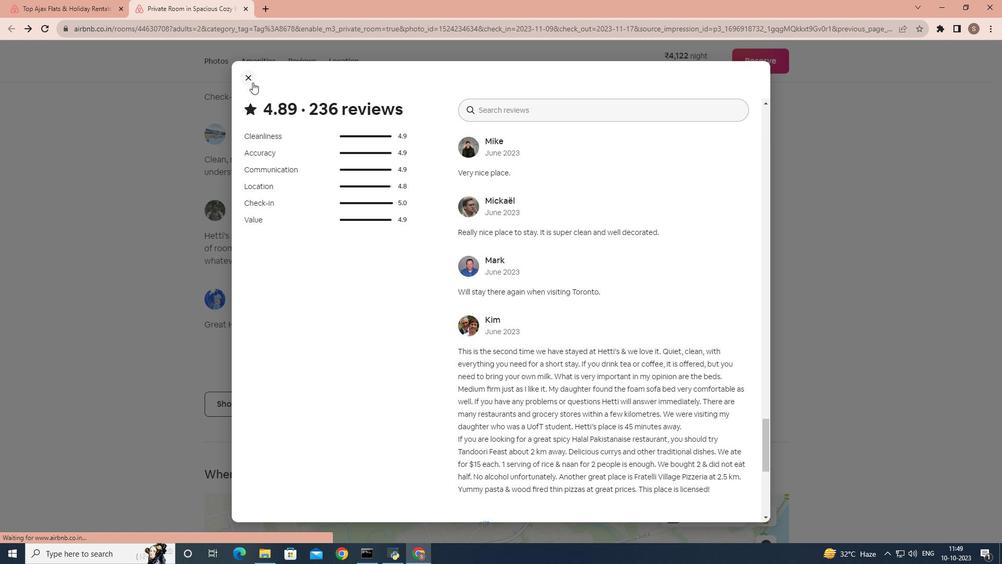 
Action: Mouse pressed left at (252, 79)
Screenshot: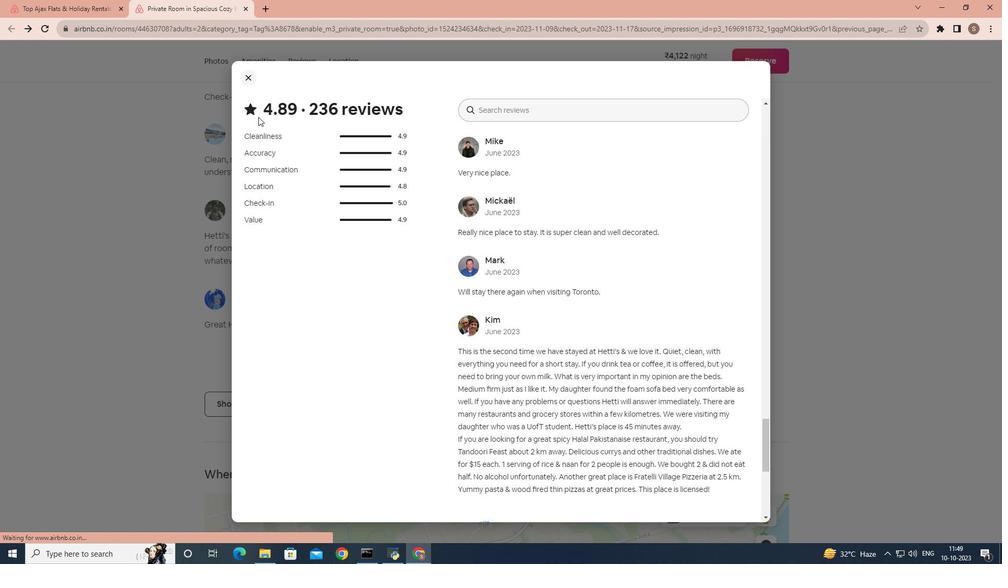 
Action: Mouse moved to (312, 364)
Screenshot: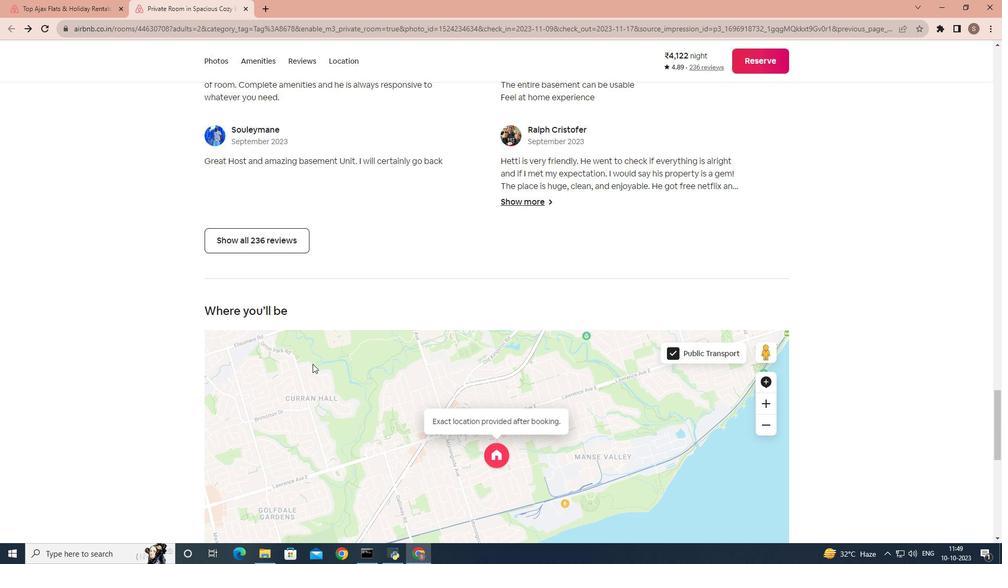 
Action: Mouse scrolled (312, 363) with delta (0, 0)
